 Task: Reply to email with the signature Ethan King with the subject Request for a change in project deadline from softage.1@softage.net with the message Please let me know if there are any outstanding issues that need to be addressed. with CC to softage.9@softage.net with an attached document Marketing_plan.pdf
Action: Mouse moved to (588, 742)
Screenshot: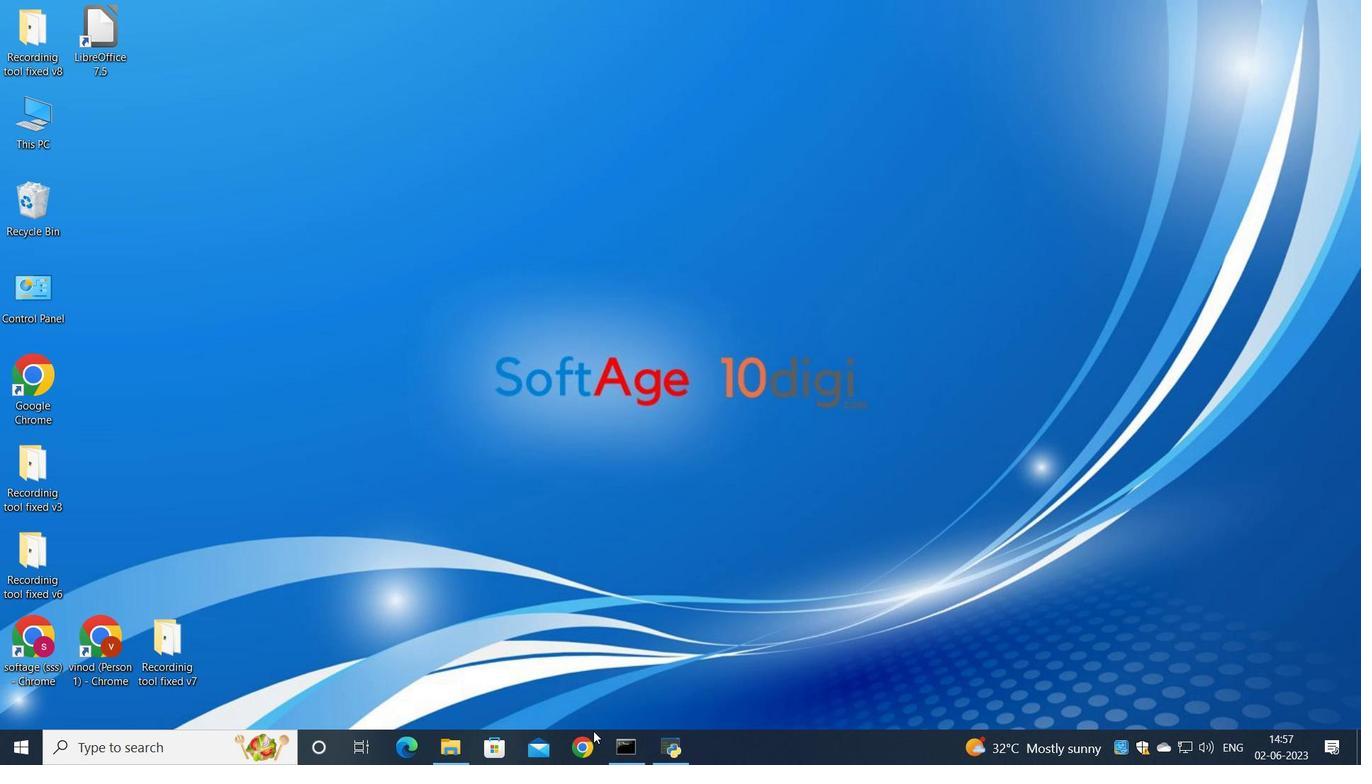 
Action: Mouse pressed left at (588, 742)
Screenshot: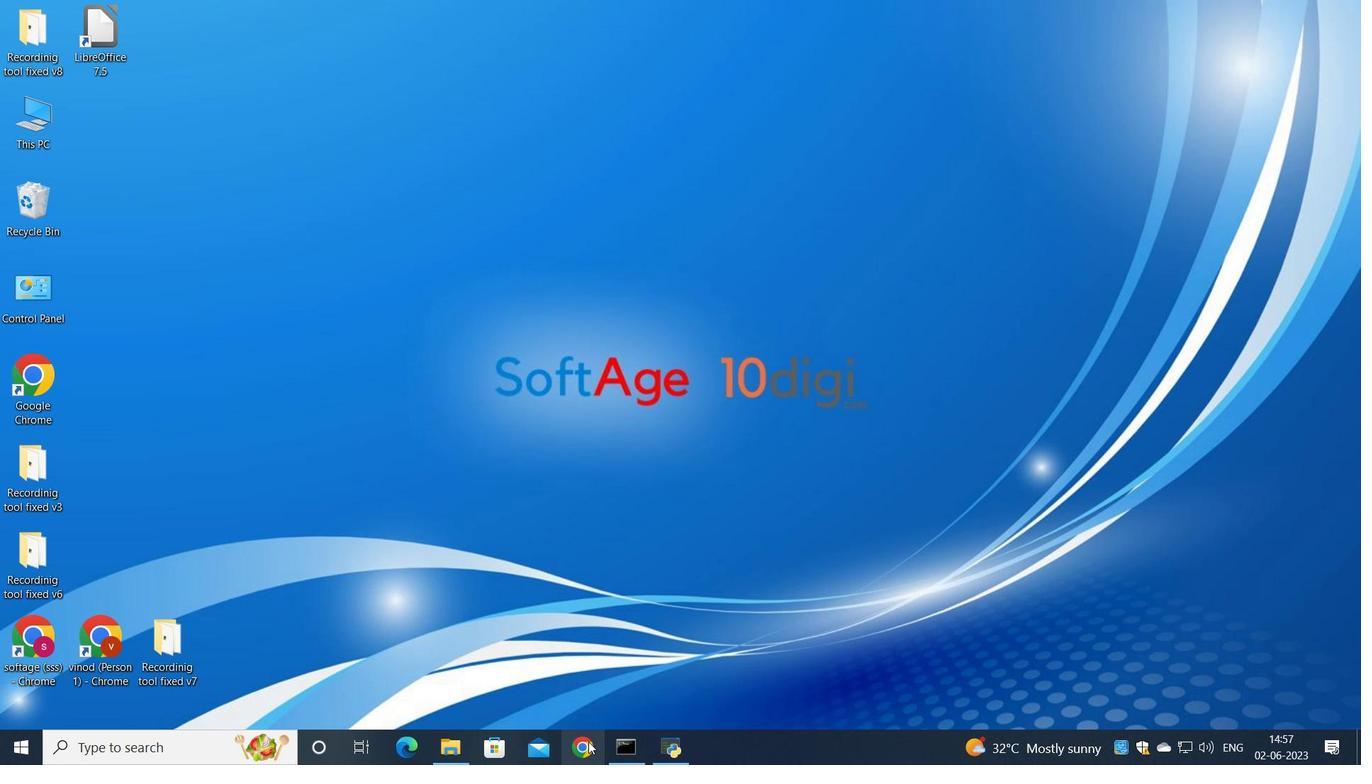
Action: Mouse moved to (616, 434)
Screenshot: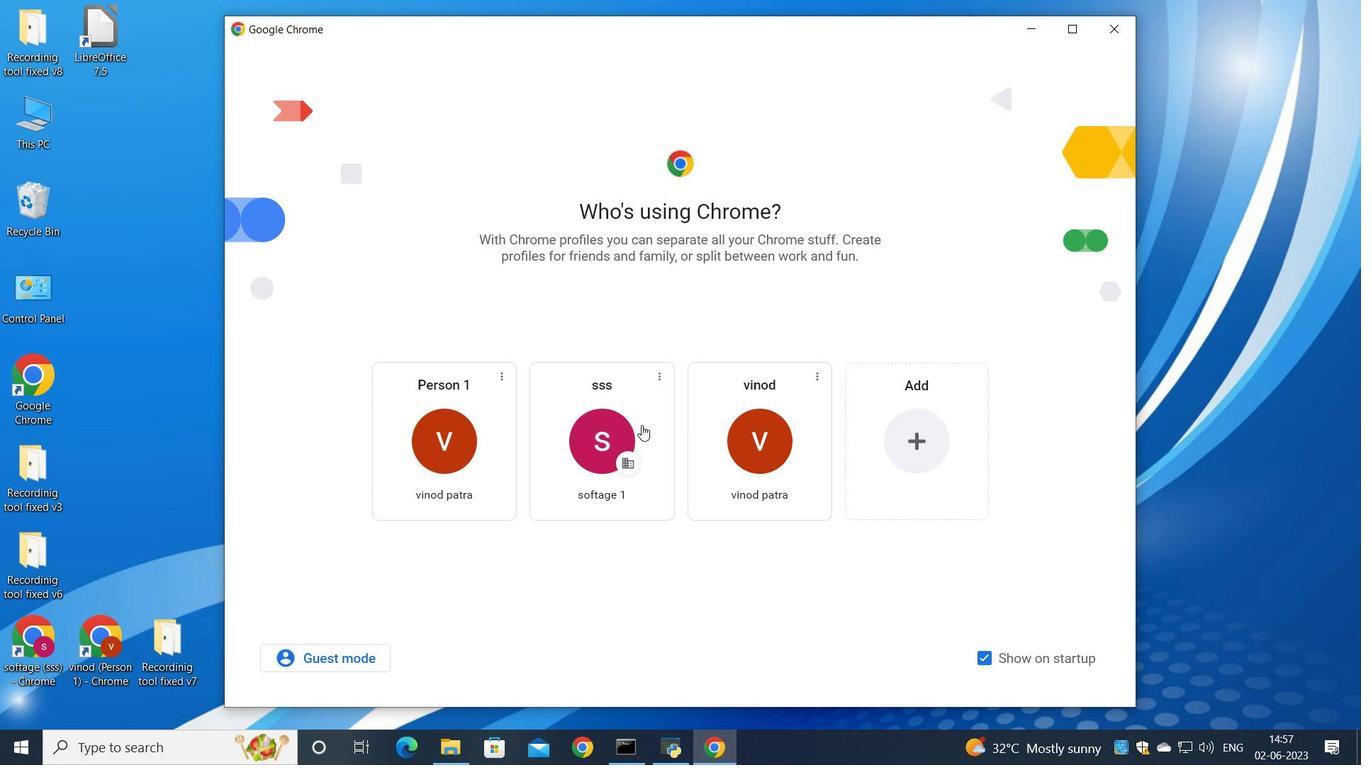 
Action: Mouse pressed left at (616, 434)
Screenshot: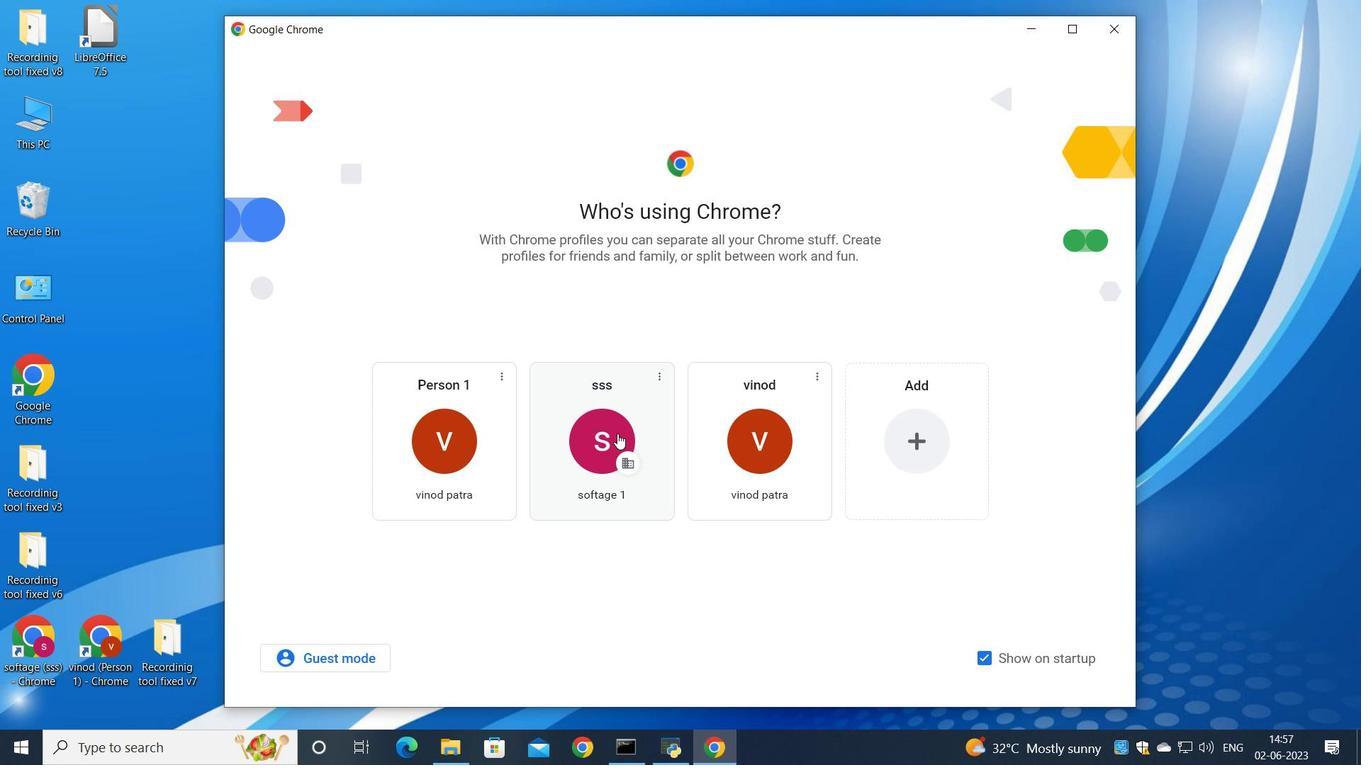 
Action: Mouse moved to (1190, 112)
Screenshot: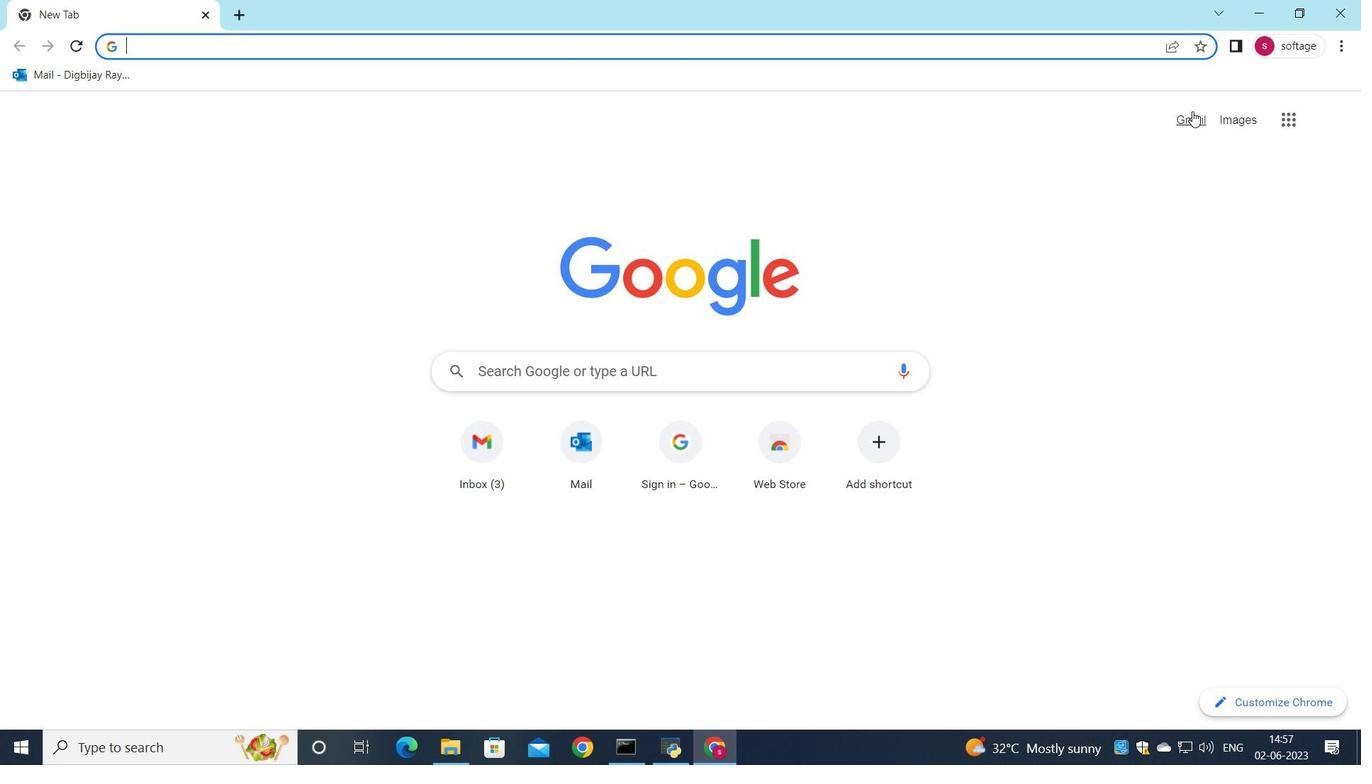 
Action: Mouse pressed left at (1190, 112)
Screenshot: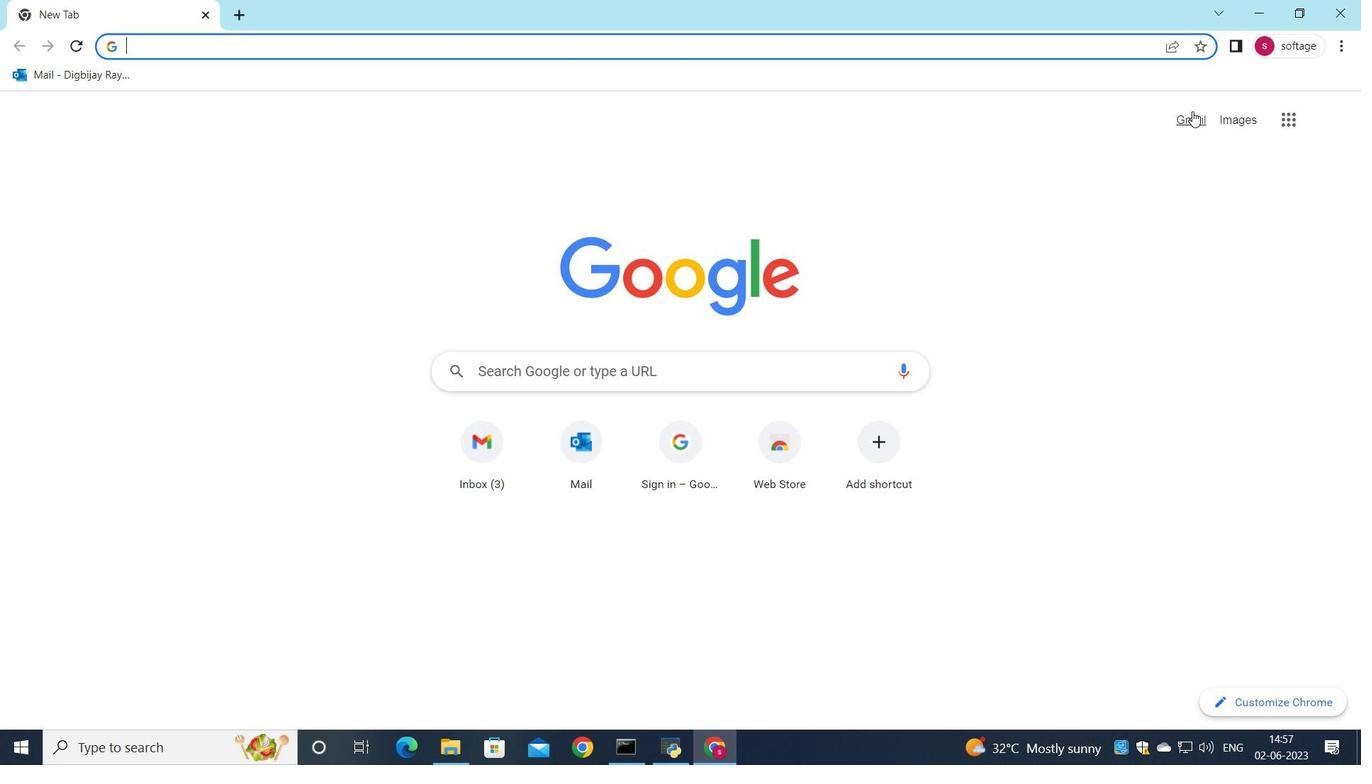 
Action: Mouse moved to (1174, 119)
Screenshot: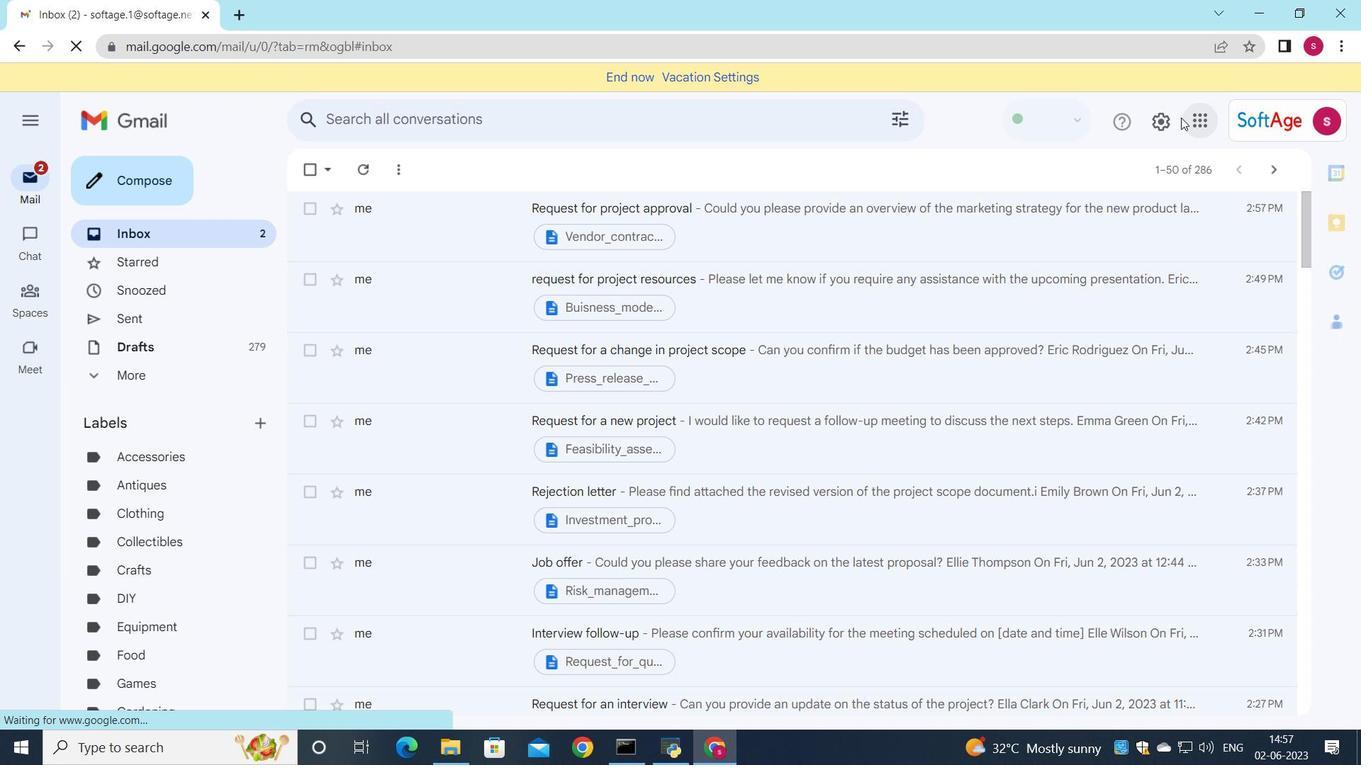 
Action: Mouse pressed left at (1174, 119)
Screenshot: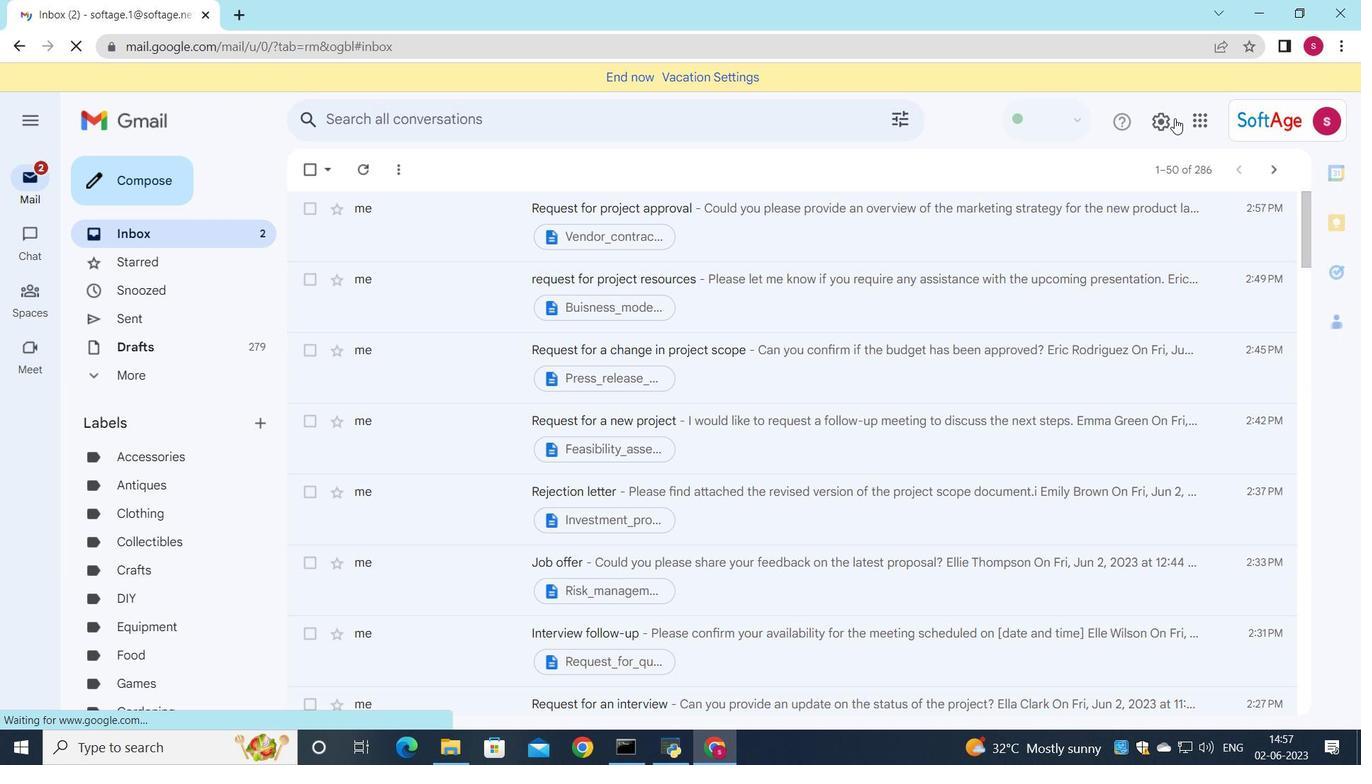 
Action: Mouse moved to (1188, 200)
Screenshot: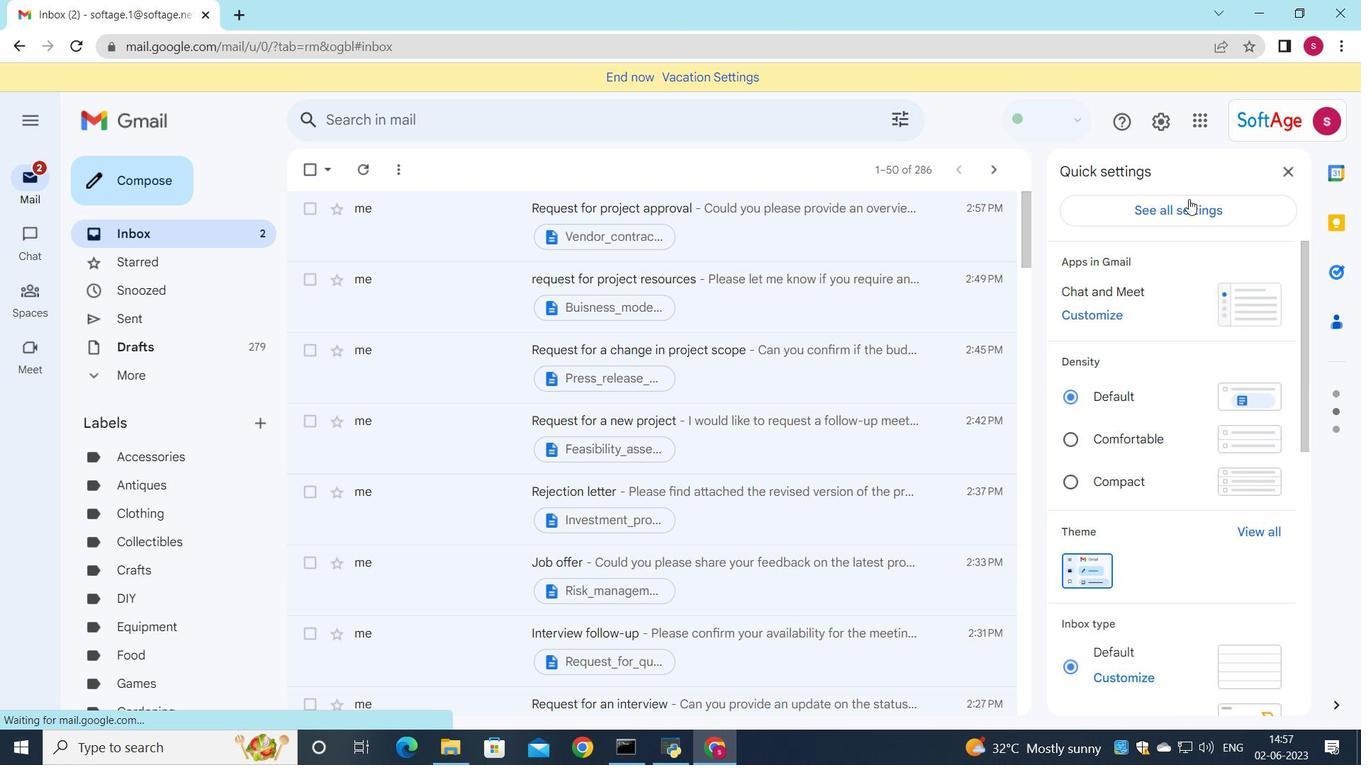 
Action: Mouse pressed left at (1188, 200)
Screenshot: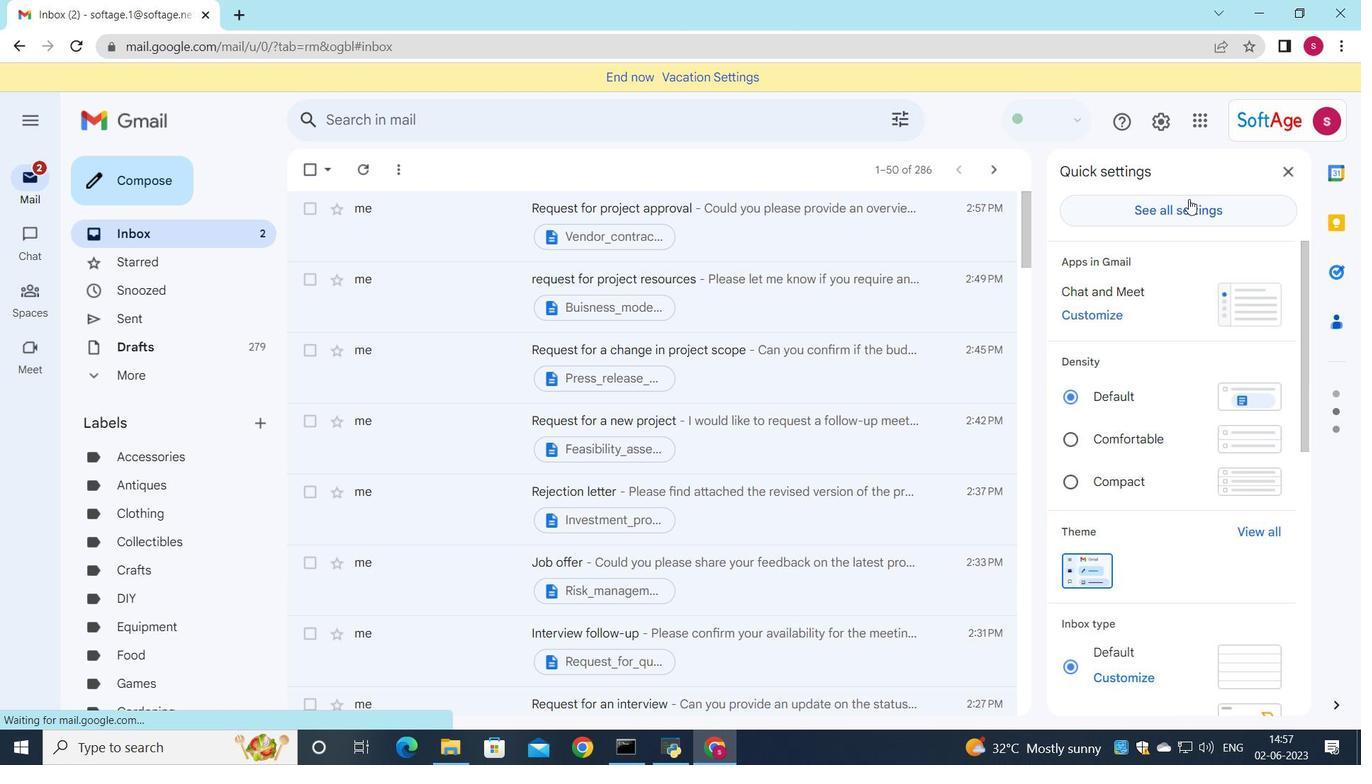 
Action: Mouse moved to (932, 275)
Screenshot: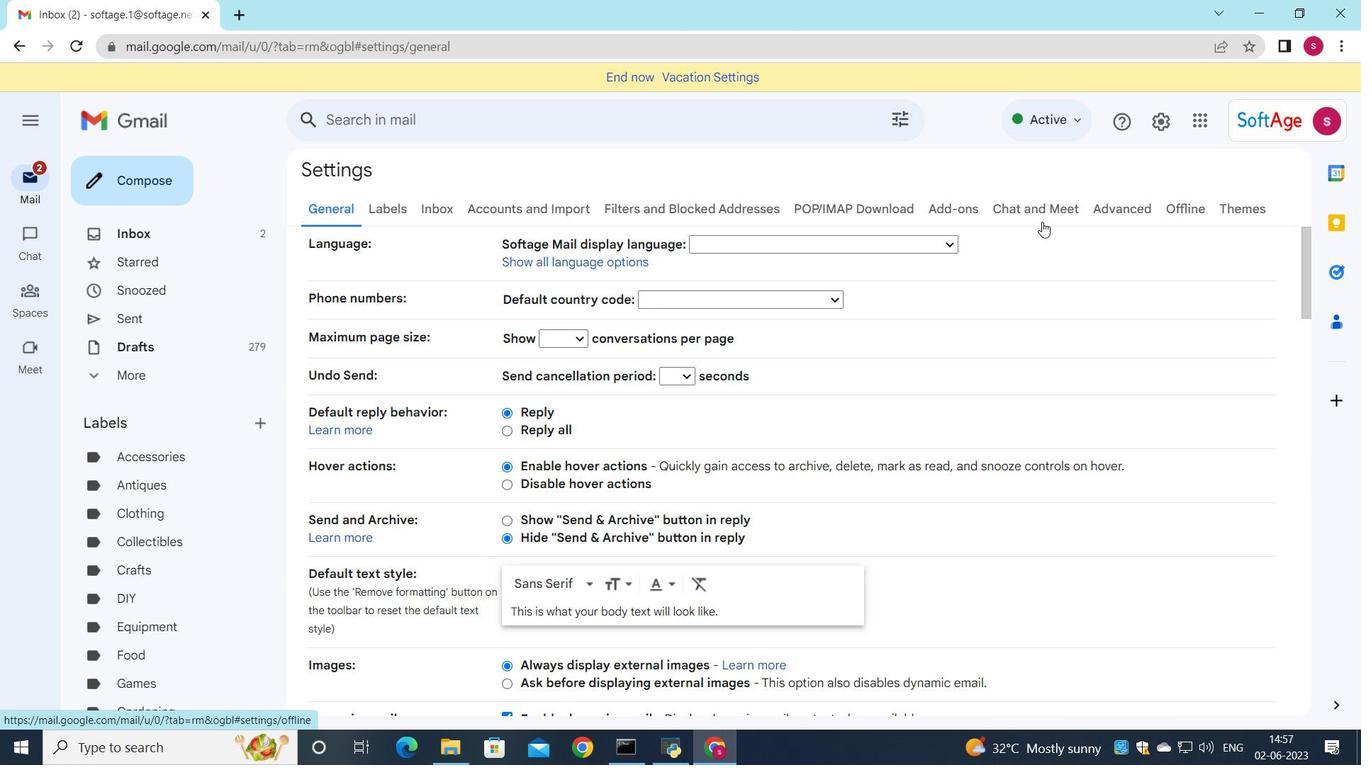 
Action: Mouse scrolled (932, 275) with delta (0, 0)
Screenshot: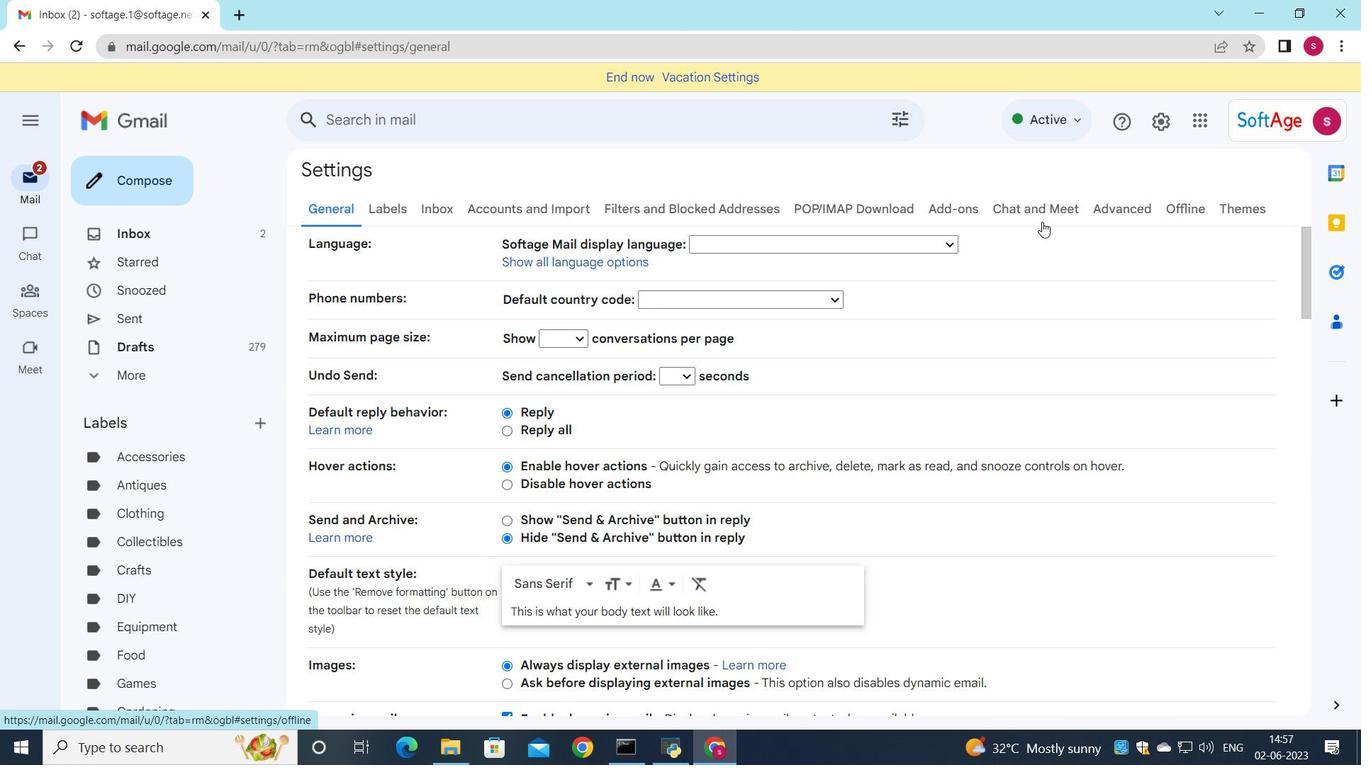 
Action: Mouse moved to (926, 283)
Screenshot: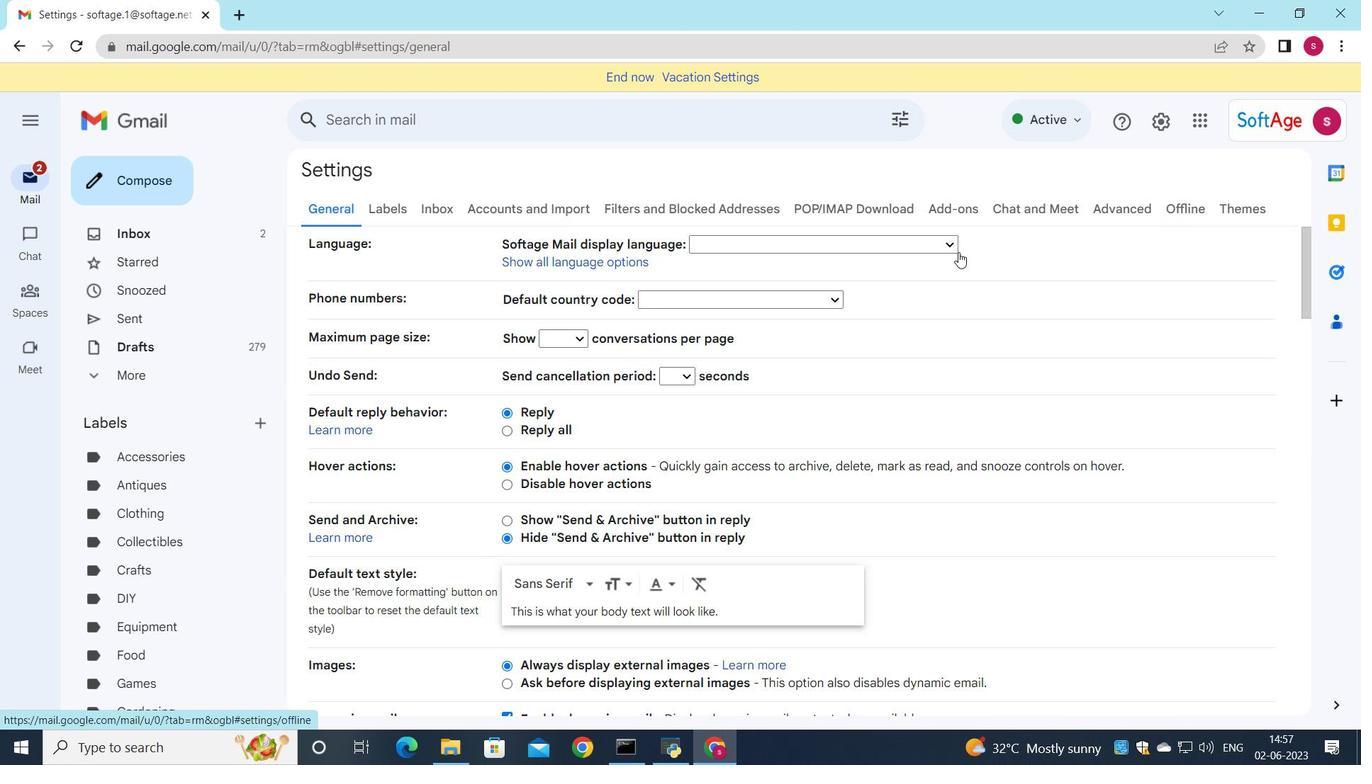 
Action: Mouse scrolled (926, 282) with delta (0, 0)
Screenshot: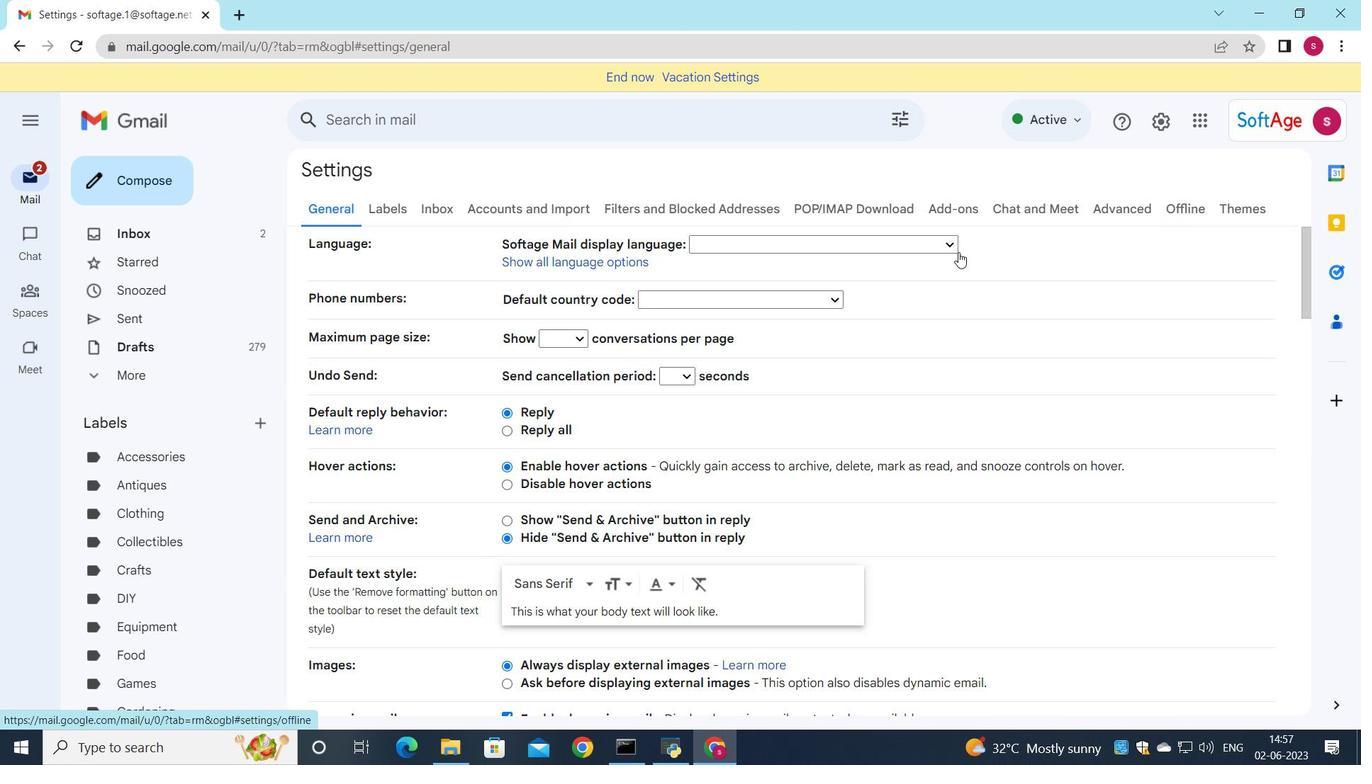 
Action: Mouse moved to (925, 284)
Screenshot: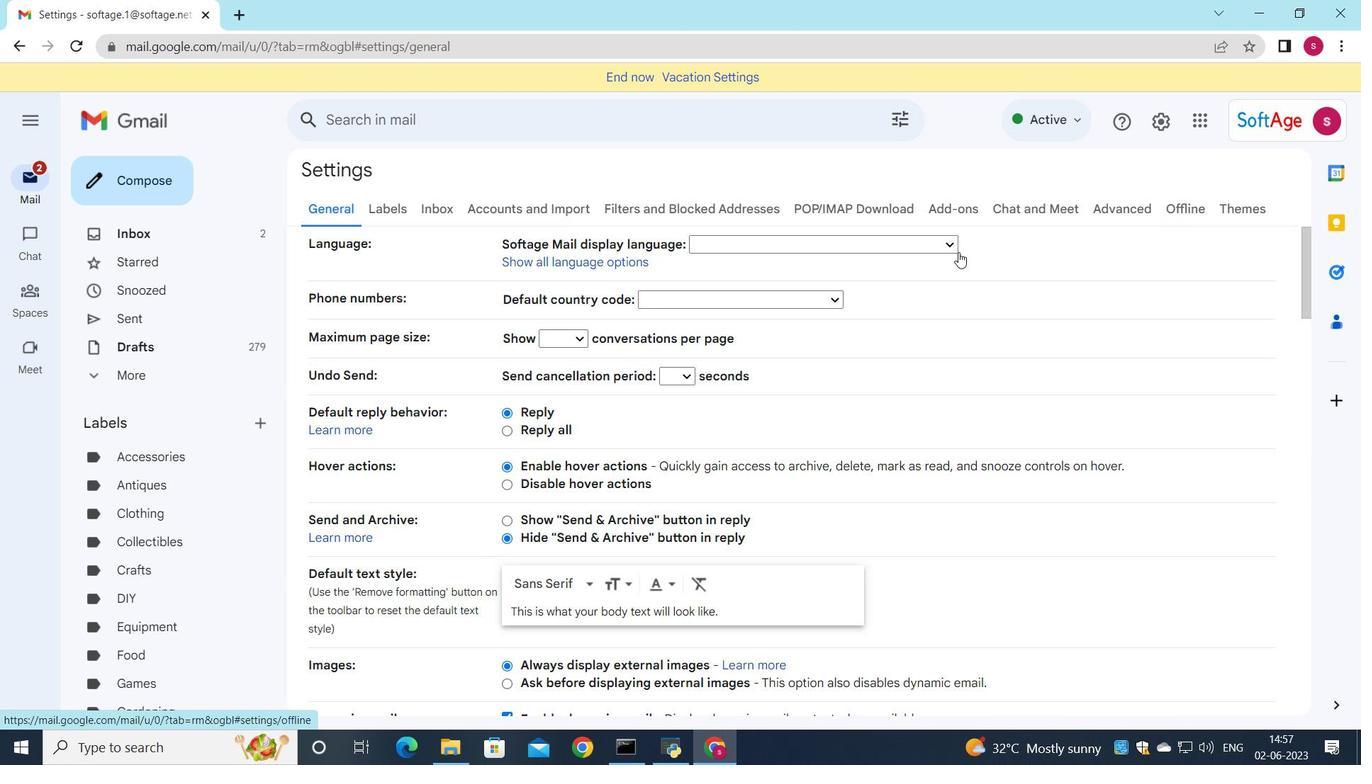 
Action: Mouse scrolled (925, 284) with delta (0, 0)
Screenshot: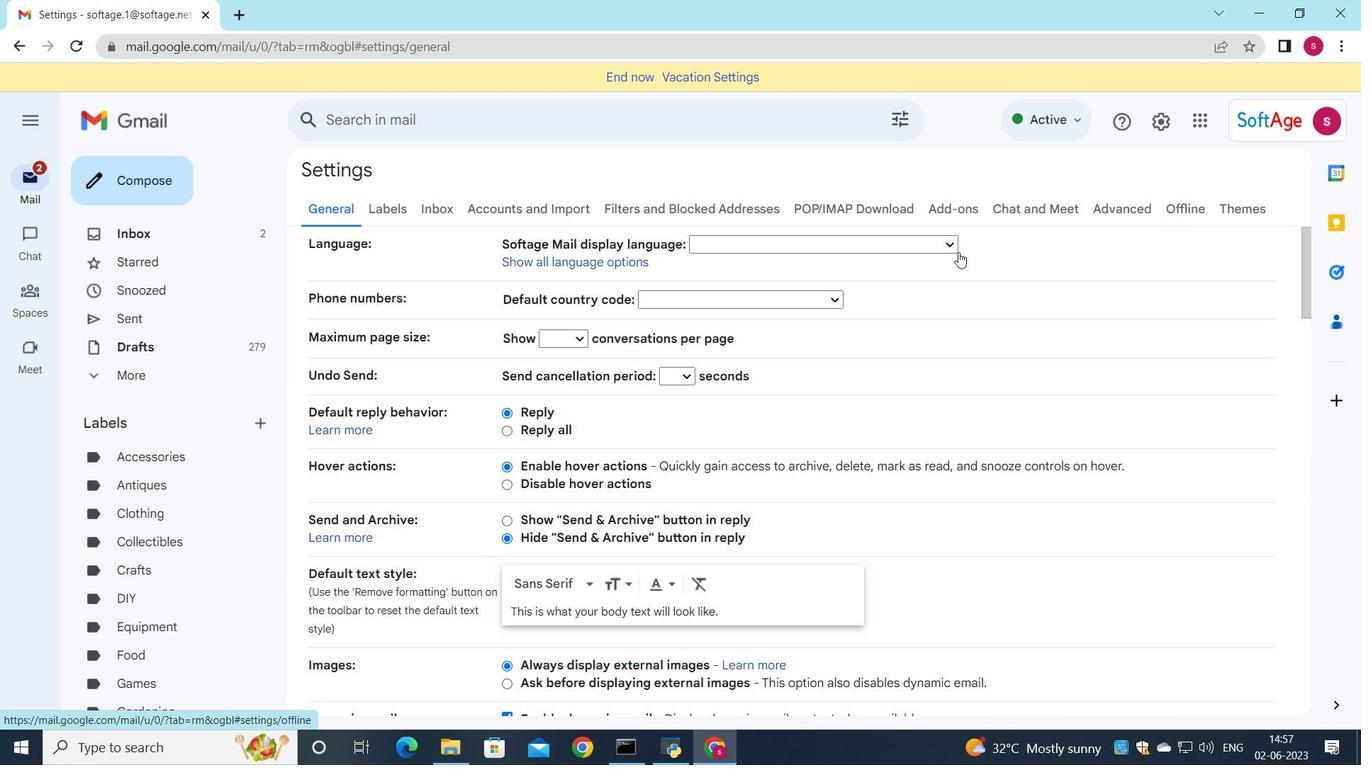 
Action: Mouse moved to (915, 301)
Screenshot: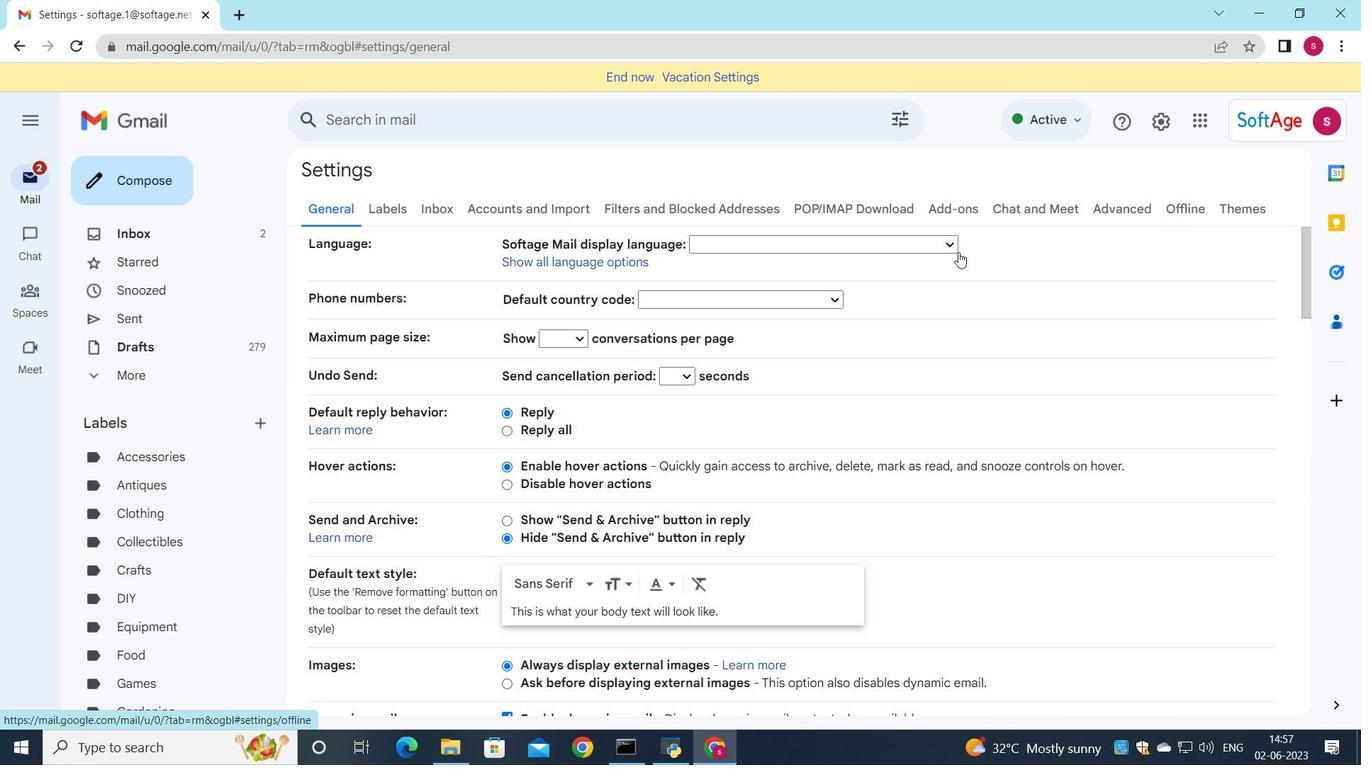 
Action: Mouse scrolled (915, 301) with delta (0, 0)
Screenshot: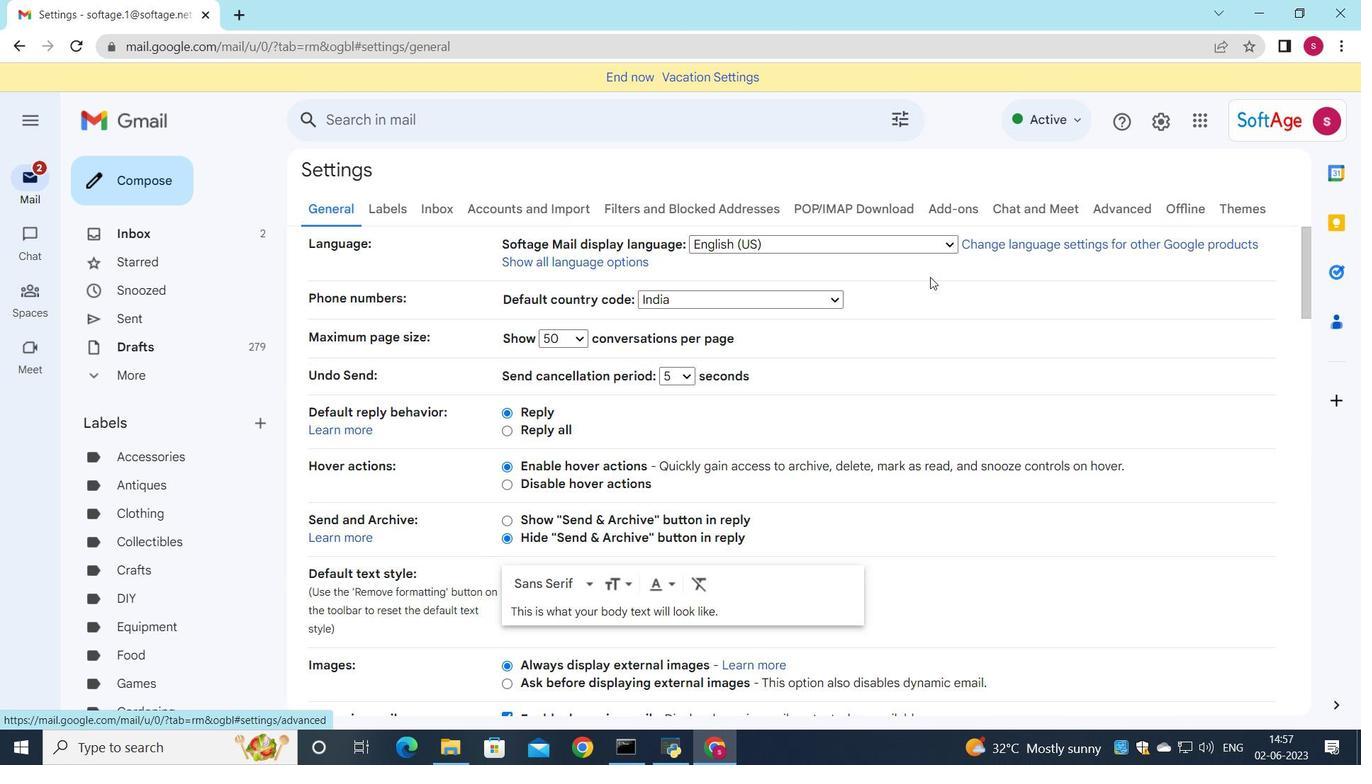 
Action: Mouse moved to (618, 457)
Screenshot: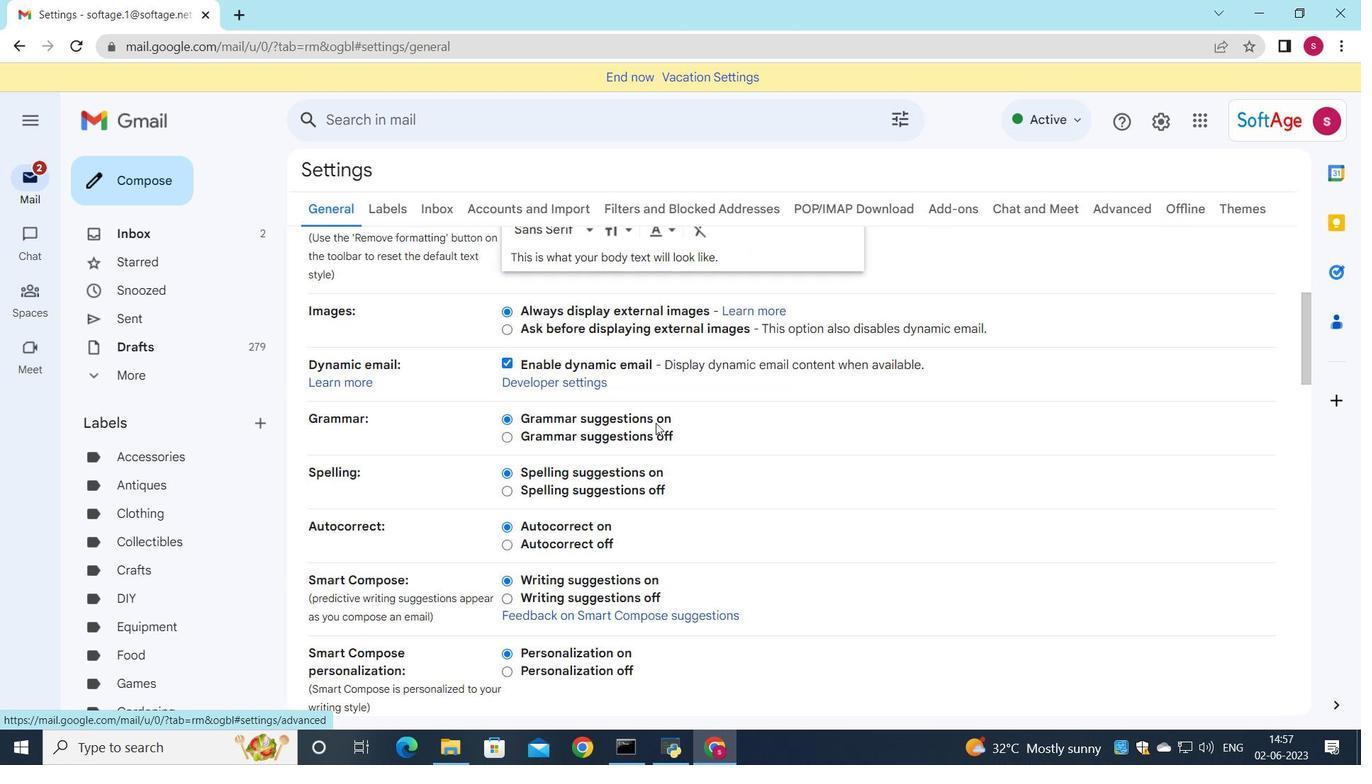 
Action: Mouse scrolled (618, 456) with delta (0, 0)
Screenshot: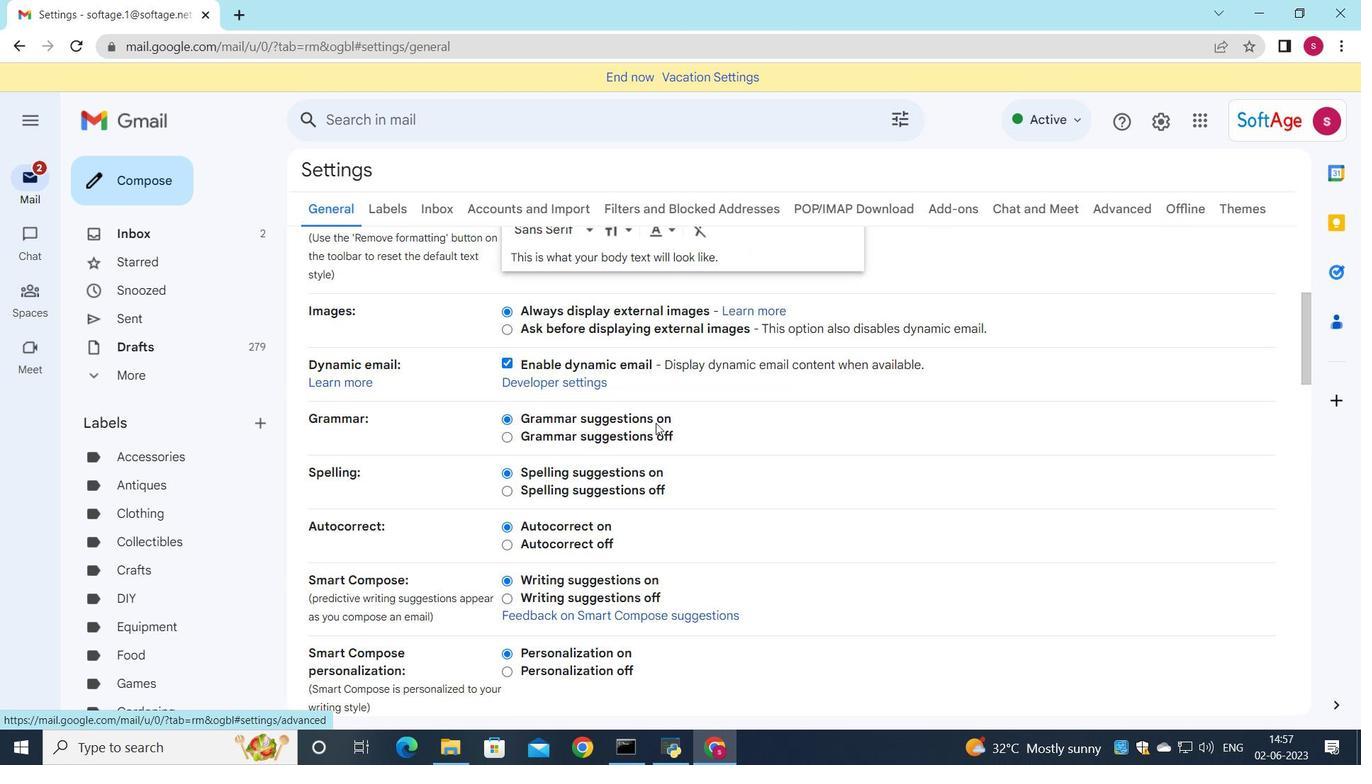 
Action: Mouse scrolled (618, 456) with delta (0, 0)
Screenshot: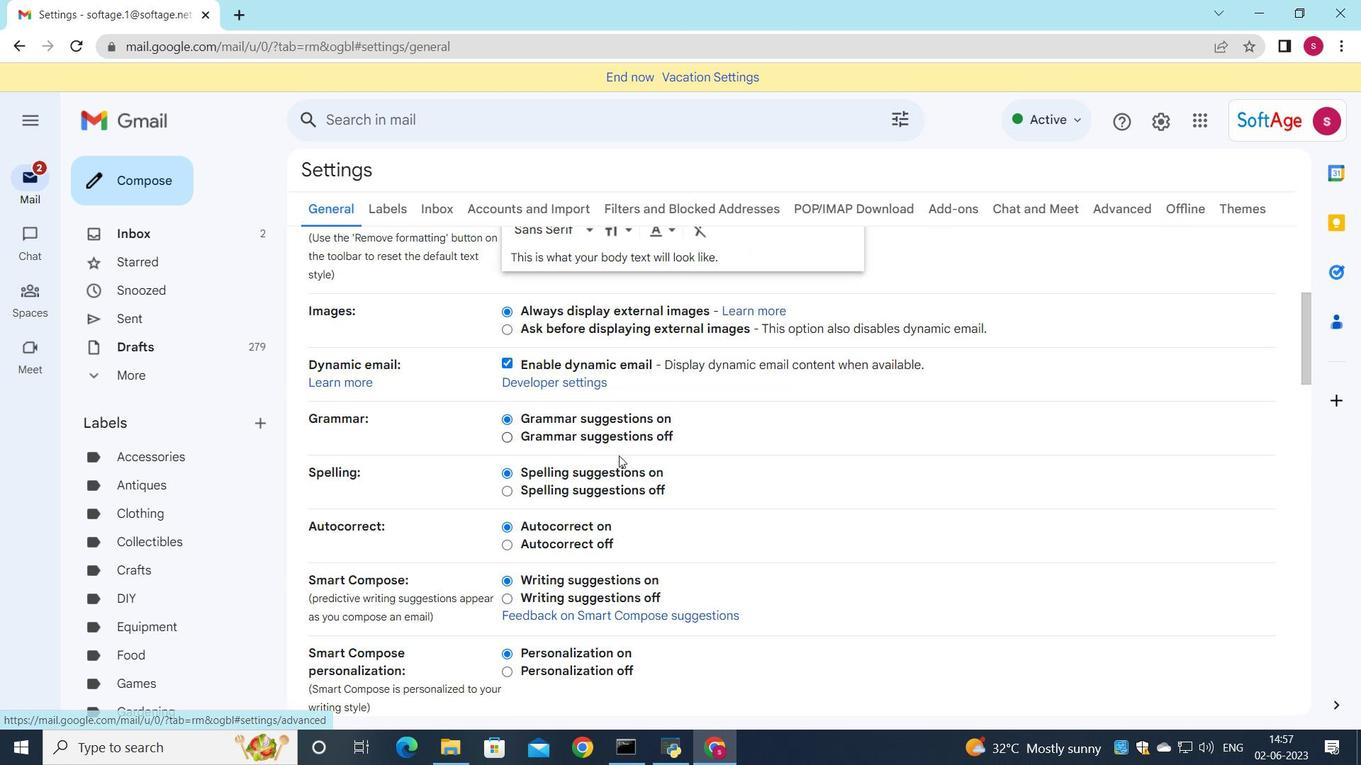 
Action: Mouse scrolled (618, 456) with delta (0, 0)
Screenshot: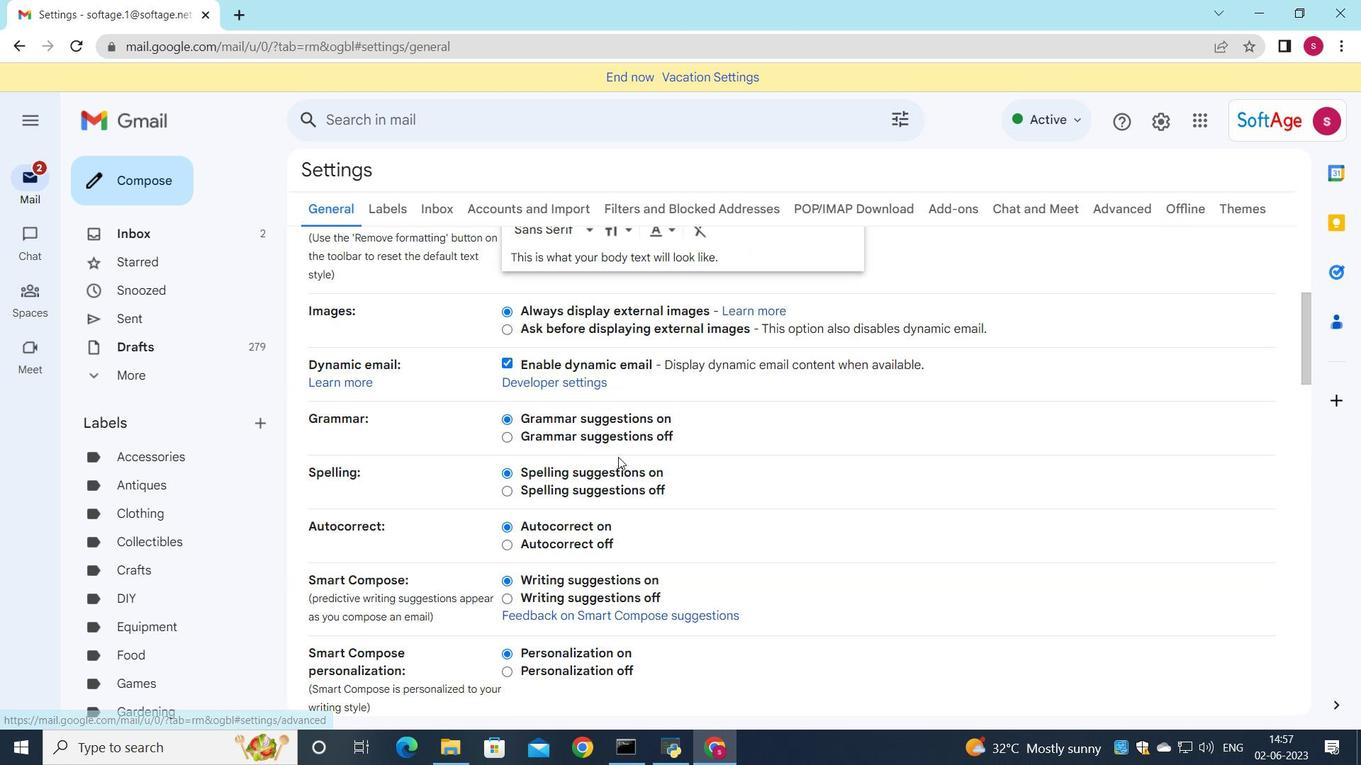 
Action: Mouse moved to (621, 451)
Screenshot: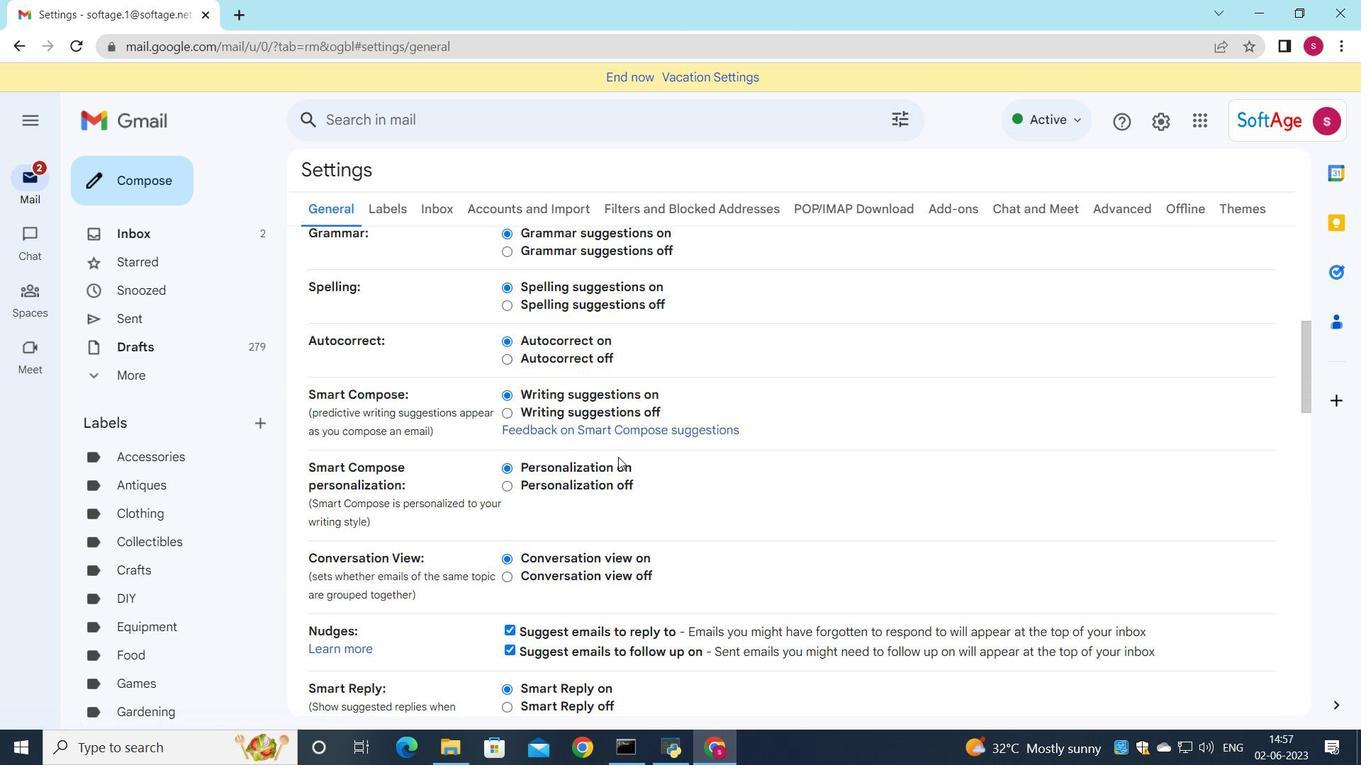 
Action: Mouse scrolled (621, 450) with delta (0, 0)
Screenshot: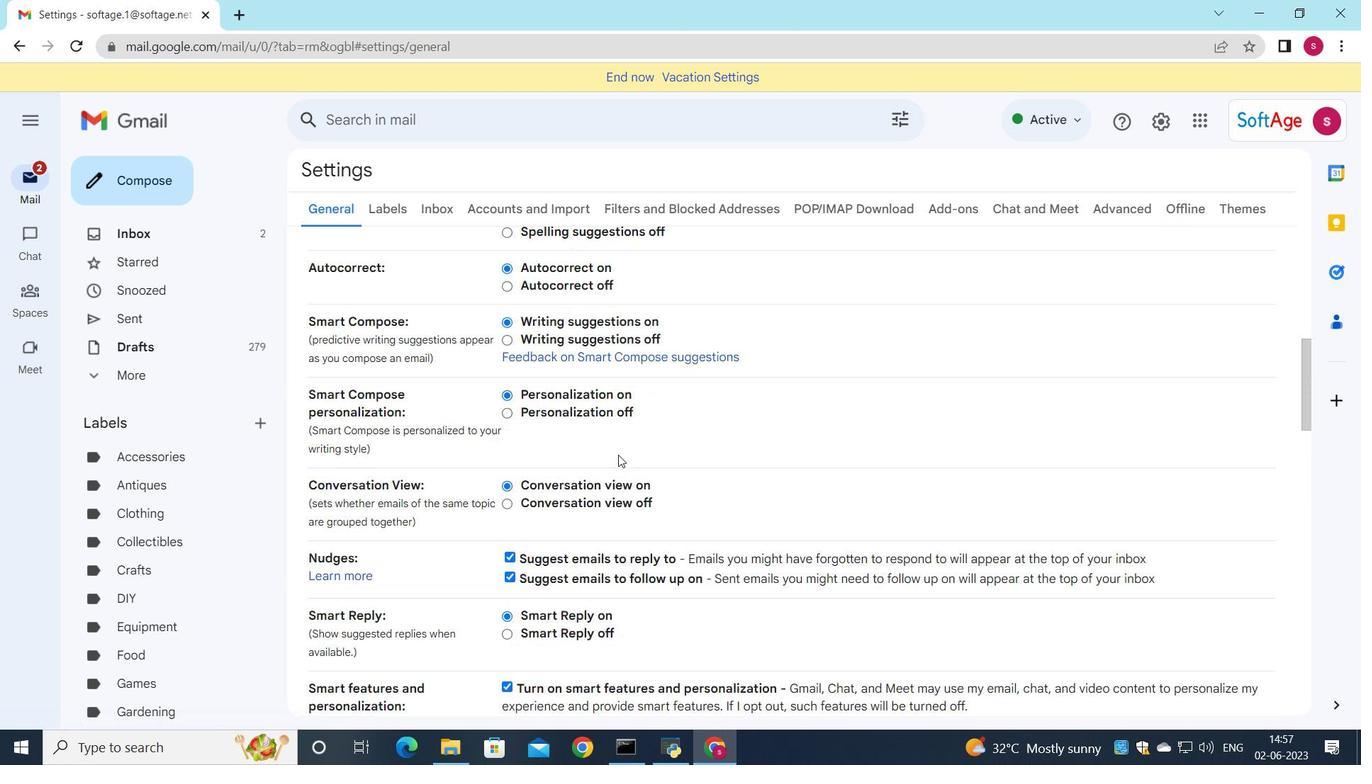 
Action: Mouse scrolled (621, 450) with delta (0, 0)
Screenshot: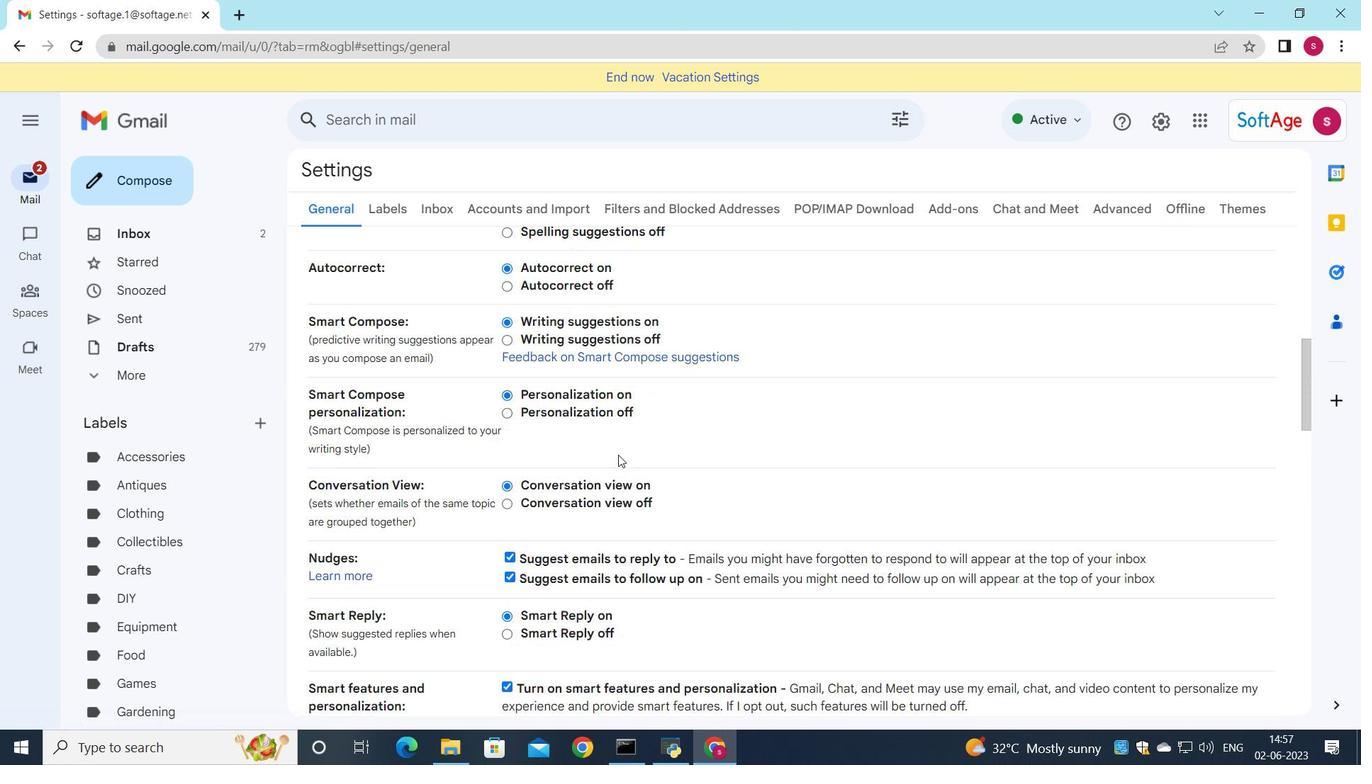 
Action: Mouse moved to (633, 452)
Screenshot: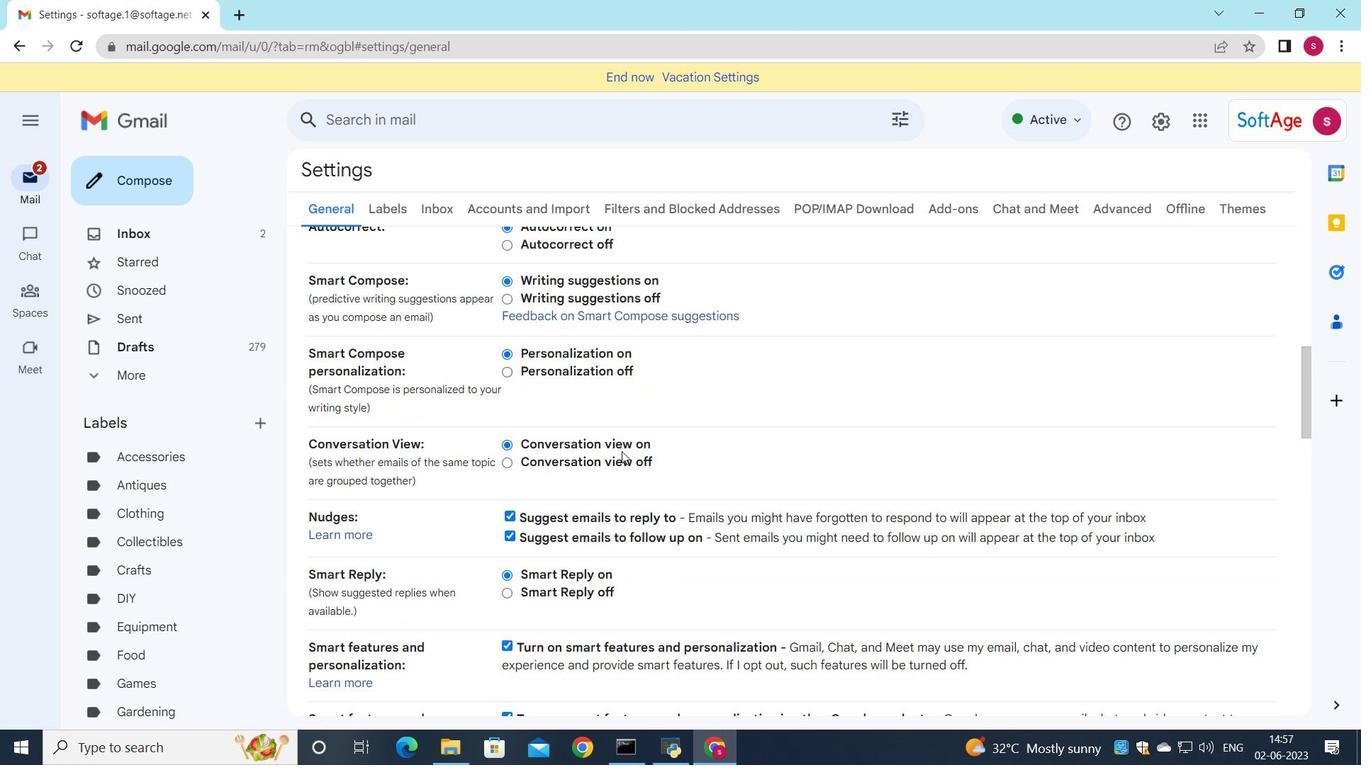
Action: Mouse scrolled (628, 451) with delta (0, 0)
Screenshot: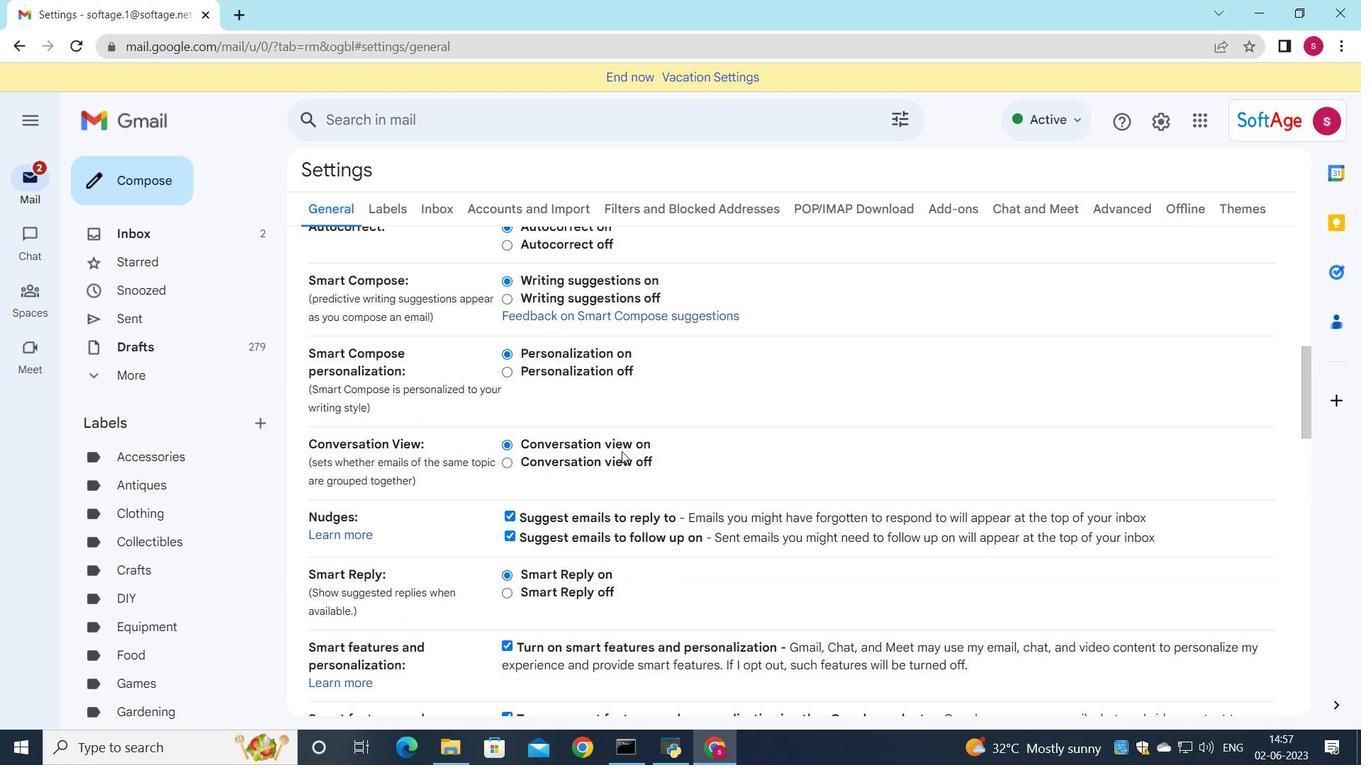 
Action: Mouse scrolled (633, 451) with delta (0, 0)
Screenshot: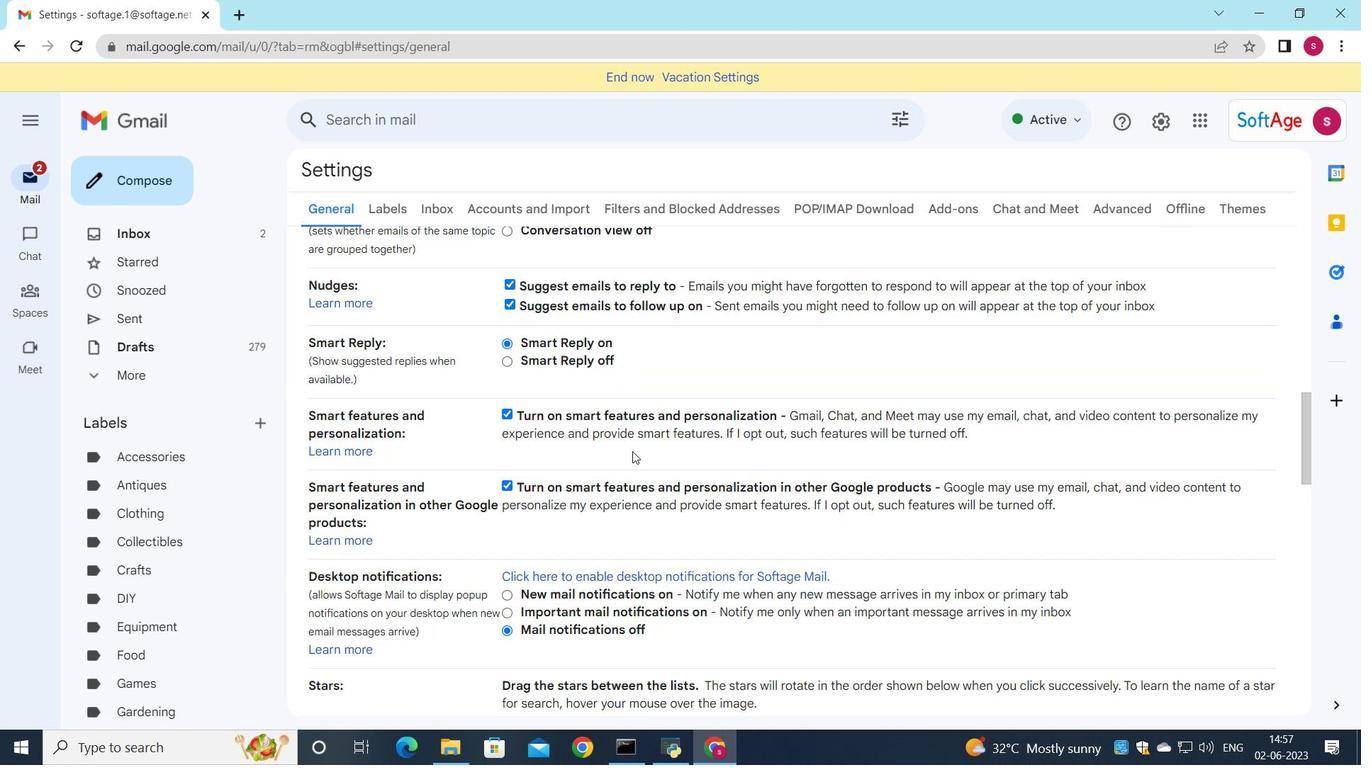 
Action: Mouse scrolled (633, 451) with delta (0, 0)
Screenshot: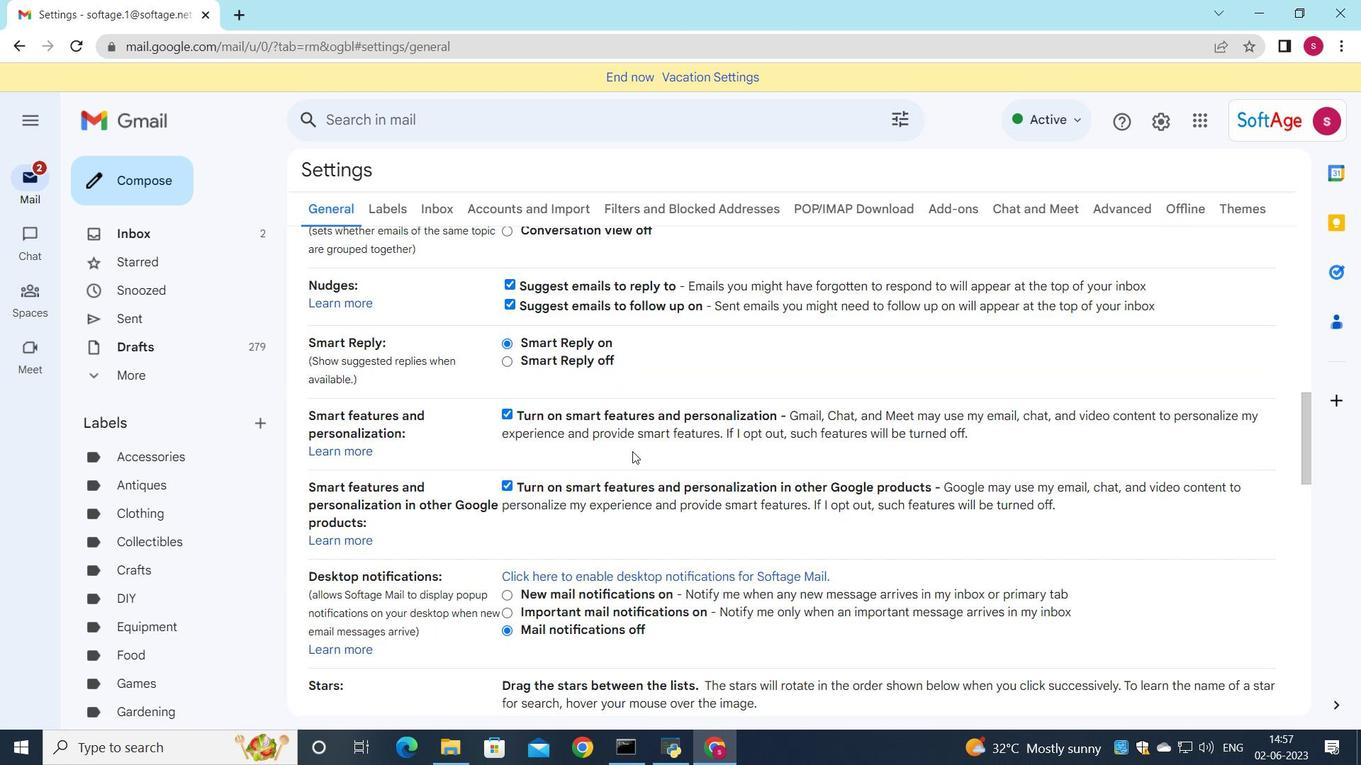 
Action: Mouse scrolled (633, 451) with delta (0, 0)
Screenshot: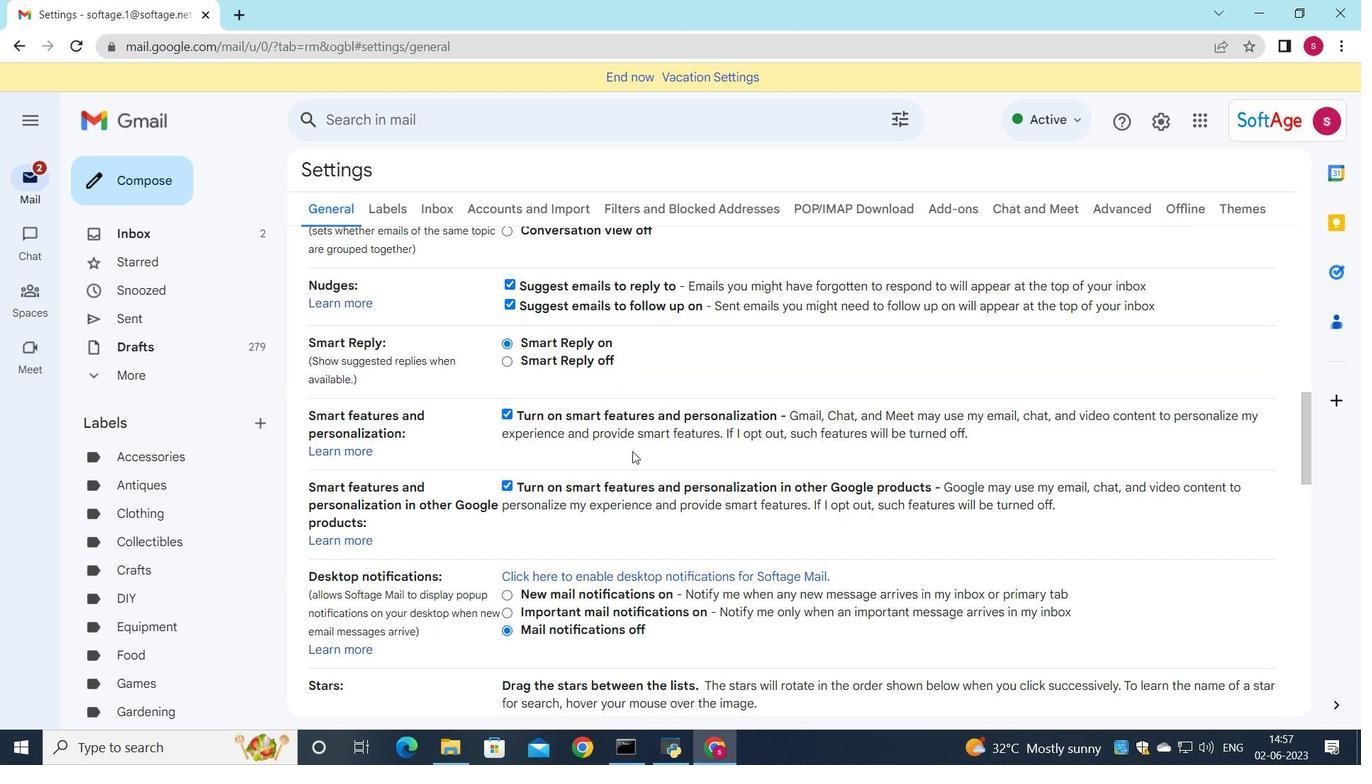 
Action: Mouse moved to (632, 452)
Screenshot: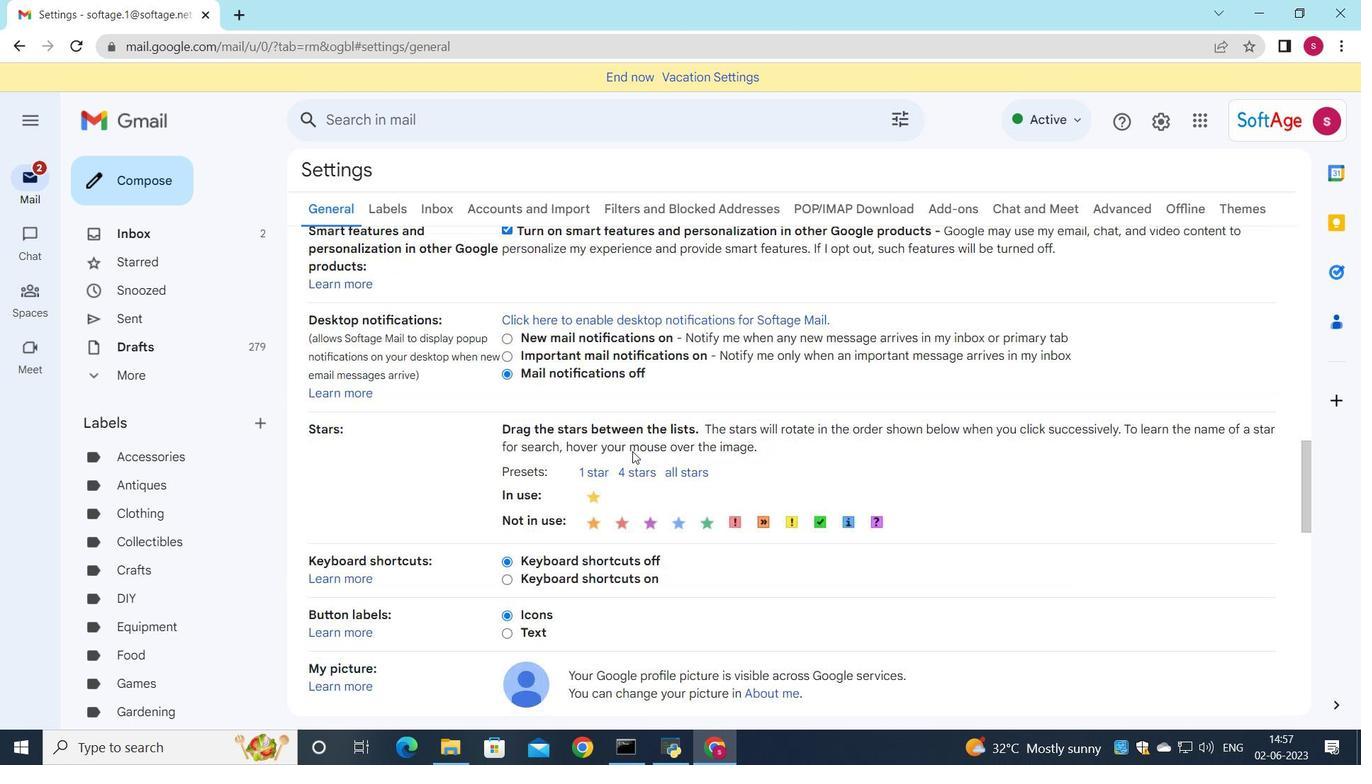
Action: Mouse scrolled (632, 451) with delta (0, 0)
Screenshot: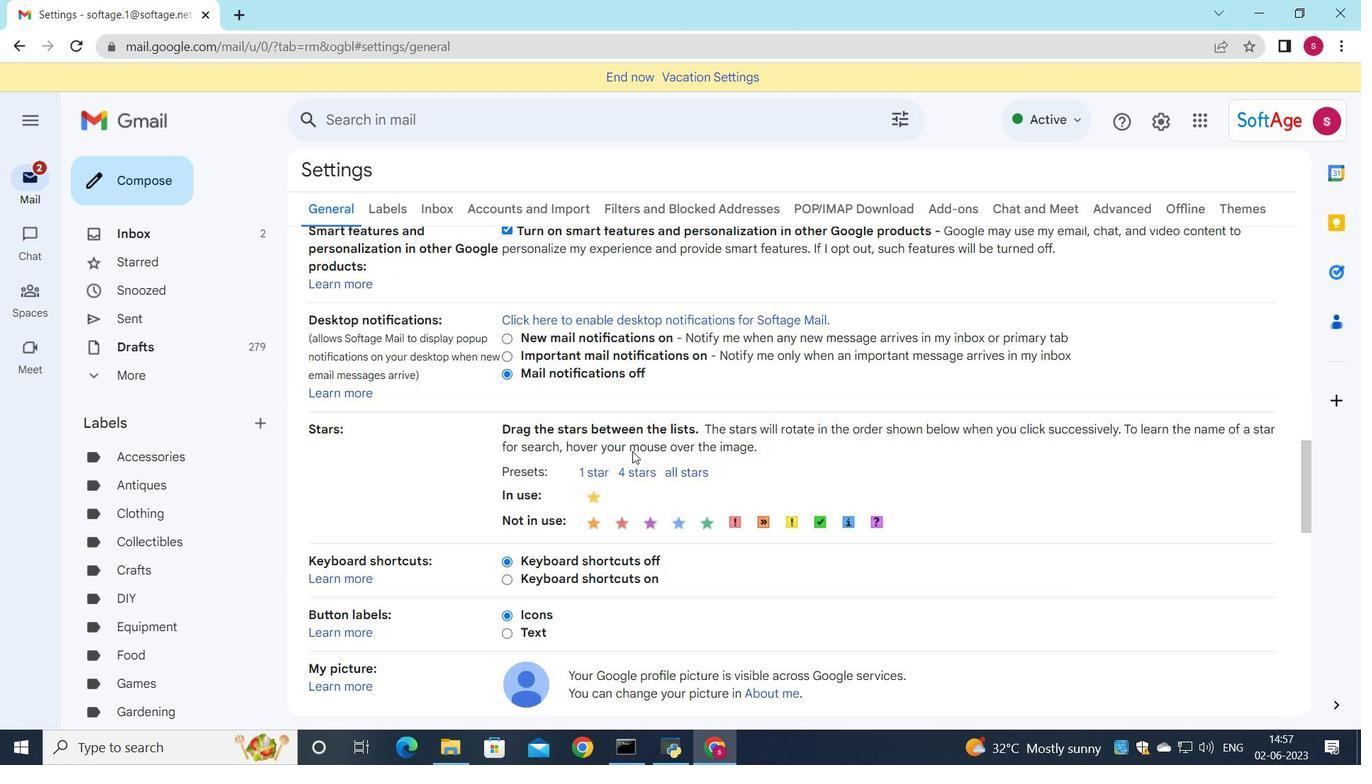 
Action: Mouse scrolled (632, 451) with delta (0, 0)
Screenshot: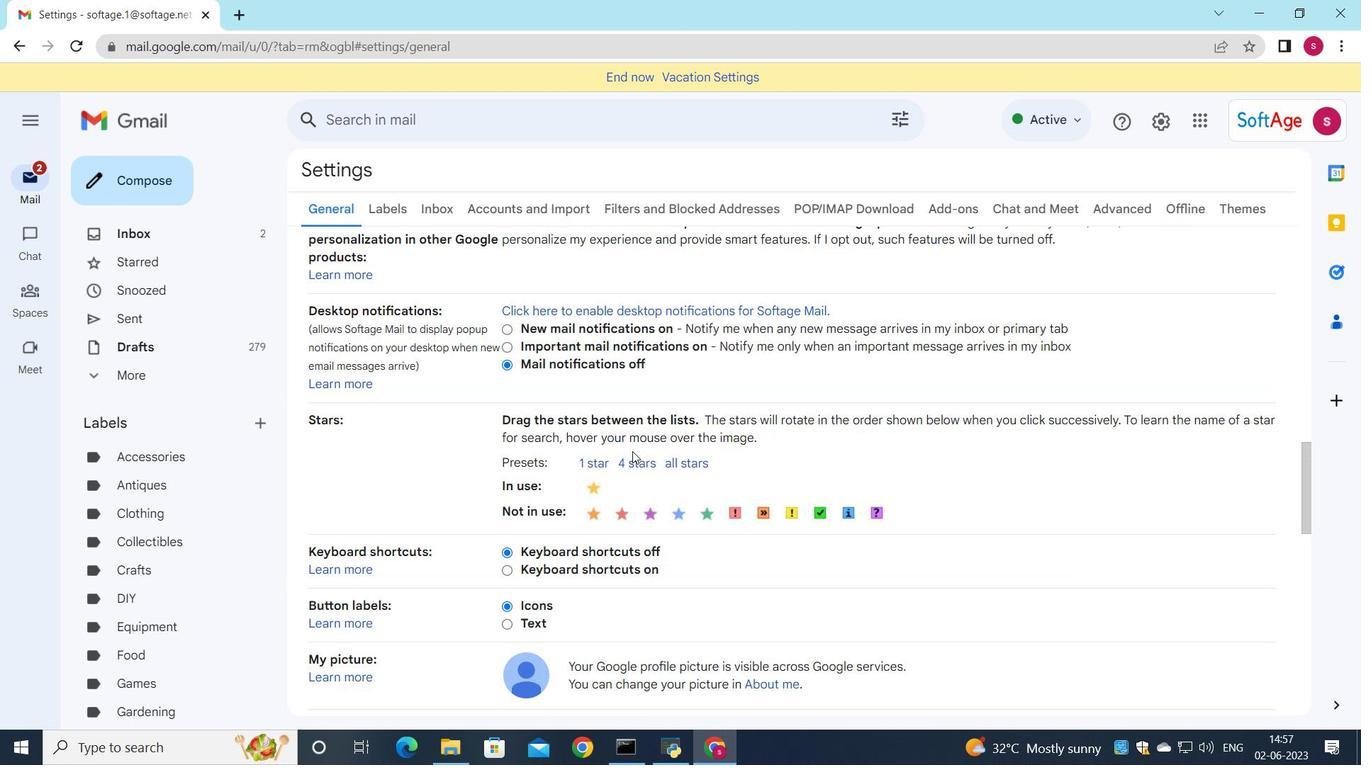 
Action: Mouse scrolled (632, 451) with delta (0, 0)
Screenshot: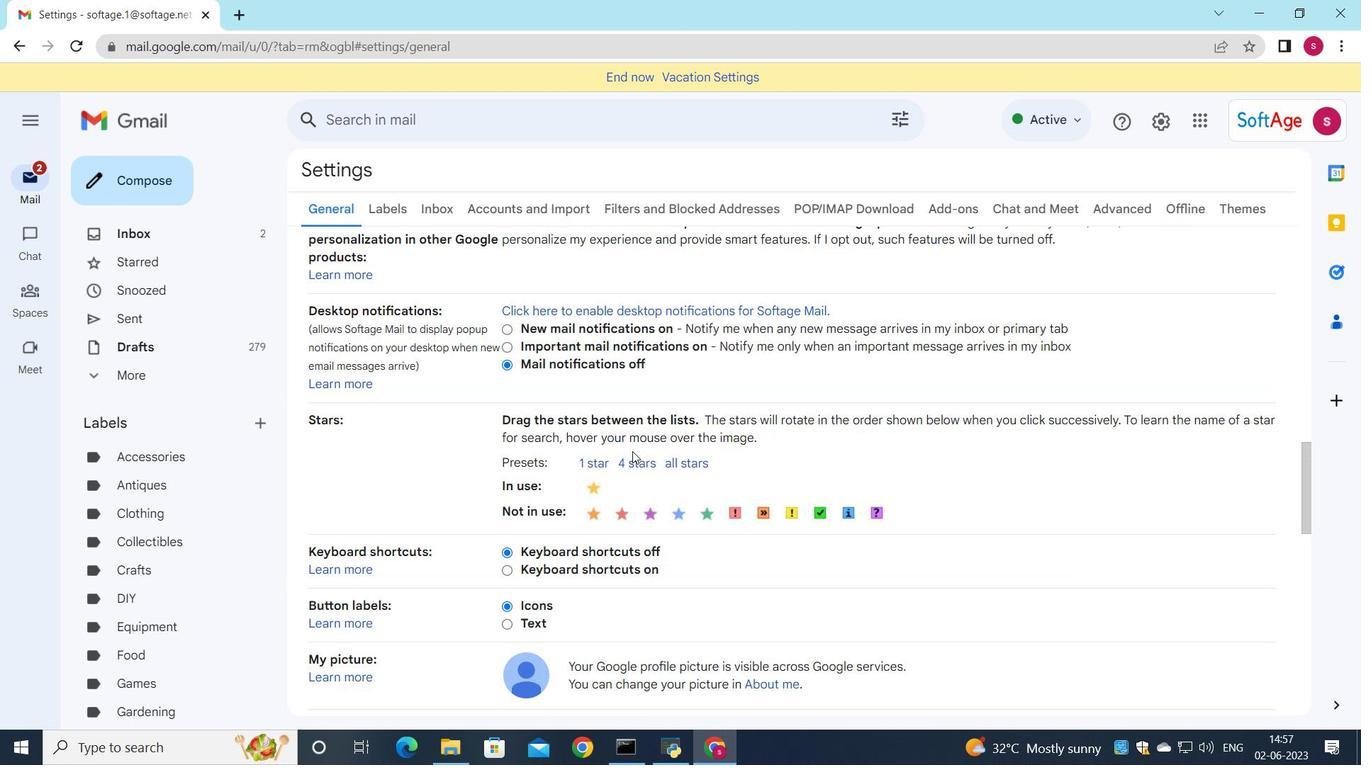 
Action: Mouse scrolled (632, 451) with delta (0, 0)
Screenshot: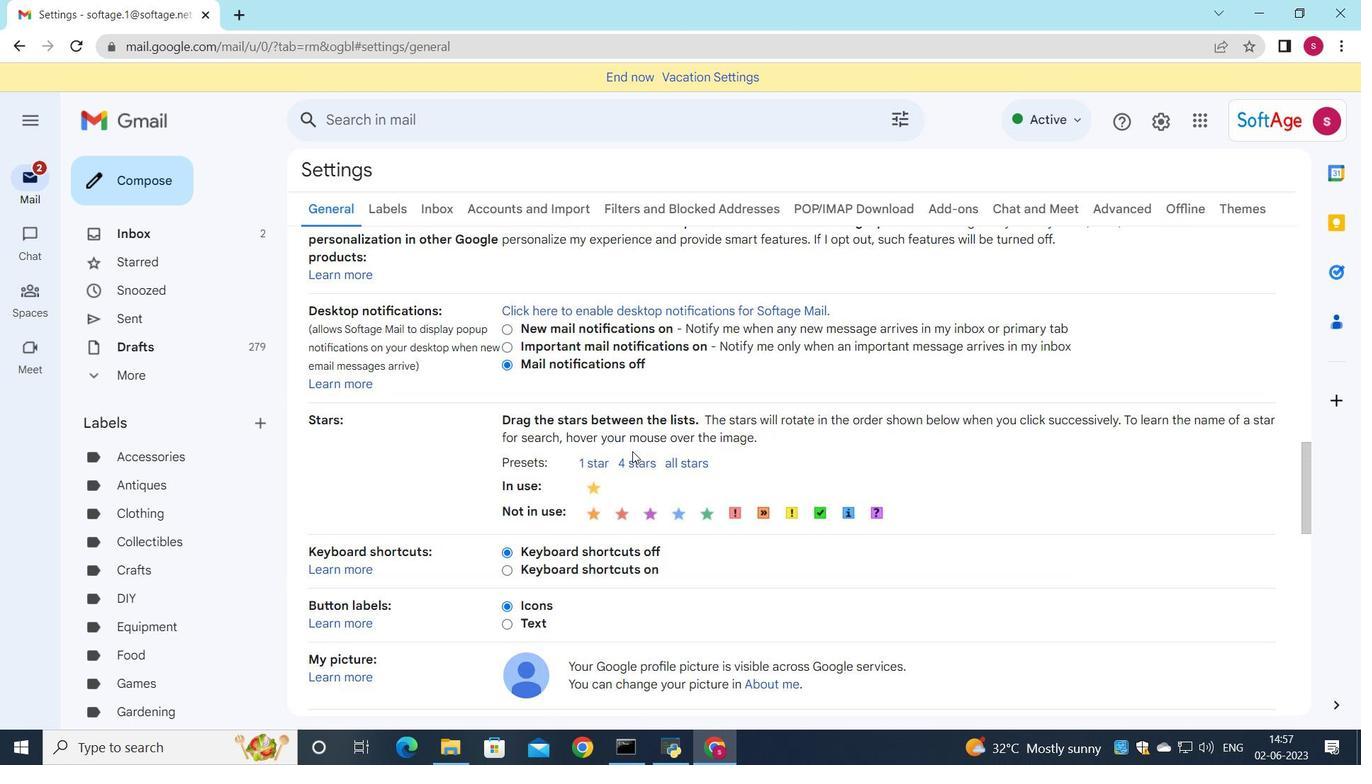 
Action: Mouse moved to (691, 436)
Screenshot: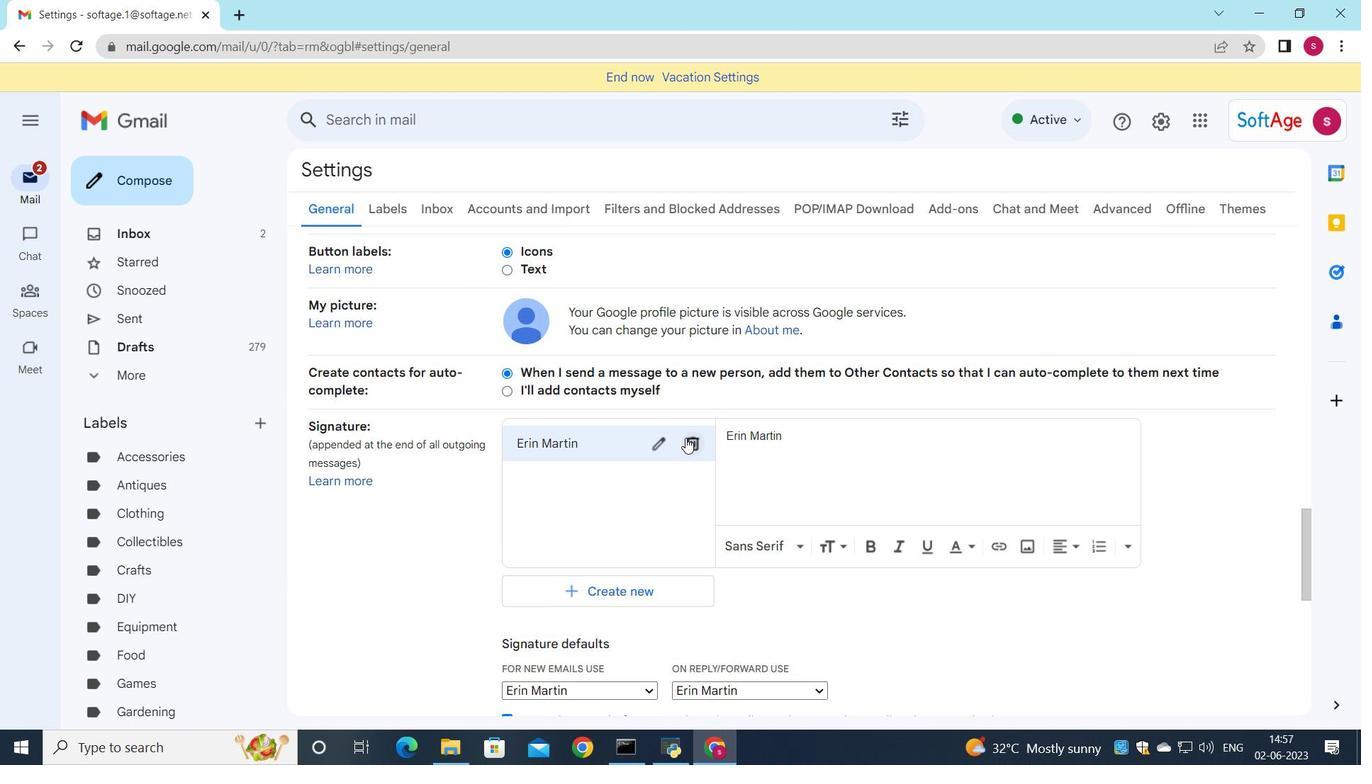 
Action: Mouse pressed left at (691, 436)
Screenshot: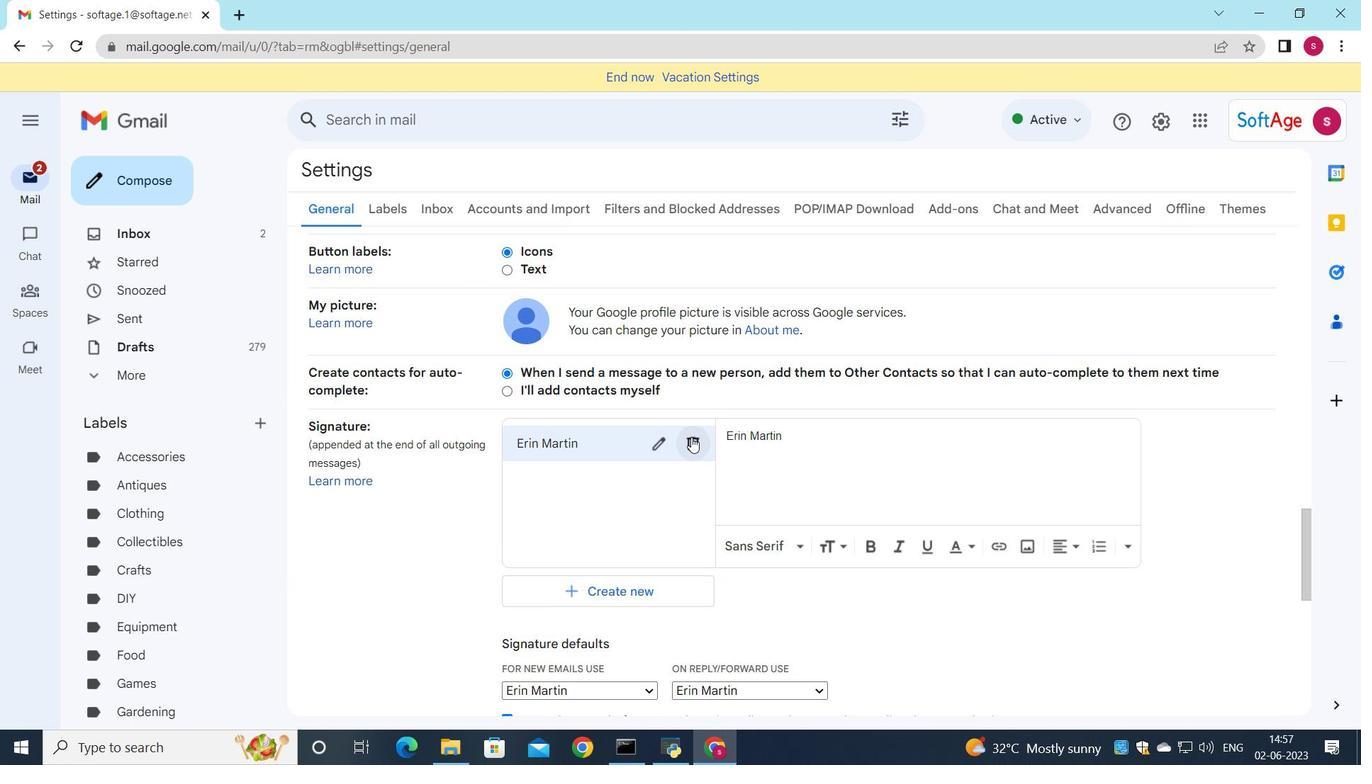 
Action: Mouse moved to (829, 436)
Screenshot: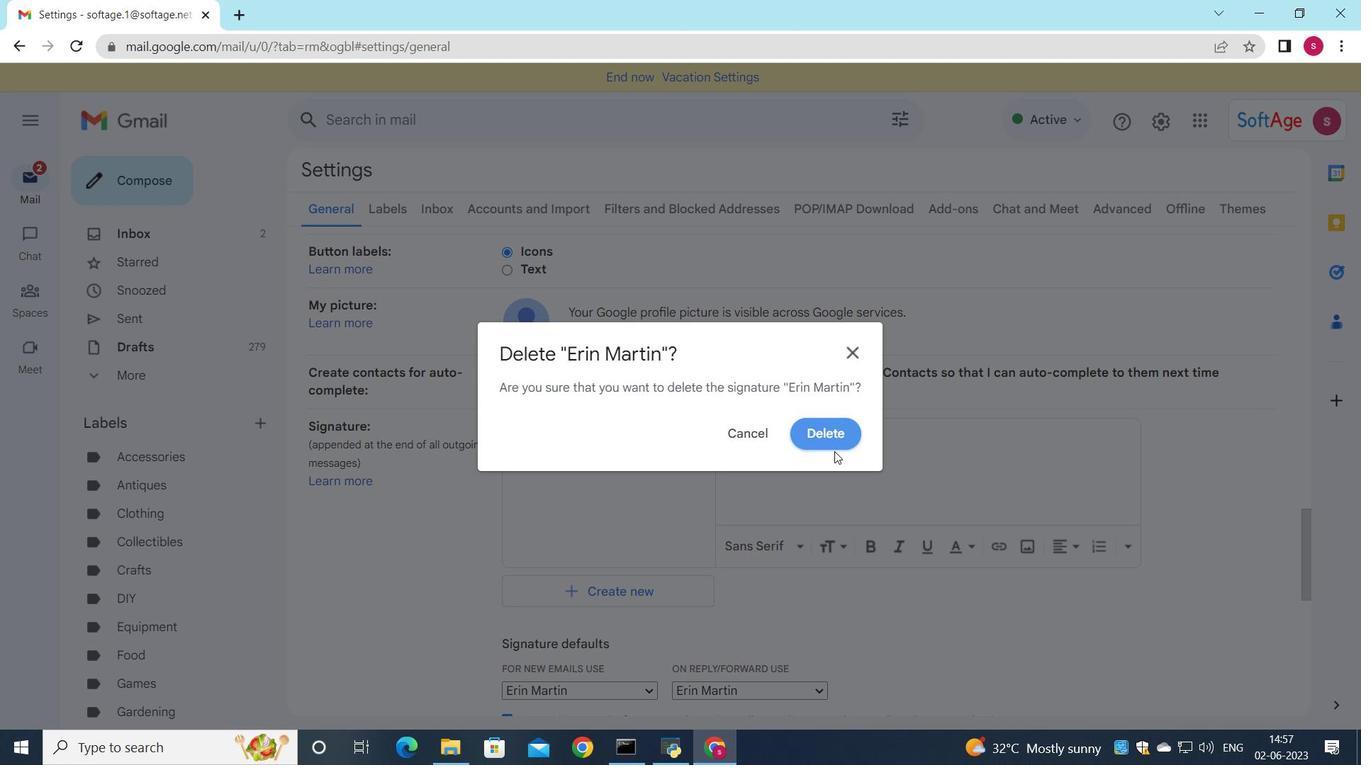 
Action: Mouse pressed left at (829, 436)
Screenshot: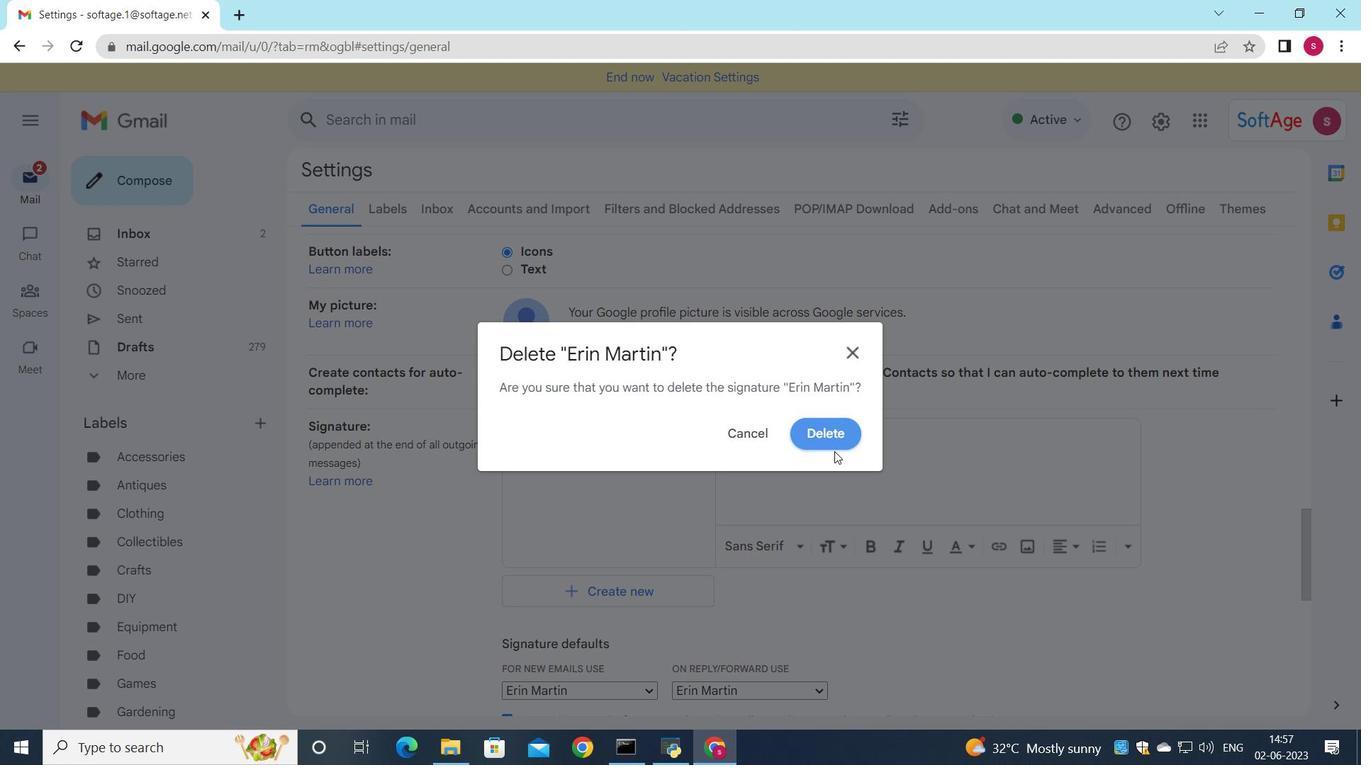 
Action: Mouse moved to (598, 471)
Screenshot: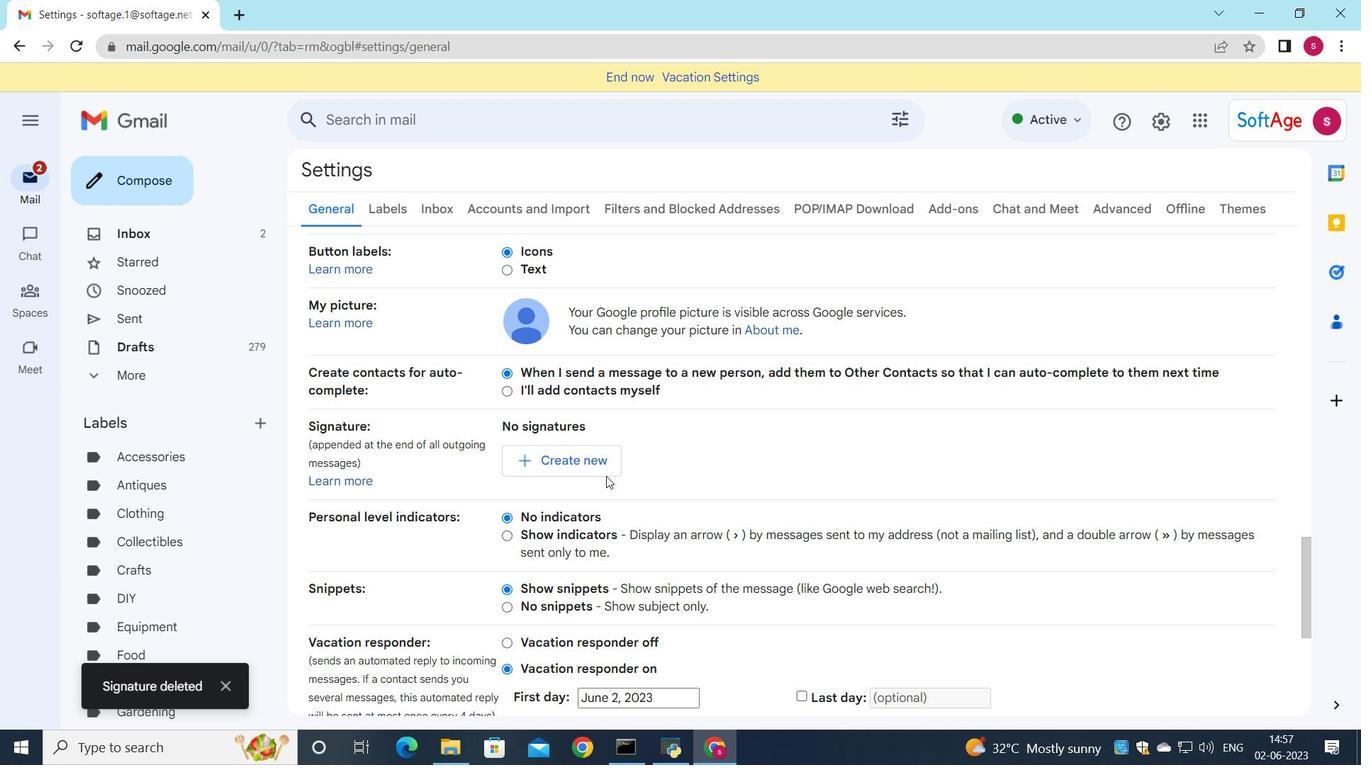 
Action: Mouse pressed left at (598, 471)
Screenshot: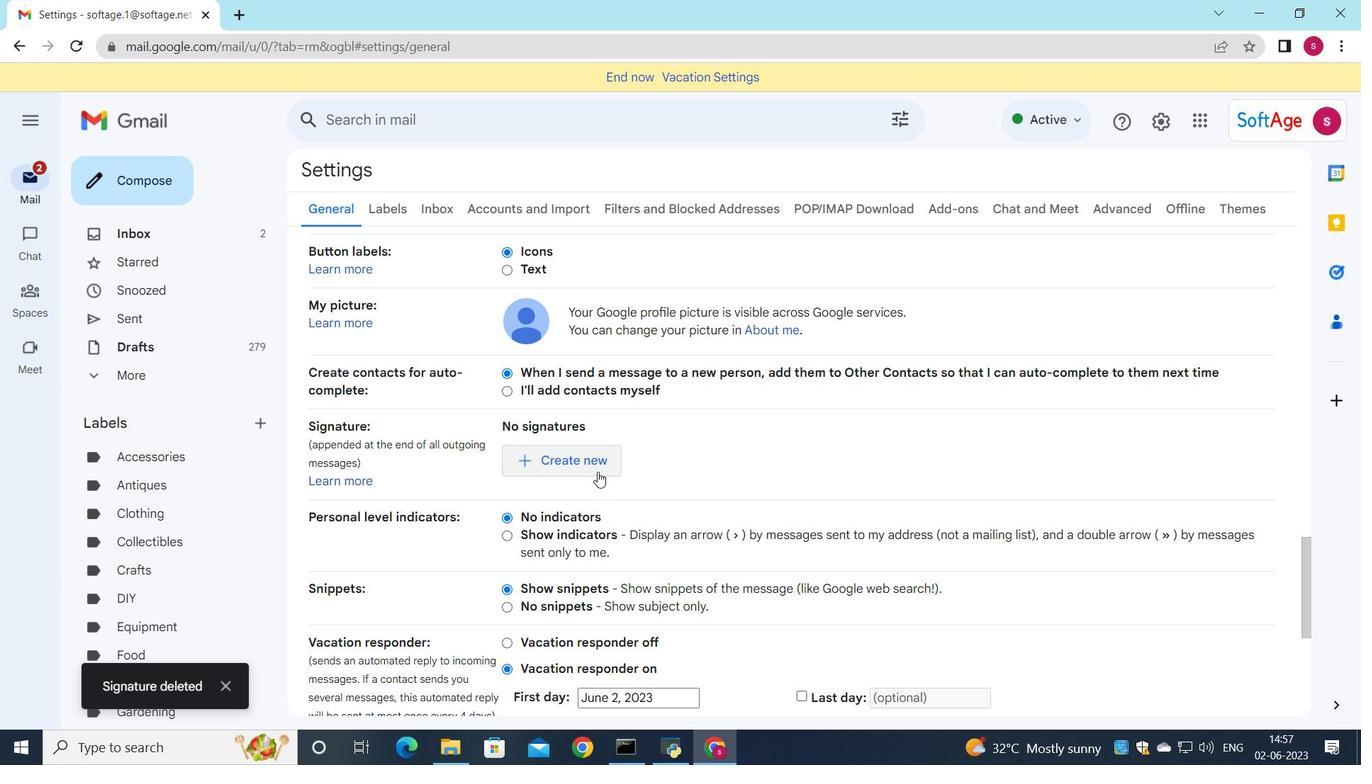 
Action: Mouse moved to (764, 452)
Screenshot: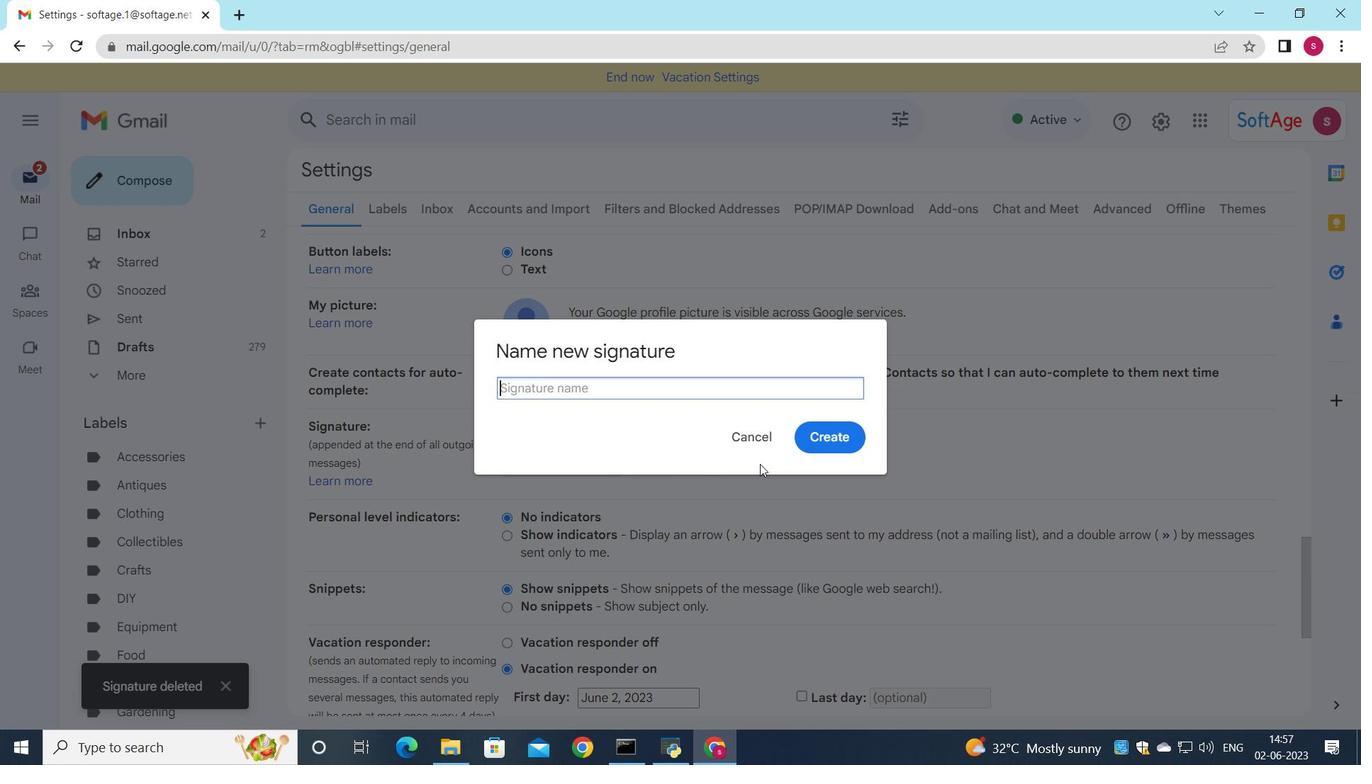 
Action: Key pressed <Key.shift>Ethan<Key.space><Key.shift>King
Screenshot: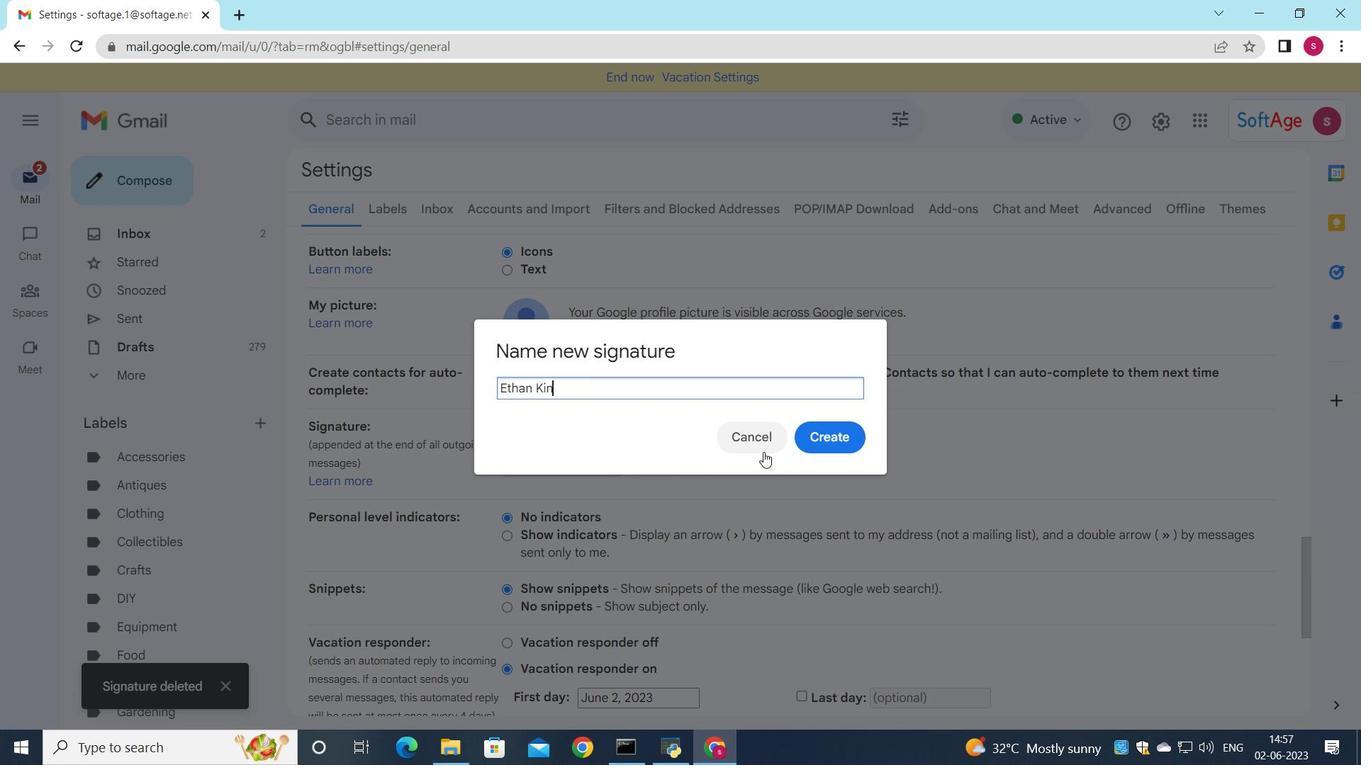 
Action: Mouse moved to (835, 441)
Screenshot: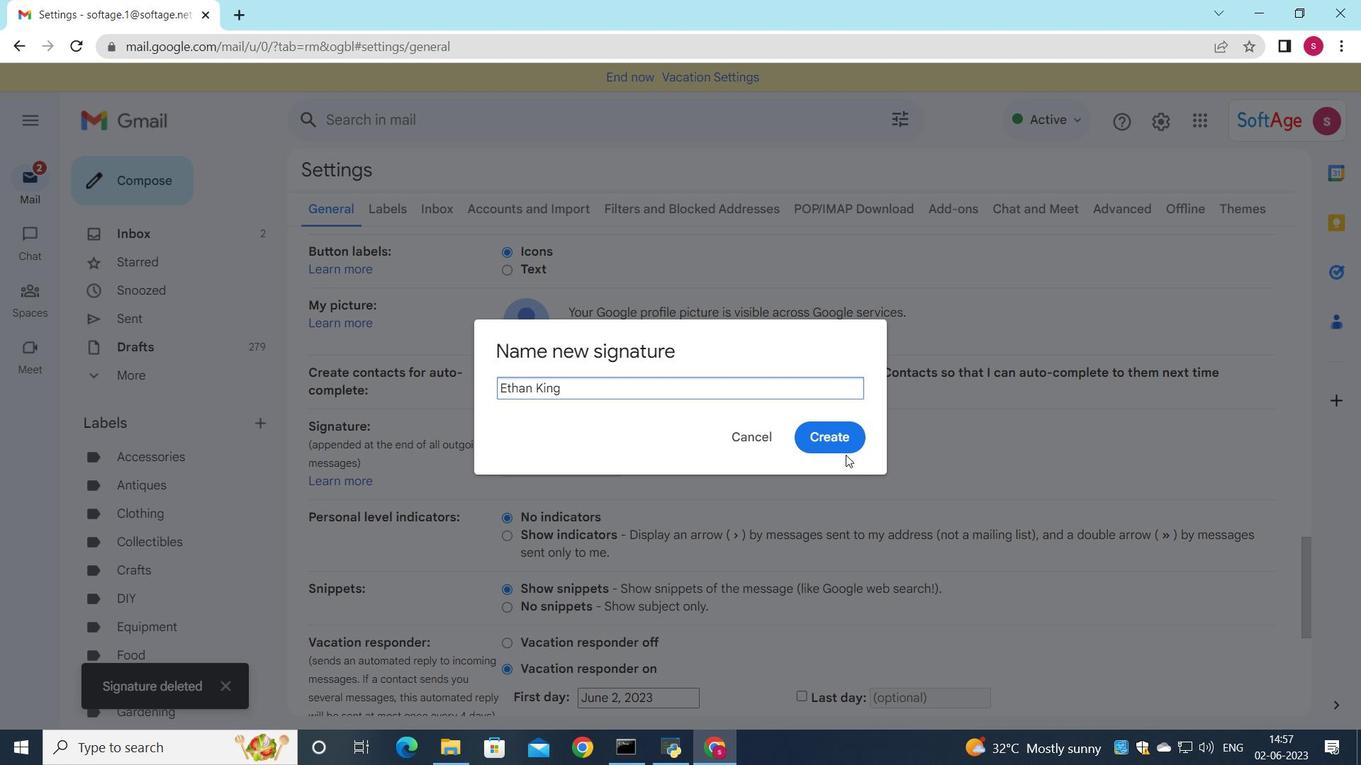 
Action: Mouse pressed left at (835, 441)
Screenshot: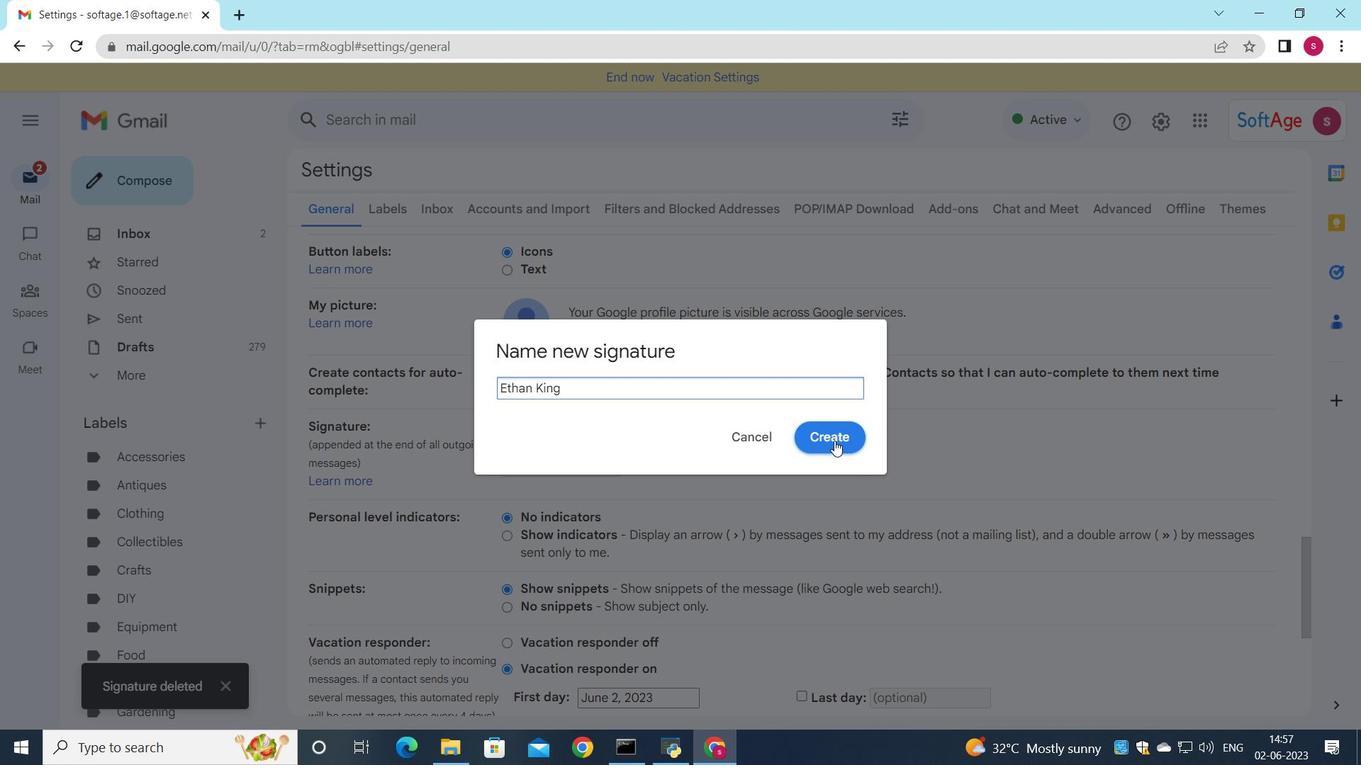 
Action: Mouse moved to (793, 438)
Screenshot: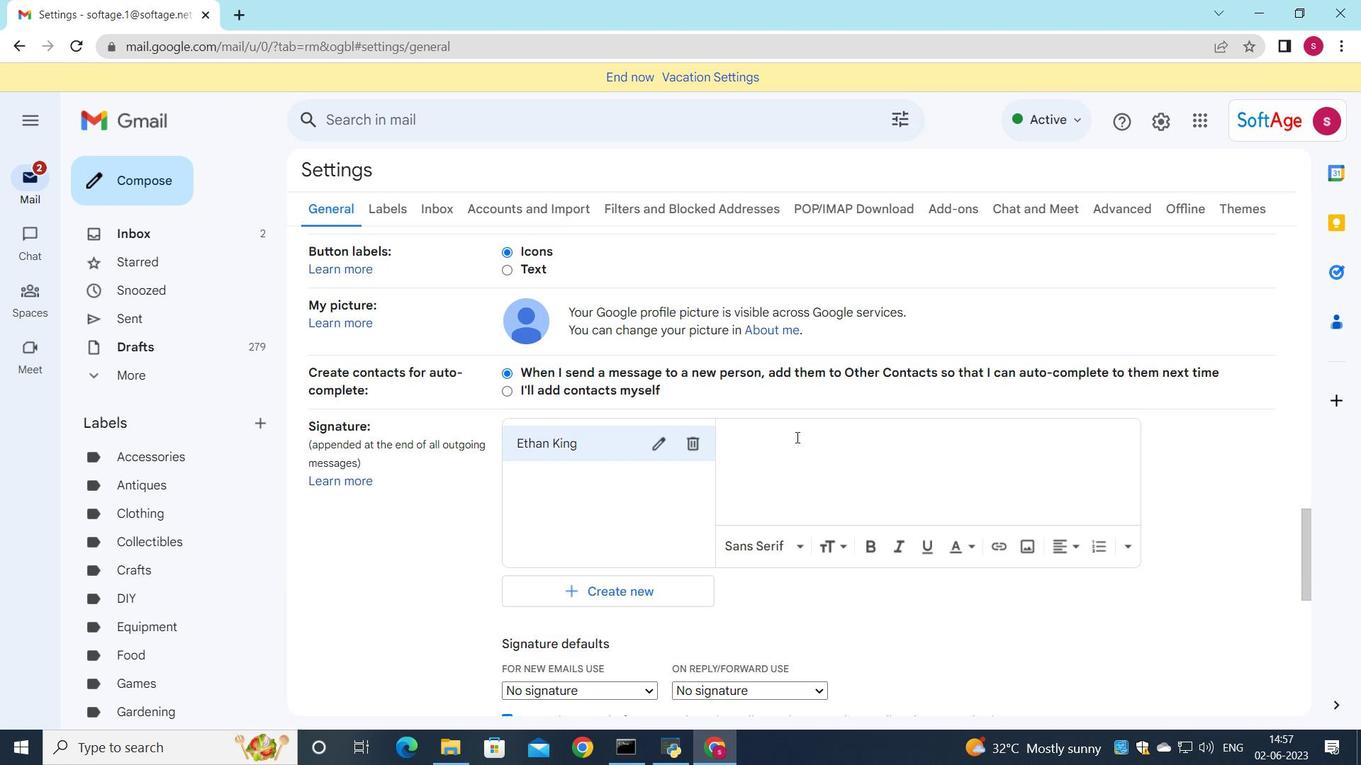 
Action: Mouse pressed left at (793, 438)
Screenshot: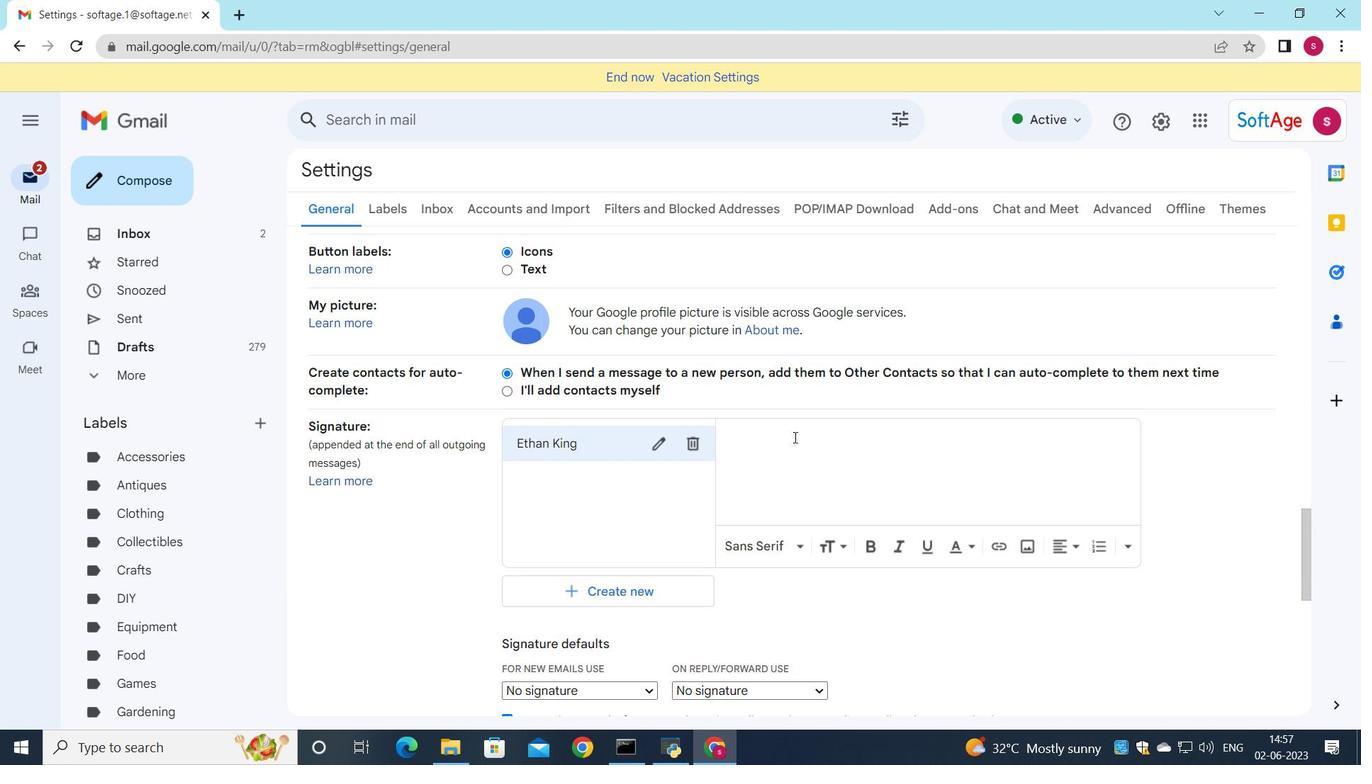 
Action: Key pressed <Key.shift>Ethan<Key.space><Key.shift>King
Screenshot: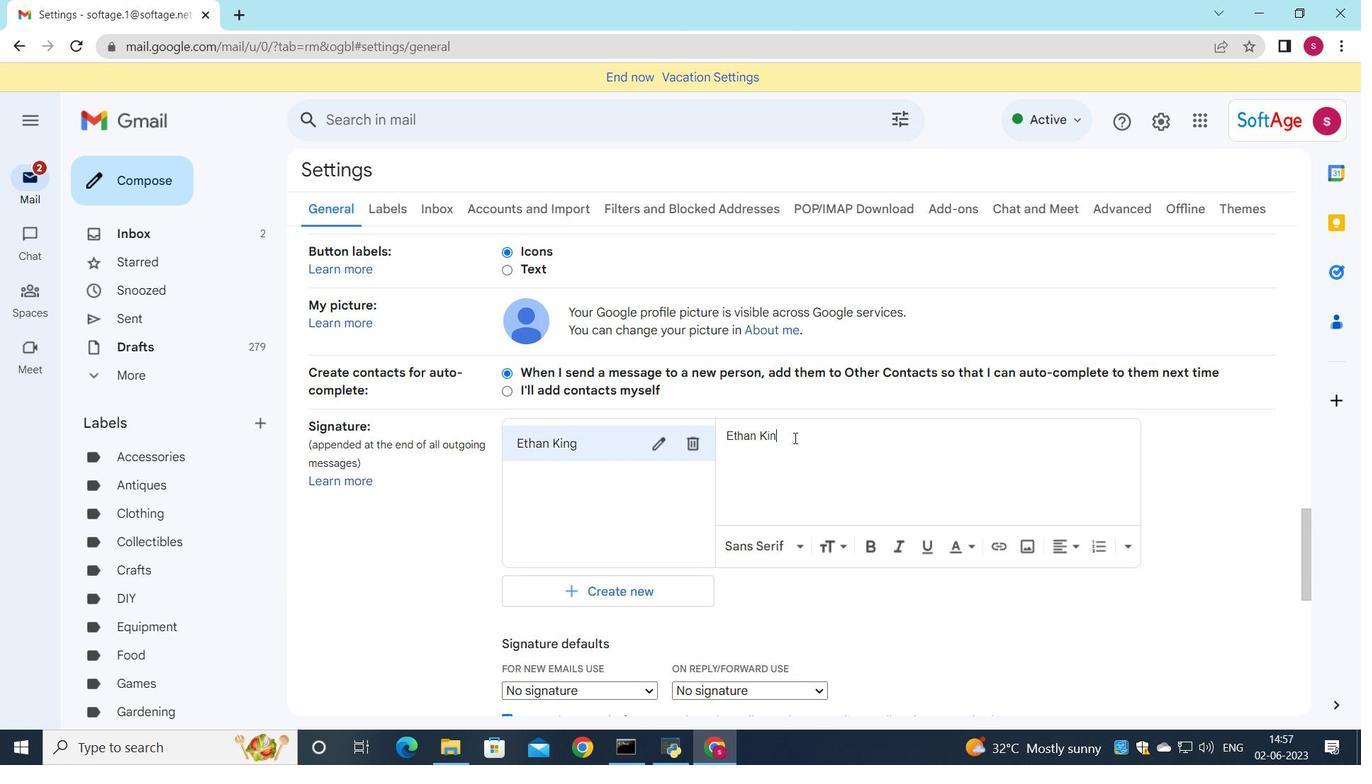 
Action: Mouse moved to (740, 491)
Screenshot: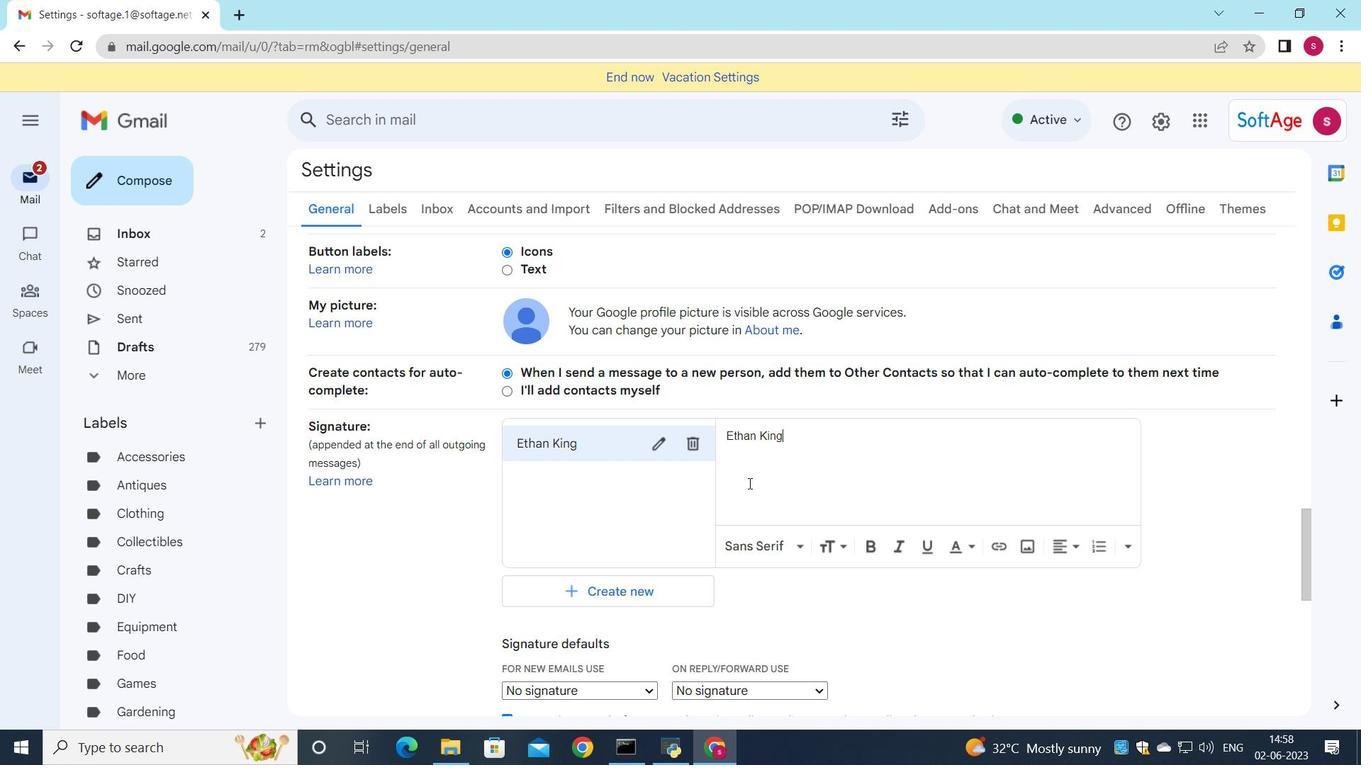 
Action: Mouse scrolled (740, 491) with delta (0, 0)
Screenshot: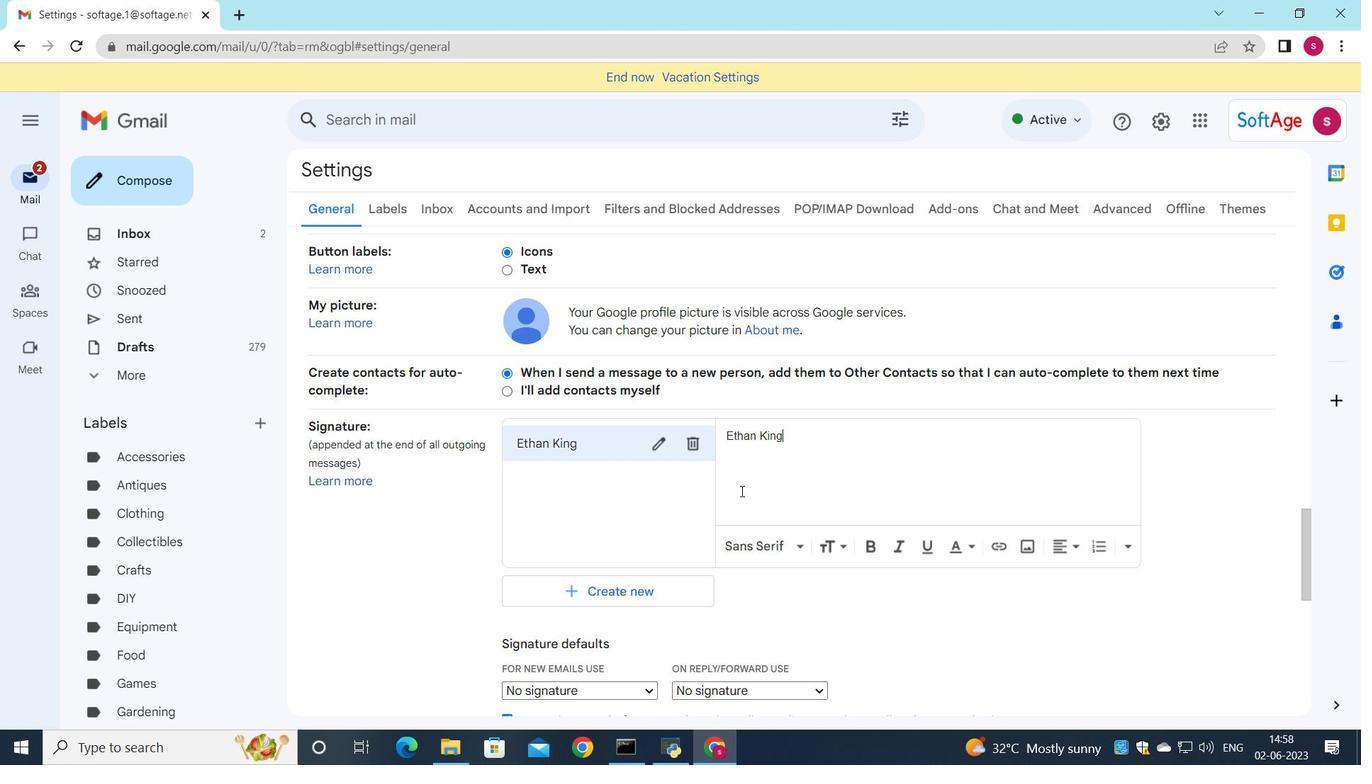 
Action: Mouse moved to (597, 589)
Screenshot: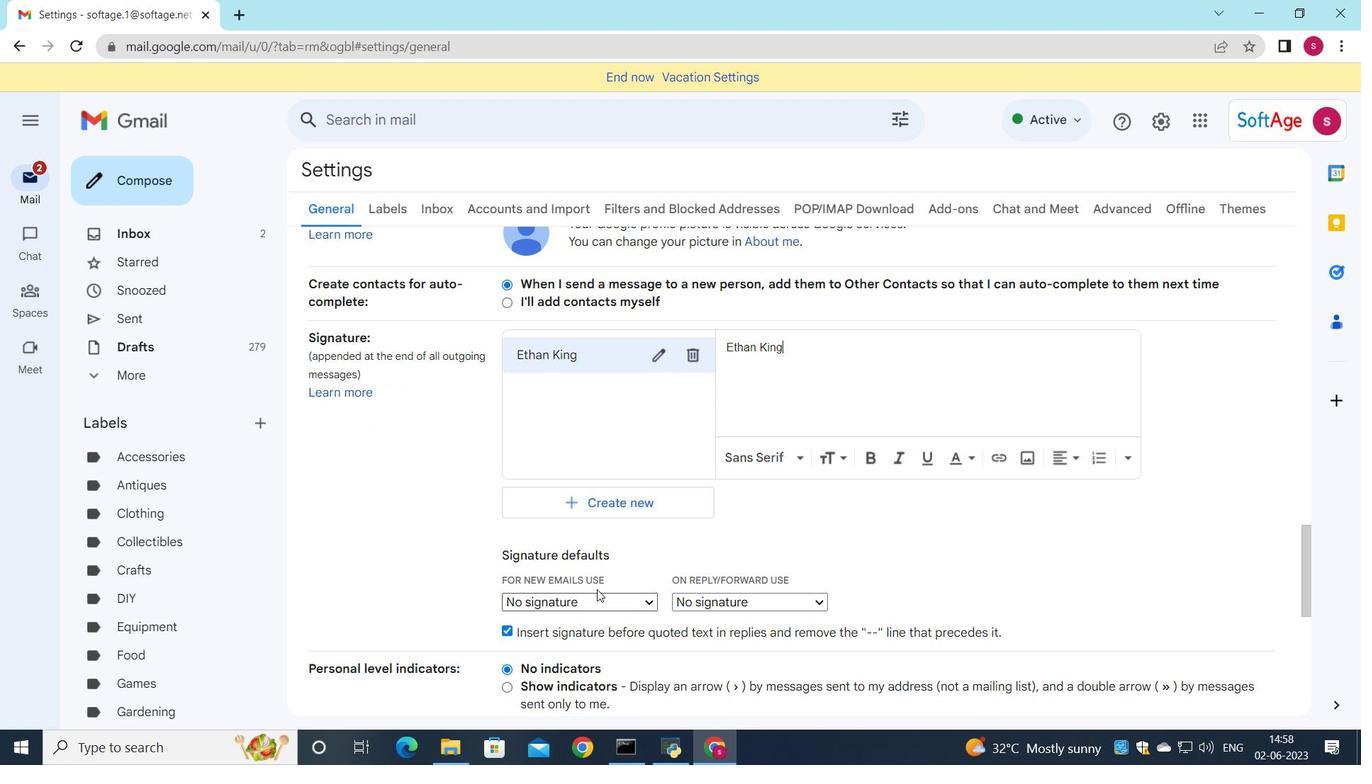 
Action: Mouse pressed left at (597, 589)
Screenshot: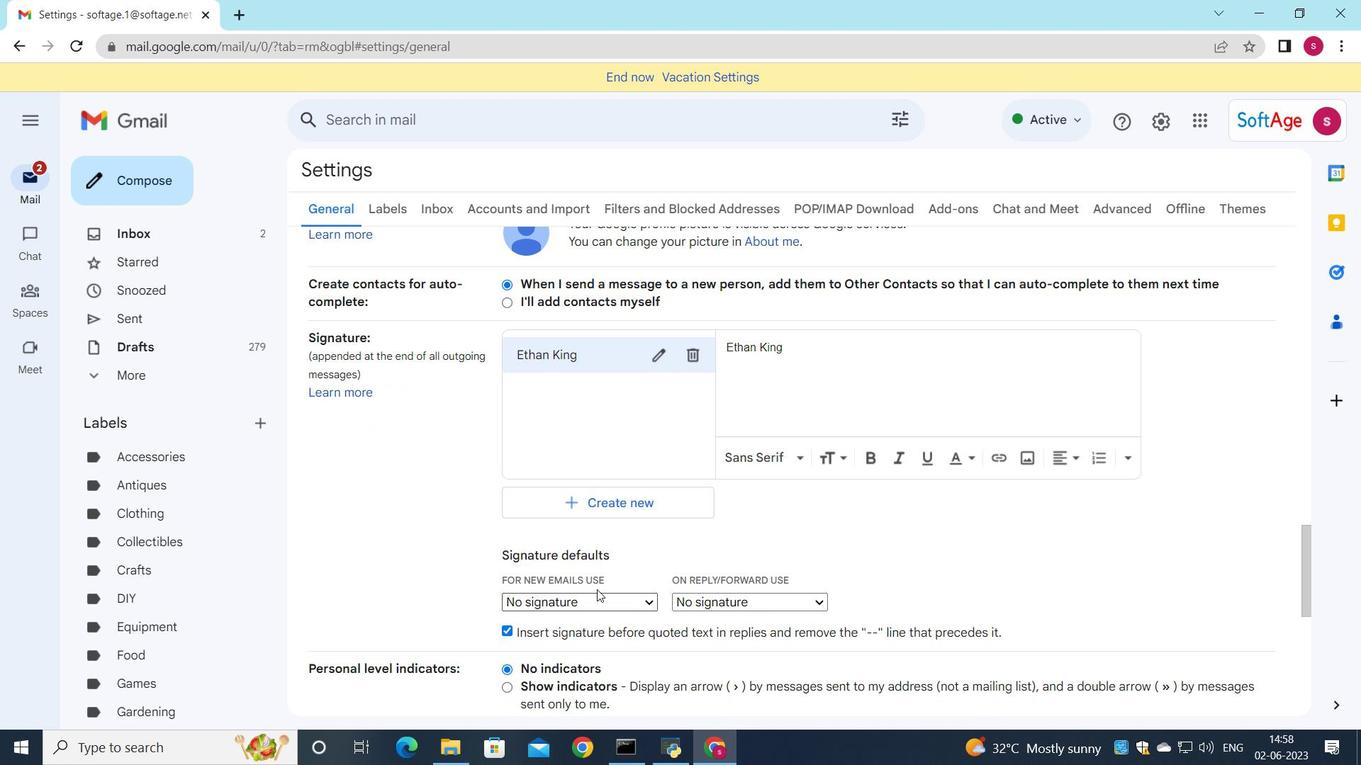 
Action: Mouse moved to (598, 600)
Screenshot: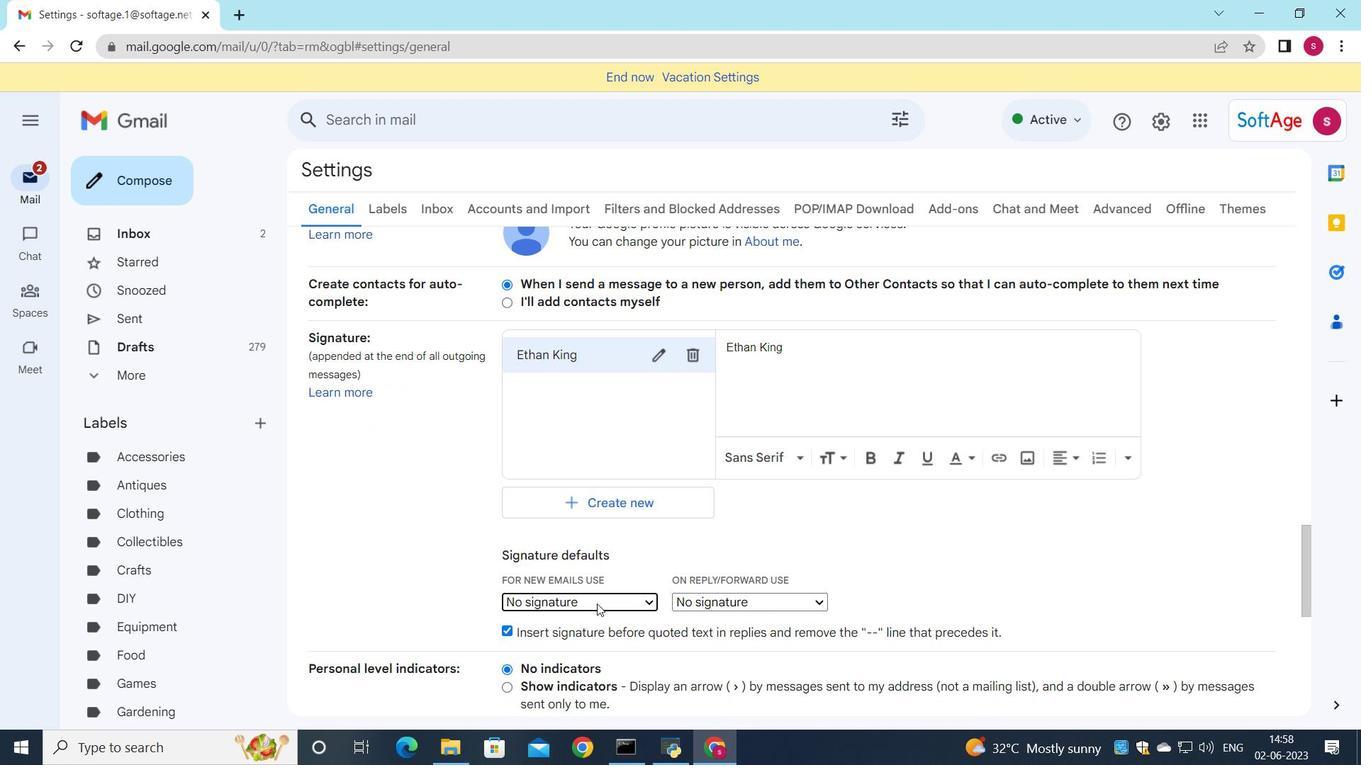 
Action: Mouse pressed left at (598, 600)
Screenshot: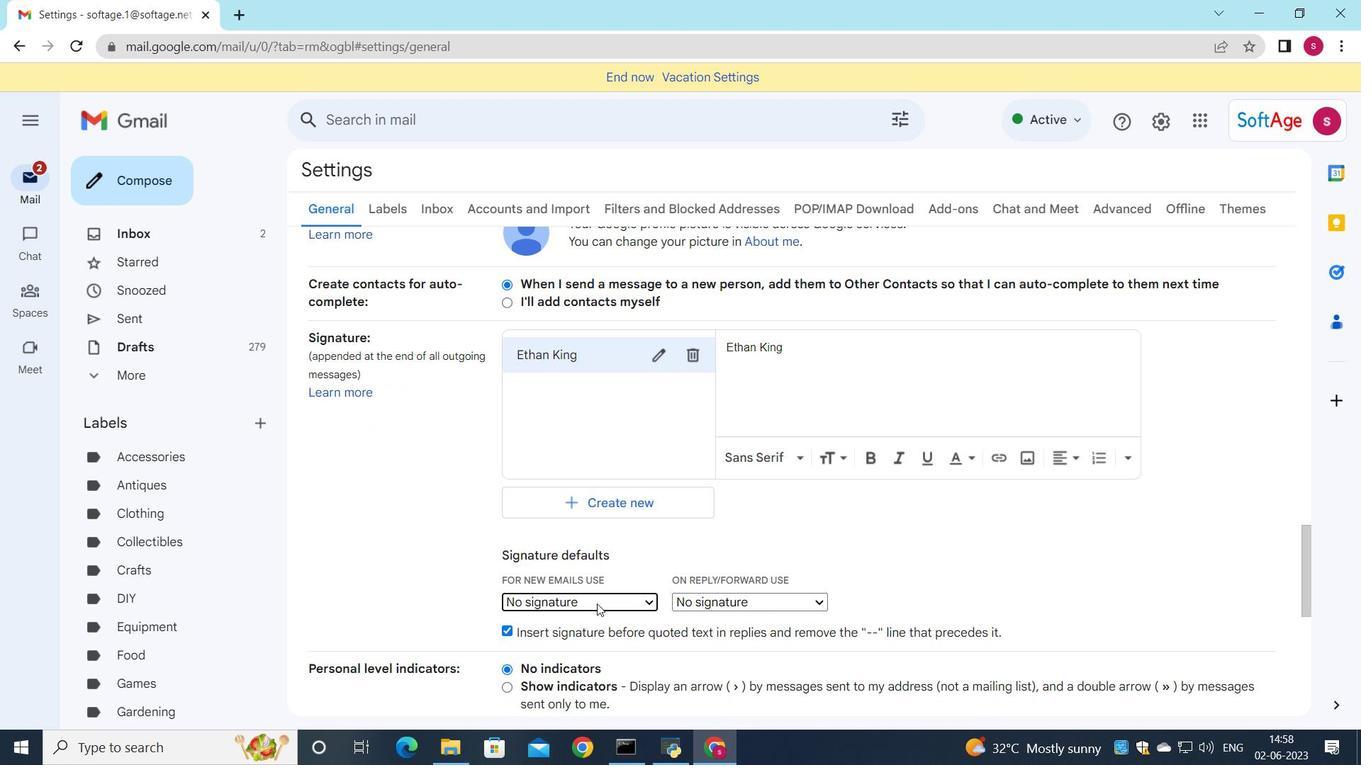 
Action: Mouse moved to (578, 635)
Screenshot: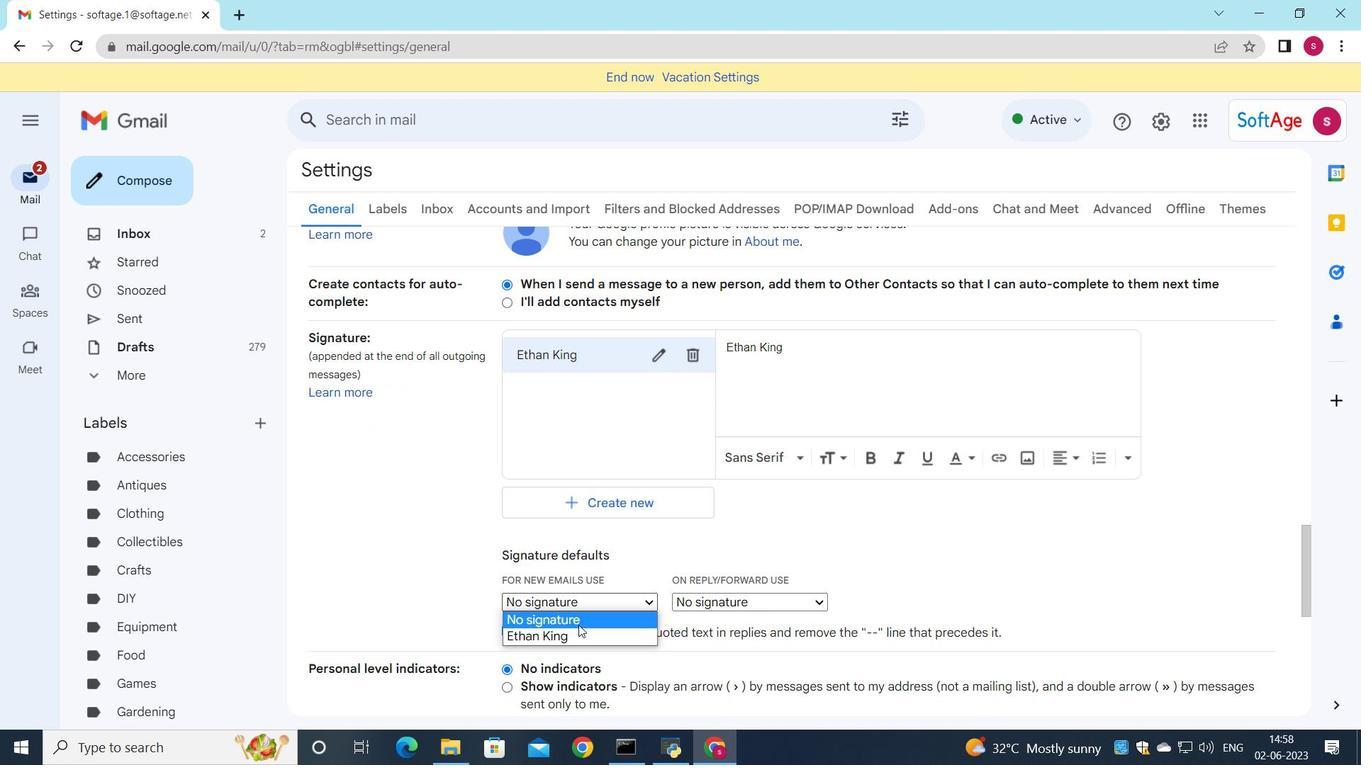 
Action: Mouse pressed left at (578, 635)
Screenshot: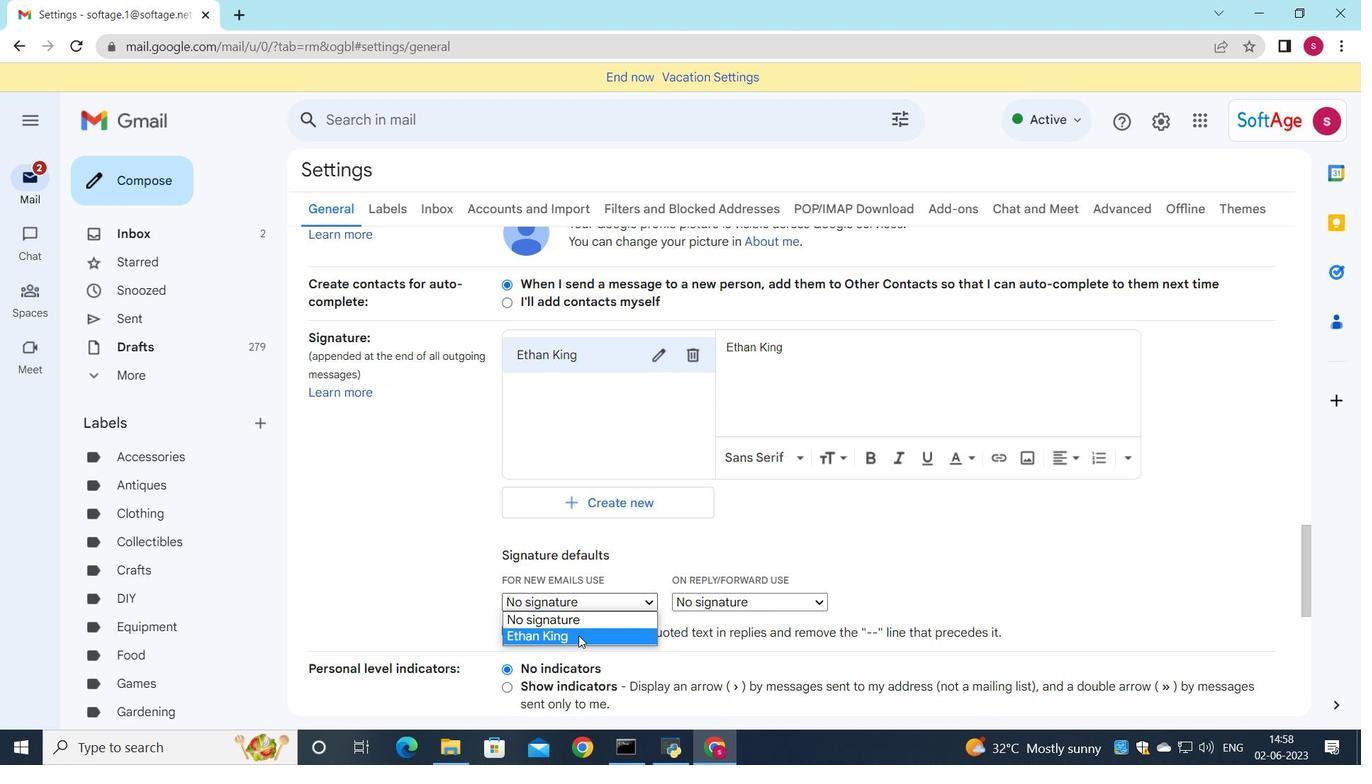 
Action: Mouse moved to (725, 605)
Screenshot: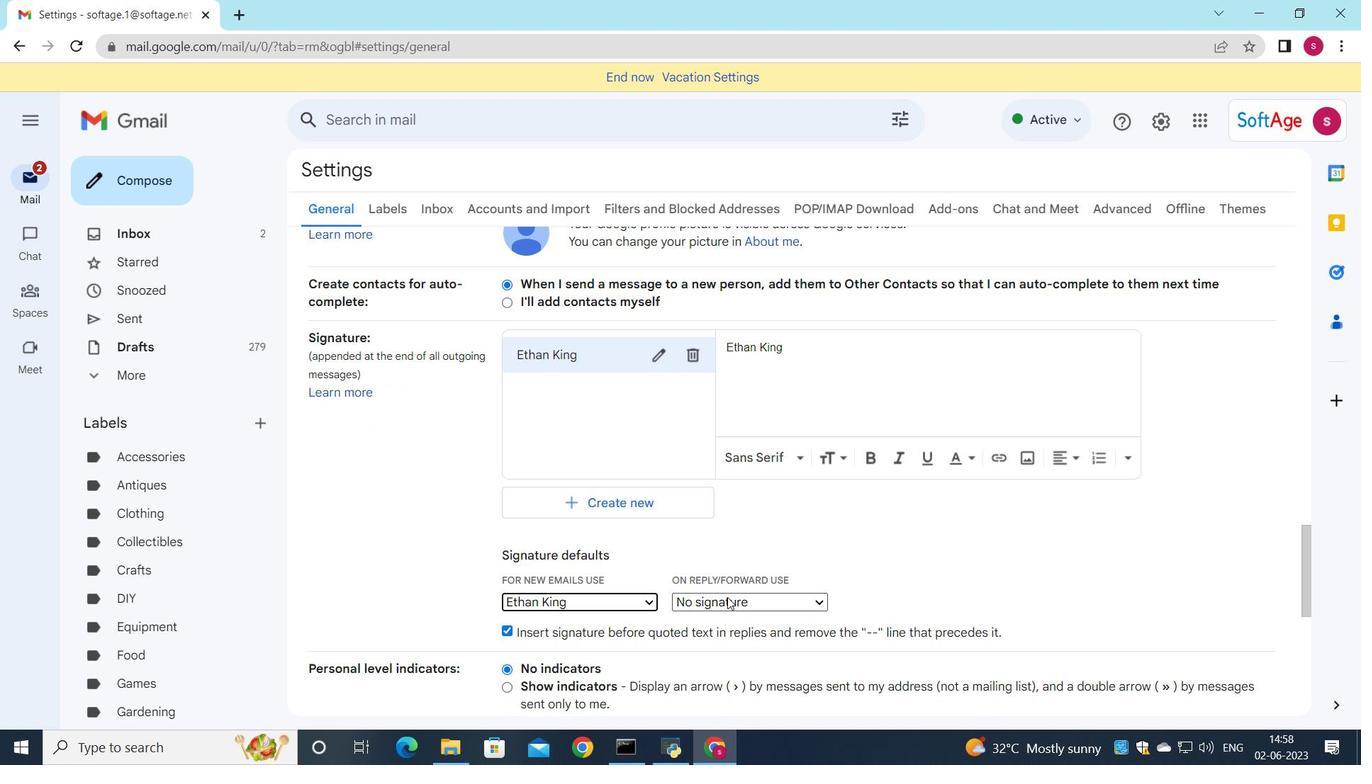 
Action: Mouse pressed left at (725, 605)
Screenshot: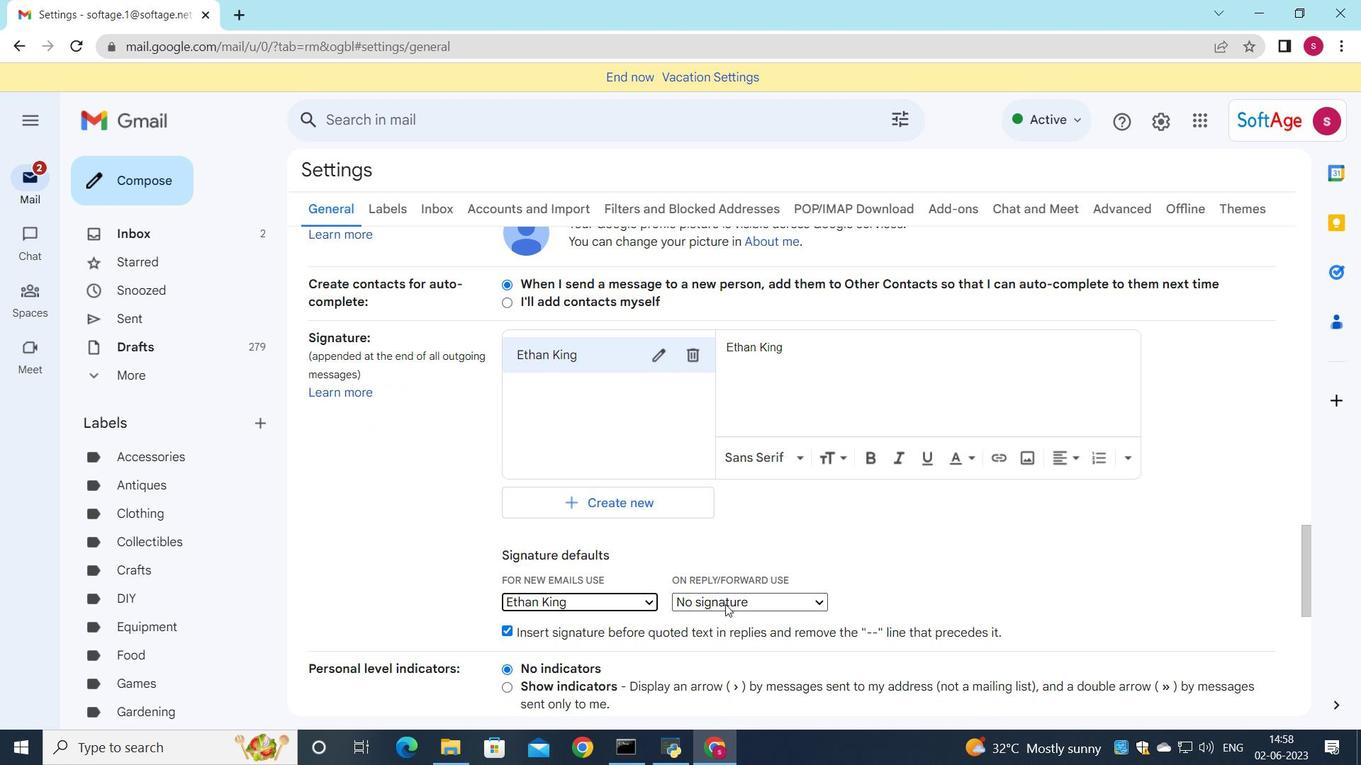 
Action: Mouse moved to (720, 632)
Screenshot: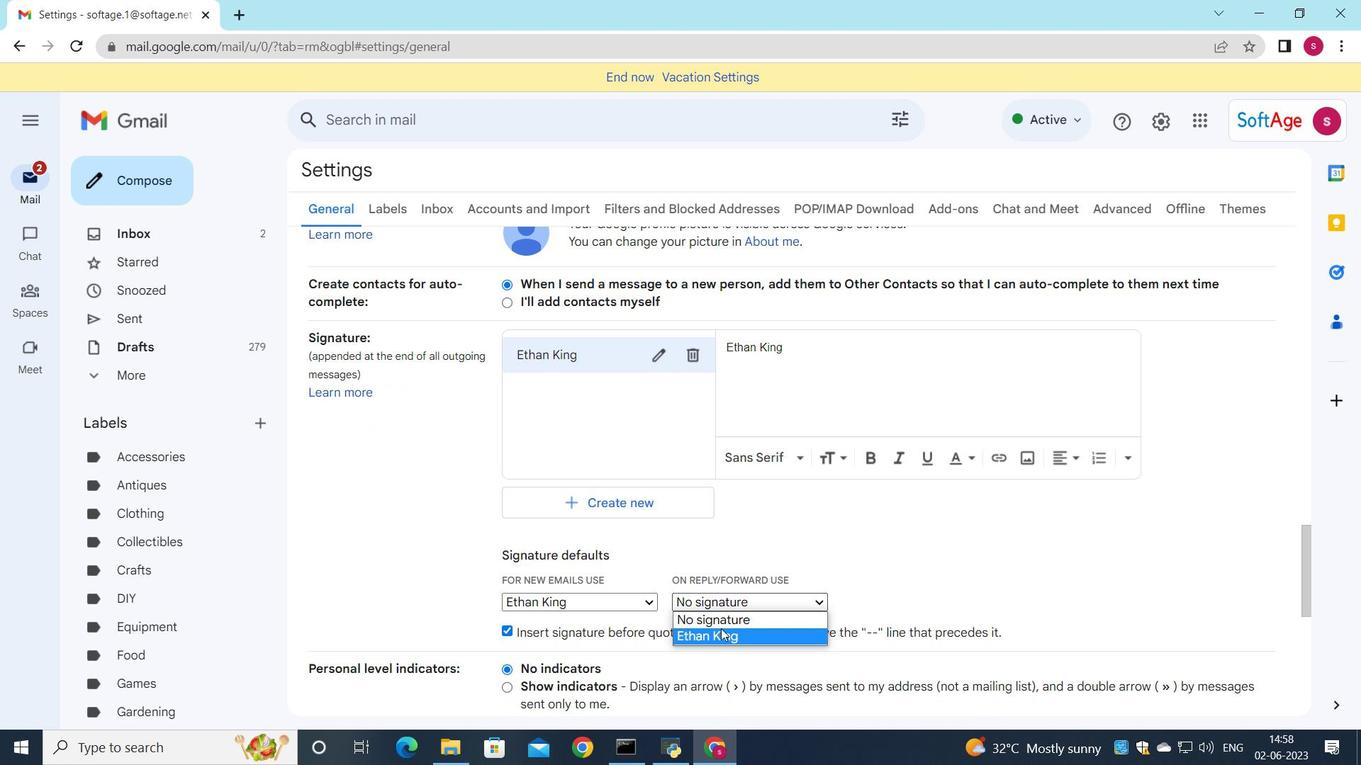
Action: Mouse pressed left at (720, 632)
Screenshot: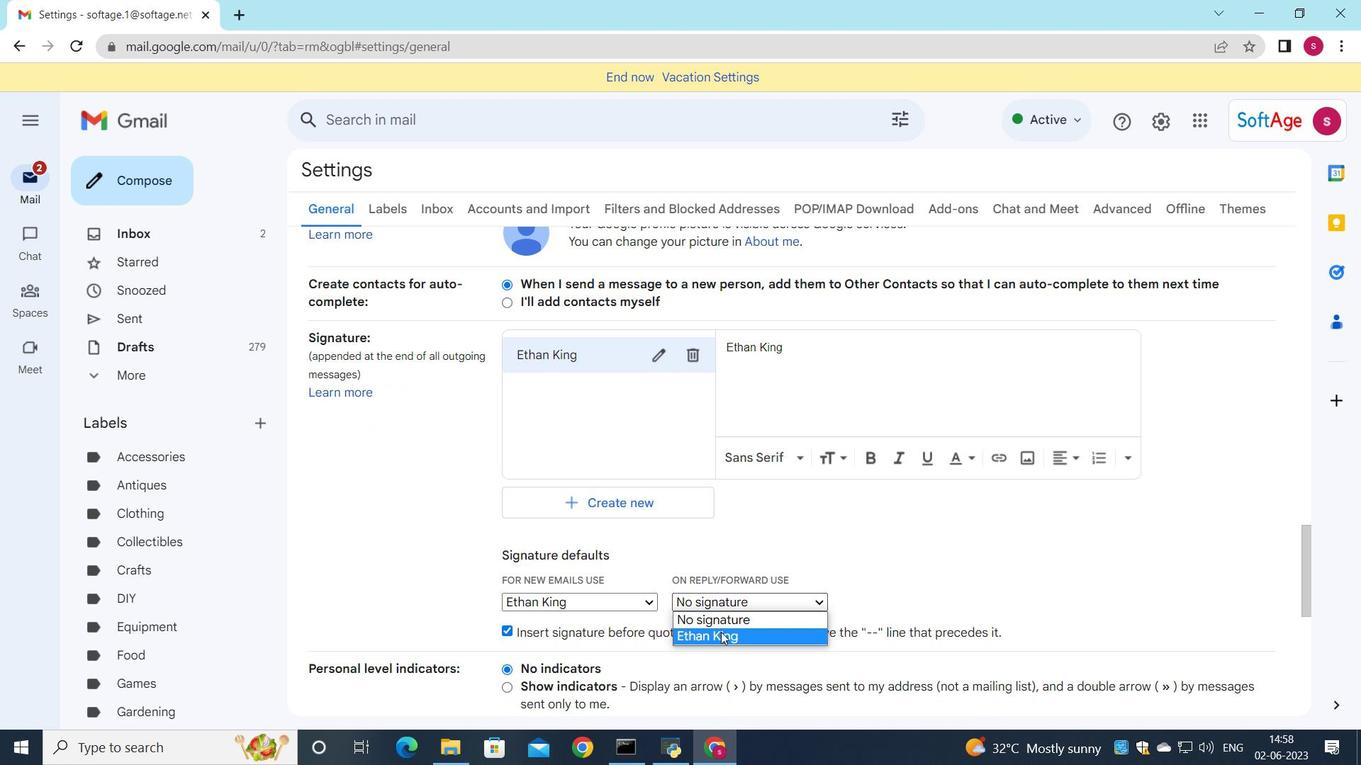 
Action: Mouse moved to (711, 615)
Screenshot: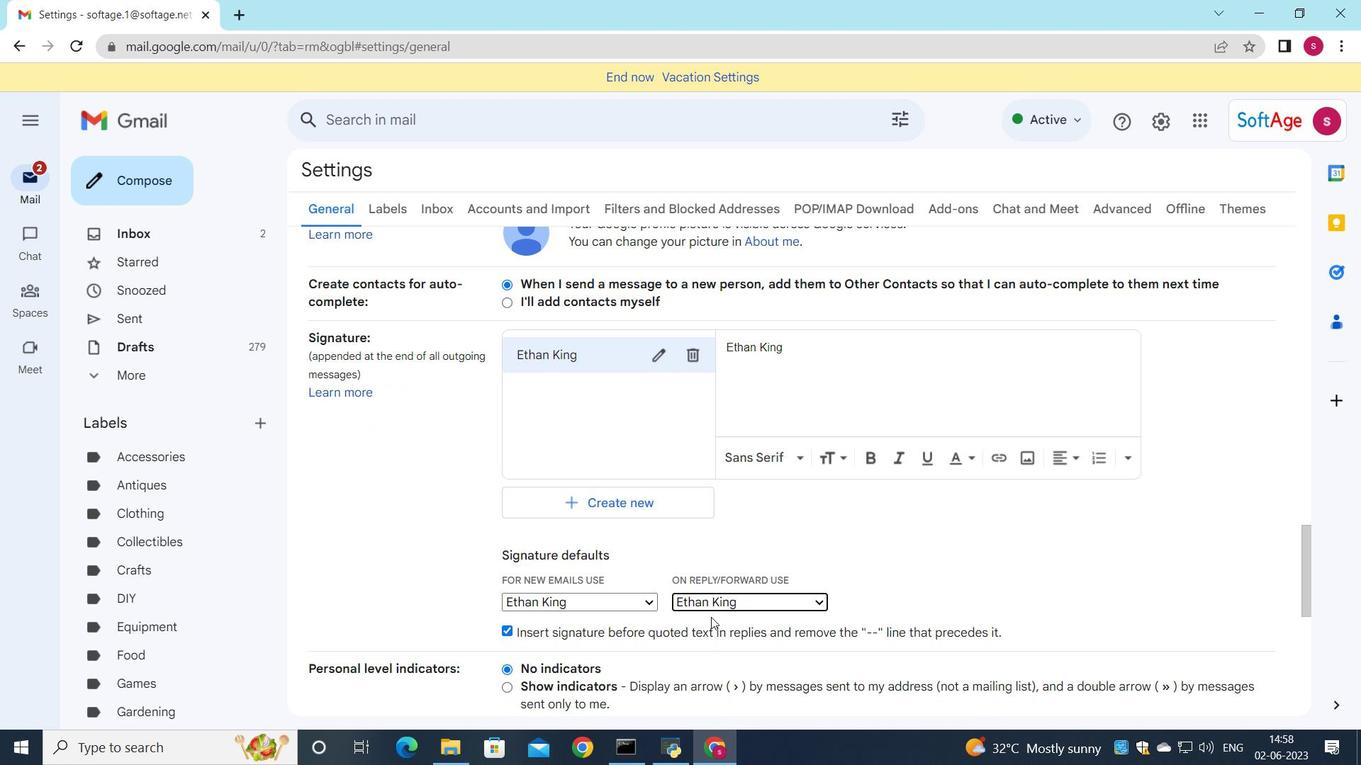 
Action: Mouse scrolled (711, 614) with delta (0, 0)
Screenshot: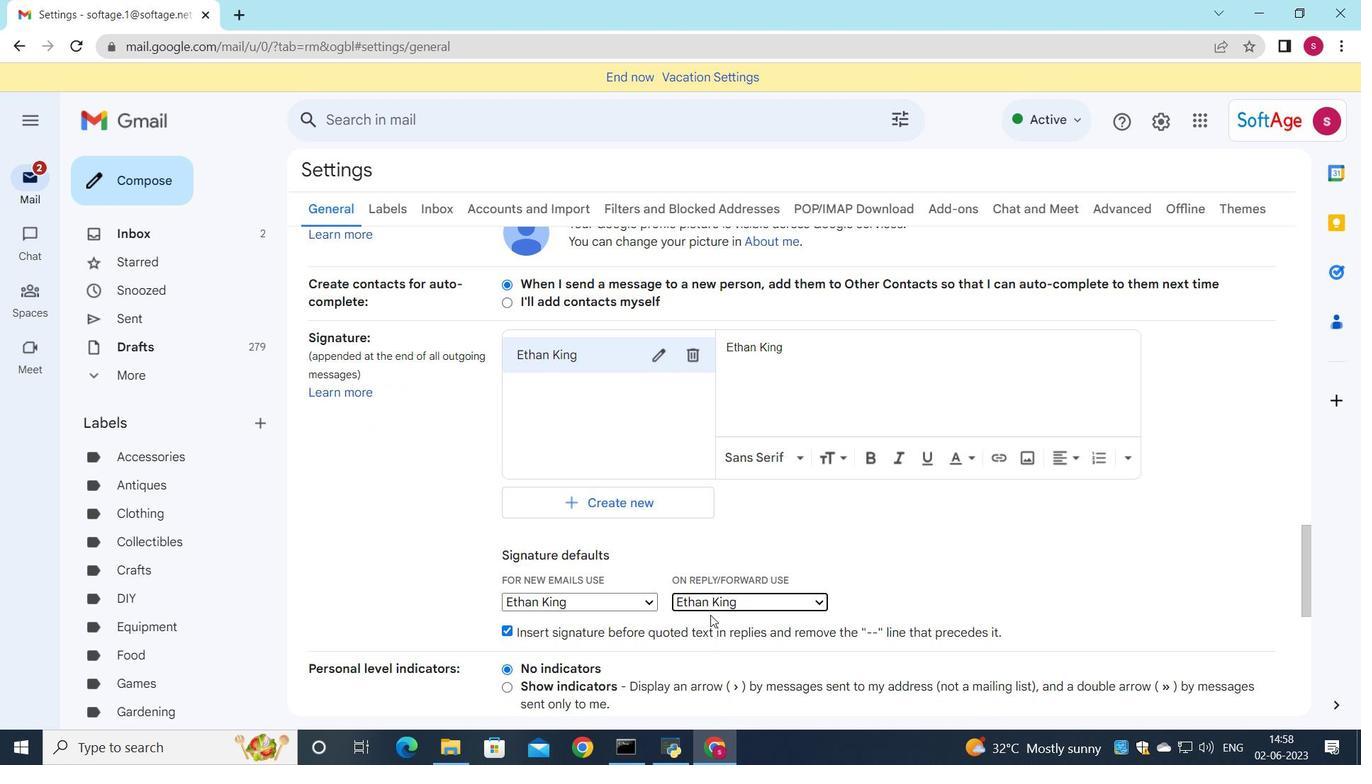 
Action: Mouse scrolled (711, 614) with delta (0, 0)
Screenshot: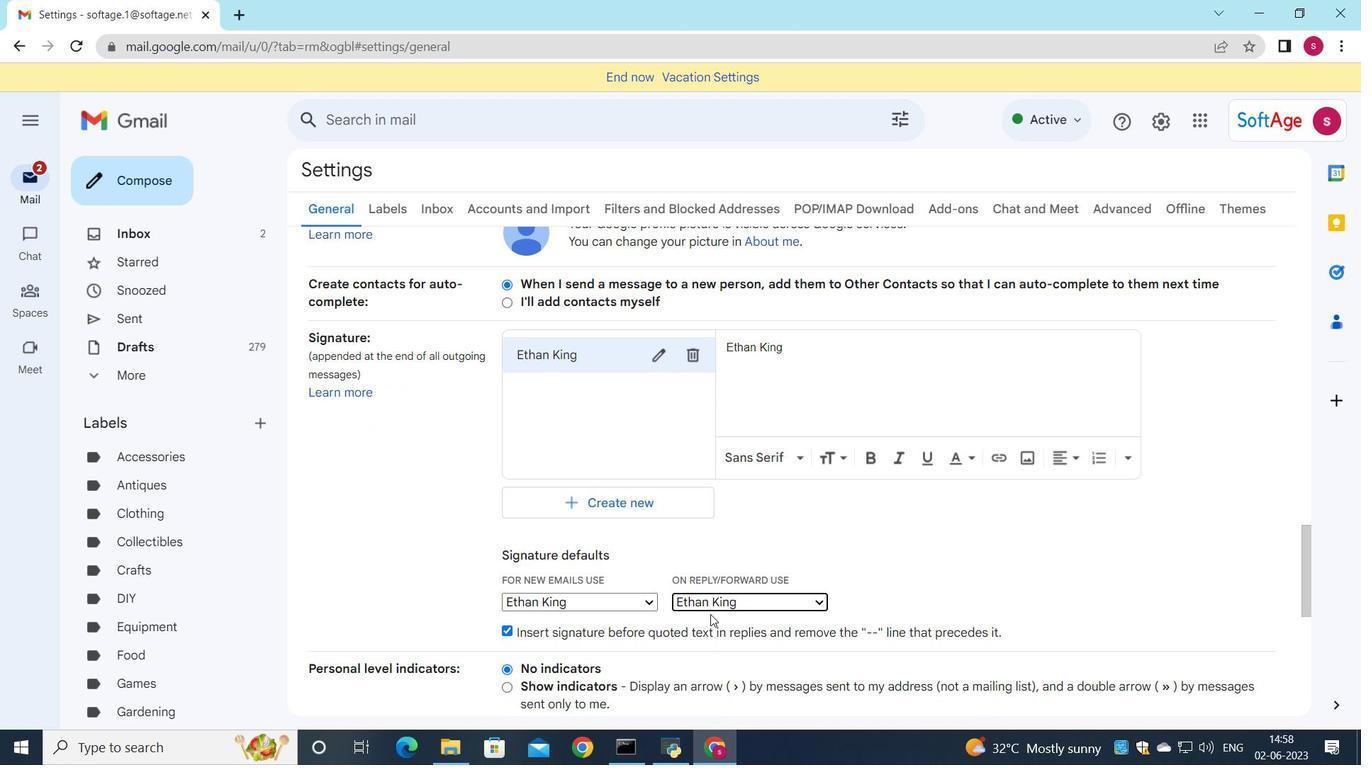 
Action: Mouse scrolled (711, 614) with delta (0, 0)
Screenshot: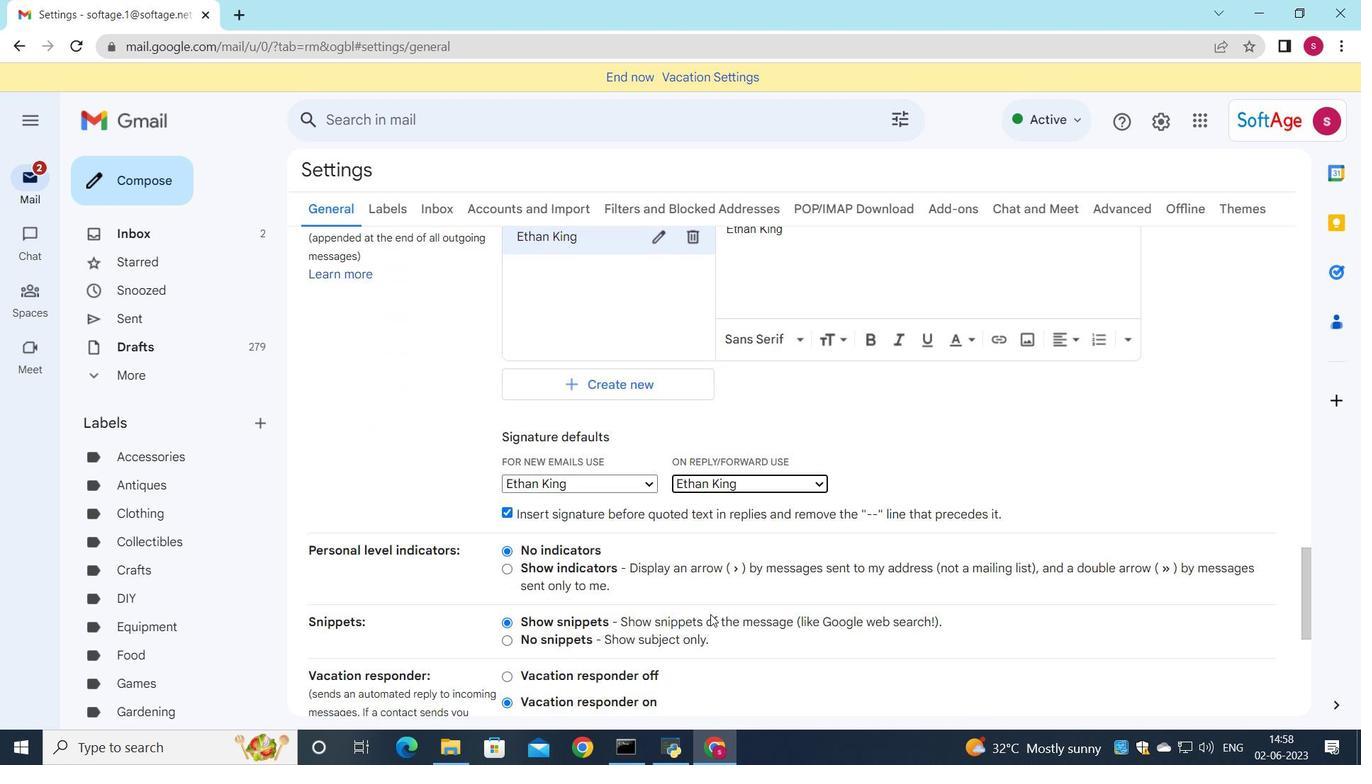
Action: Mouse scrolled (711, 614) with delta (0, 0)
Screenshot: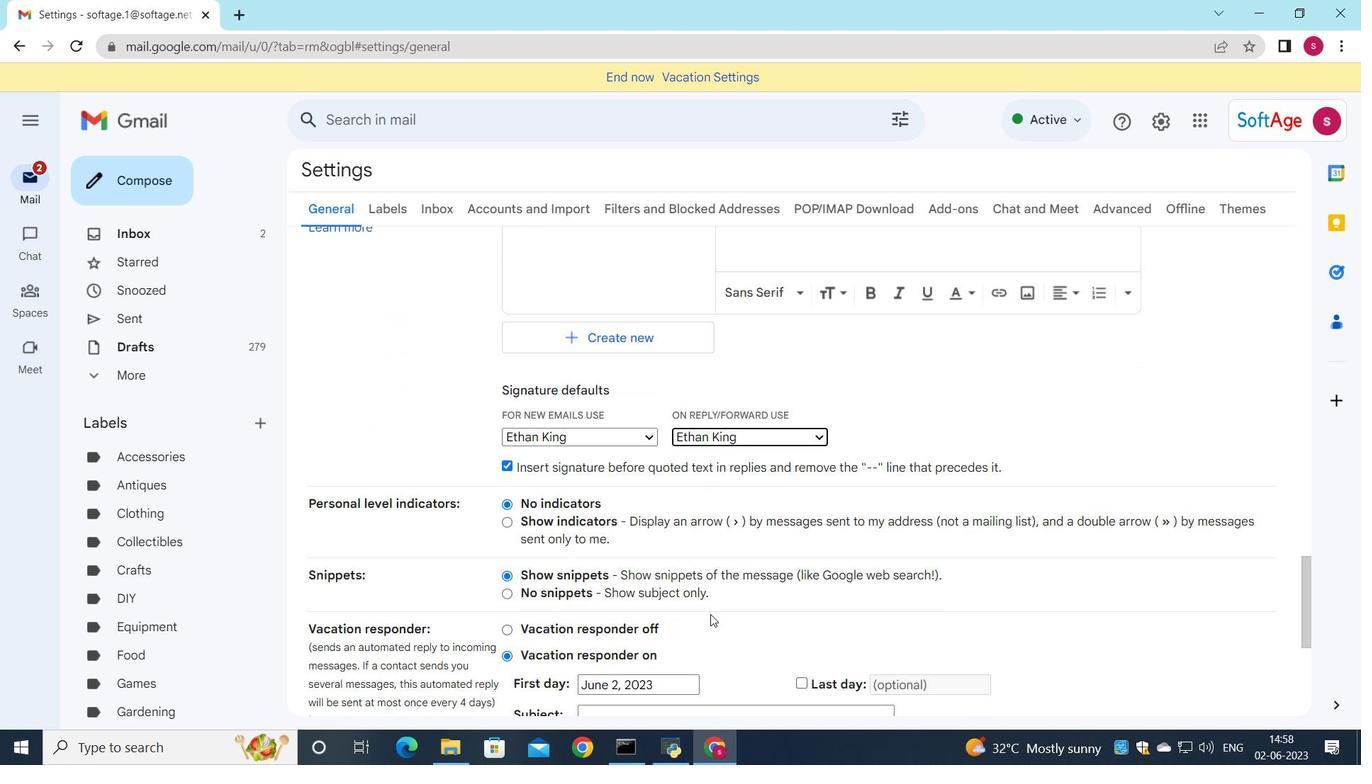 
Action: Mouse moved to (710, 452)
Screenshot: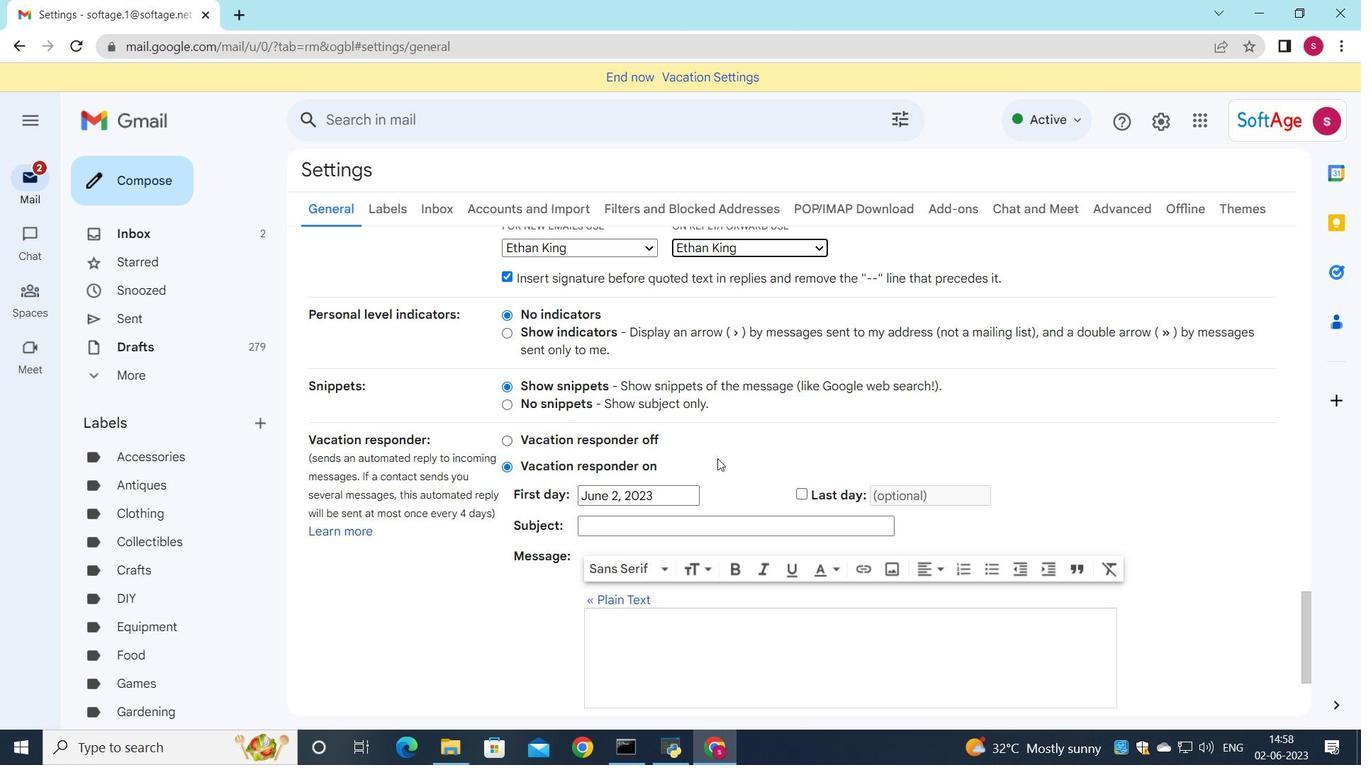 
Action: Mouse scrolled (710, 452) with delta (0, 0)
Screenshot: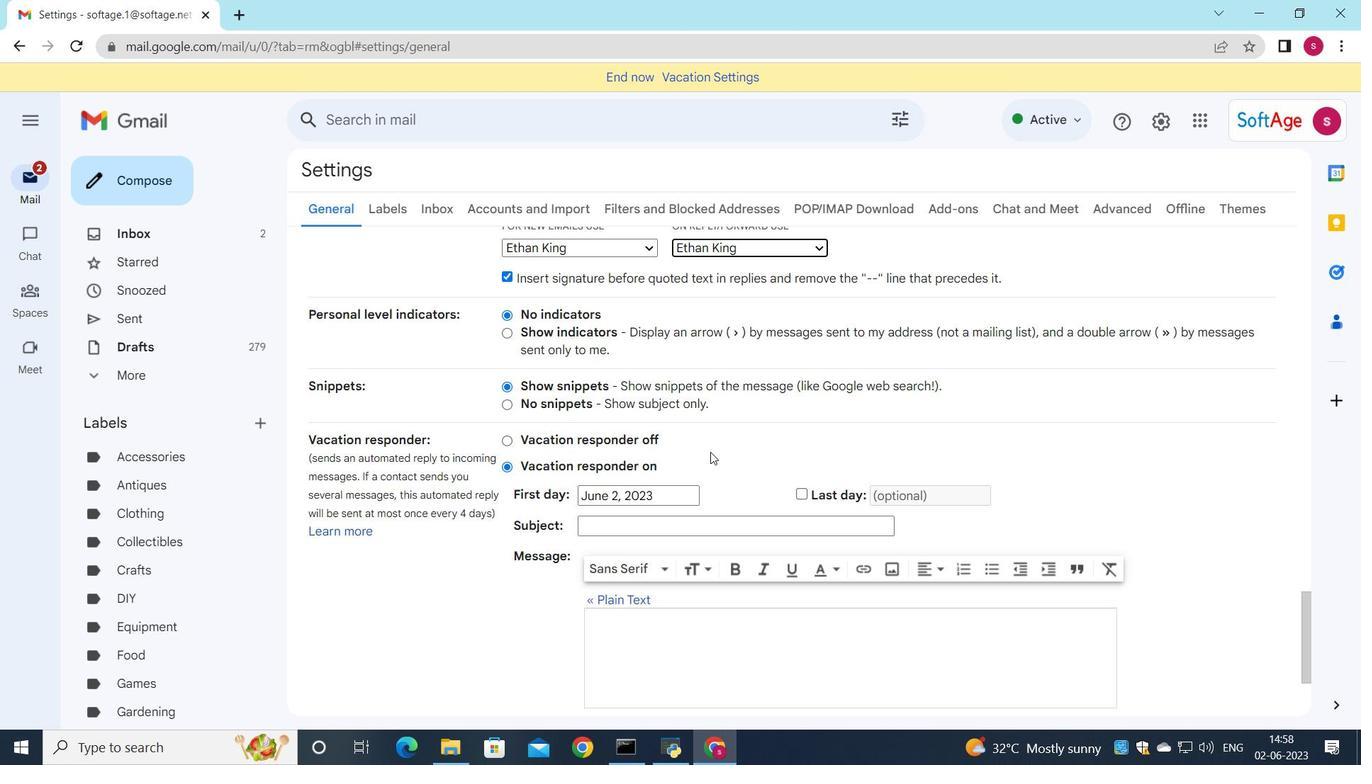 
Action: Mouse scrolled (710, 453) with delta (0, 0)
Screenshot: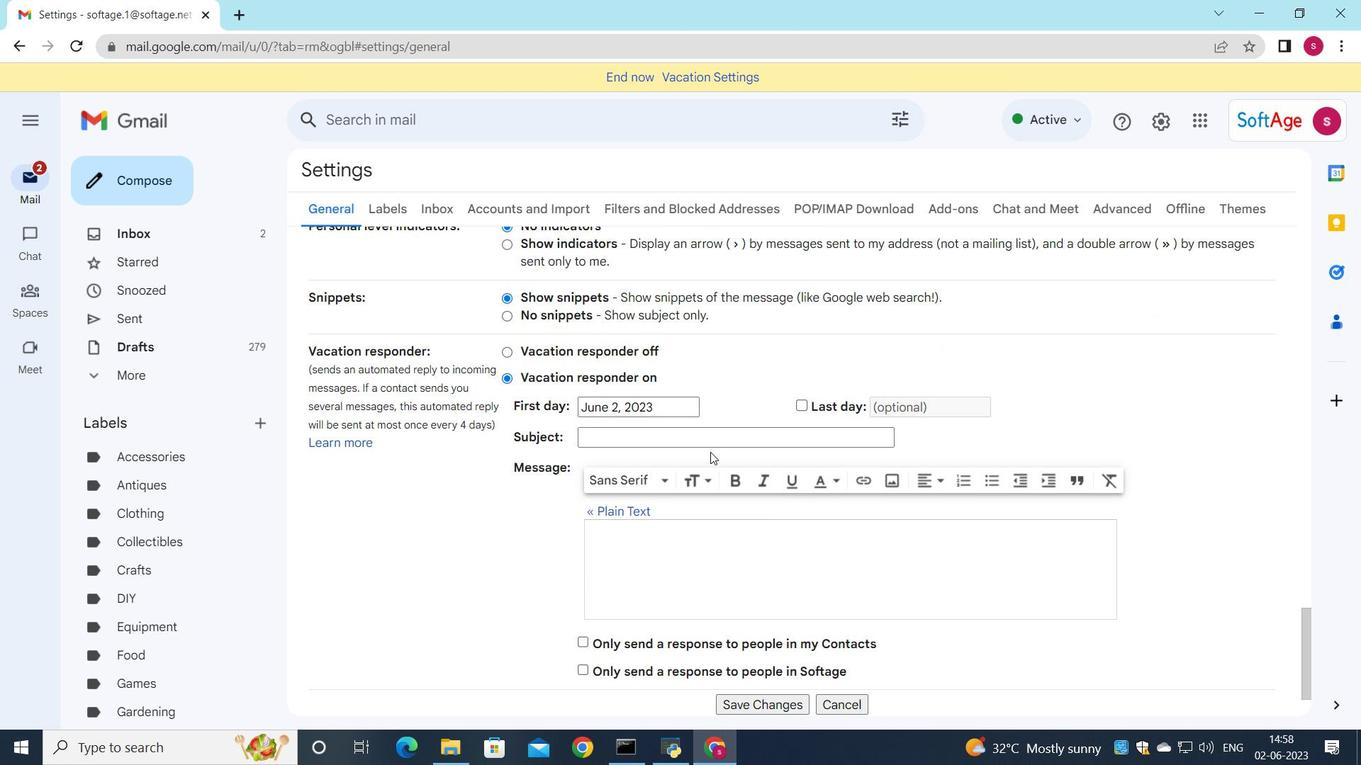 
Action: Mouse scrolled (710, 452) with delta (0, 0)
Screenshot: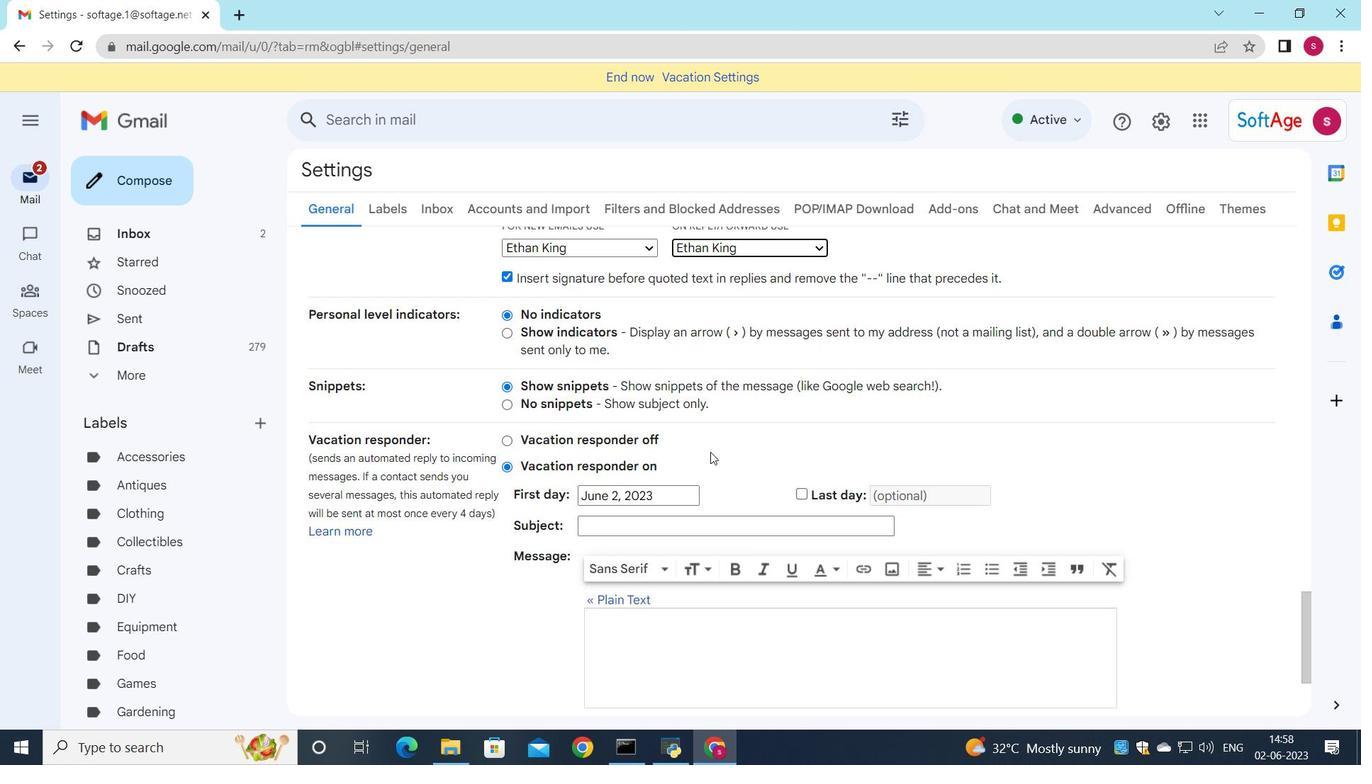 
Action: Mouse scrolled (710, 452) with delta (0, 0)
Screenshot: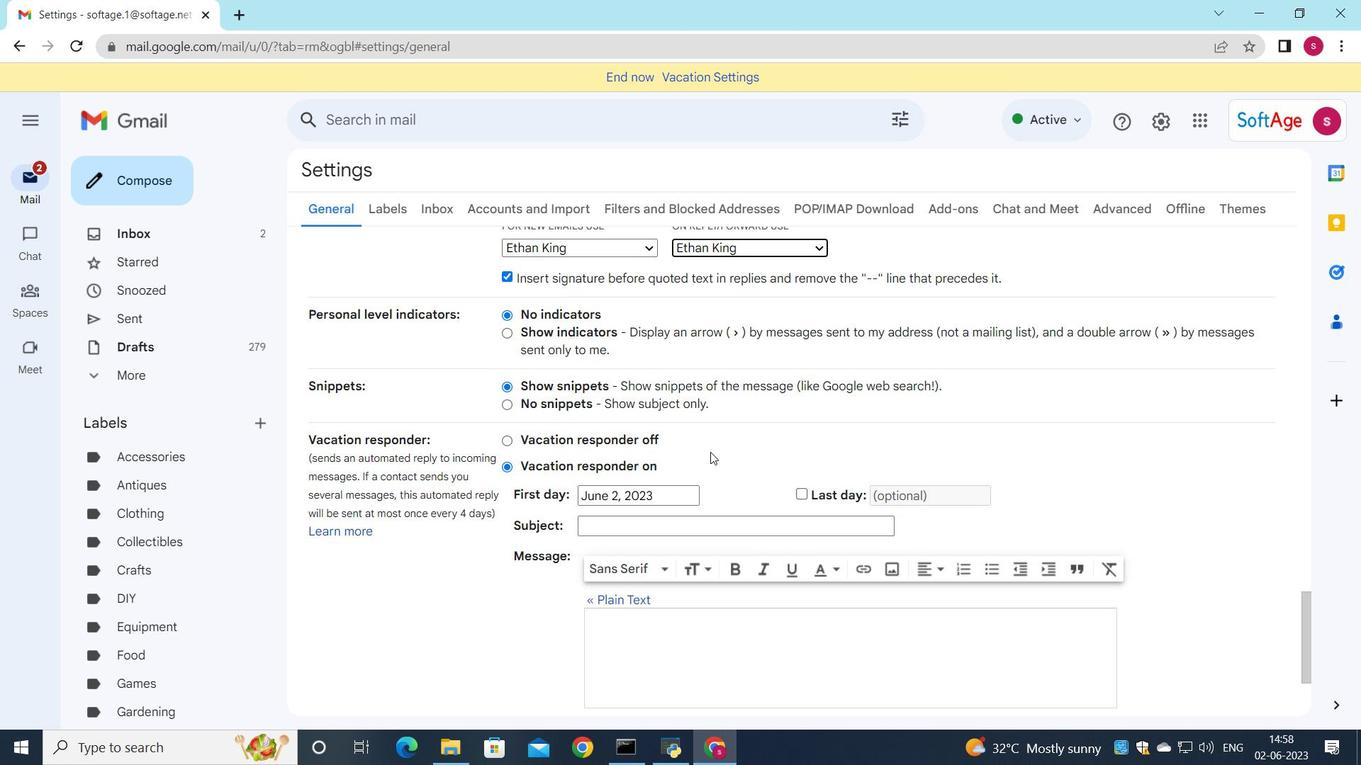 
Action: Mouse scrolled (710, 452) with delta (0, 0)
Screenshot: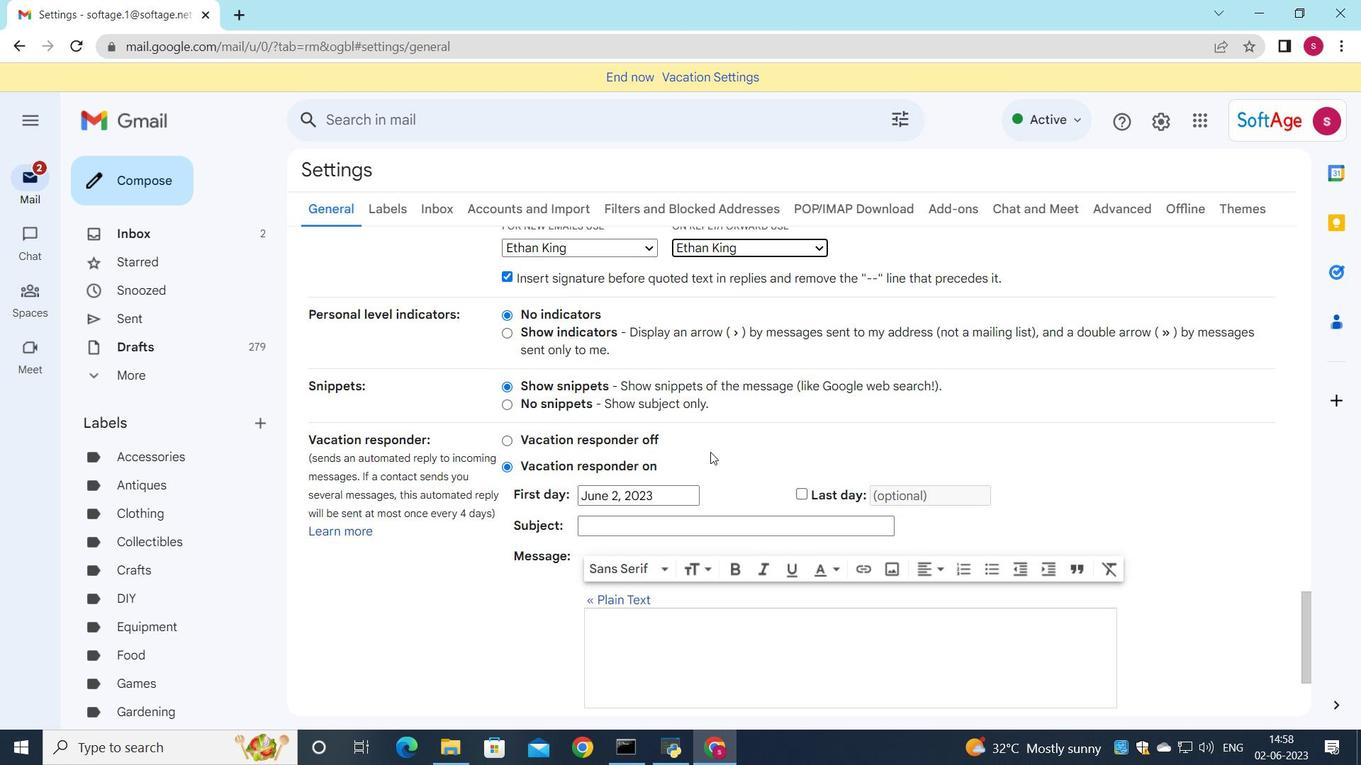 
Action: Mouse moved to (710, 453)
Screenshot: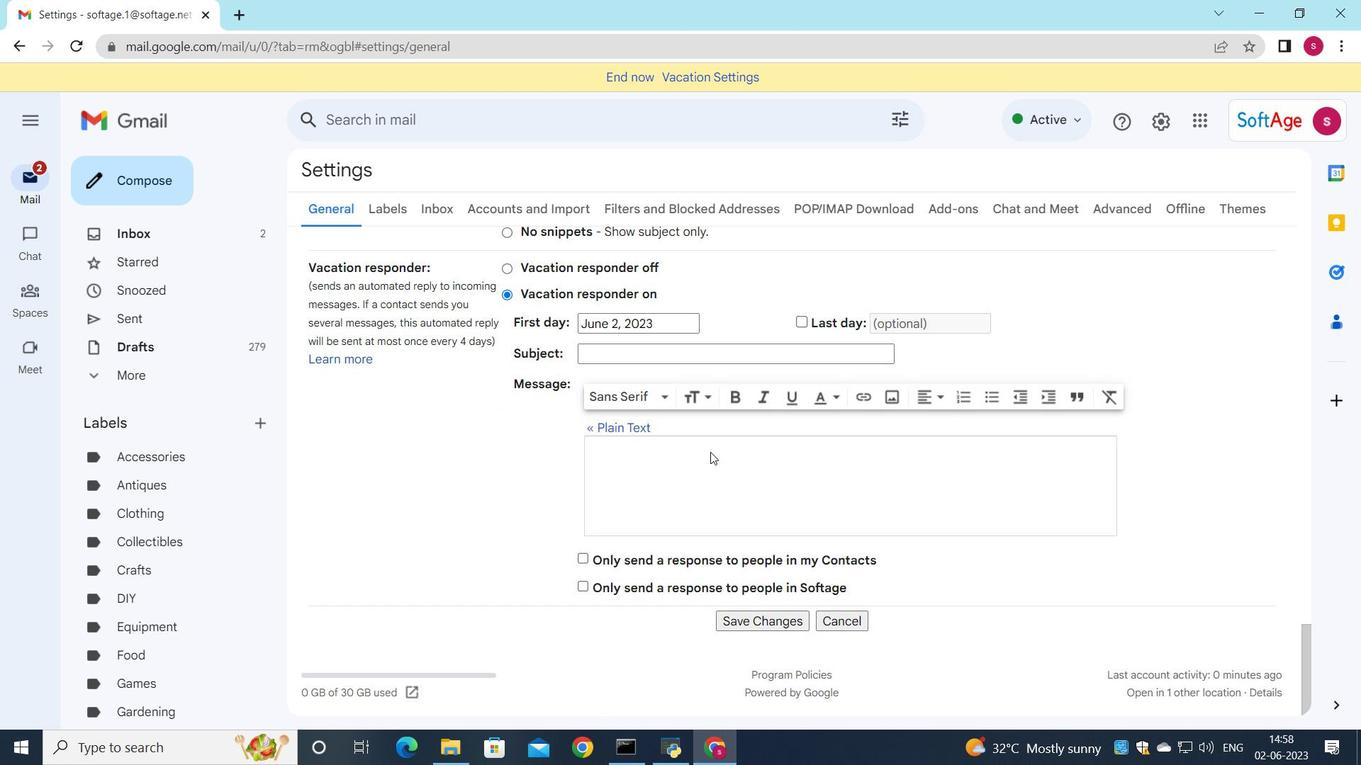 
Action: Mouse scrolled (710, 452) with delta (0, 0)
Screenshot: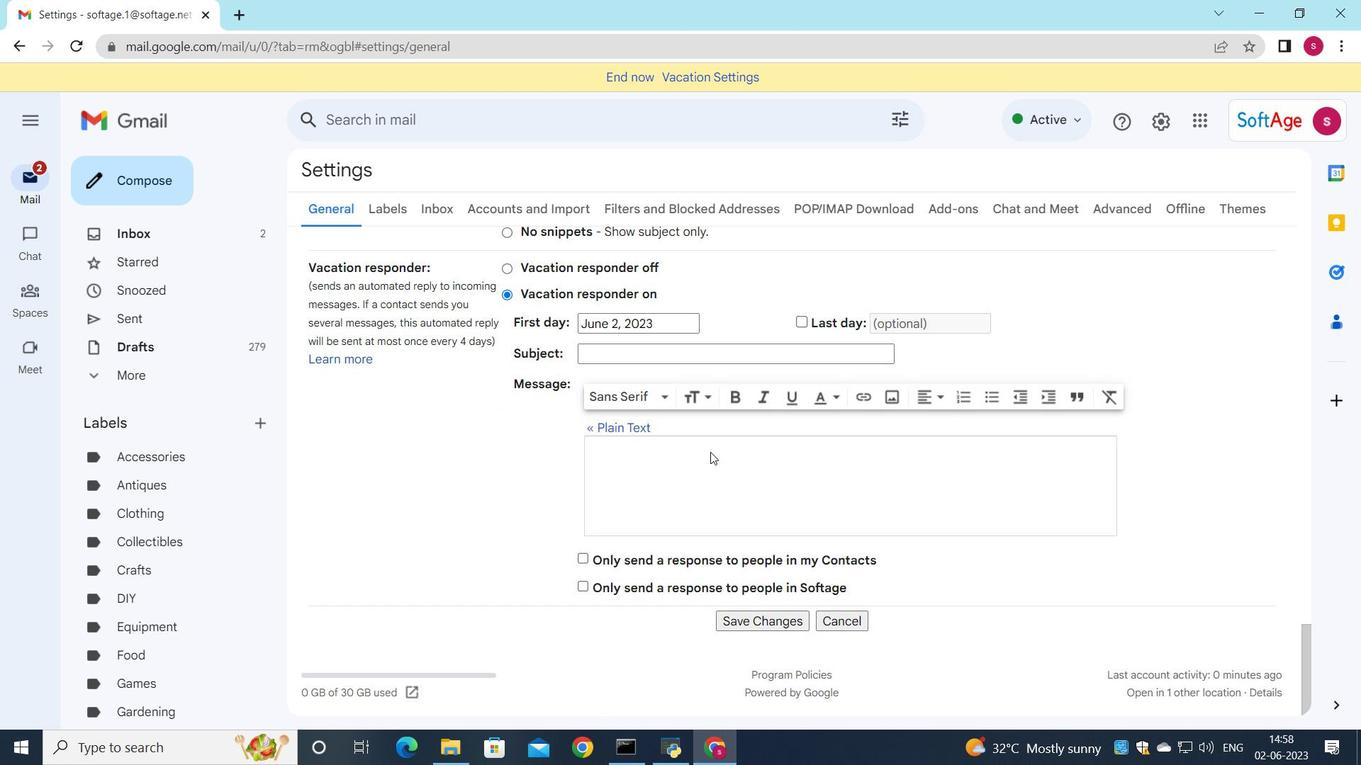 
Action: Mouse moved to (710, 457)
Screenshot: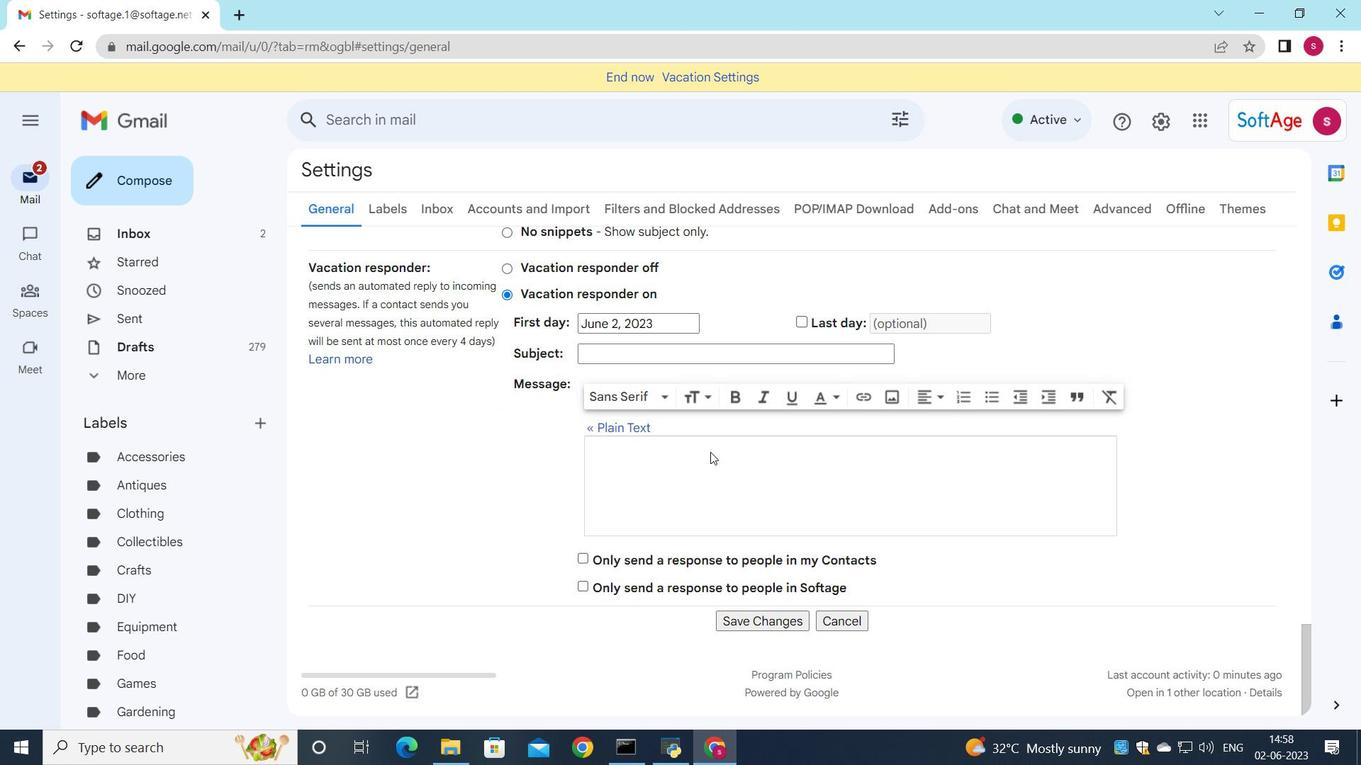 
Action: Mouse scrolled (710, 457) with delta (0, 0)
Screenshot: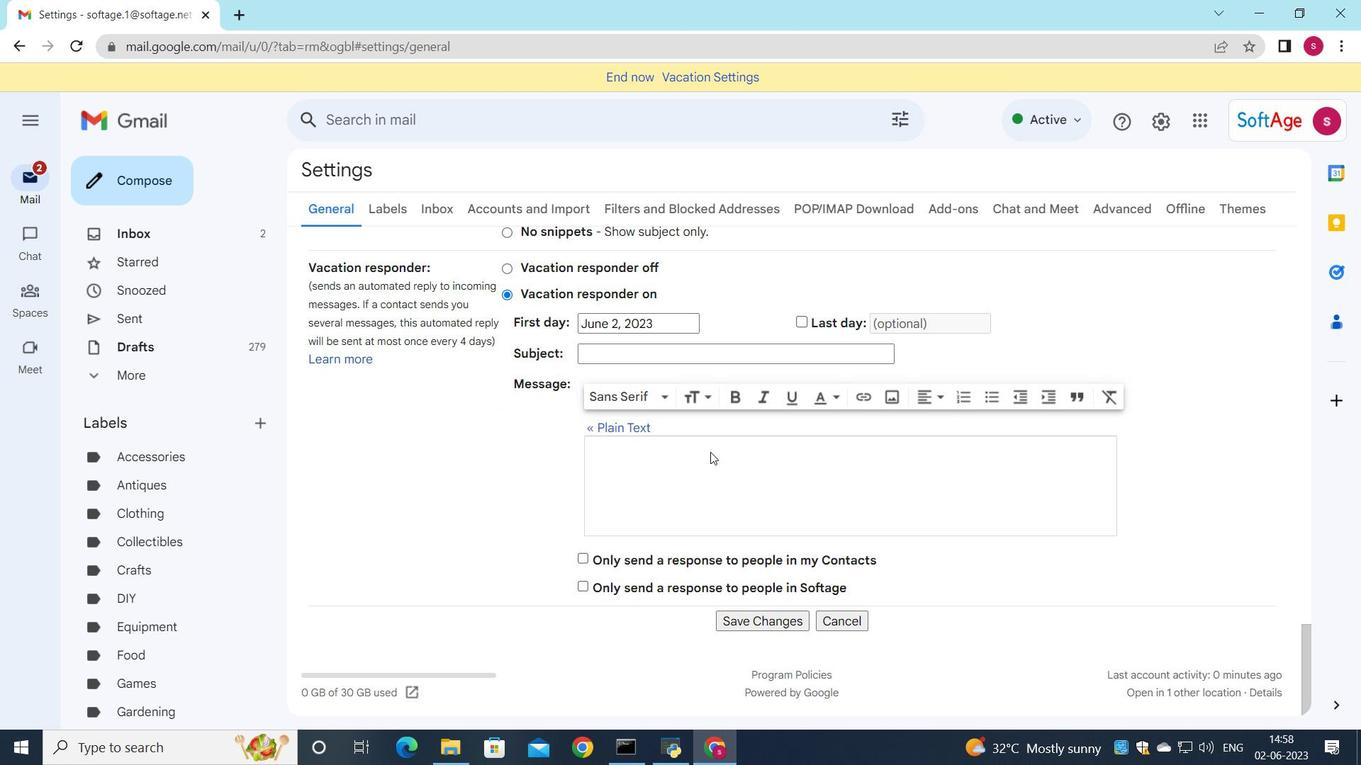 
Action: Mouse moved to (711, 464)
Screenshot: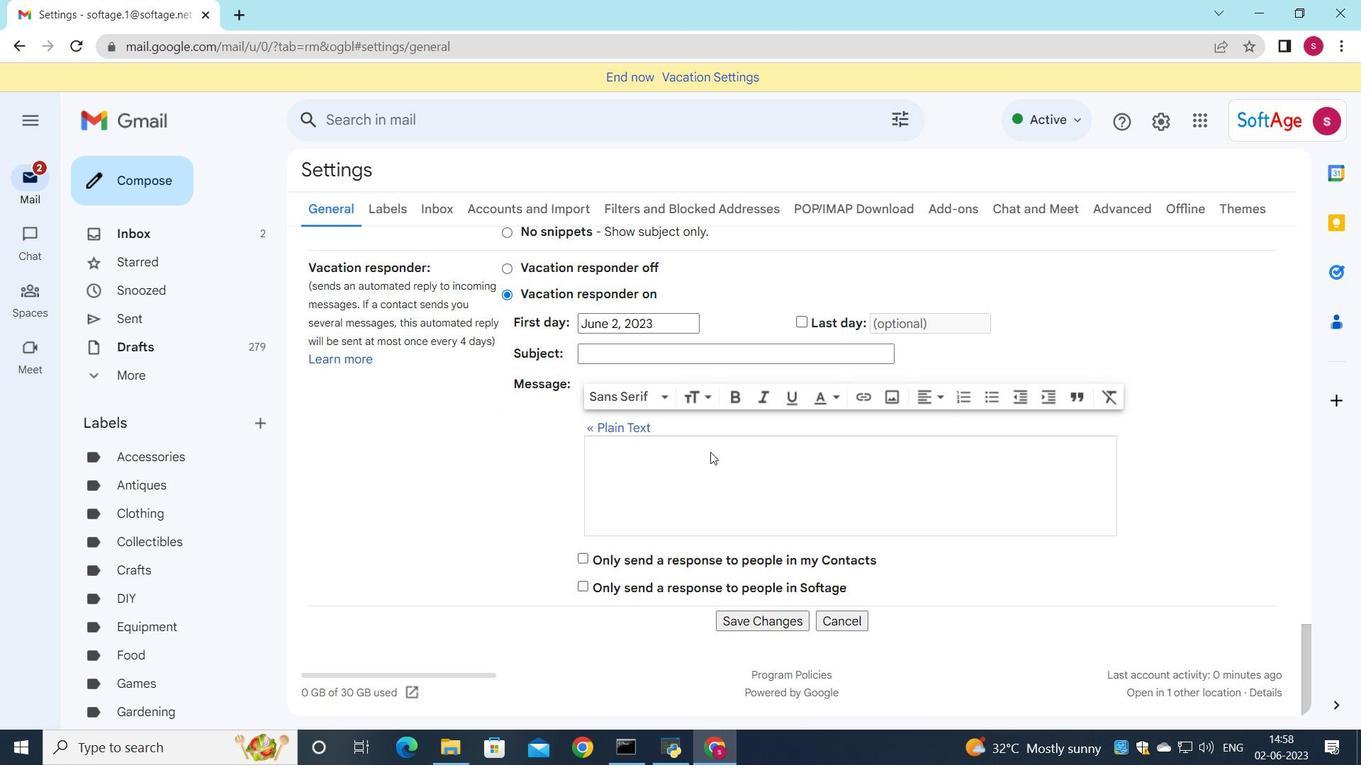 
Action: Mouse scrolled (711, 463) with delta (0, 0)
Screenshot: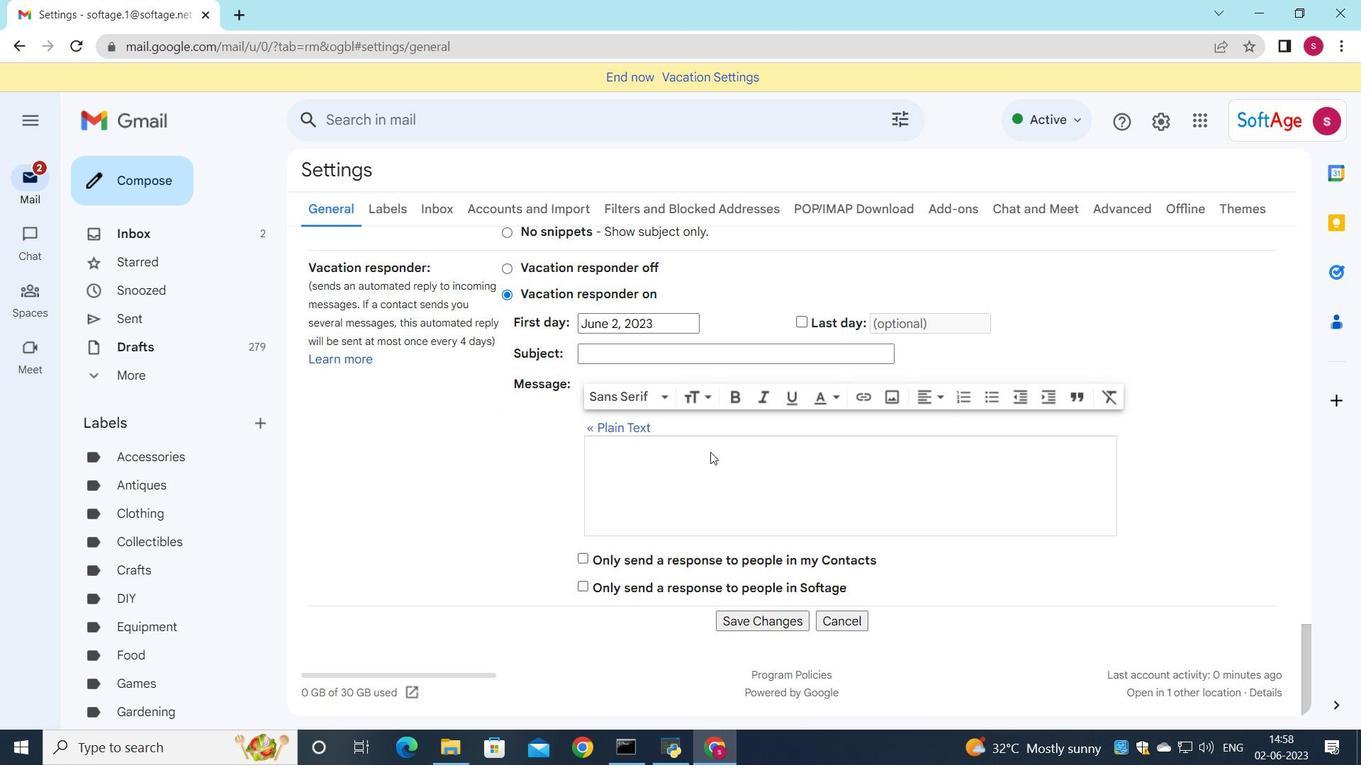 
Action: Mouse moved to (771, 625)
Screenshot: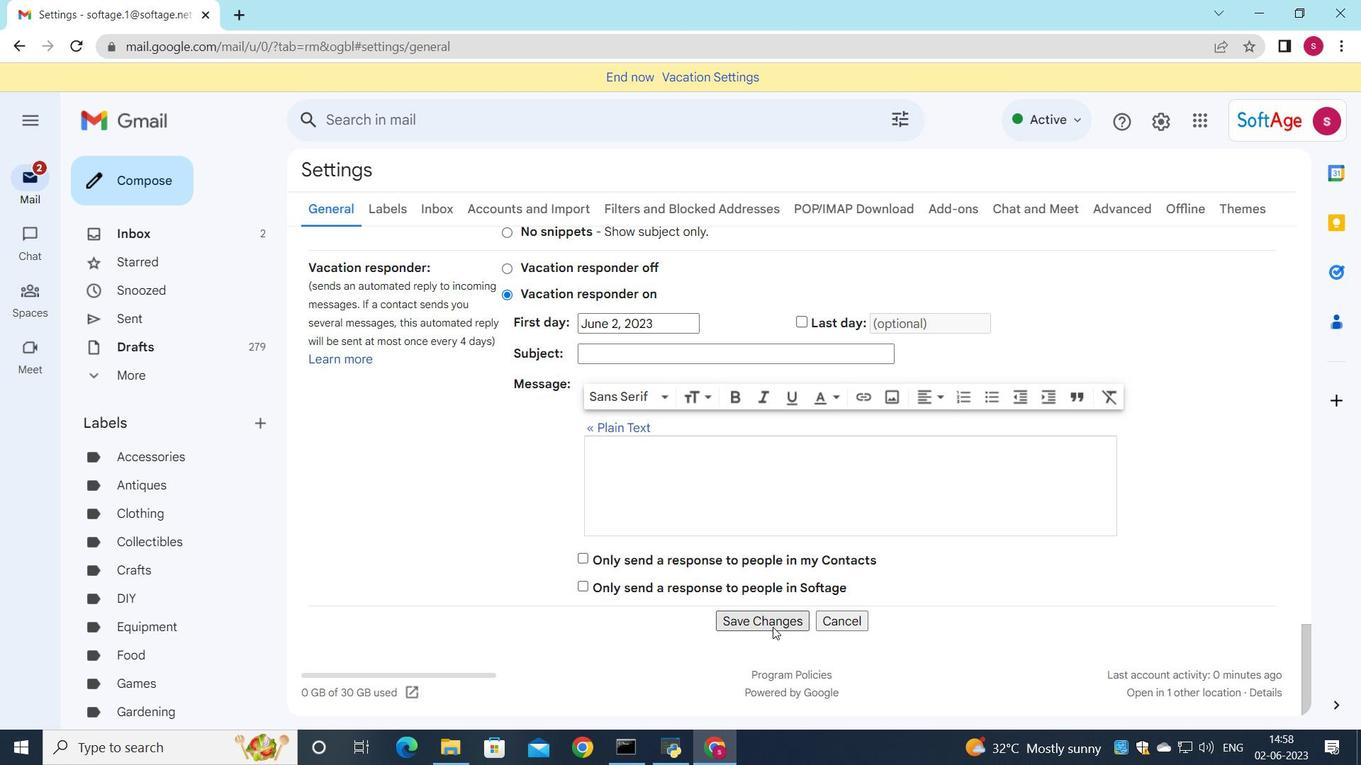 
Action: Mouse pressed left at (771, 625)
Screenshot: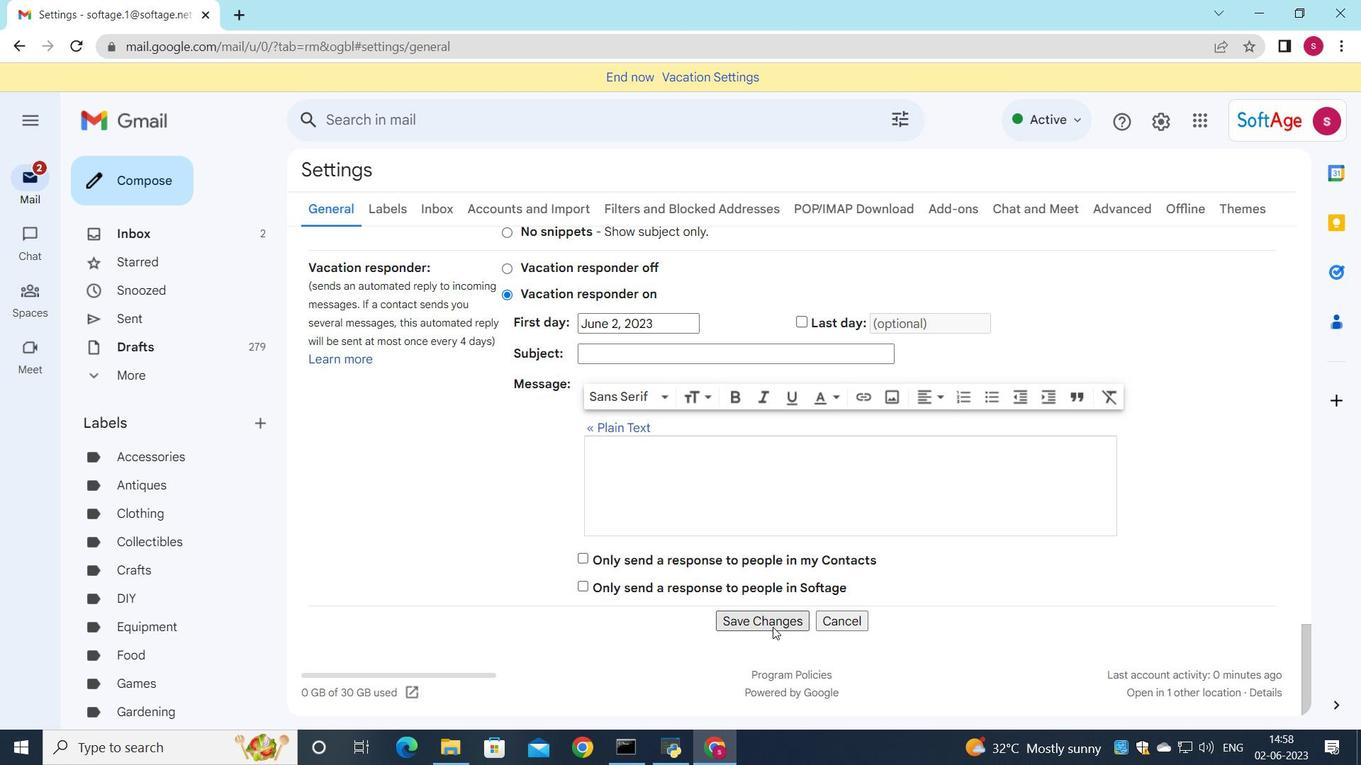 
Action: Mouse moved to (727, 504)
Screenshot: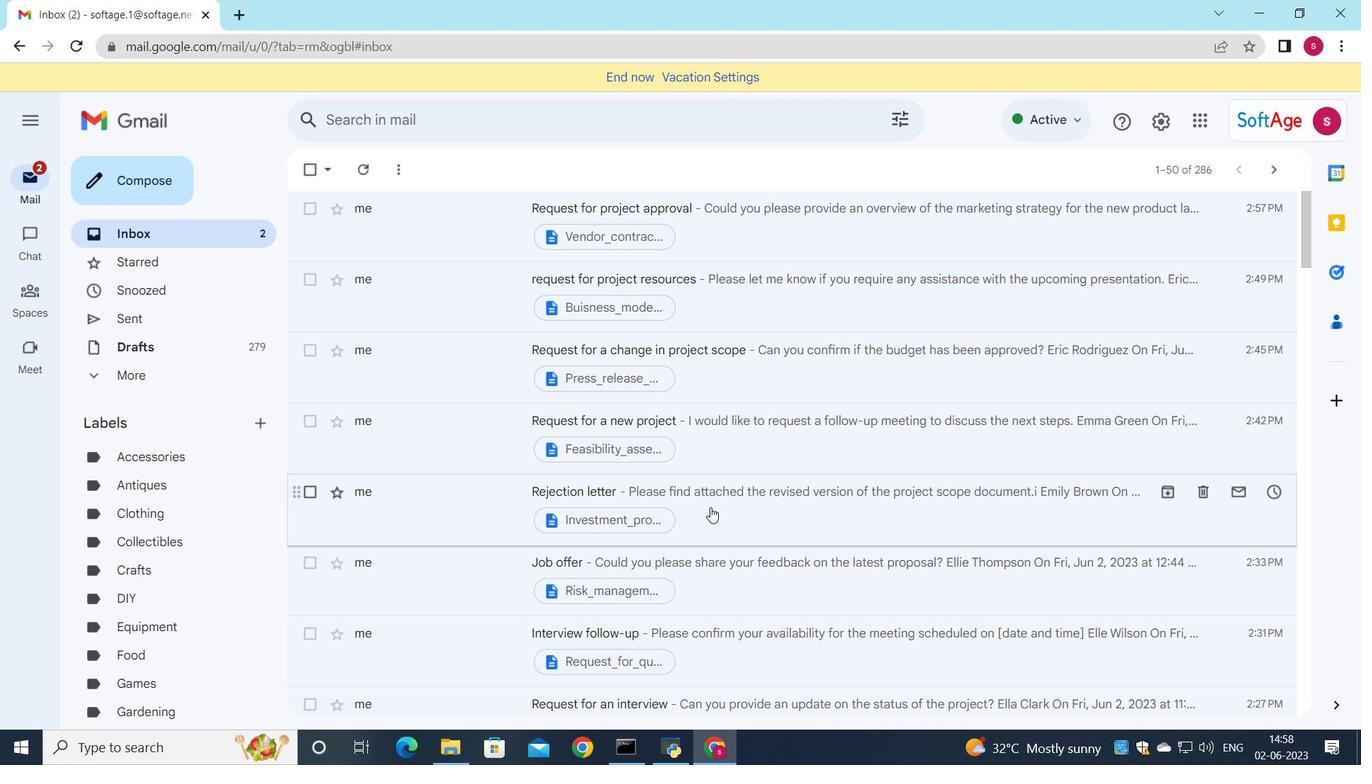 
Action: Mouse pressed left at (727, 504)
Screenshot: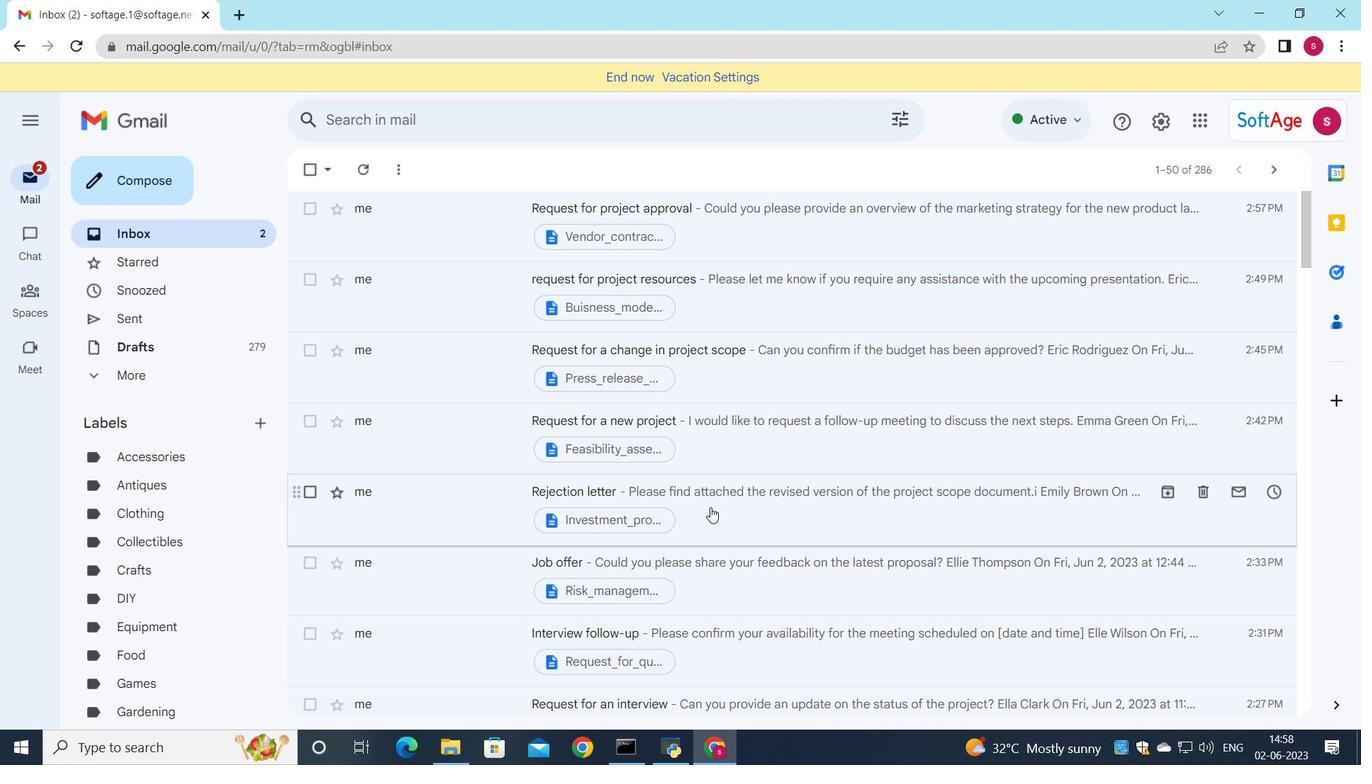 
Action: Mouse moved to (579, 525)
Screenshot: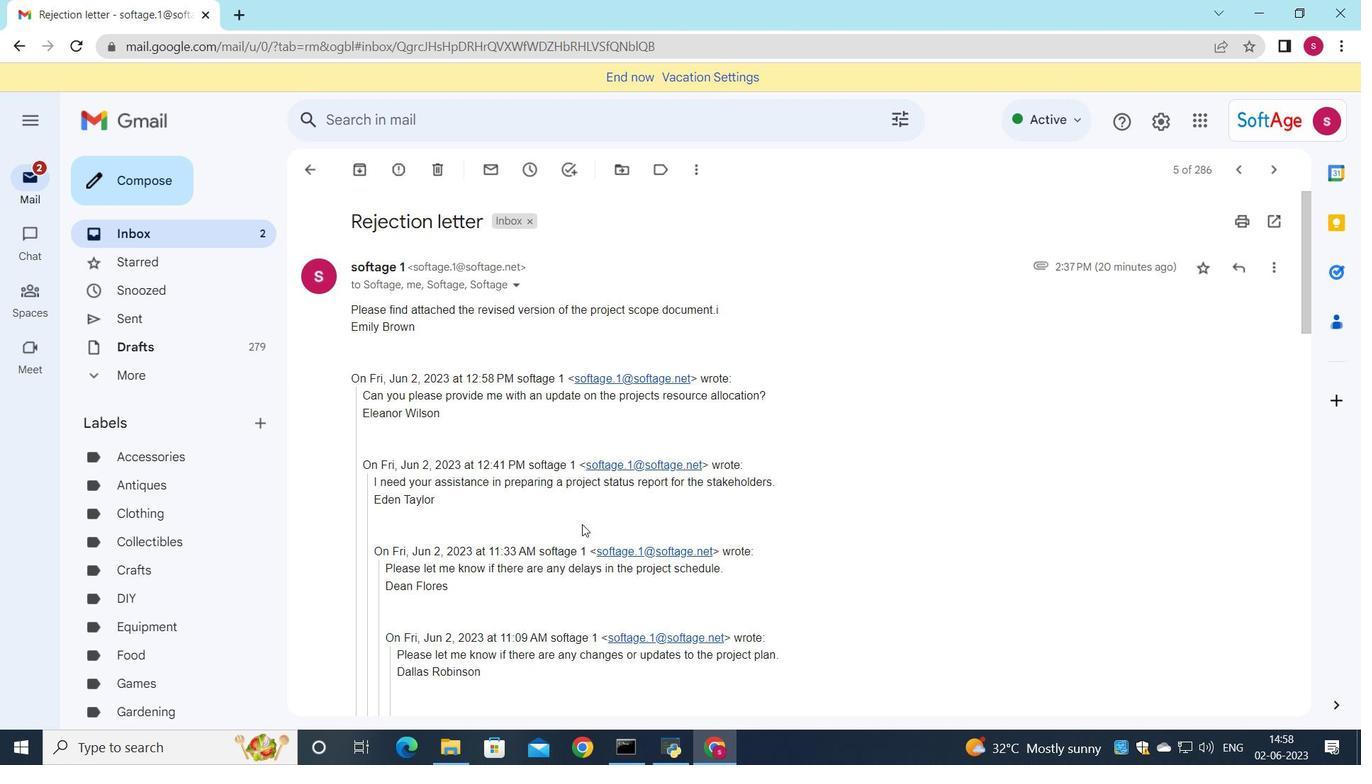 
Action: Mouse scrolled (579, 524) with delta (0, 0)
Screenshot: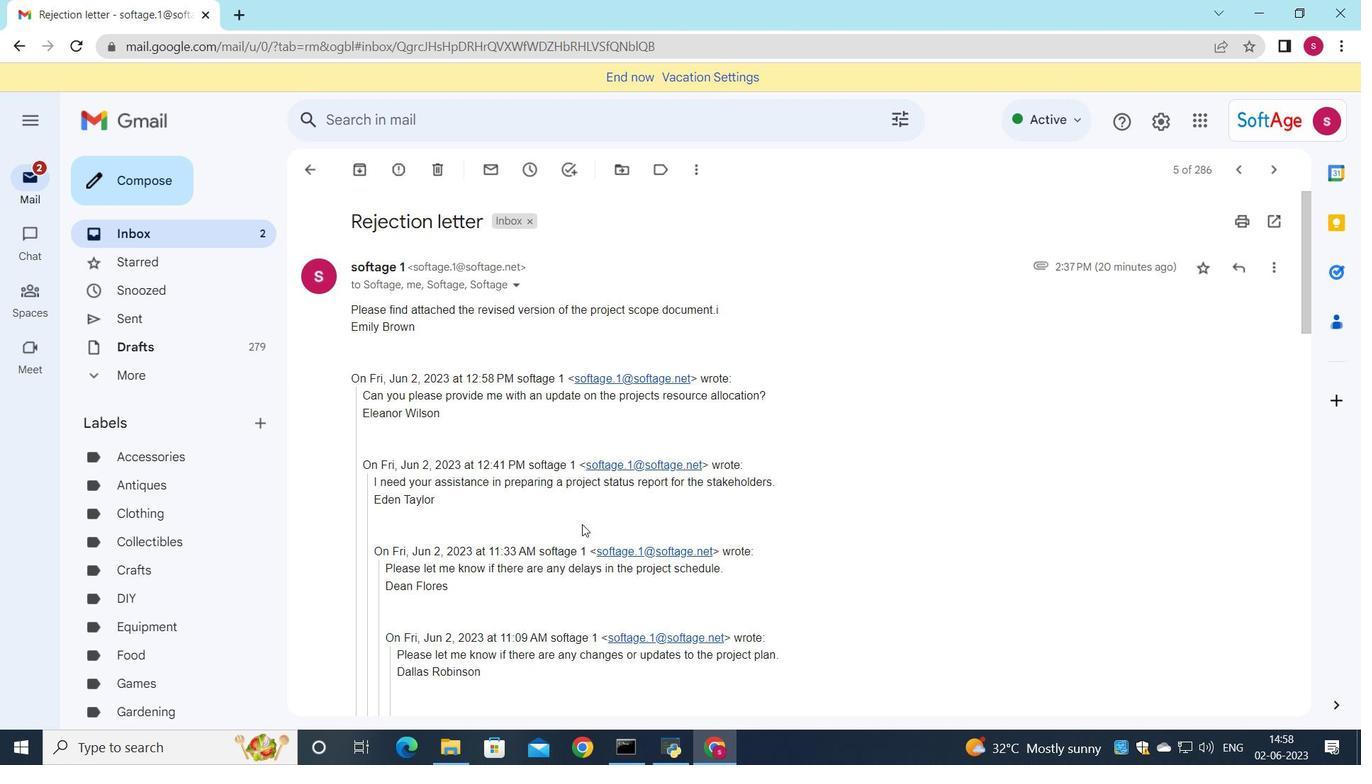 
Action: Mouse moved to (579, 525)
Screenshot: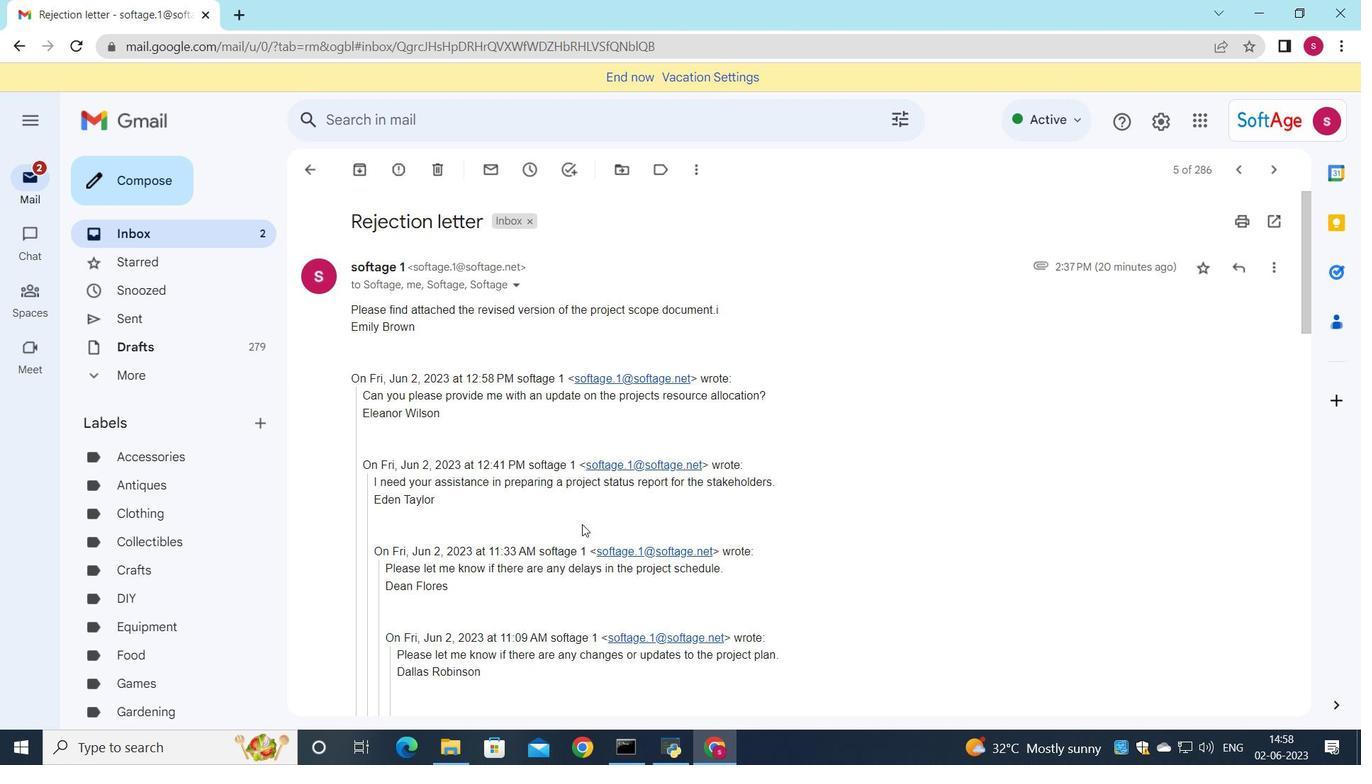 
Action: Mouse scrolled (579, 524) with delta (0, 0)
Screenshot: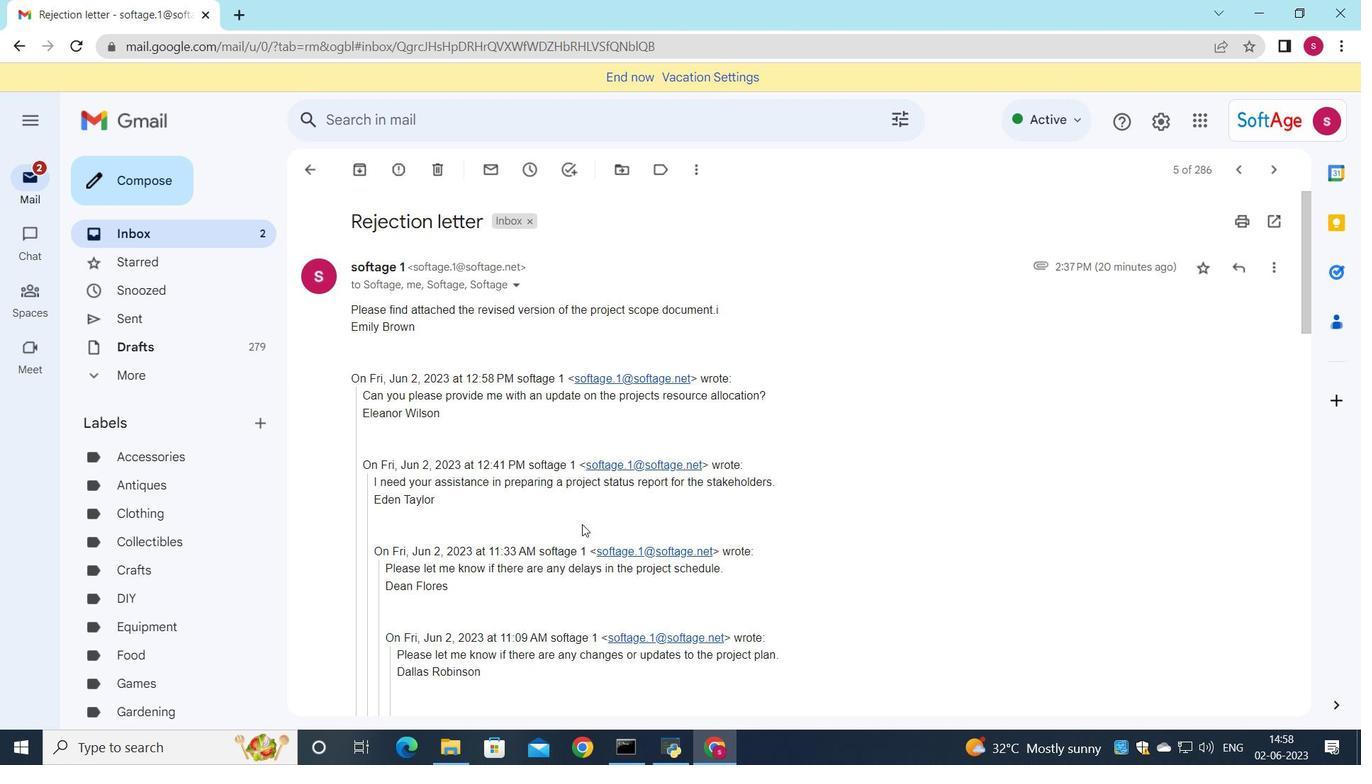 
Action: Mouse scrolled (579, 524) with delta (0, 0)
Screenshot: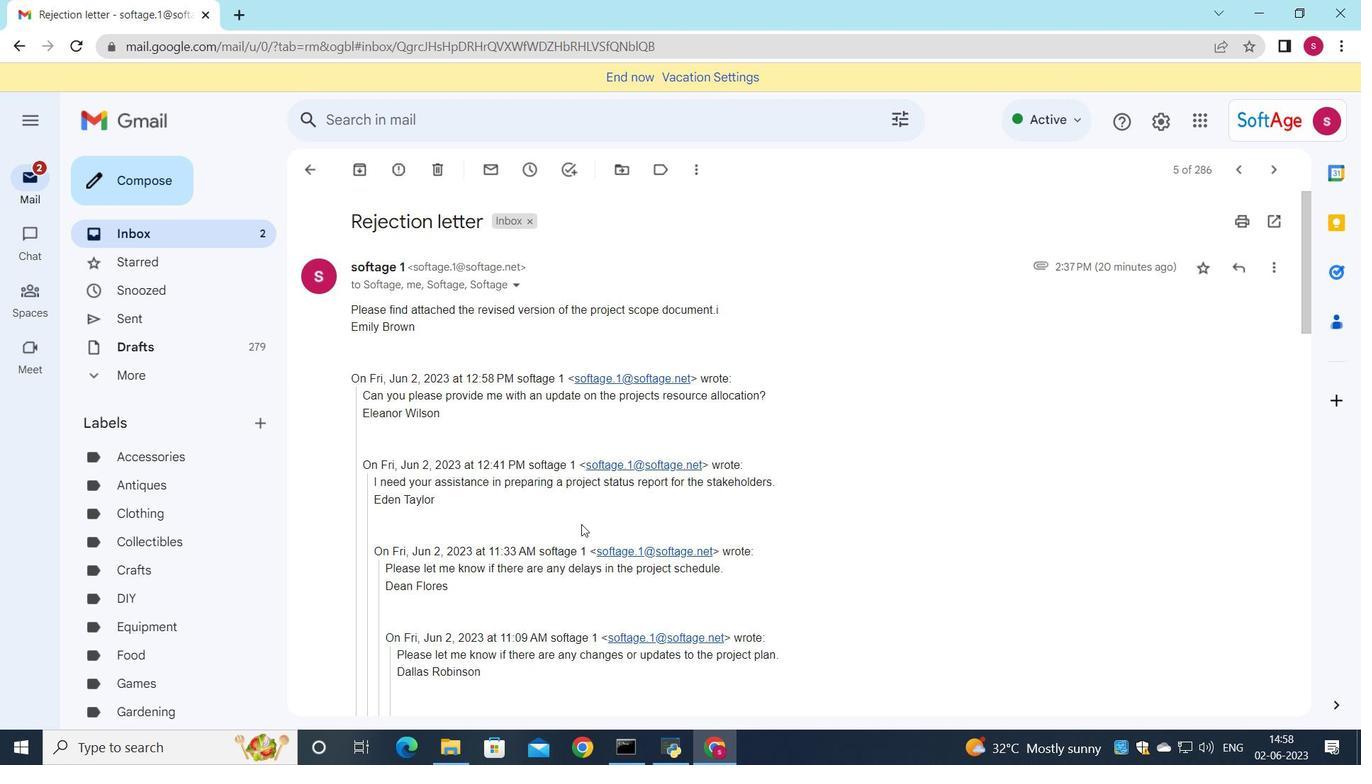 
Action: Mouse moved to (577, 527)
Screenshot: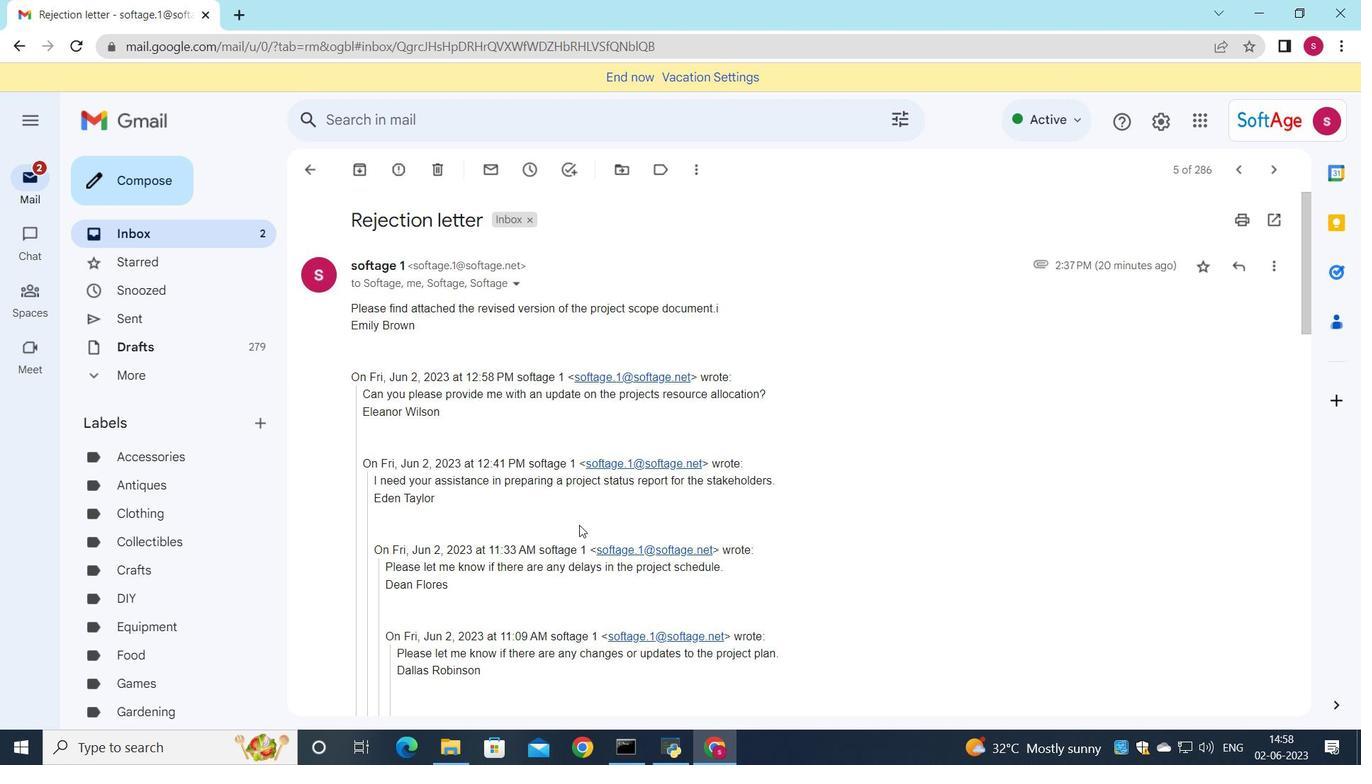 
Action: Mouse scrolled (577, 526) with delta (0, 0)
Screenshot: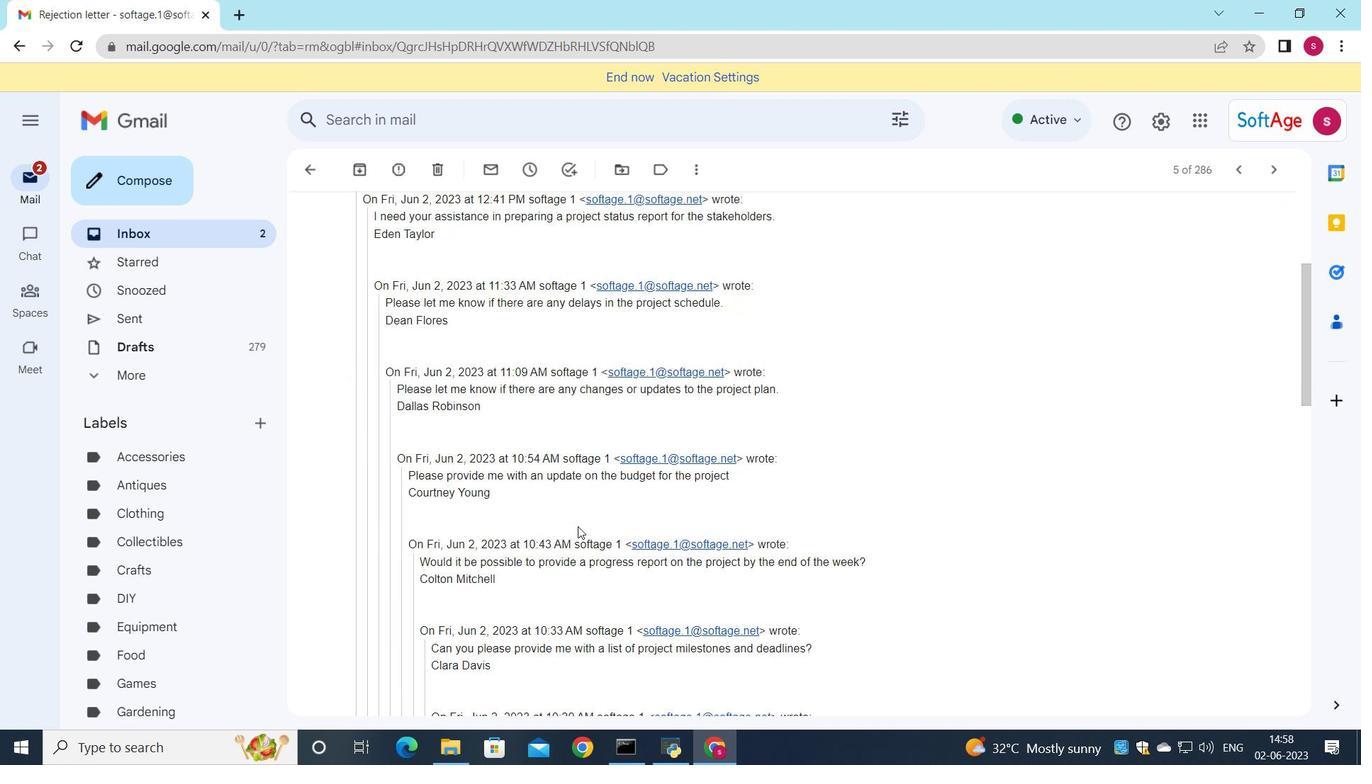 
Action: Mouse moved to (577, 527)
Screenshot: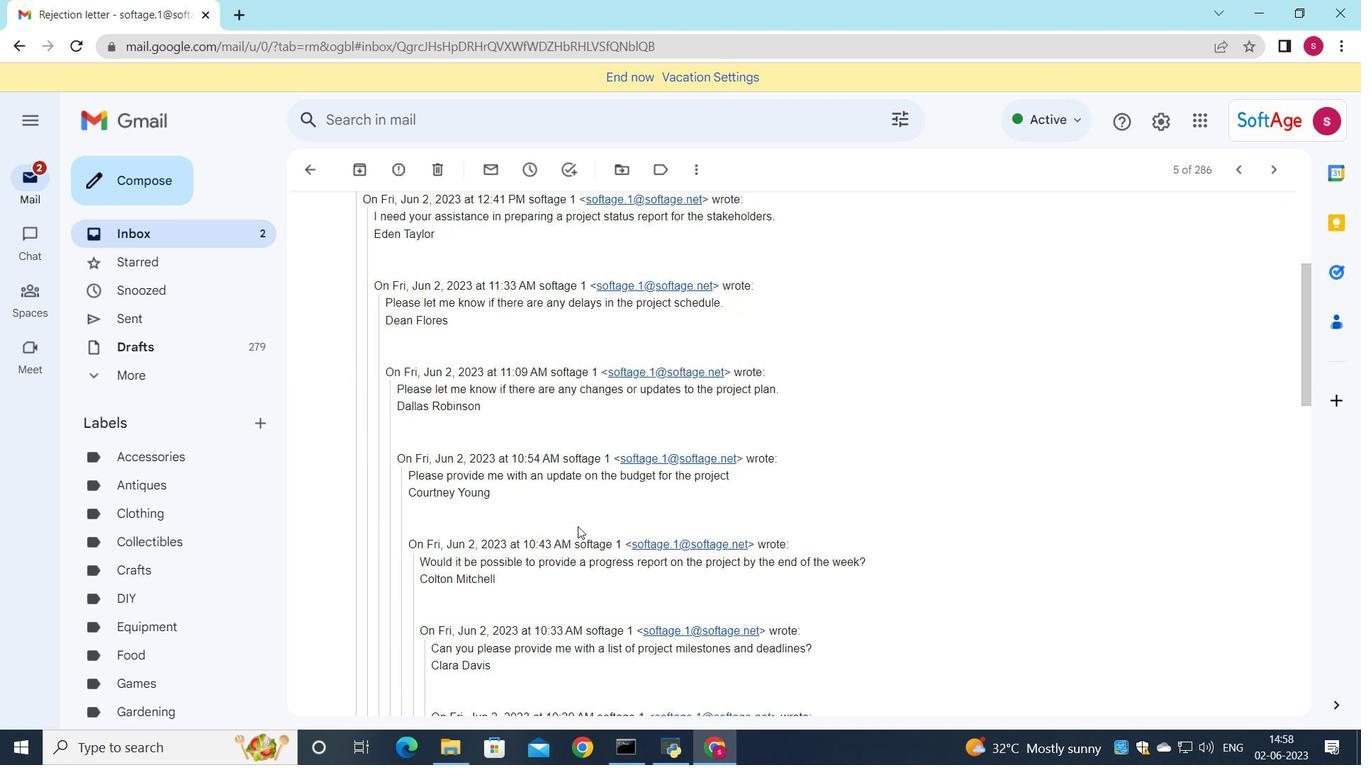 
Action: Mouse scrolled (577, 526) with delta (0, 0)
Screenshot: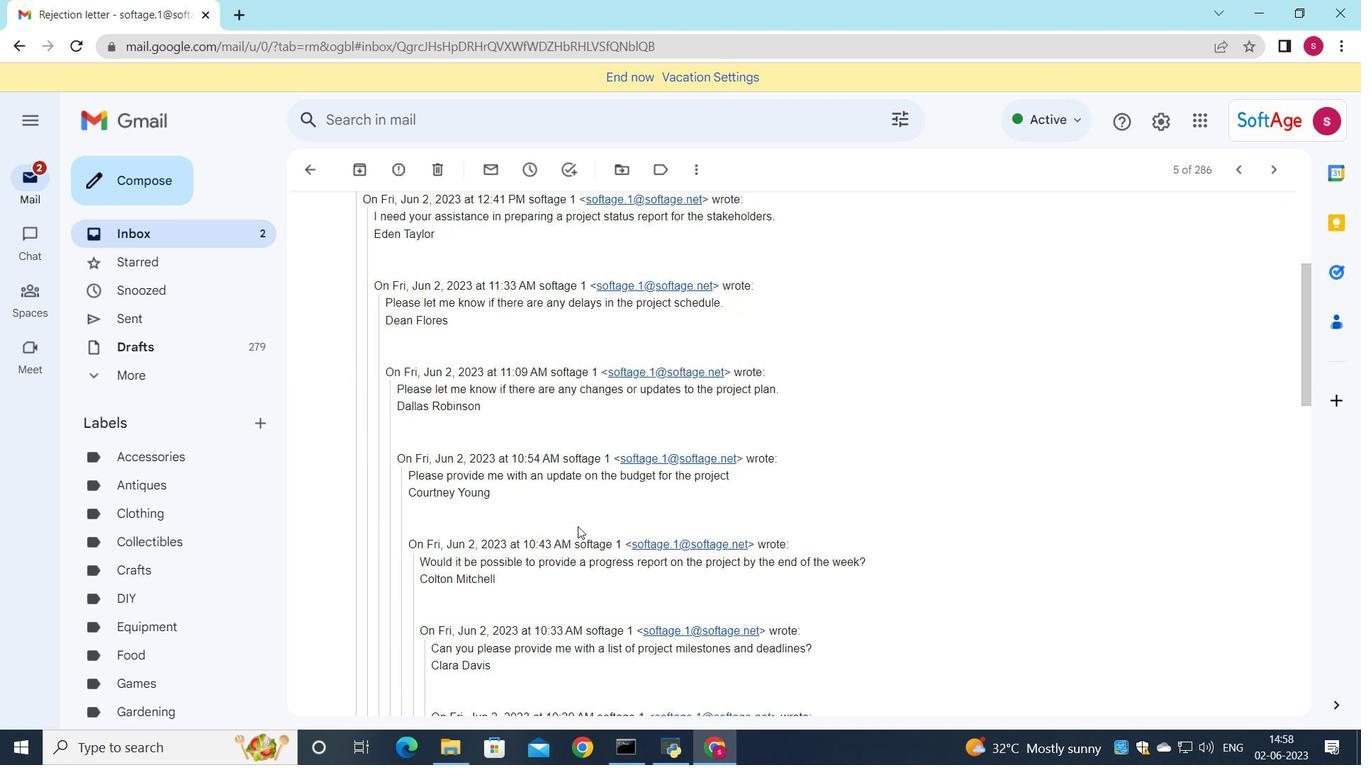
Action: Mouse moved to (576, 528)
Screenshot: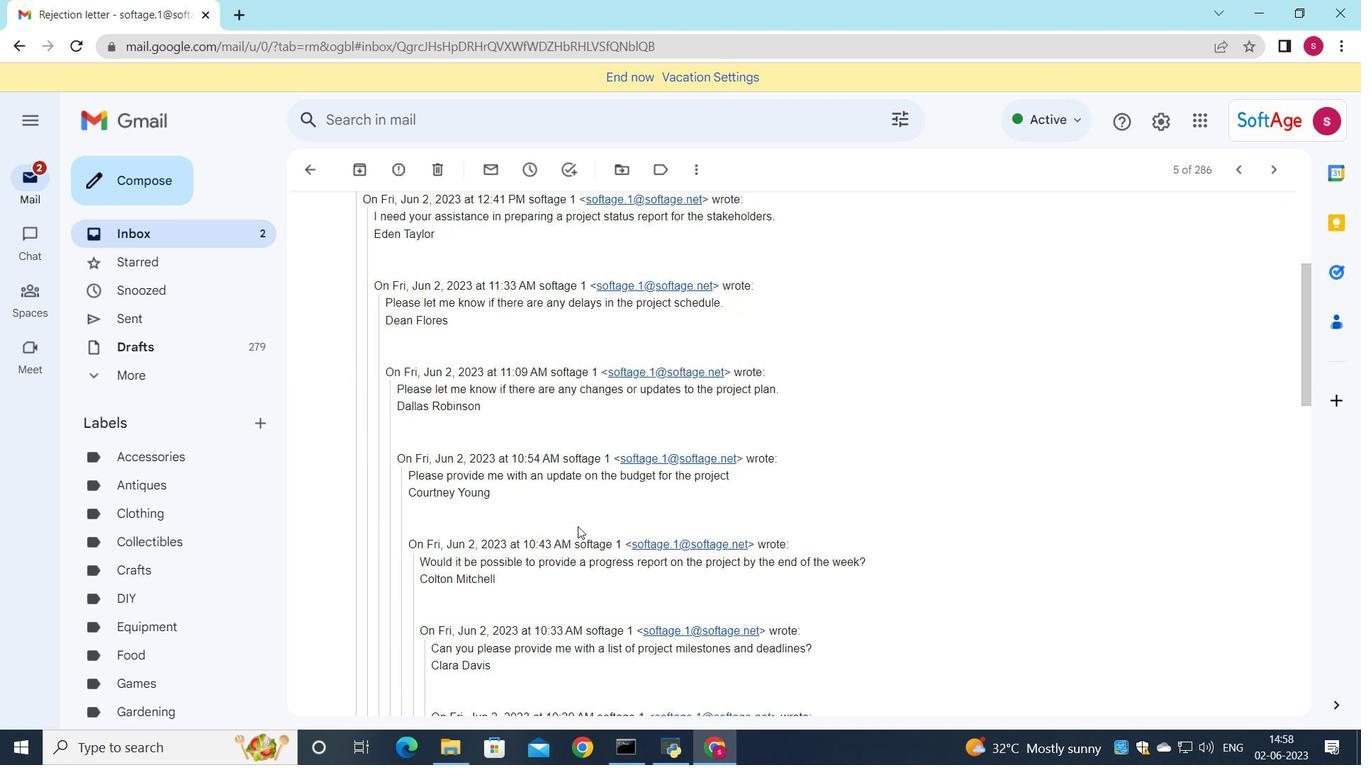 
Action: Mouse scrolled (576, 527) with delta (0, 0)
Screenshot: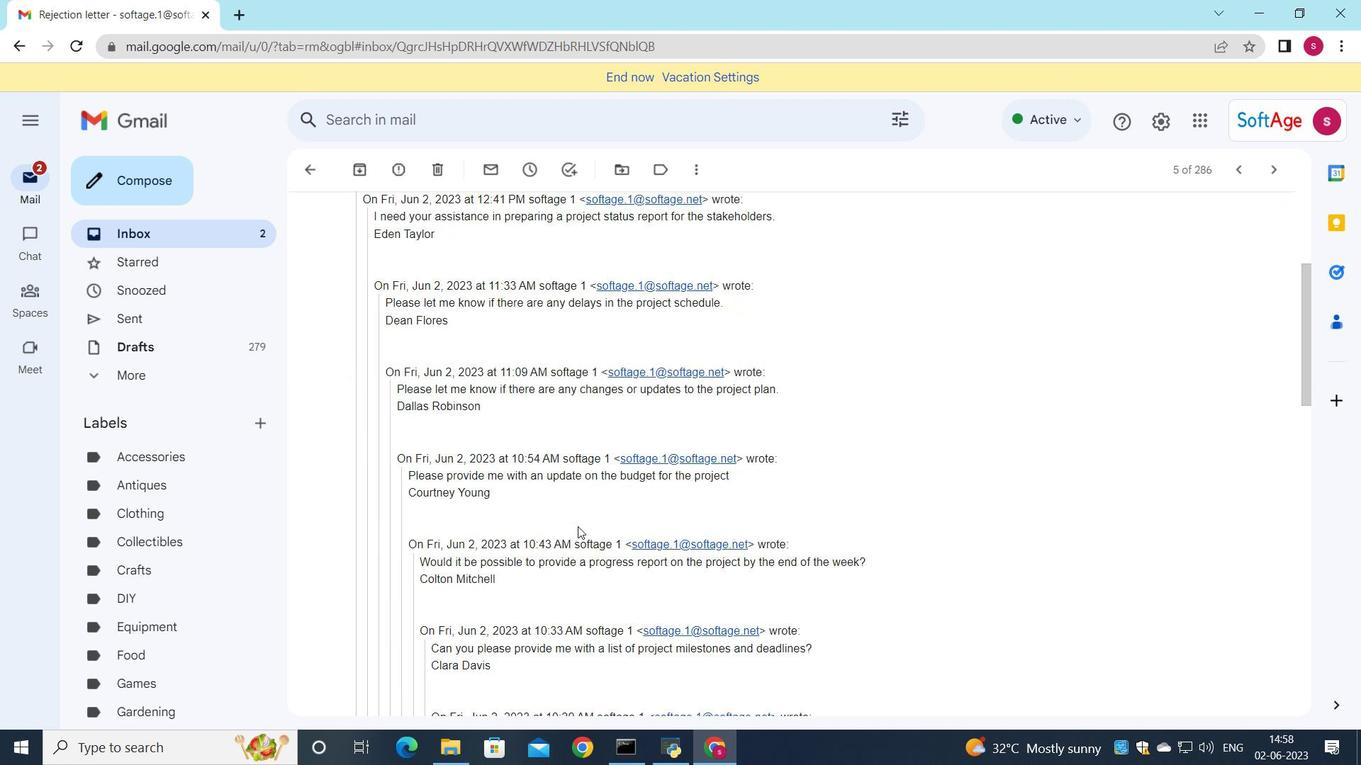 
Action: Mouse scrolled (576, 527) with delta (0, 0)
Screenshot: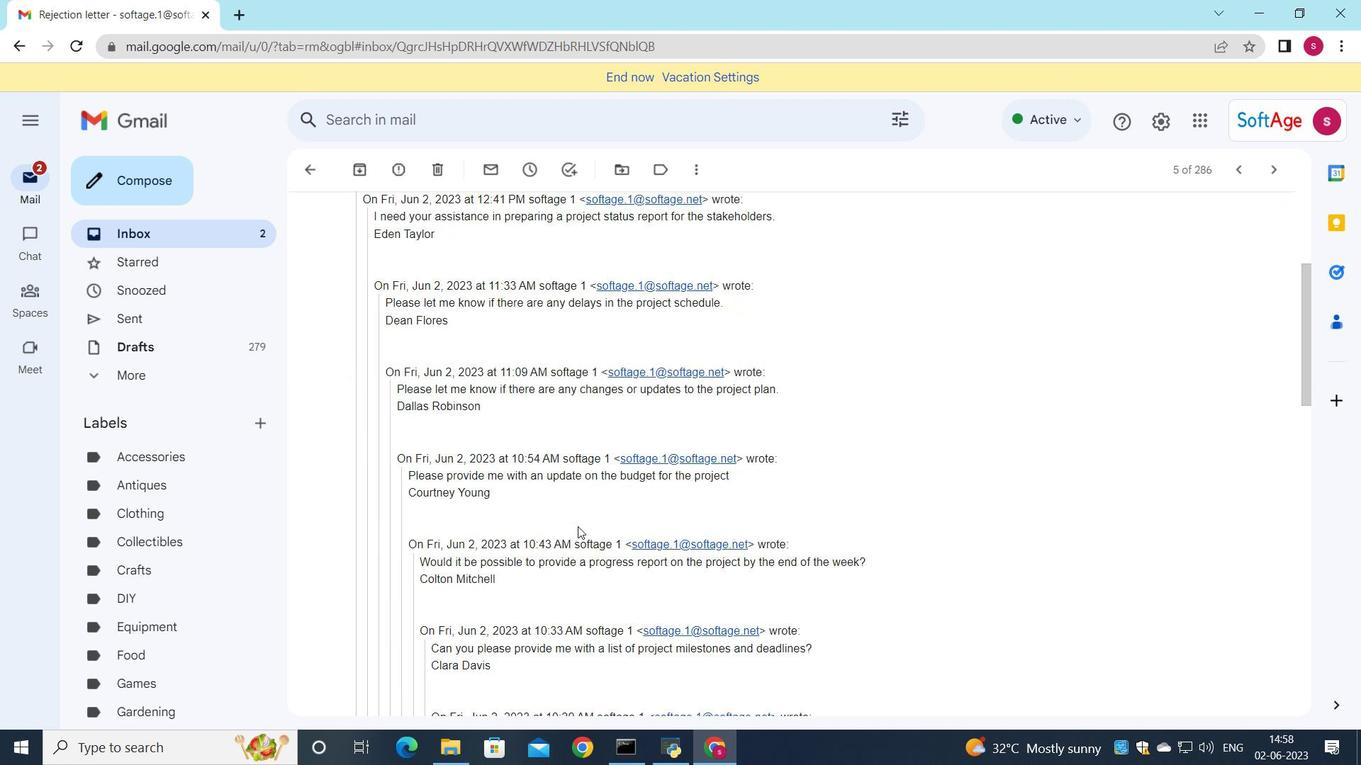 
Action: Mouse moved to (576, 528)
Screenshot: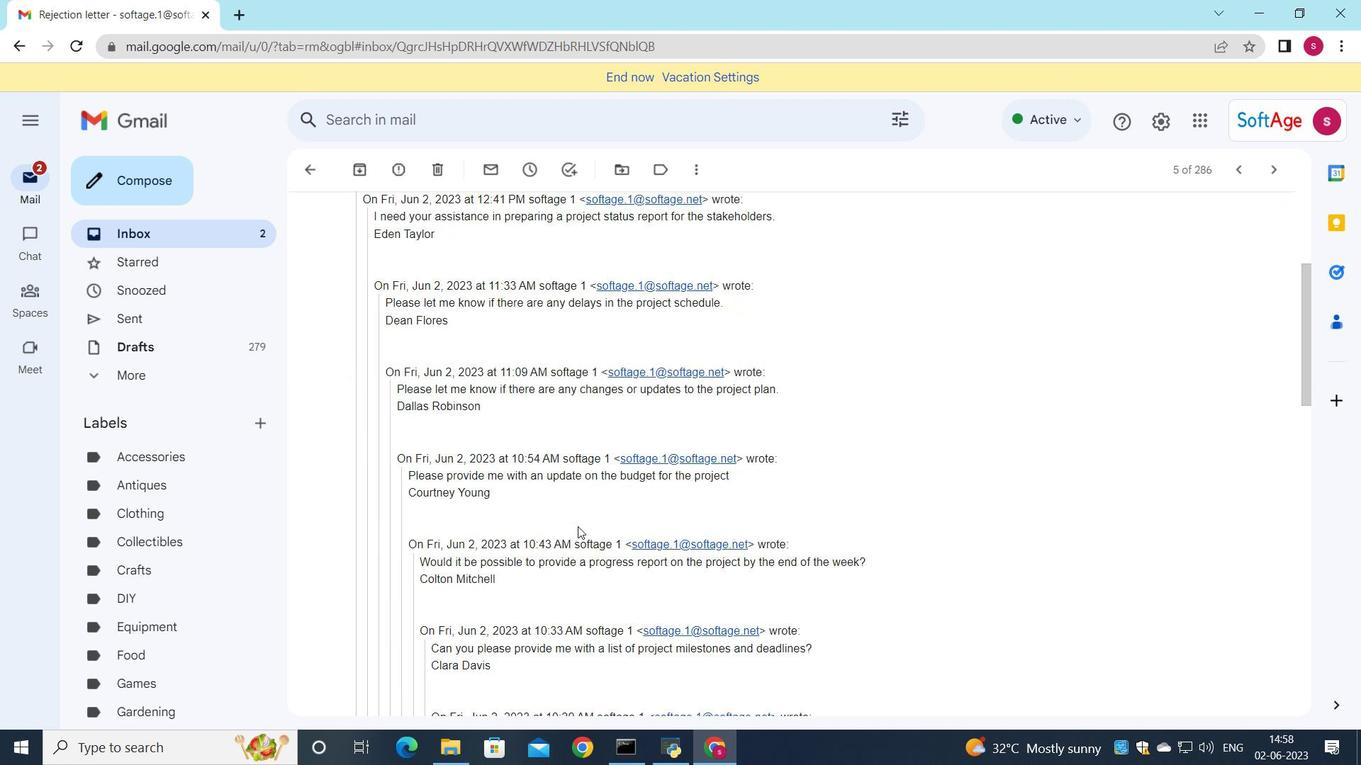 
Action: Mouse scrolled (576, 528) with delta (0, 0)
Screenshot: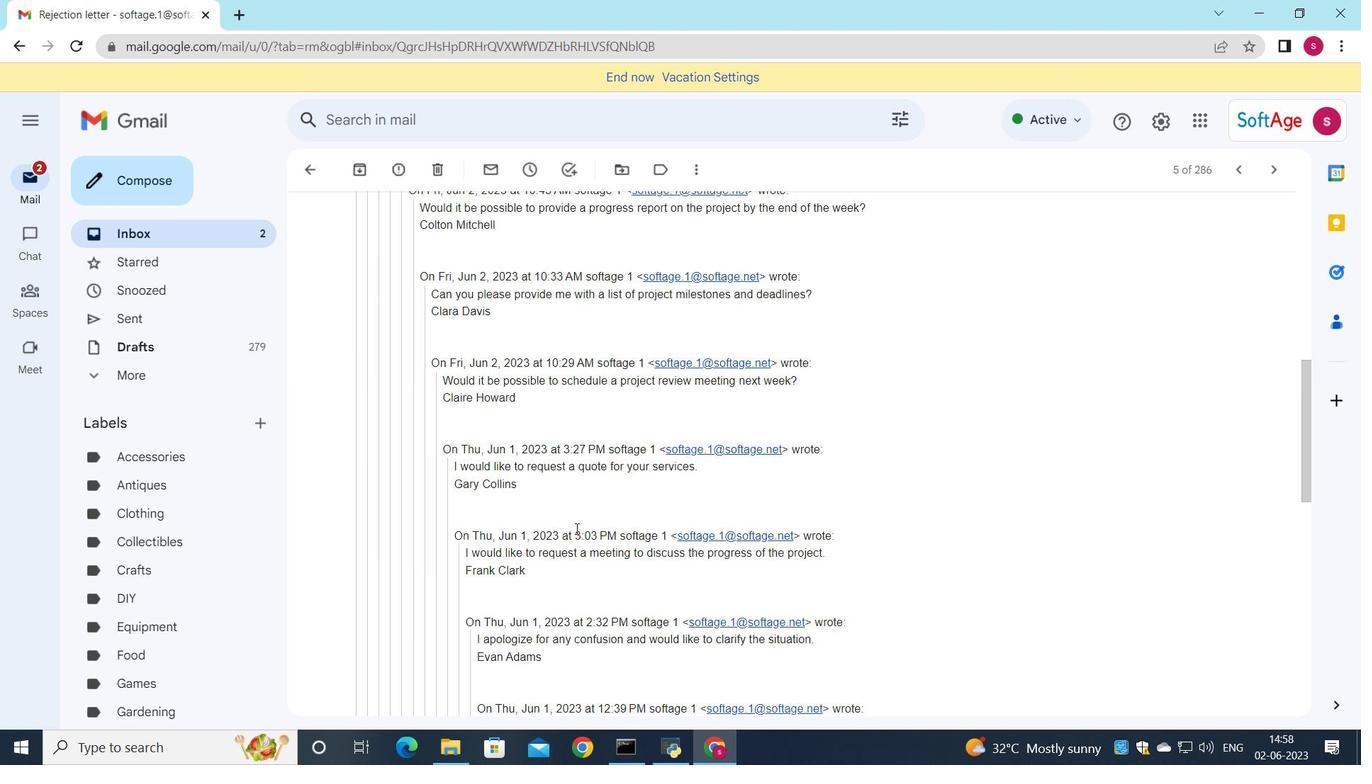 
Action: Mouse scrolled (576, 528) with delta (0, 0)
Screenshot: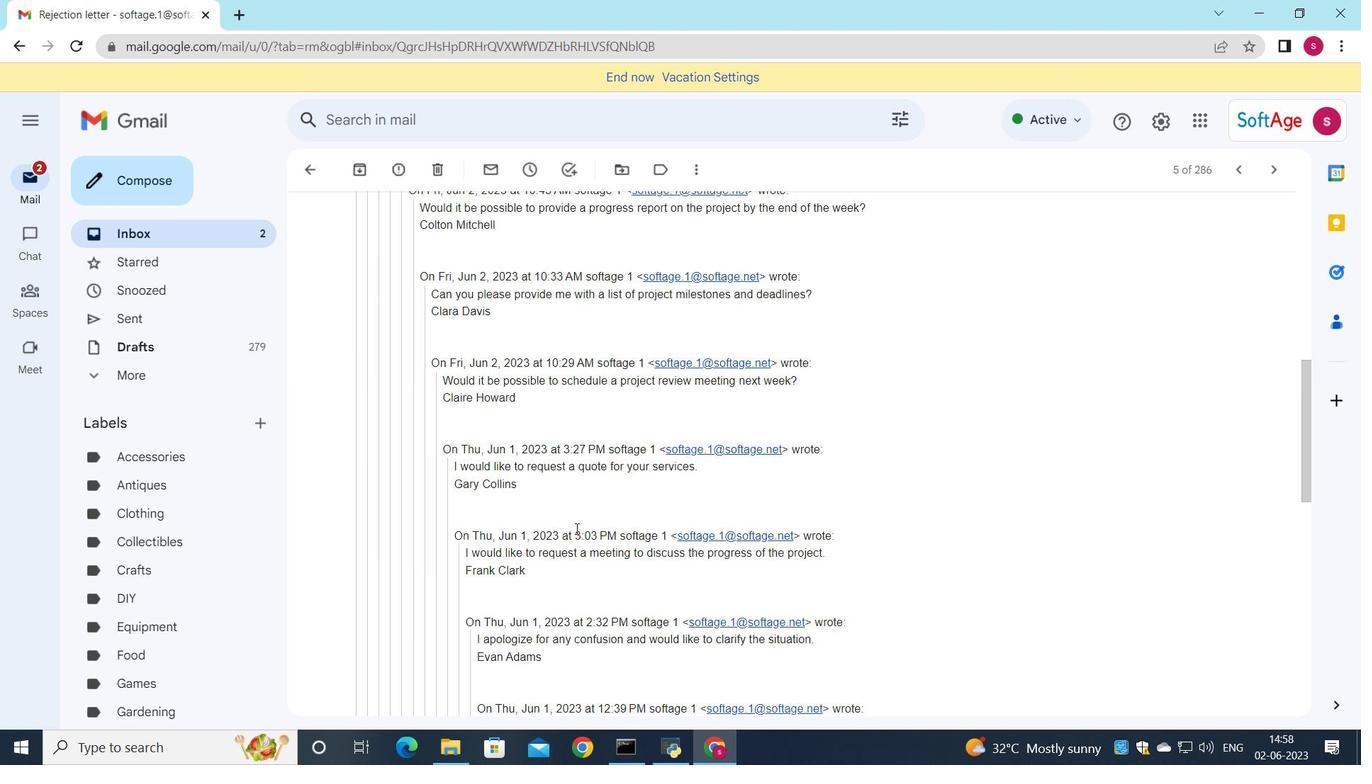 
Action: Mouse scrolled (576, 528) with delta (0, 0)
Screenshot: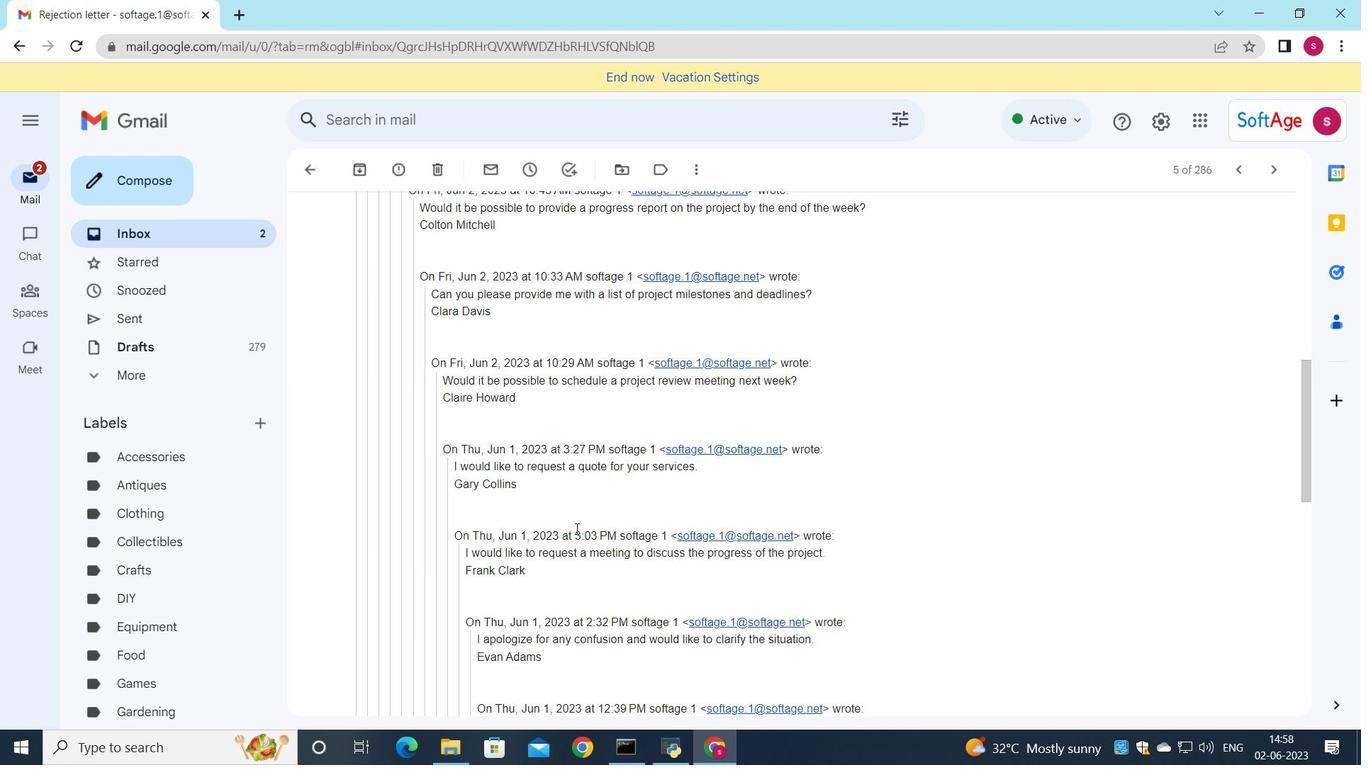 
Action: Mouse scrolled (576, 528) with delta (0, 0)
Screenshot: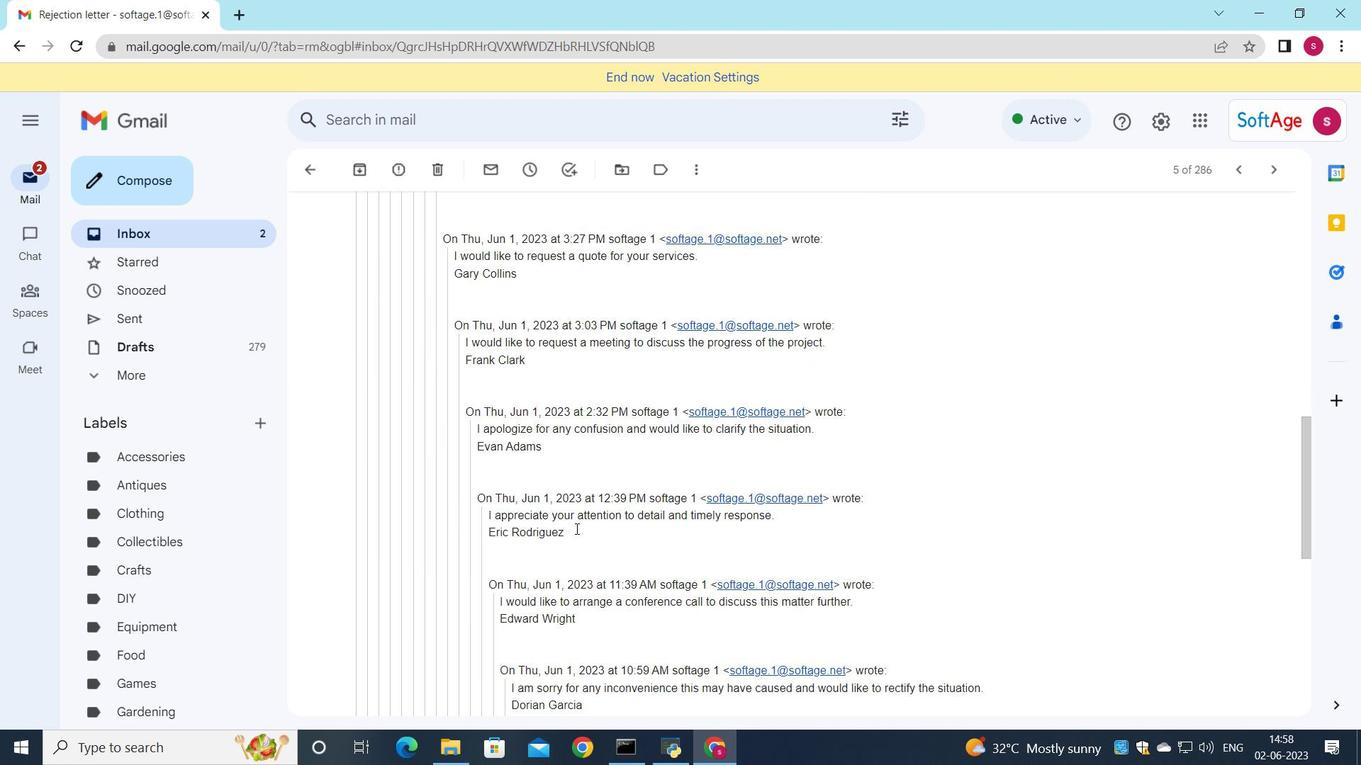 
Action: Mouse scrolled (576, 528) with delta (0, 0)
Screenshot: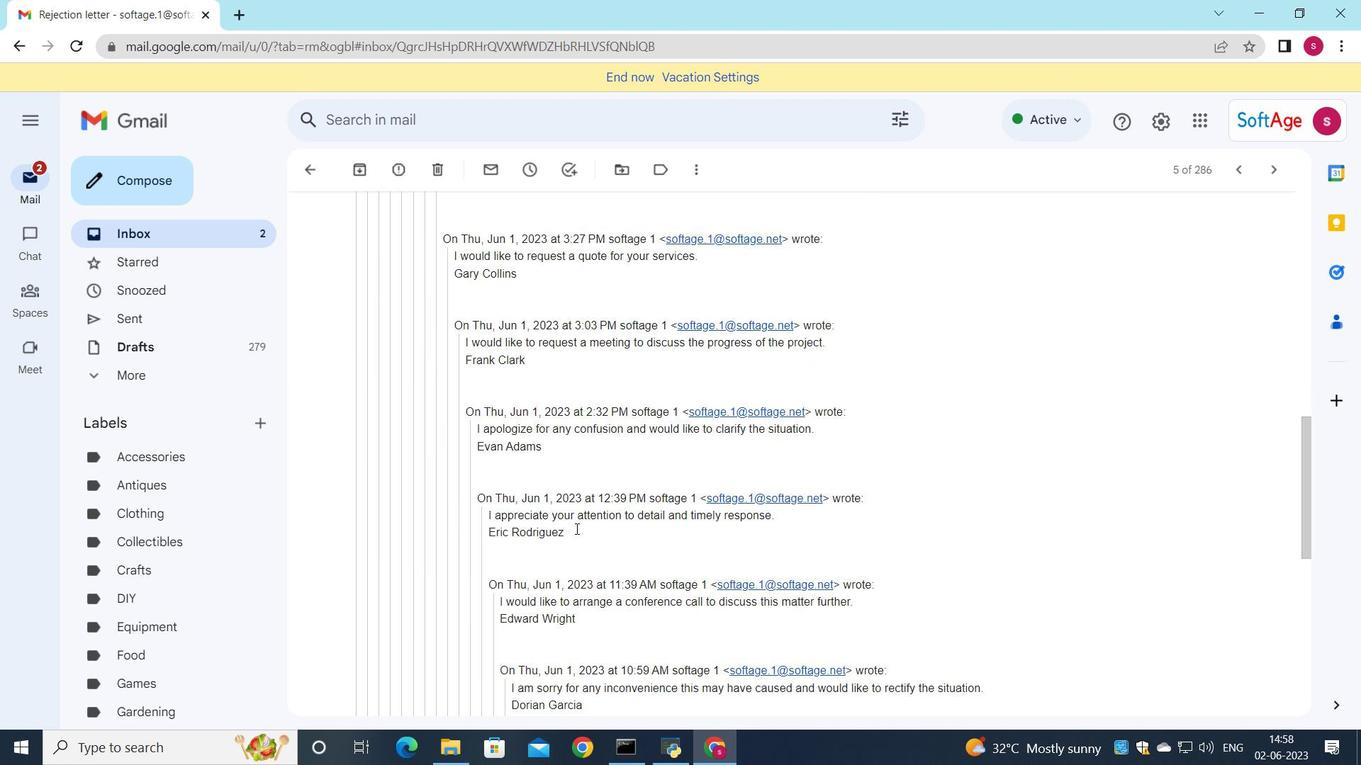 
Action: Mouse scrolled (576, 528) with delta (0, 0)
Screenshot: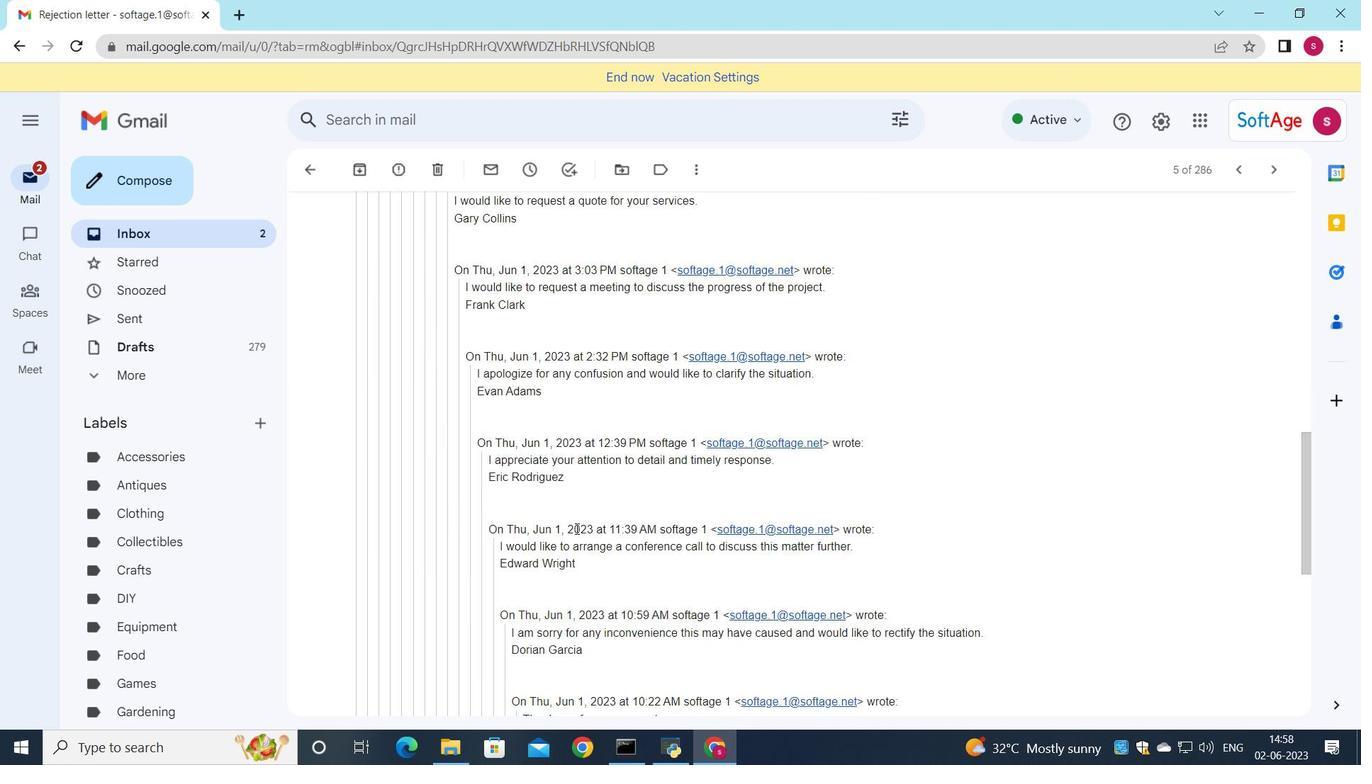 
Action: Mouse scrolled (576, 528) with delta (0, 0)
Screenshot: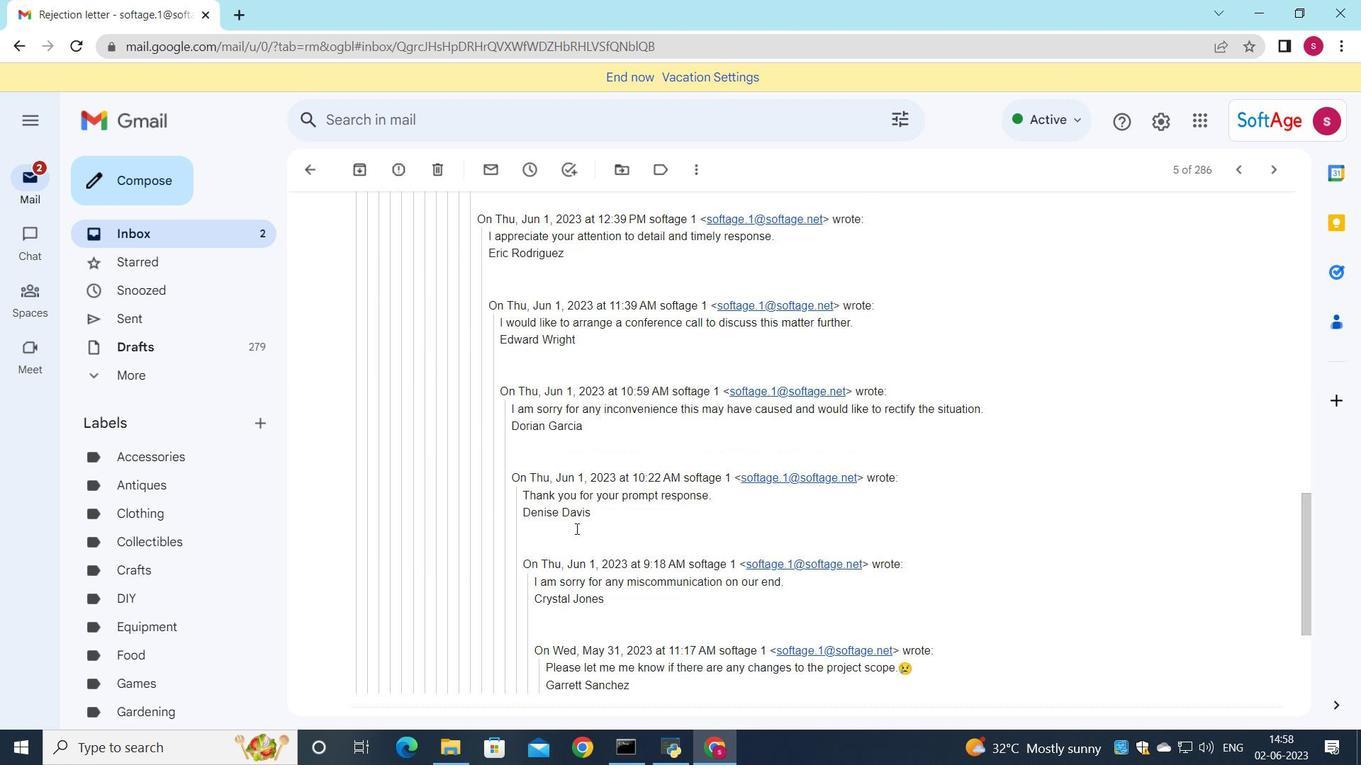 
Action: Mouse scrolled (576, 528) with delta (0, 0)
Screenshot: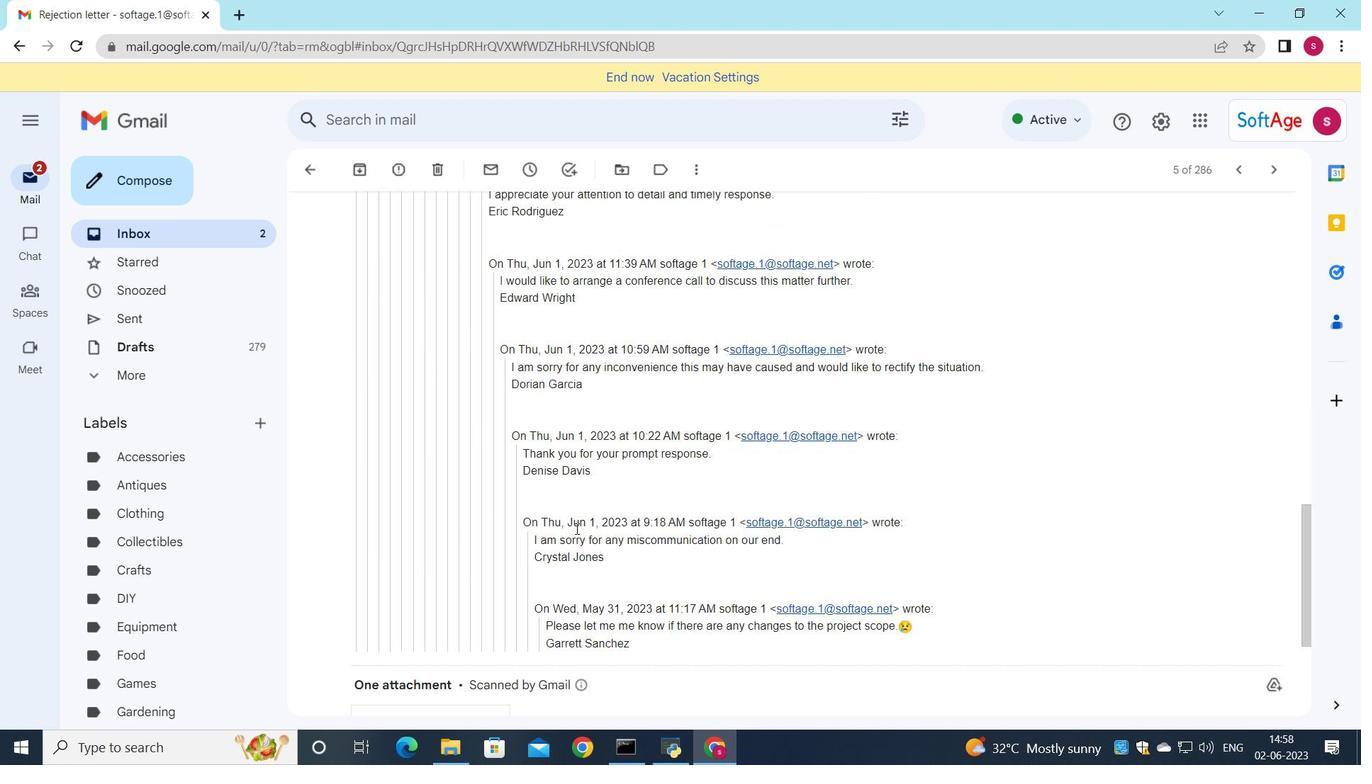 
Action: Mouse scrolled (576, 528) with delta (0, 0)
Screenshot: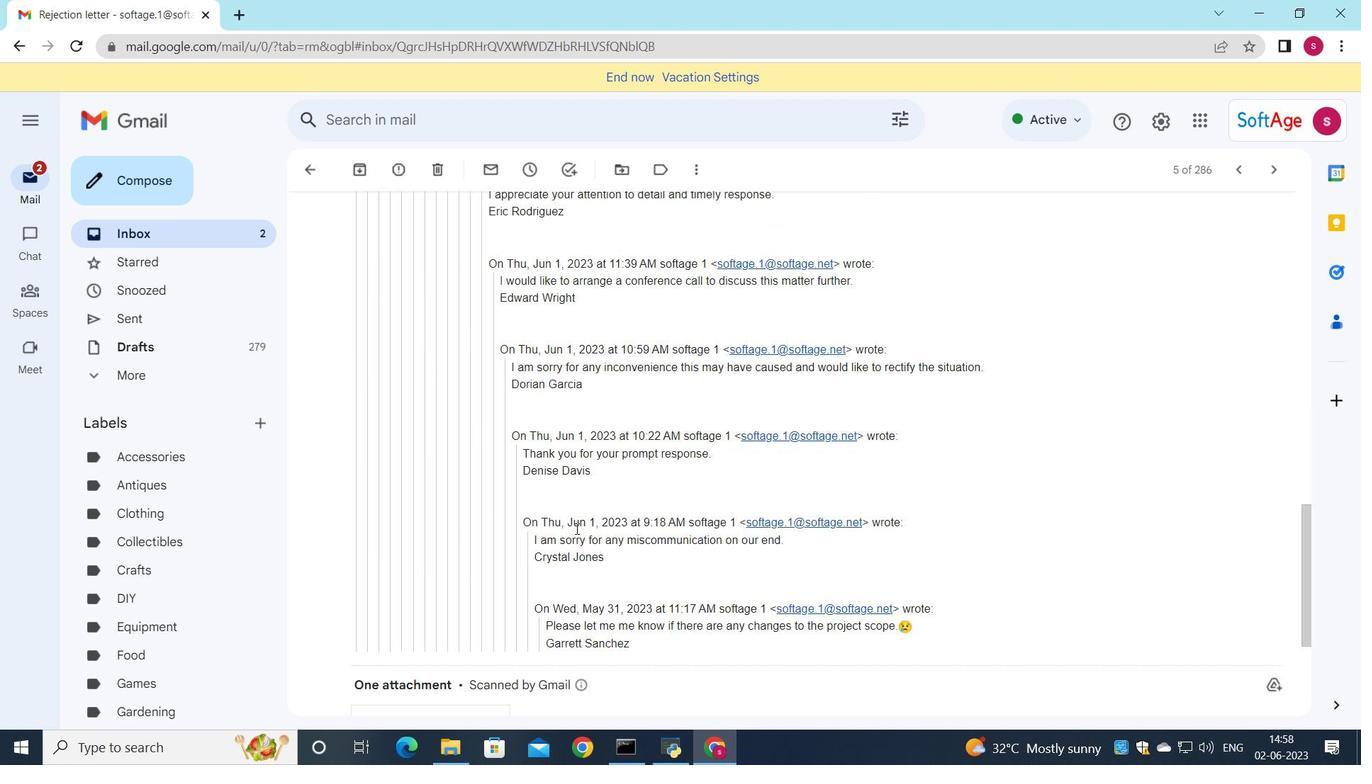 
Action: Mouse scrolled (576, 528) with delta (0, 0)
Screenshot: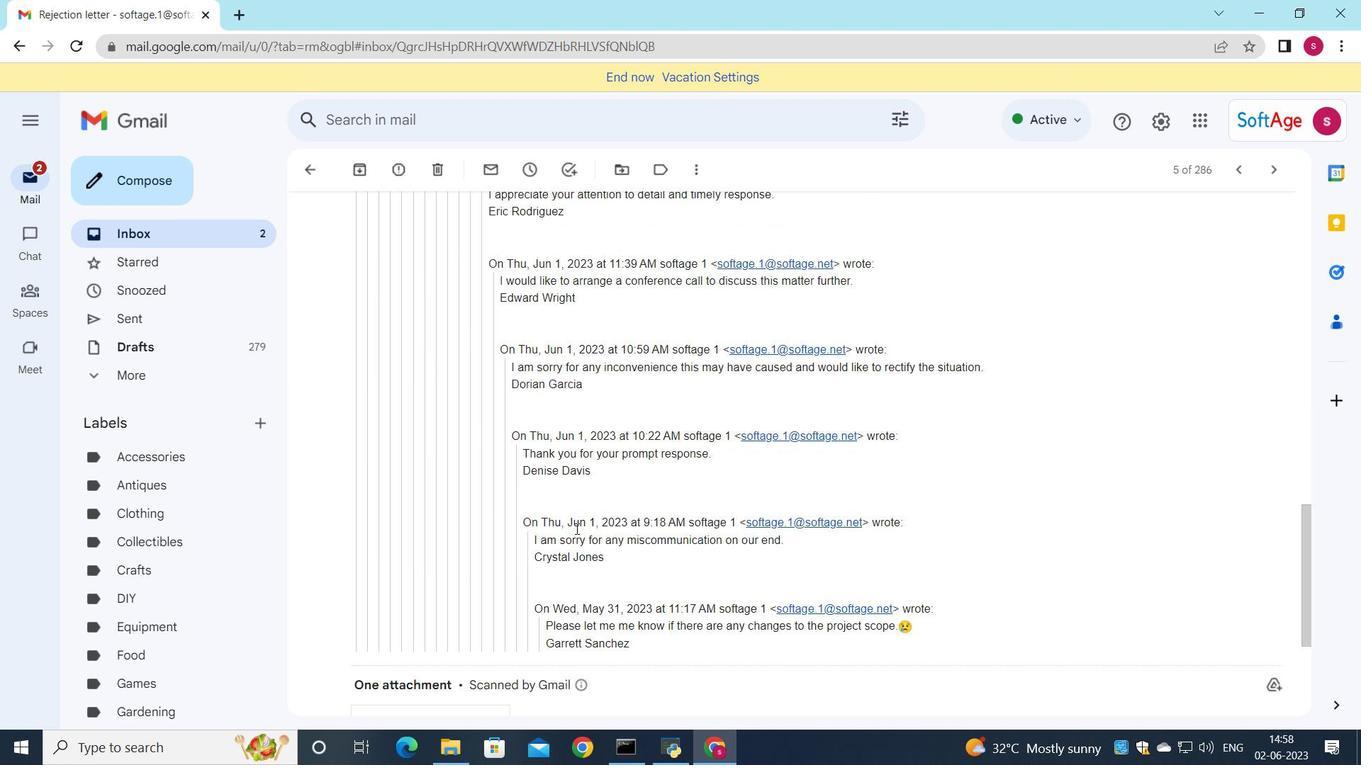 
Action: Mouse moved to (420, 612)
Screenshot: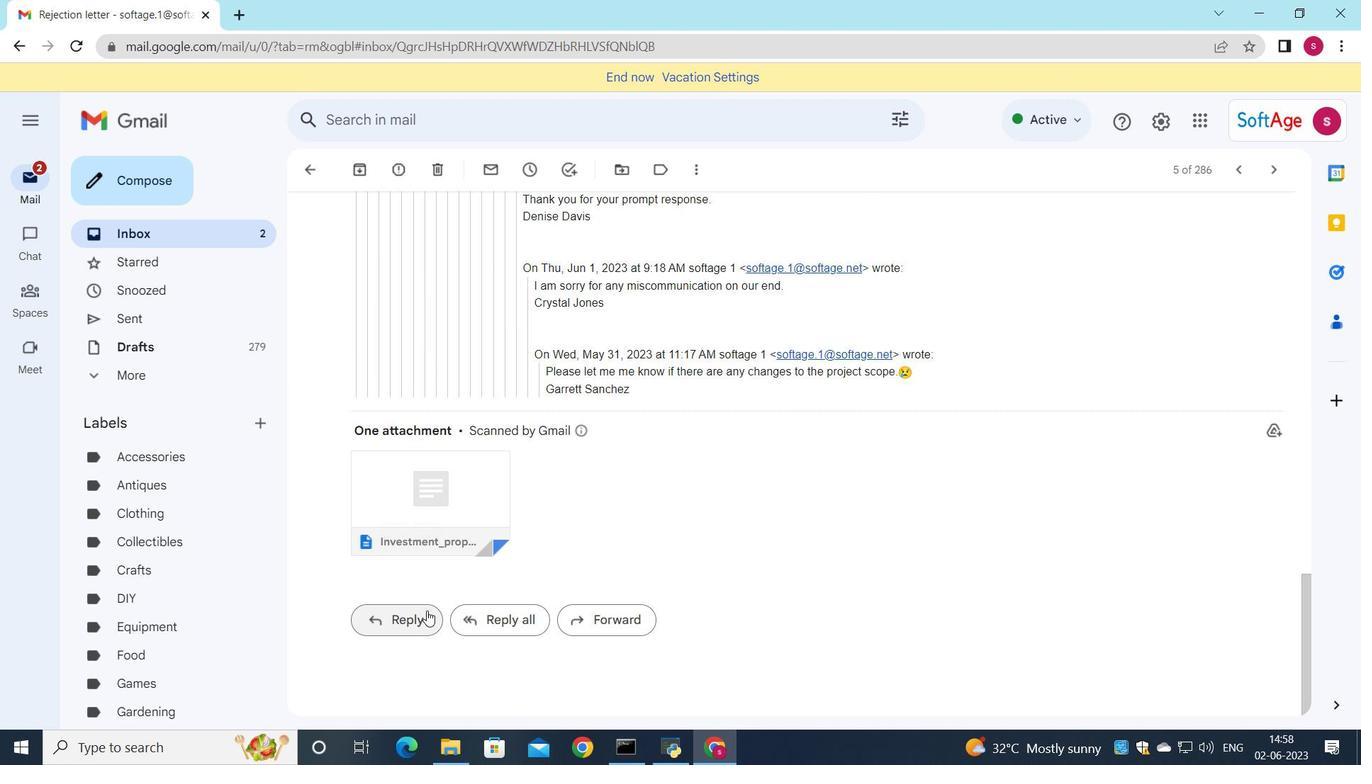 
Action: Mouse pressed left at (420, 612)
Screenshot: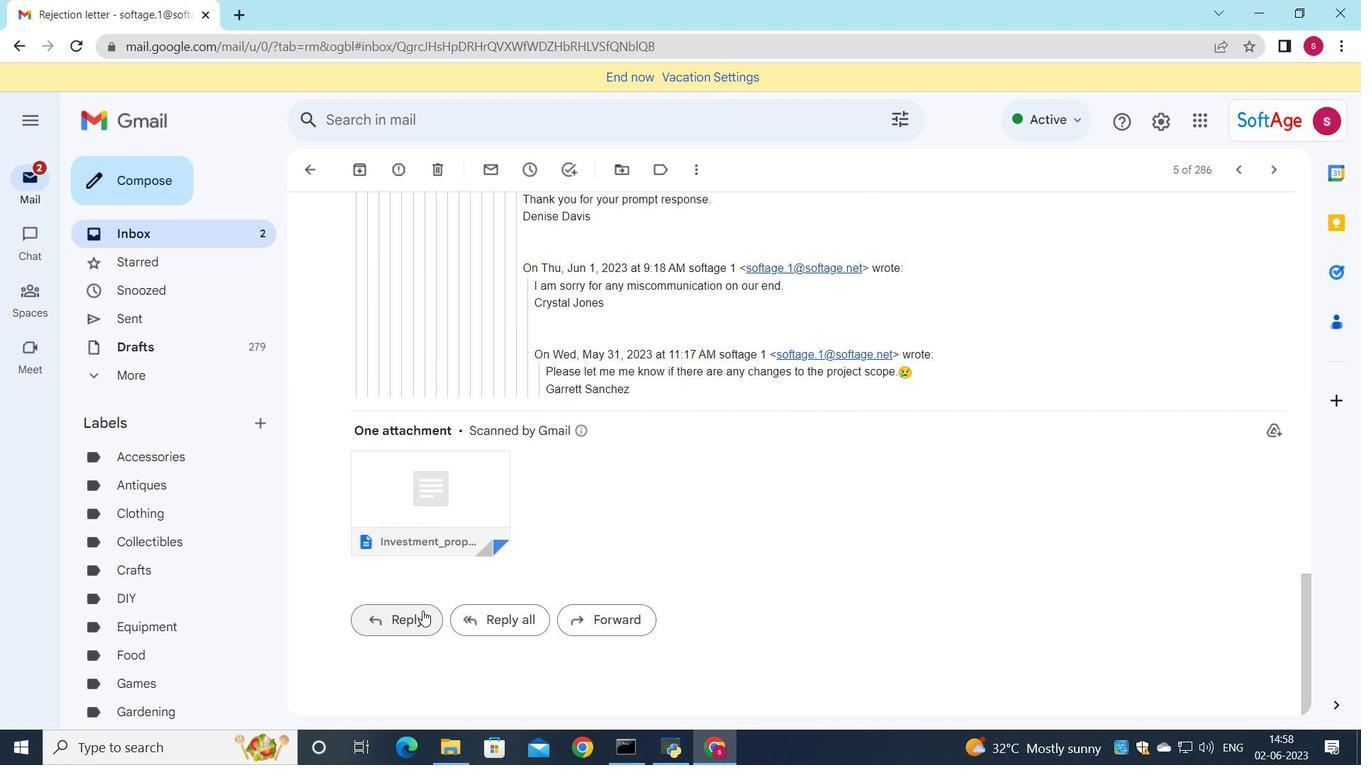 
Action: Mouse moved to (382, 513)
Screenshot: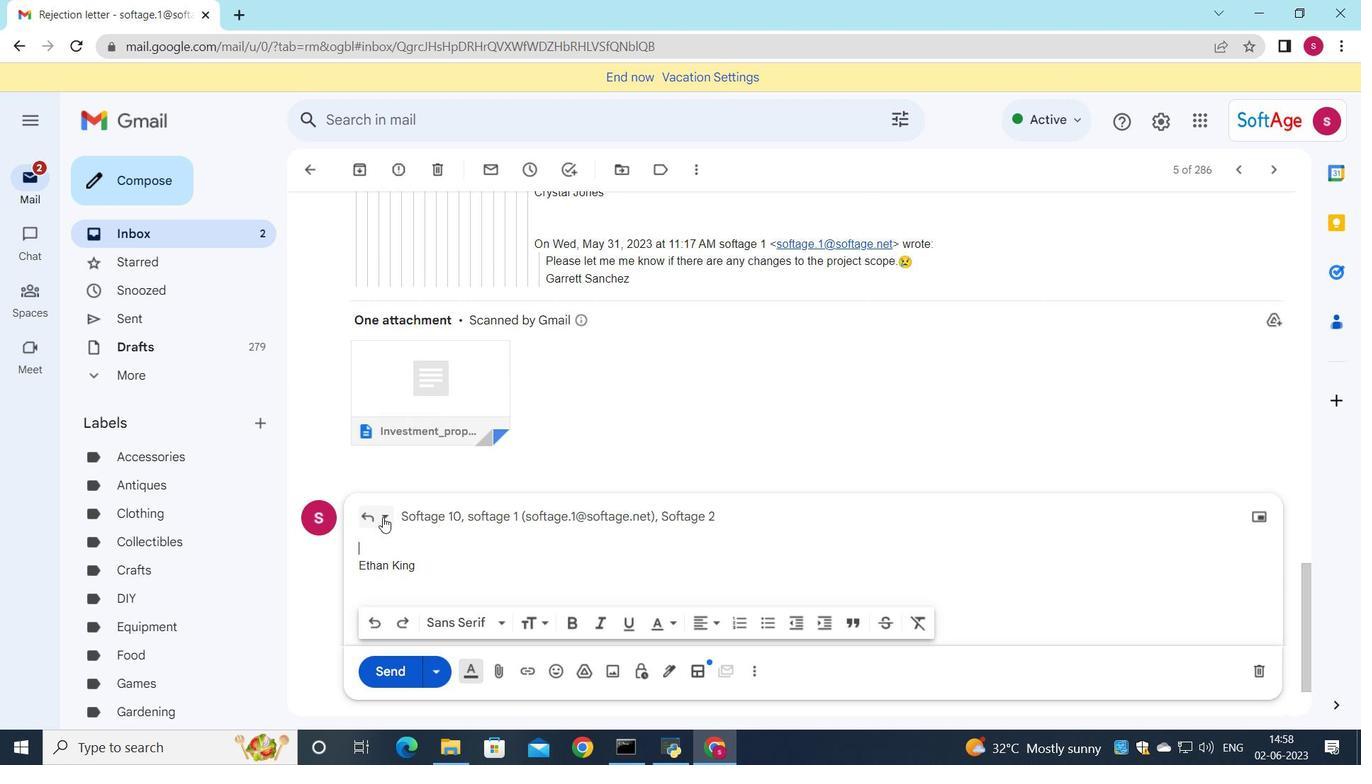 
Action: Mouse pressed left at (382, 513)
Screenshot: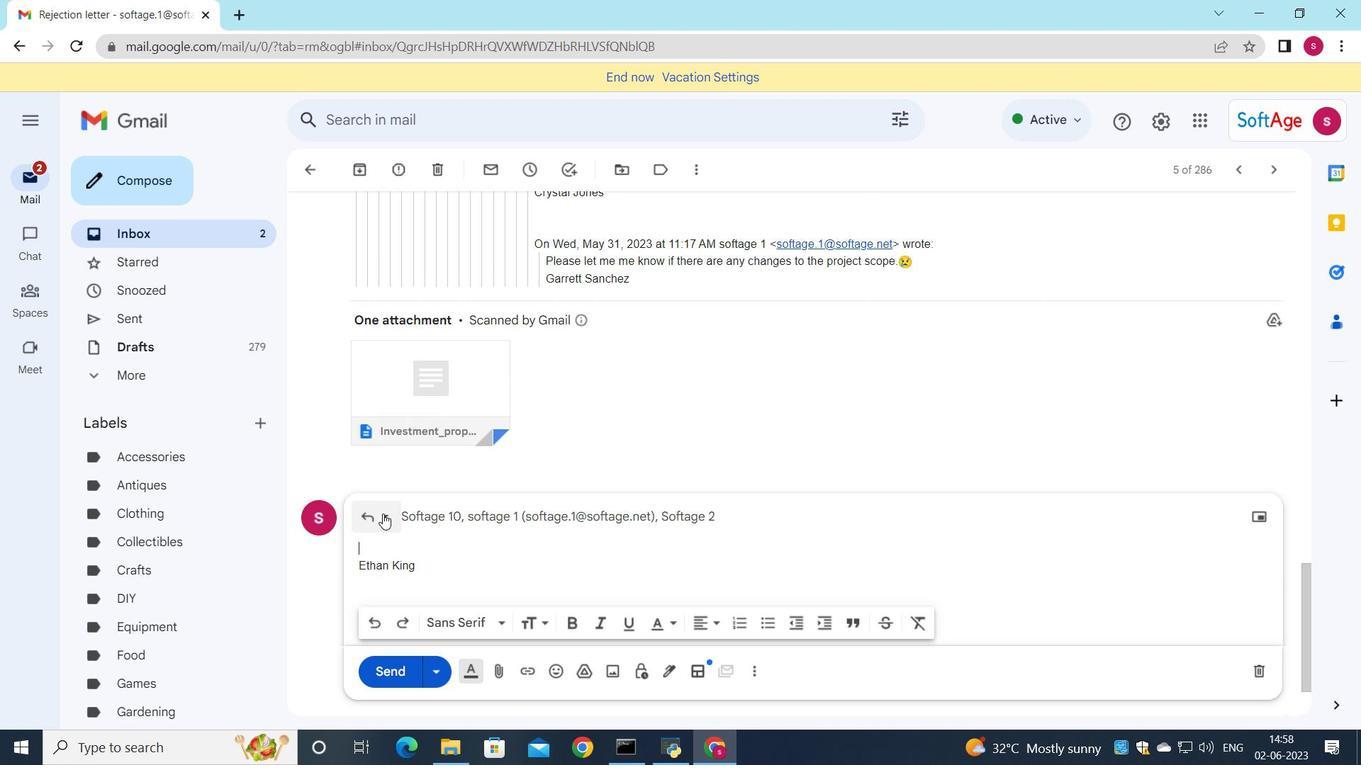 
Action: Mouse moved to (416, 648)
Screenshot: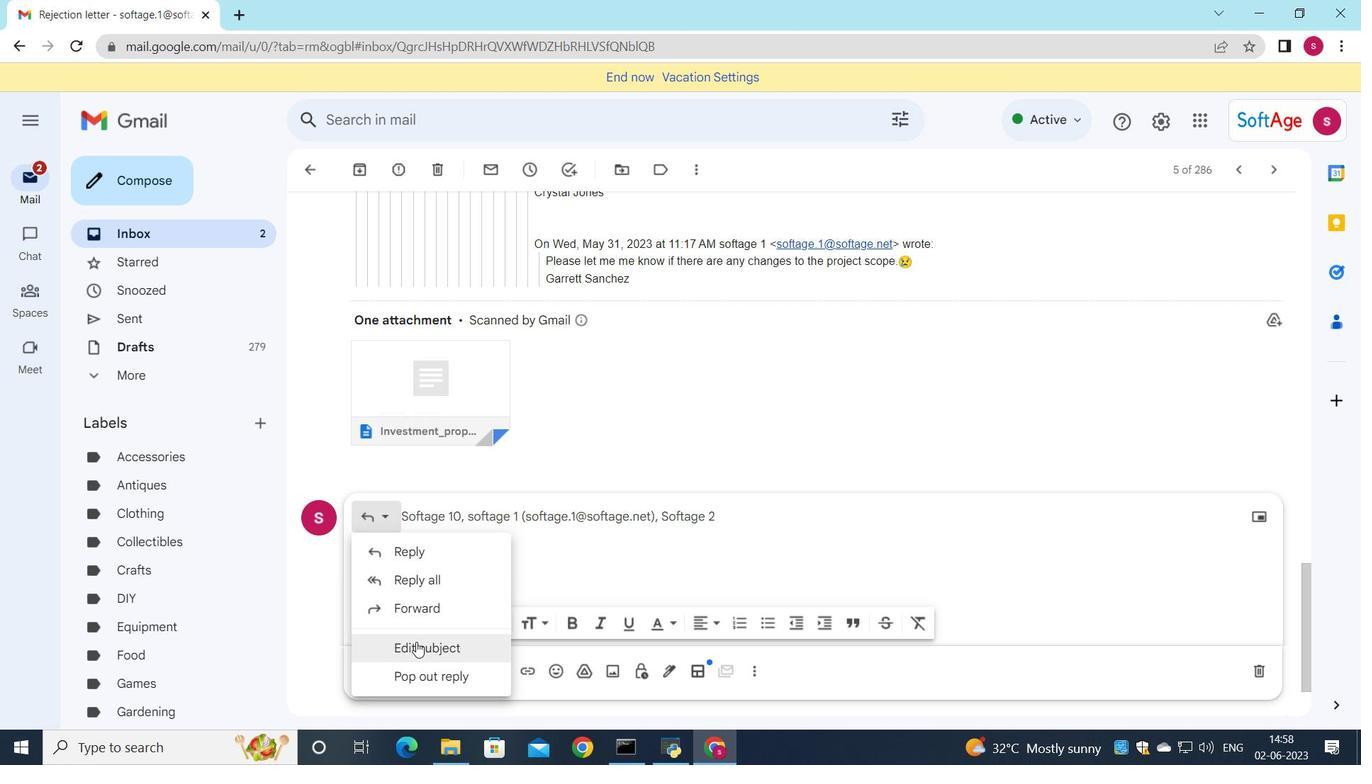 
Action: Mouse pressed left at (416, 648)
Screenshot: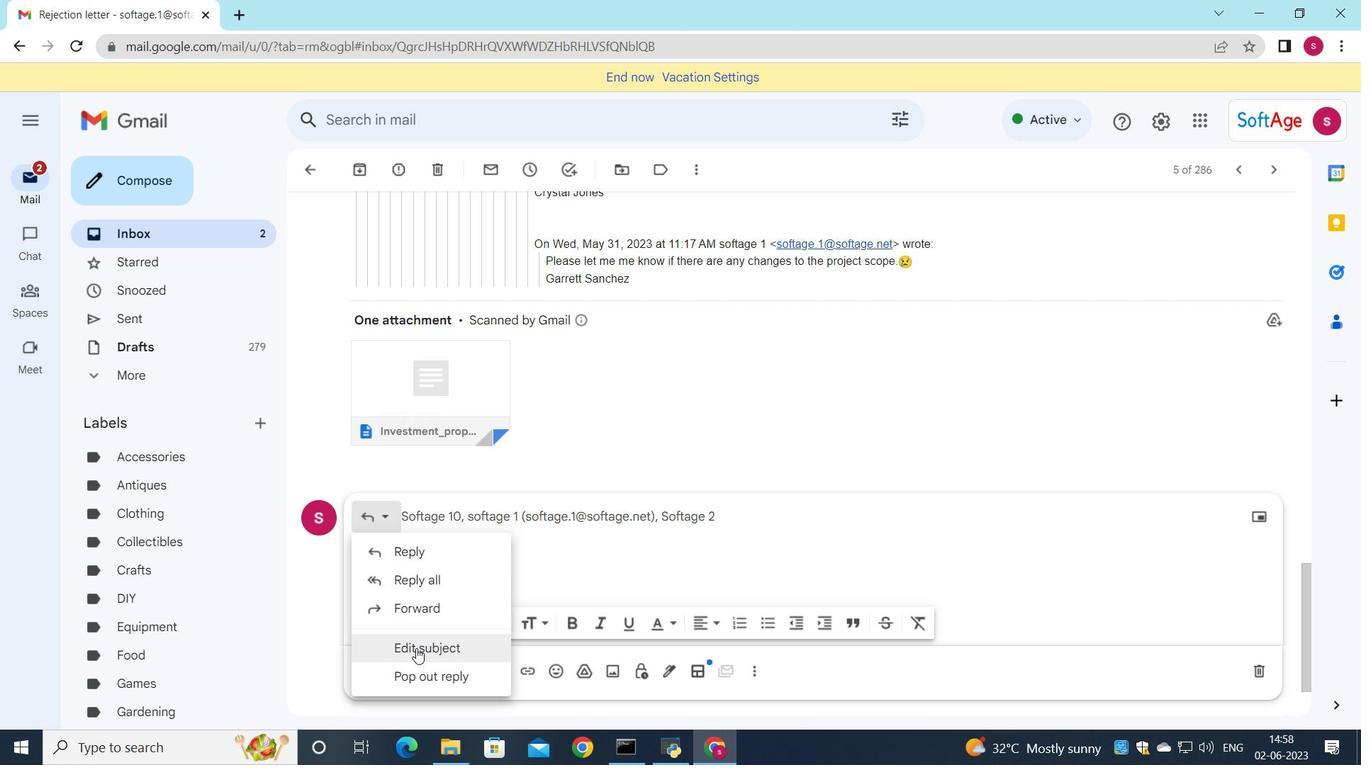 
Action: Mouse moved to (1018, 351)
Screenshot: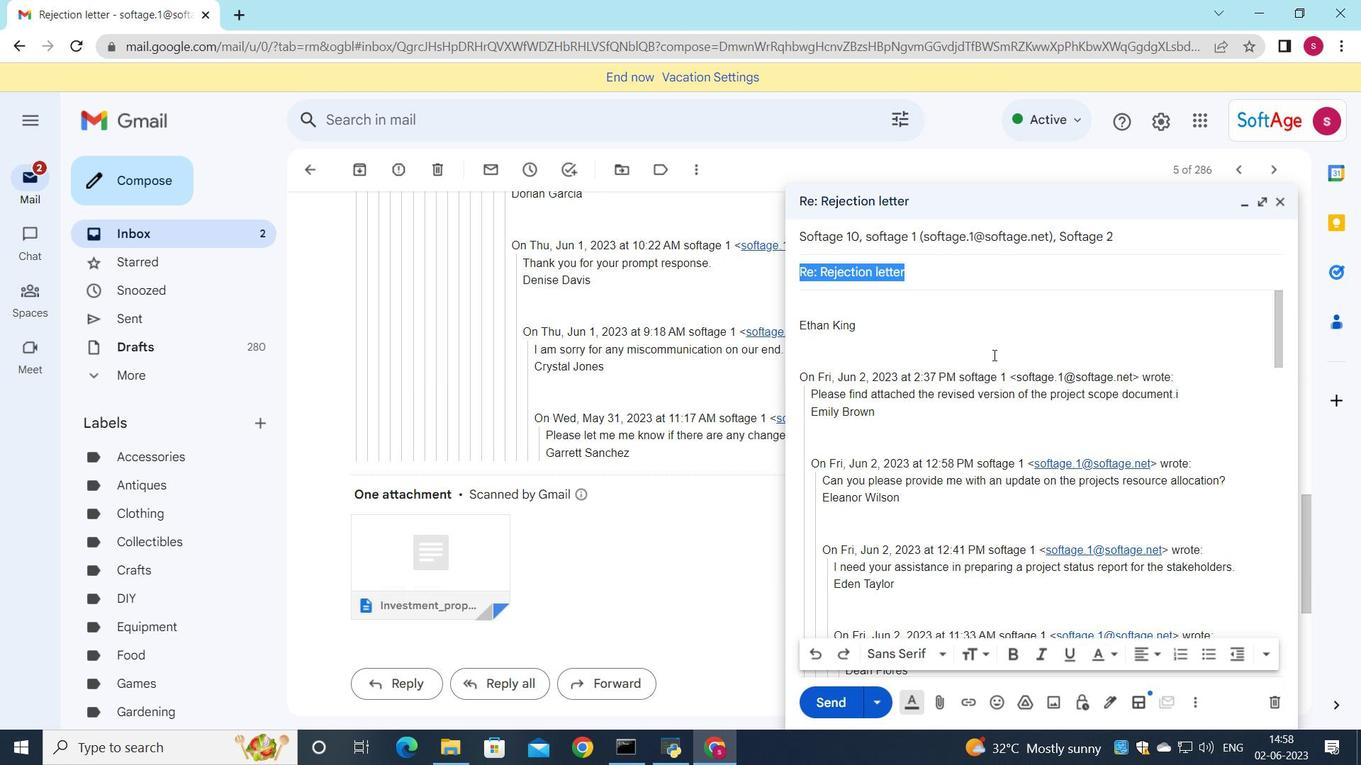 
Action: Key pressed <Key.shift>Request<Key.space>for<Key.space>a<Key.space>change<Key.space>in<Key.space>project<Key.space>deadline
Screenshot: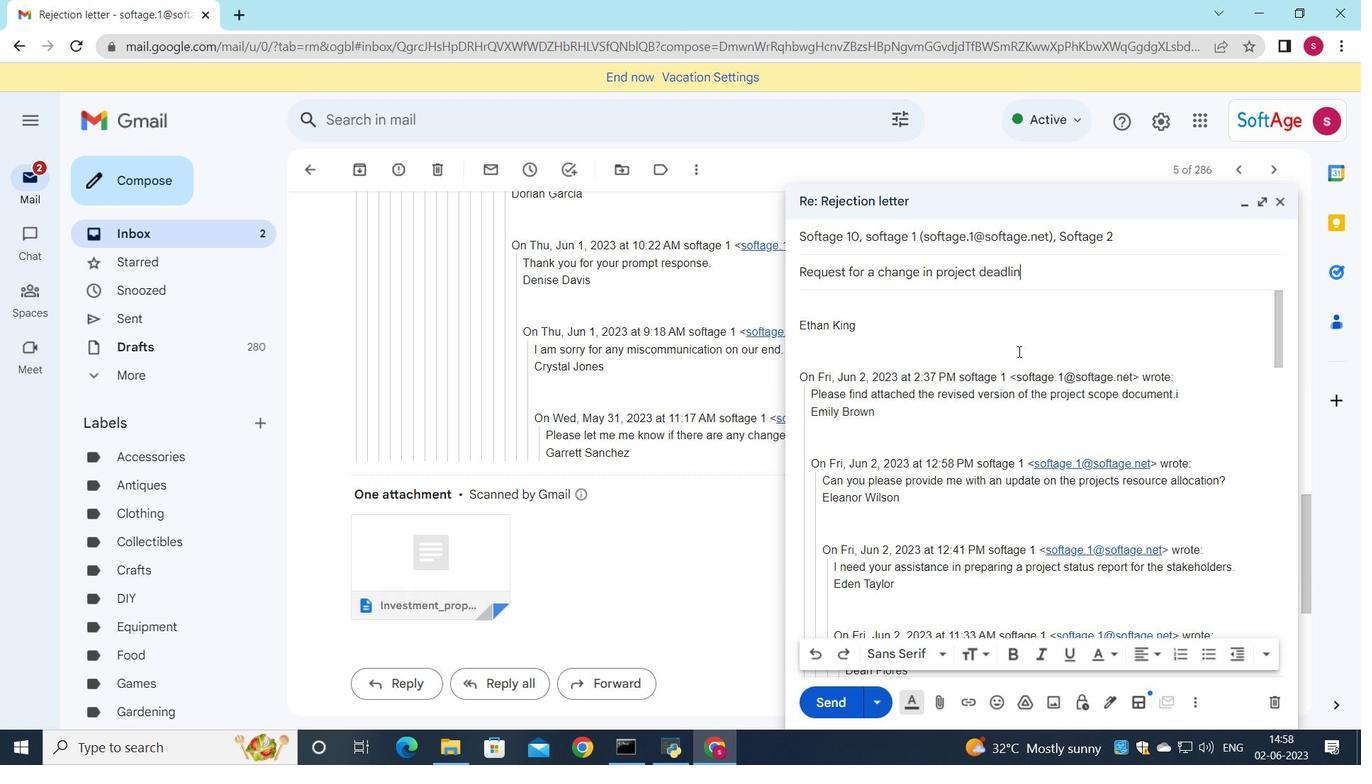 
Action: Mouse moved to (828, 309)
Screenshot: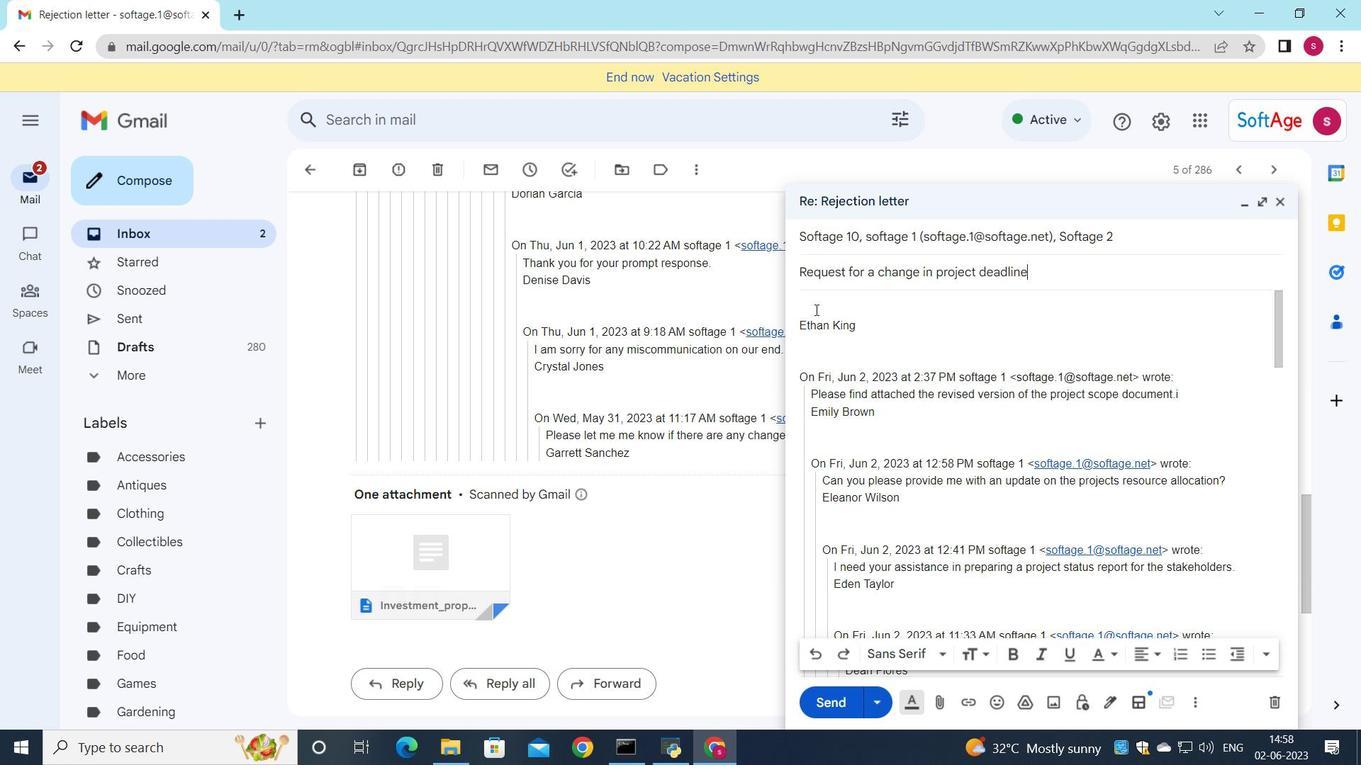 
Action: Mouse pressed left at (828, 309)
Screenshot: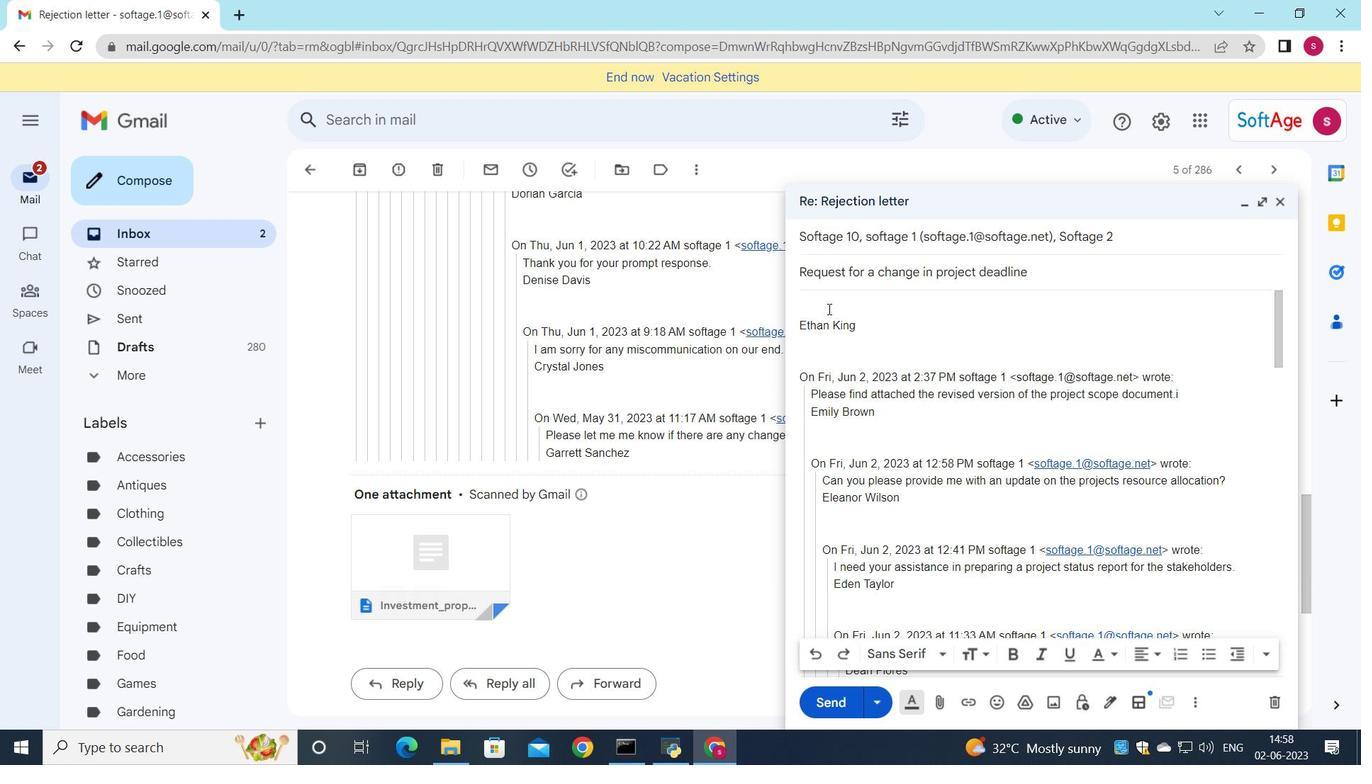 
Action: Key pressed <Key.shift>Please<Key.space>let<Key.space>me<Key.space>know<Key.space>if<Key.space>there<Key.space>are<Key.space>any<Key.space>outstanding<Key.space>issues<Key.space>that<Key.space>need<Key.space>to<Key.space>be<Key.space>addressed.
Screenshot: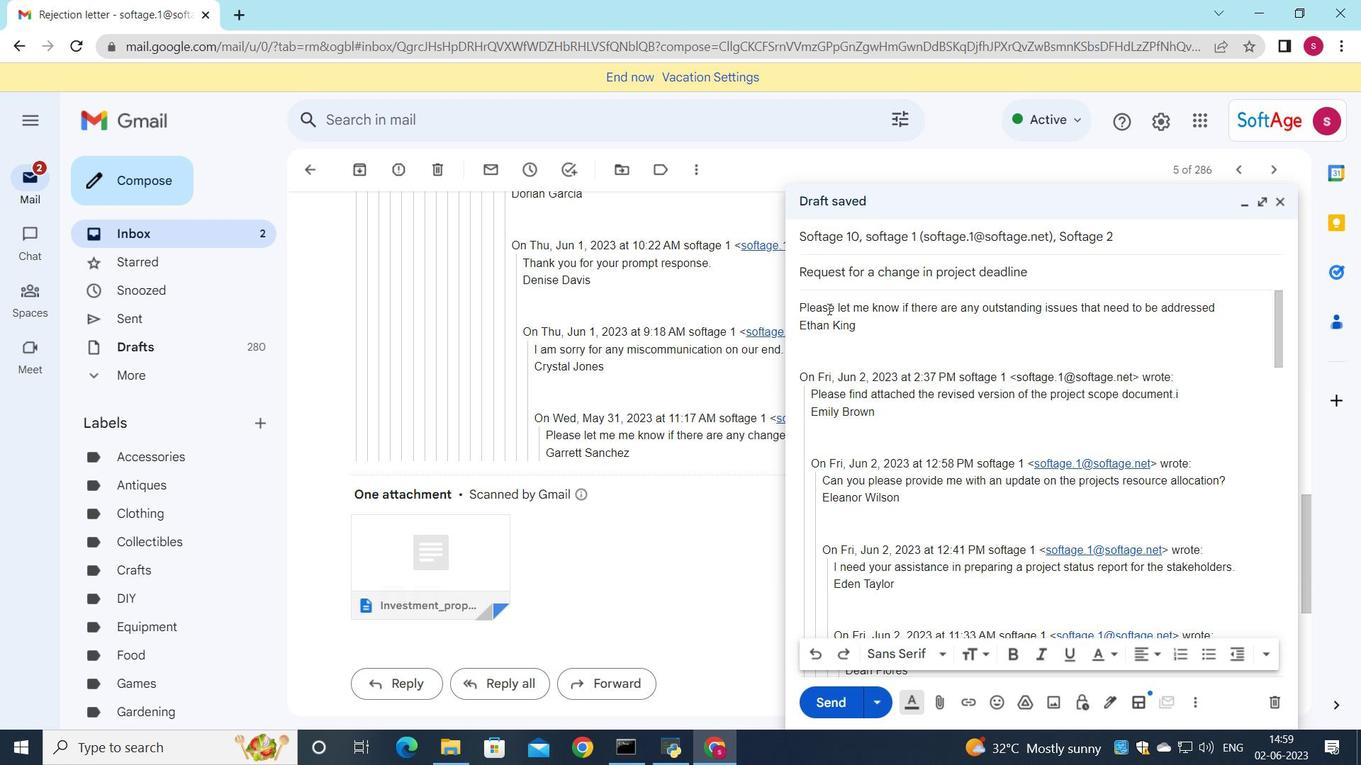 
Action: Mouse moved to (1160, 236)
Screenshot: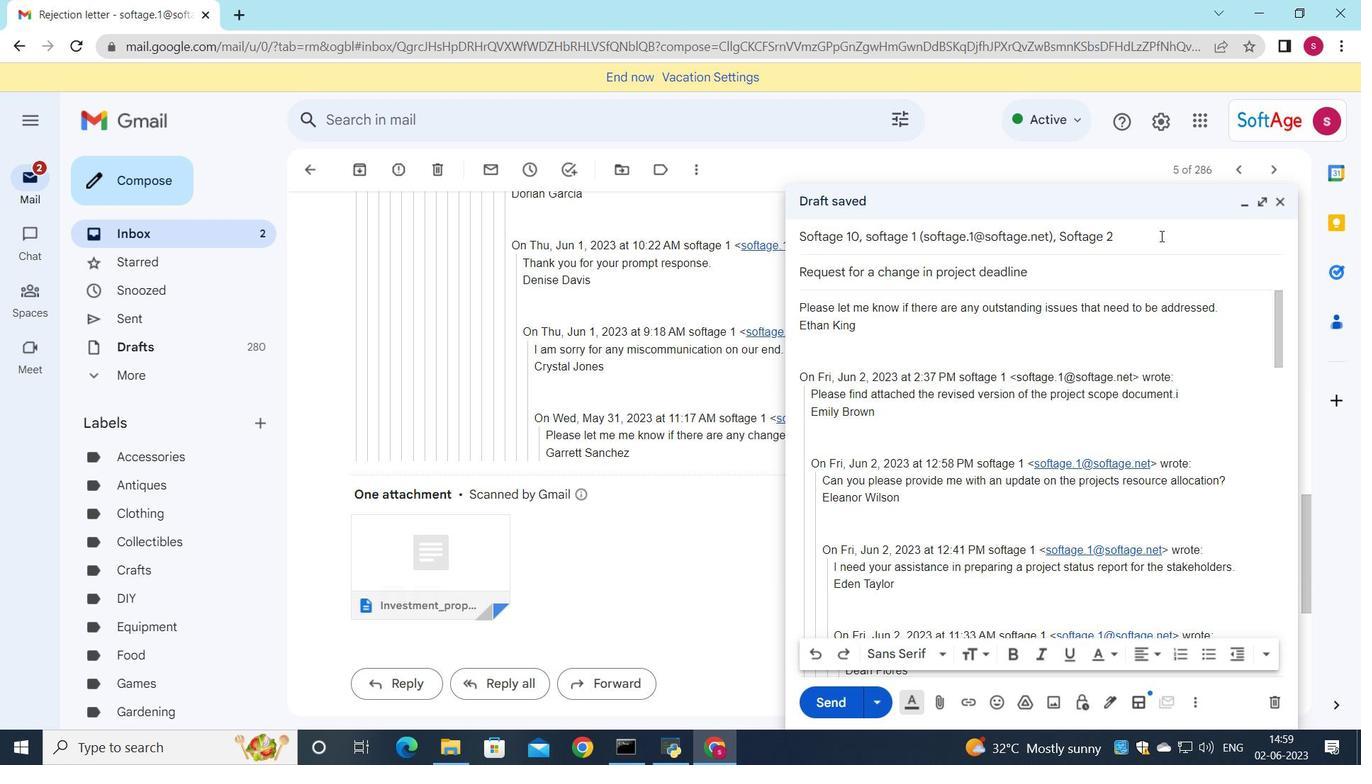 
Action: Mouse pressed left at (1160, 236)
Screenshot: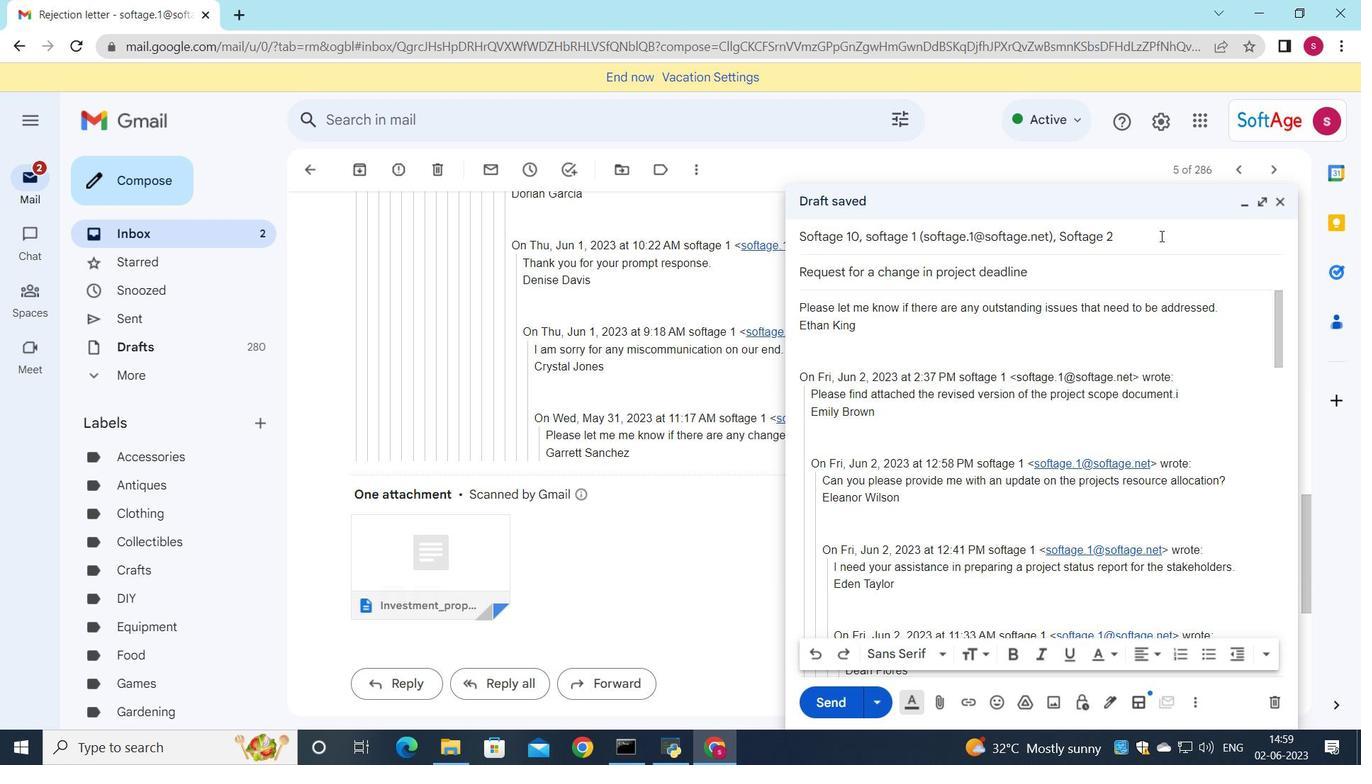 
Action: Mouse moved to (1252, 258)
Screenshot: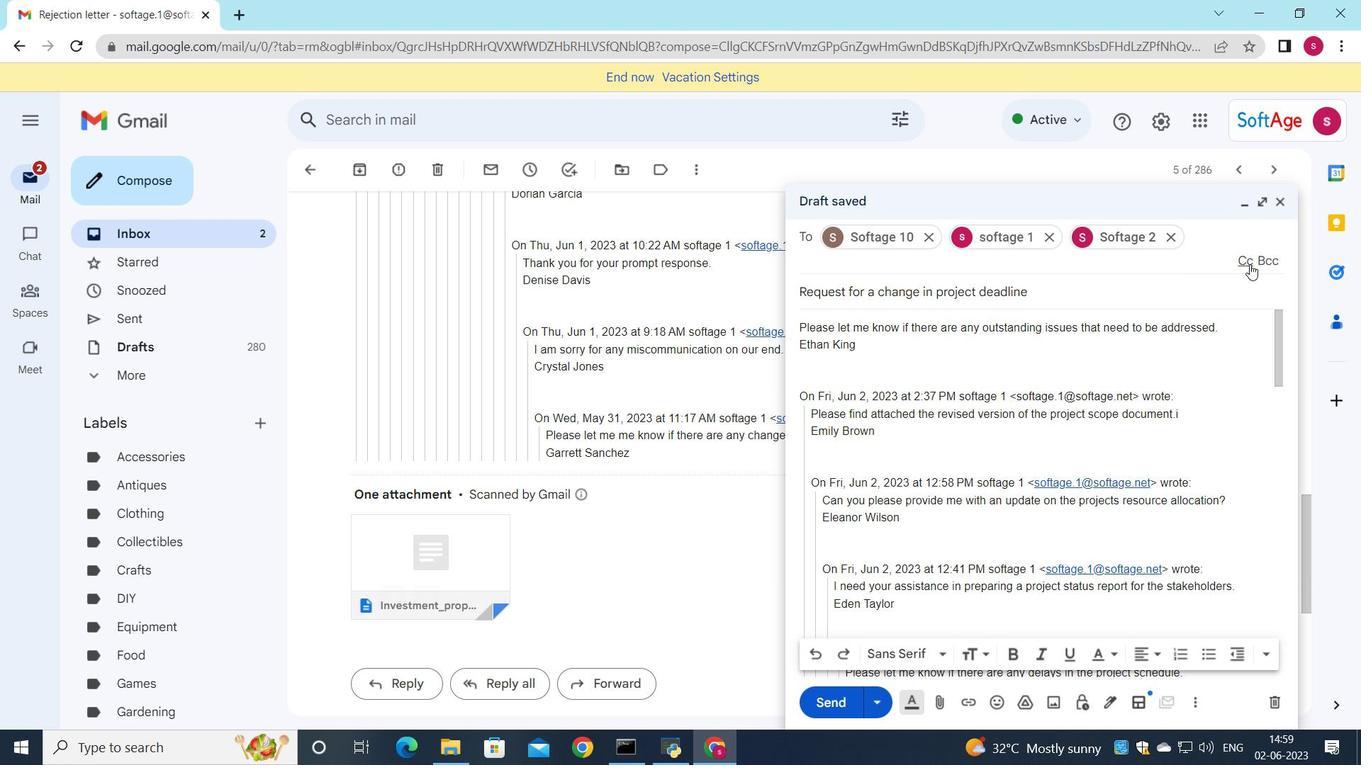 
Action: Mouse pressed left at (1252, 258)
Screenshot: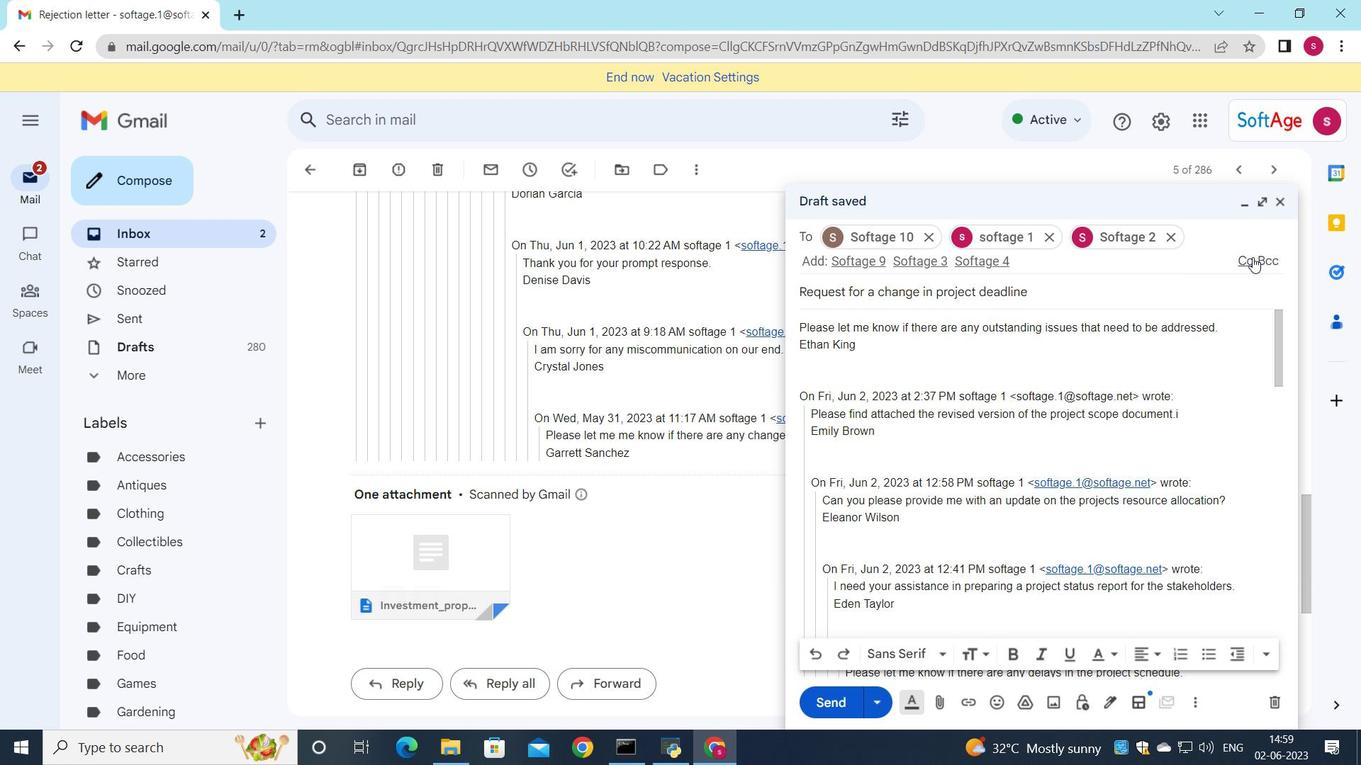 
Action: Mouse moved to (1100, 340)
Screenshot: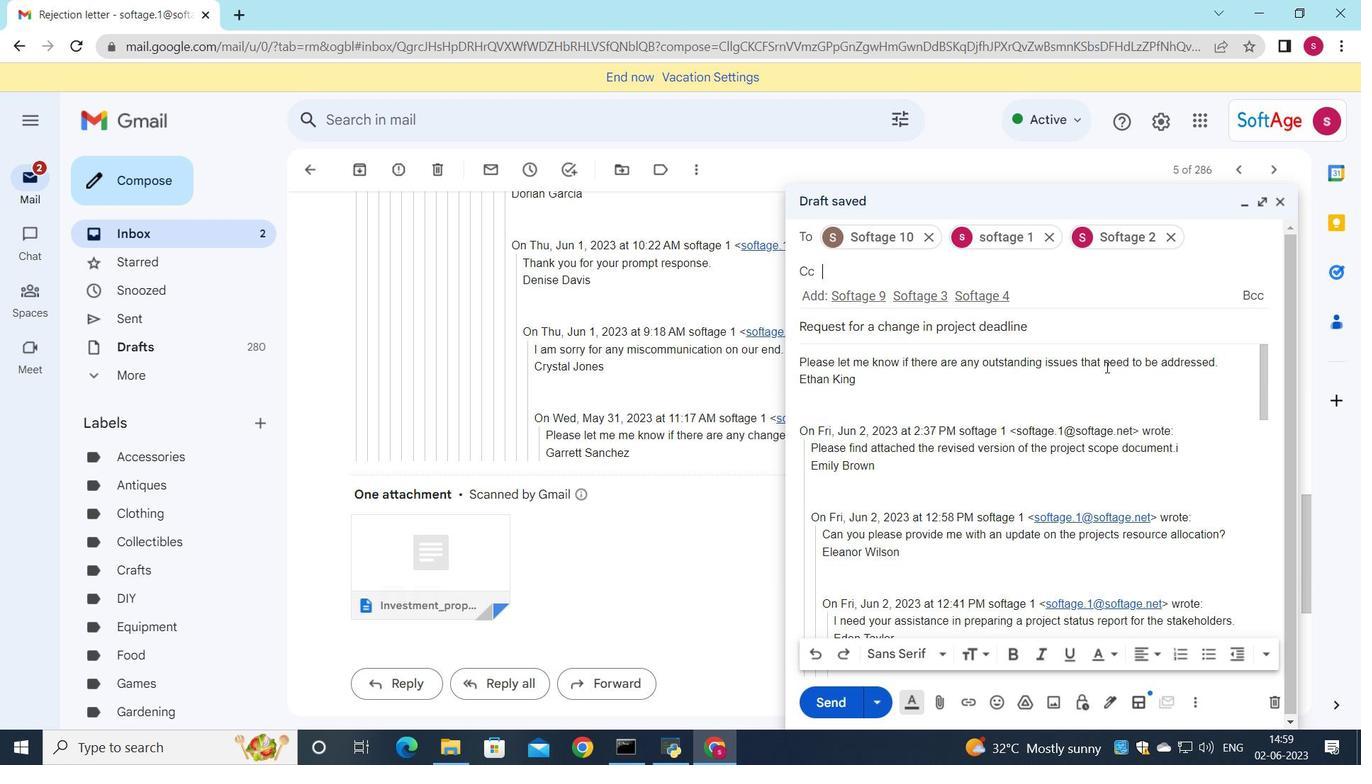 
Action: Key pressed softage.9<Key.enter>
Screenshot: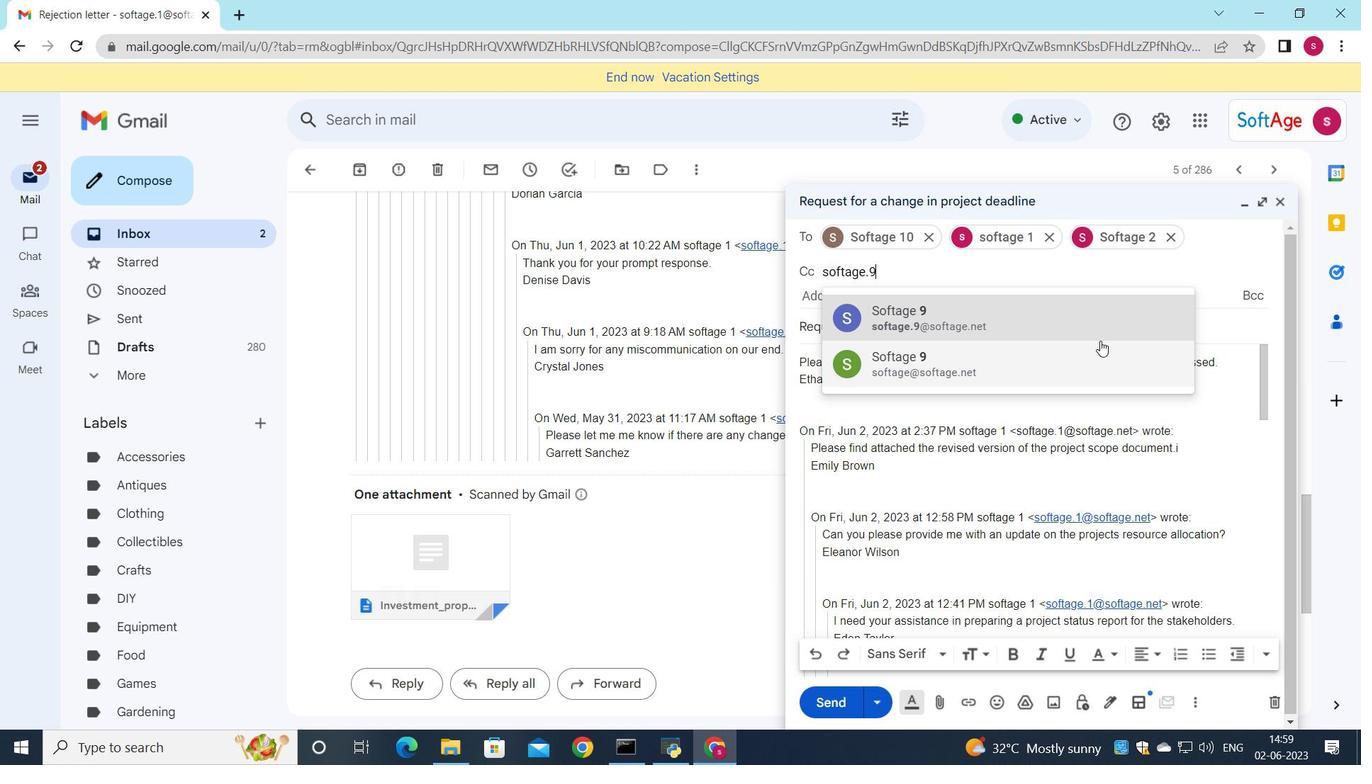 
Action: Mouse moved to (940, 702)
Screenshot: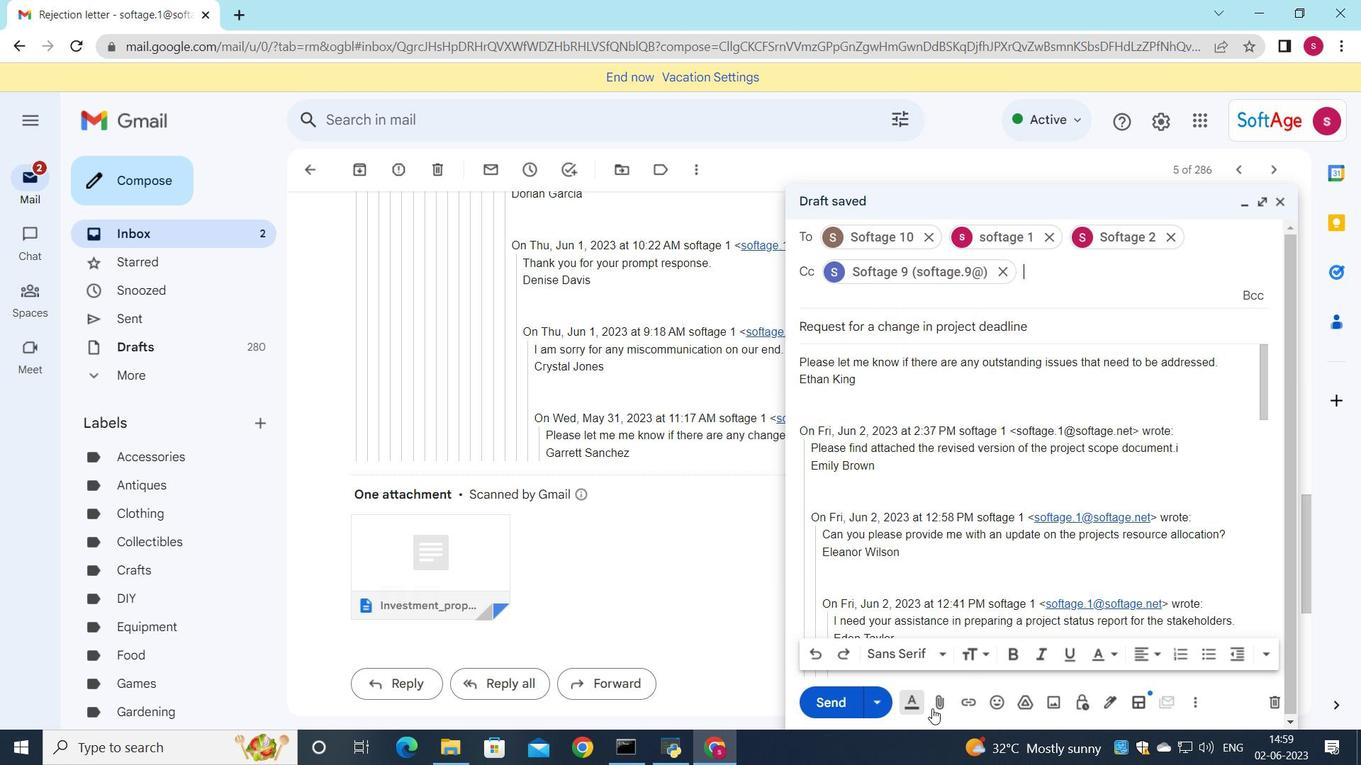 
Action: Mouse pressed left at (940, 702)
Screenshot: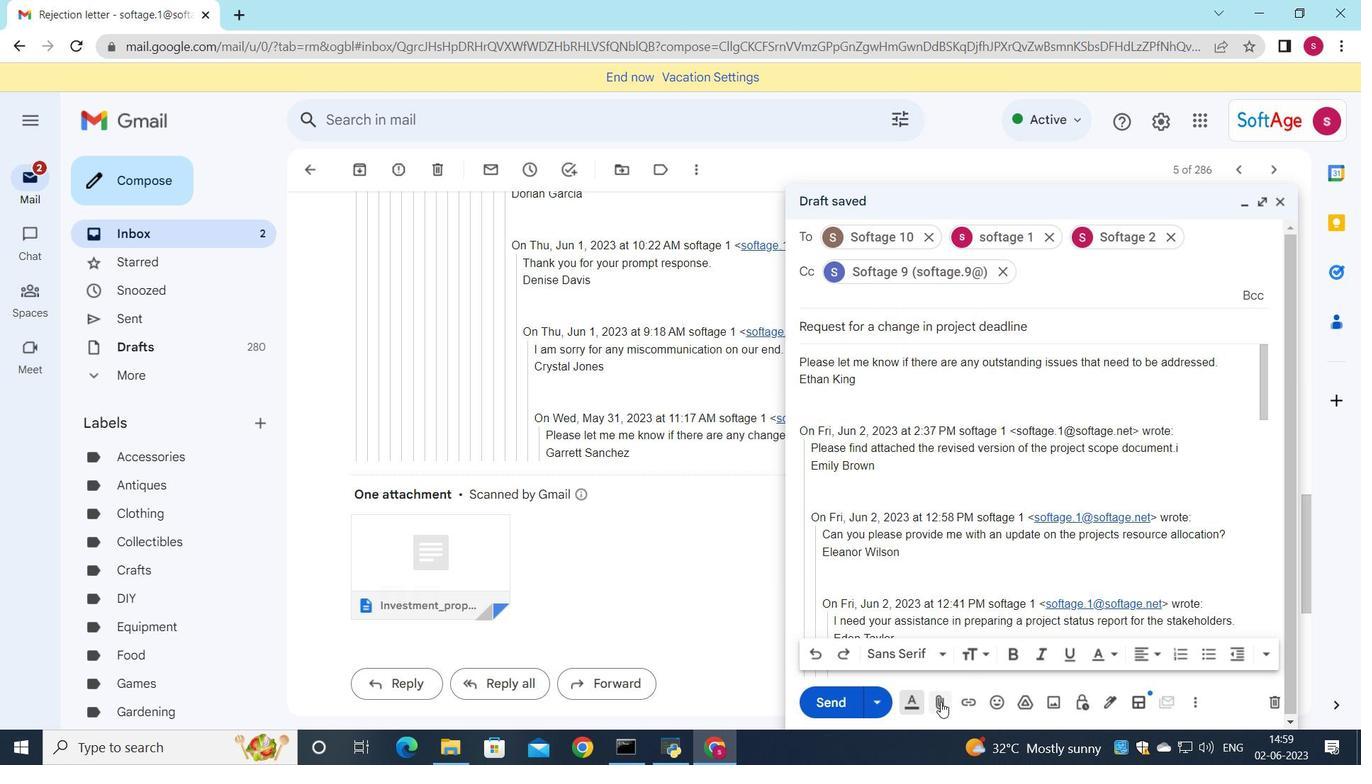 
Action: Mouse moved to (230, 126)
Screenshot: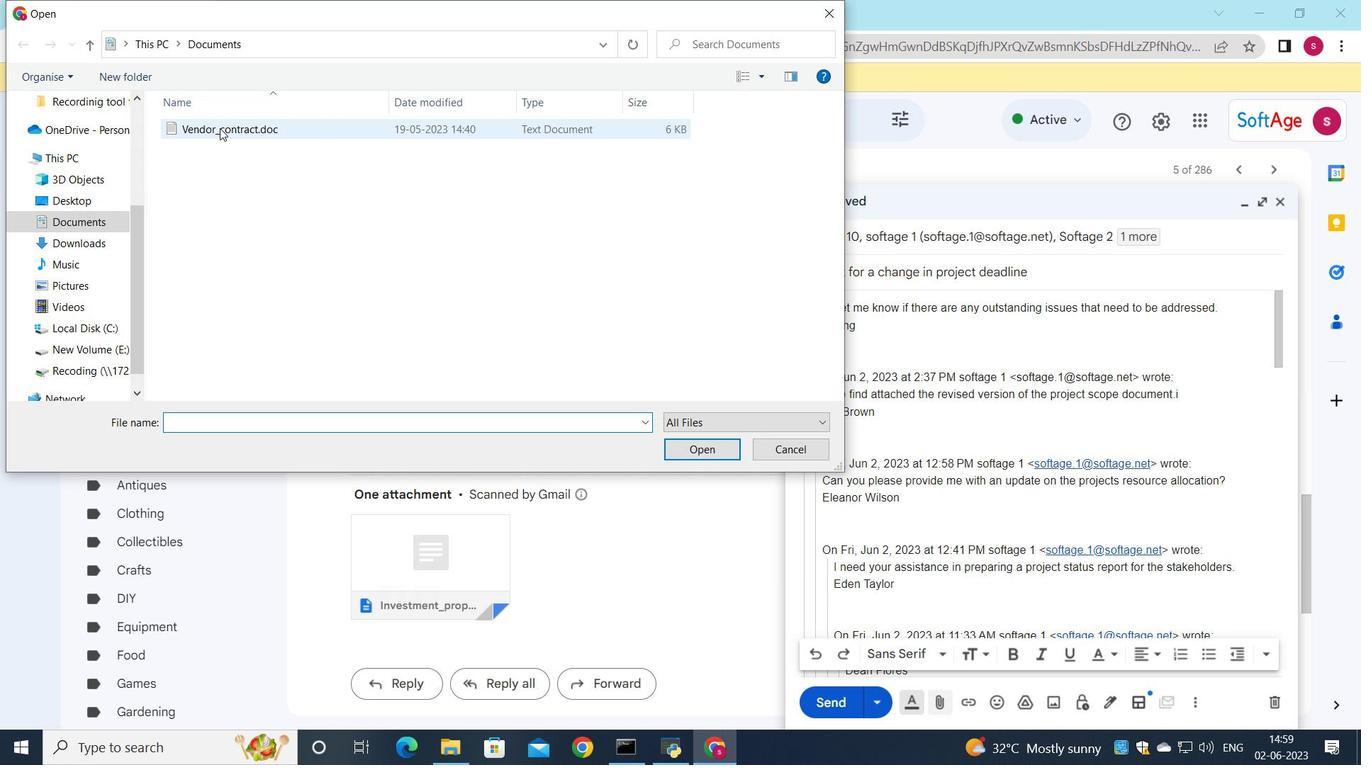 
Action: Mouse pressed left at (230, 126)
Screenshot: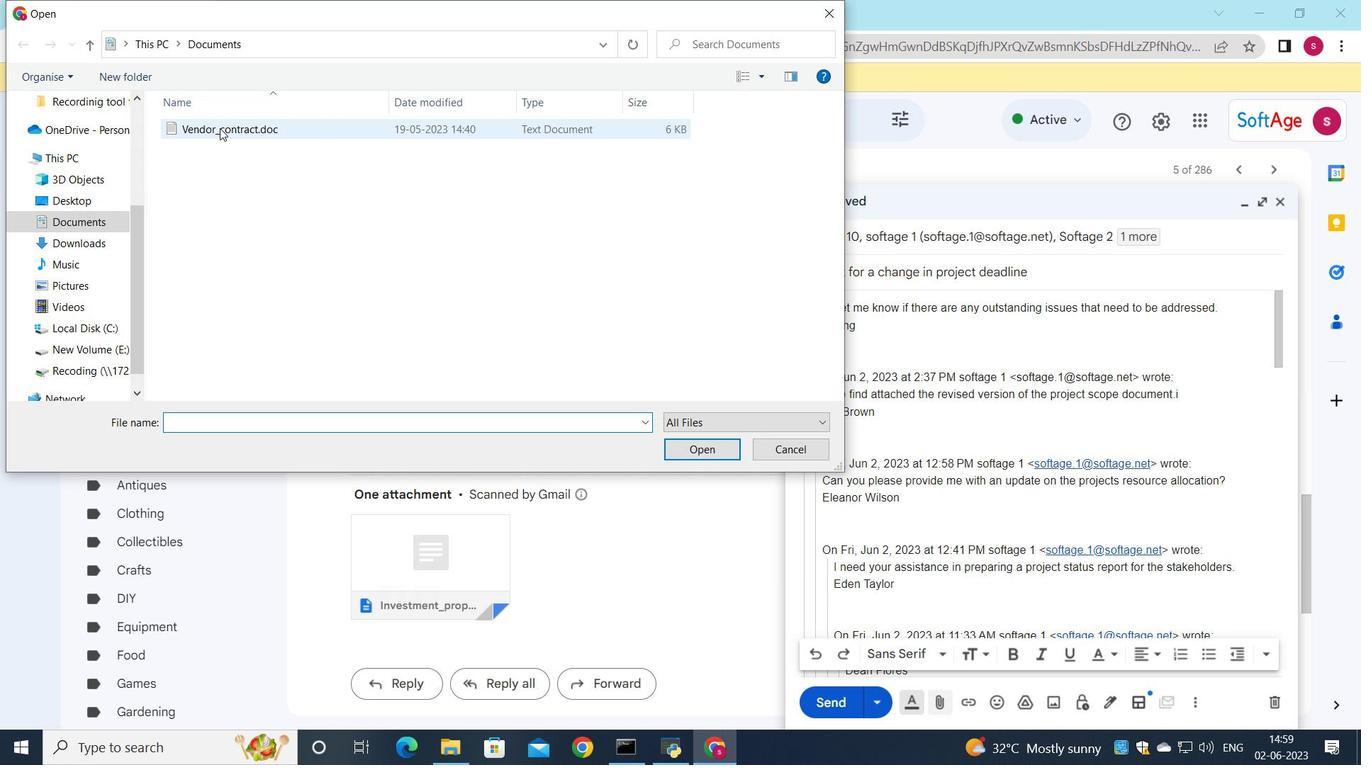 
Action: Mouse moved to (297, 127)
Screenshot: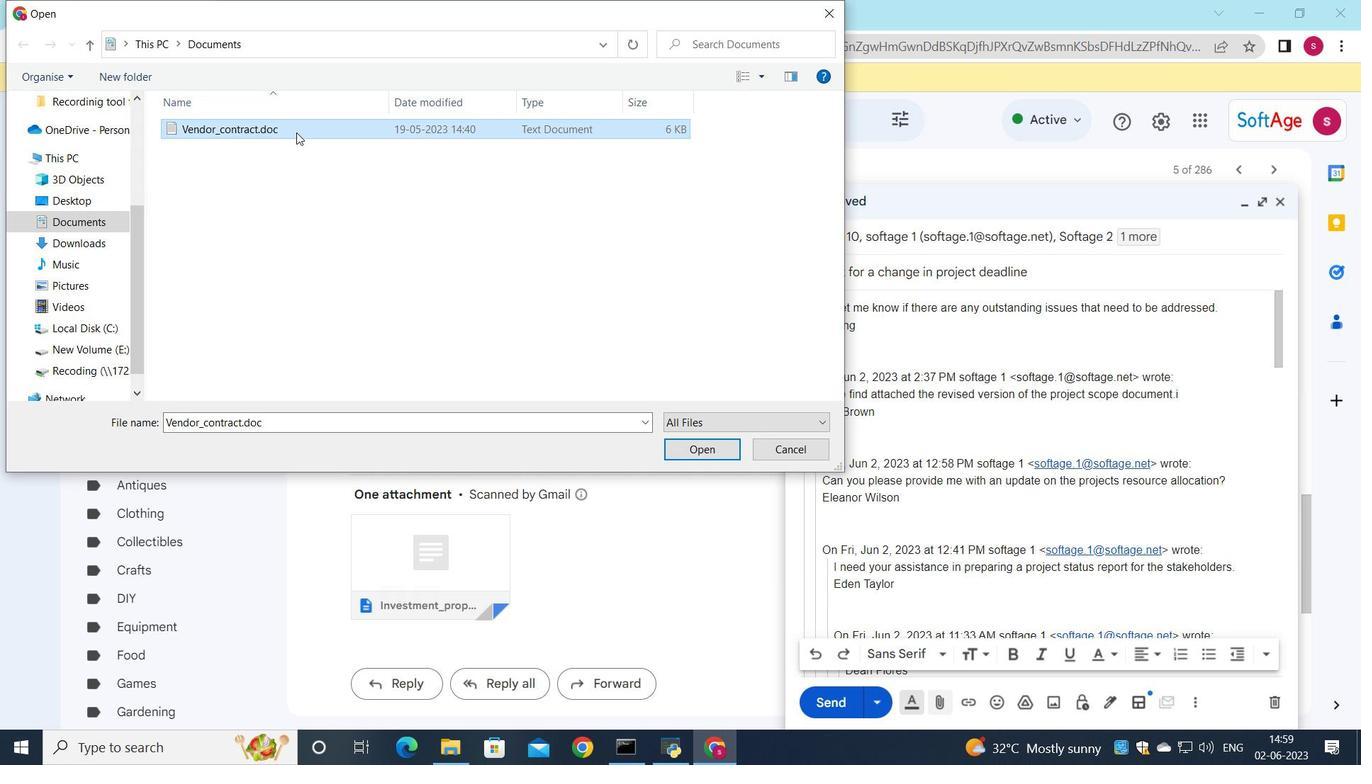 
Action: Mouse pressed left at (297, 127)
Screenshot: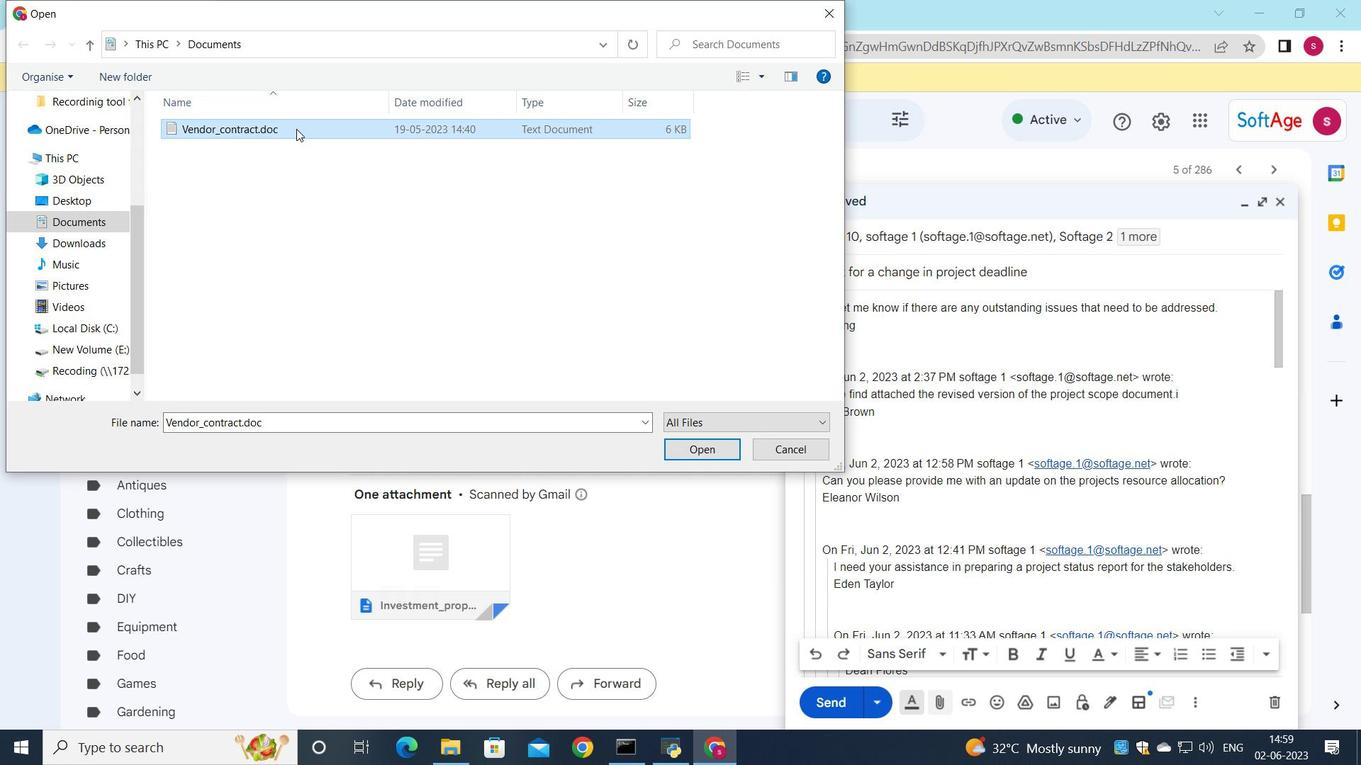 
Action: Mouse moved to (402, 149)
Screenshot: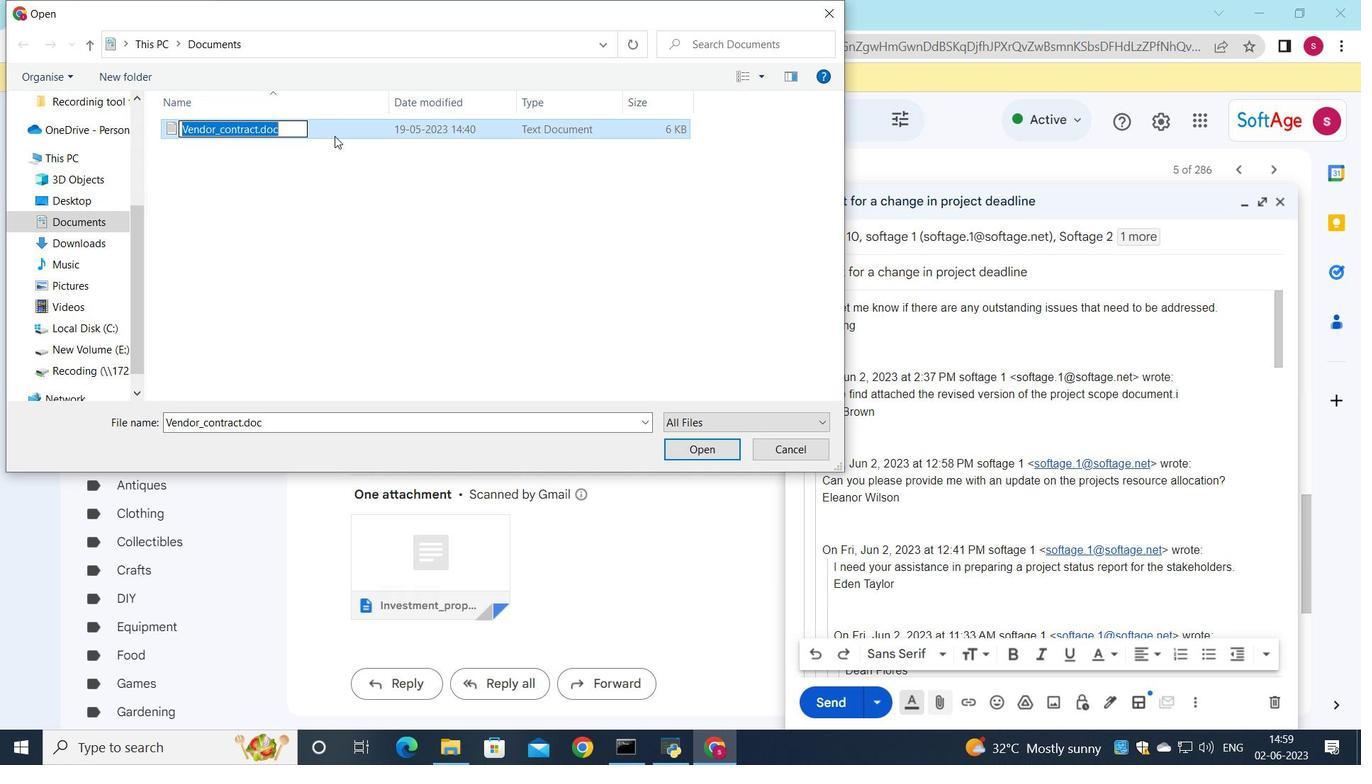 
Action: Key pressed <Key.shift>Marketing<Key.shift>_plan.pdf
Screenshot: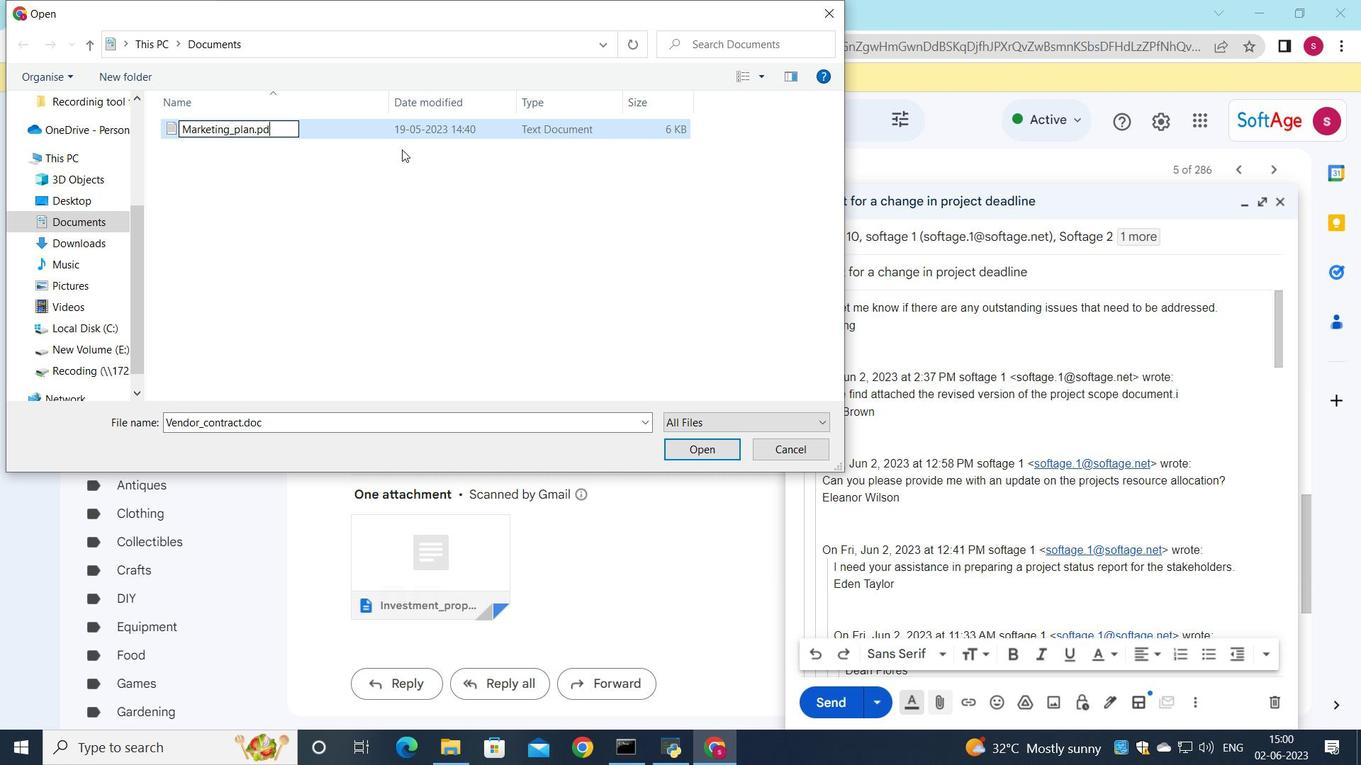
Action: Mouse moved to (371, 122)
Screenshot: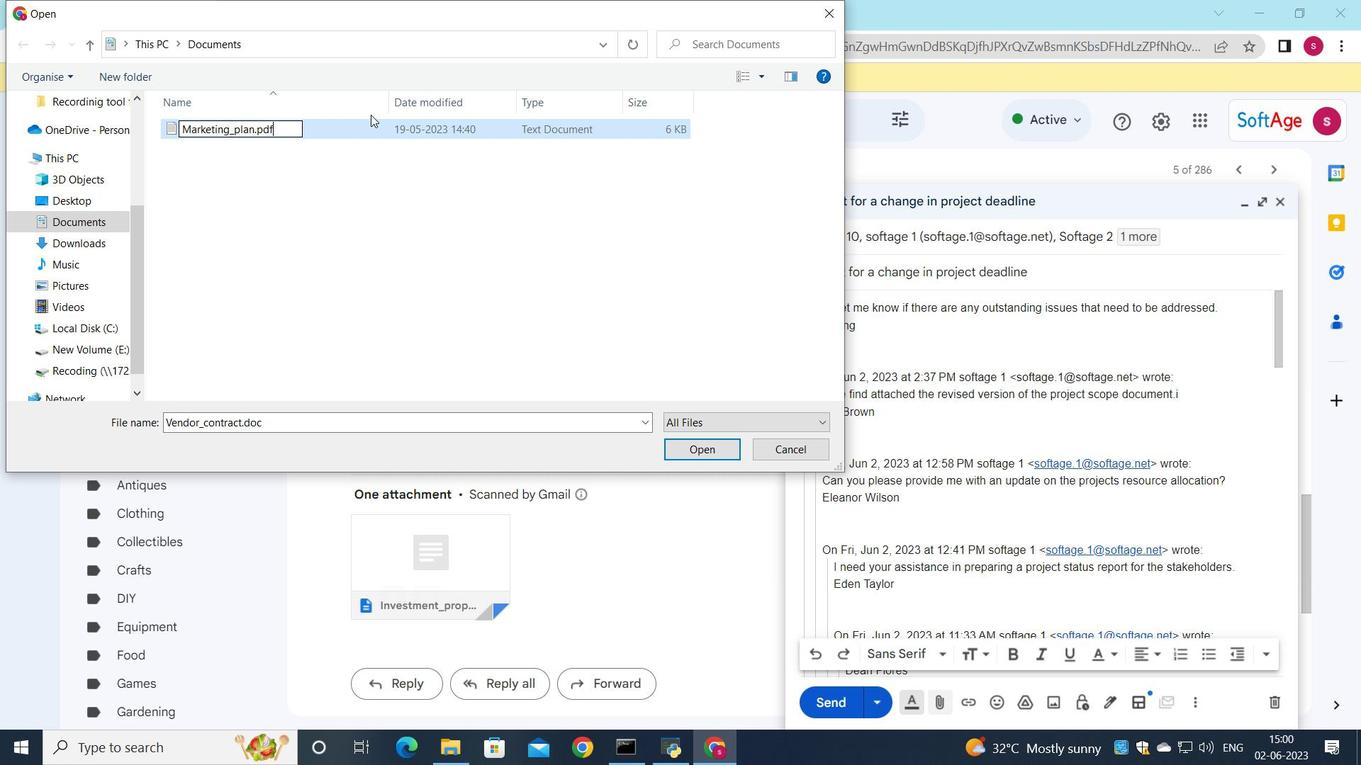 
Action: Mouse pressed left at (371, 122)
Screenshot: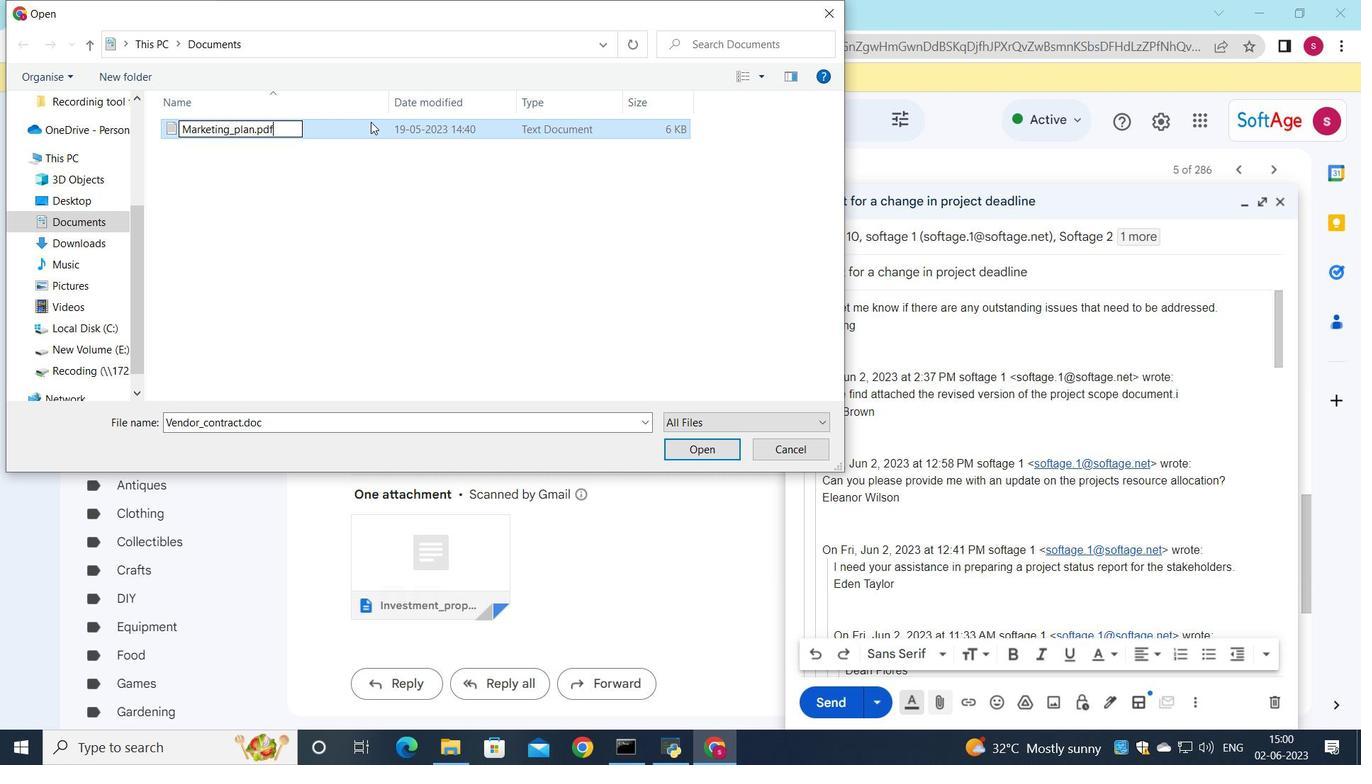 
Action: Mouse moved to (693, 447)
Screenshot: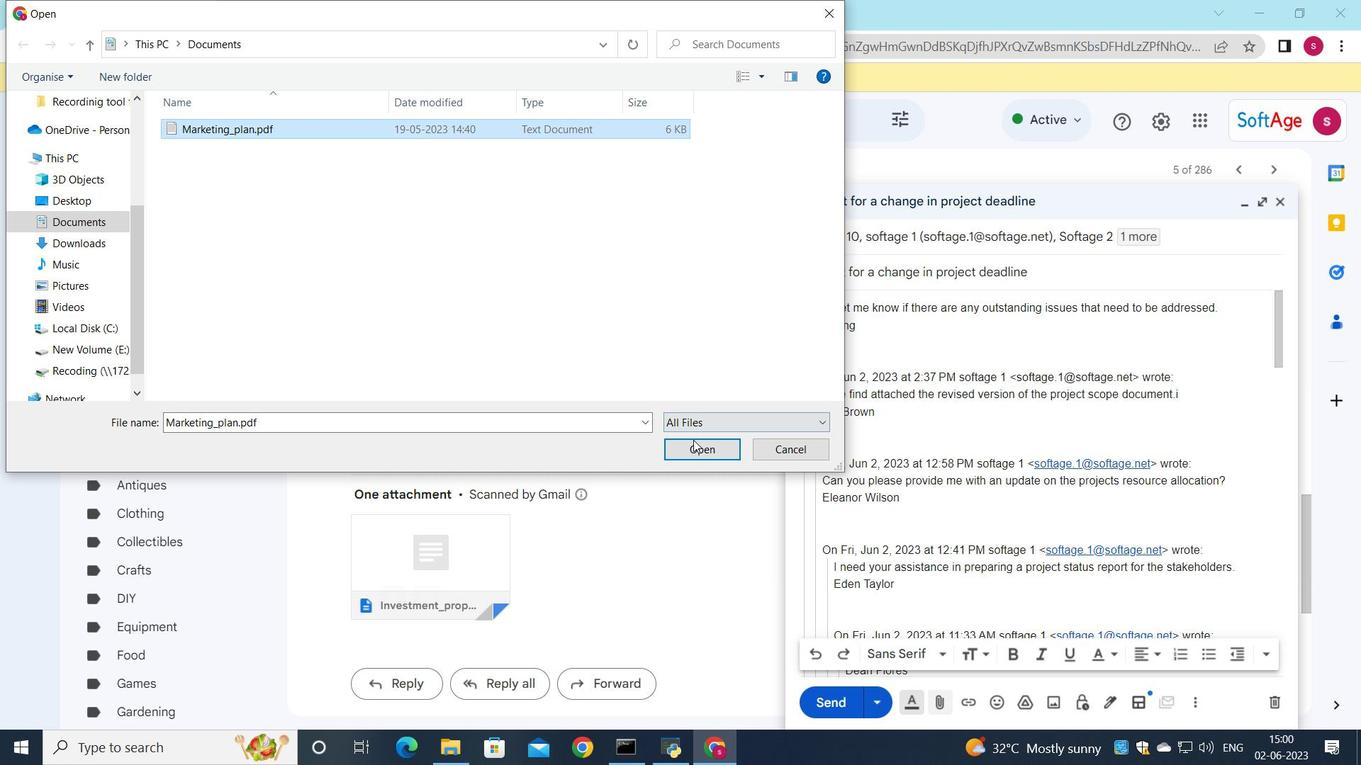 
Action: Mouse pressed left at (693, 447)
Screenshot: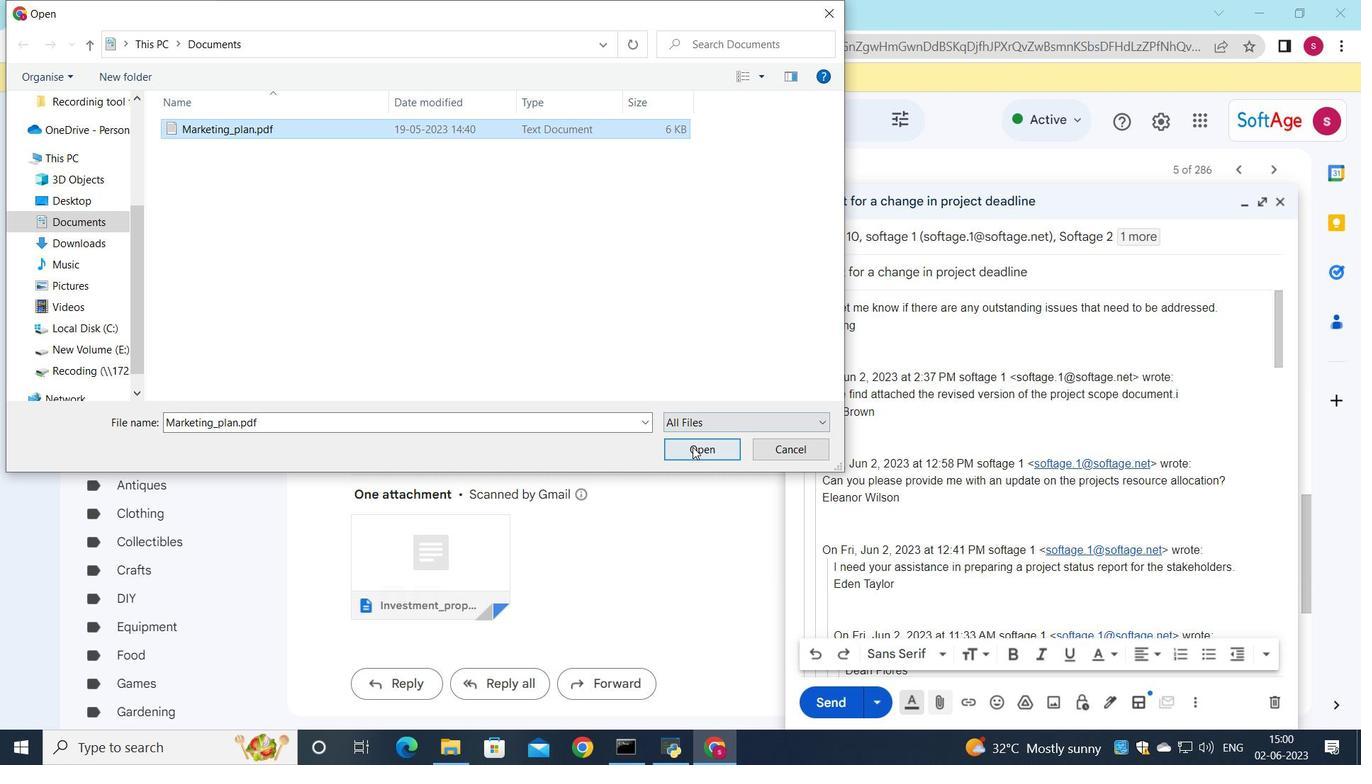 
Action: Mouse moved to (819, 698)
Screenshot: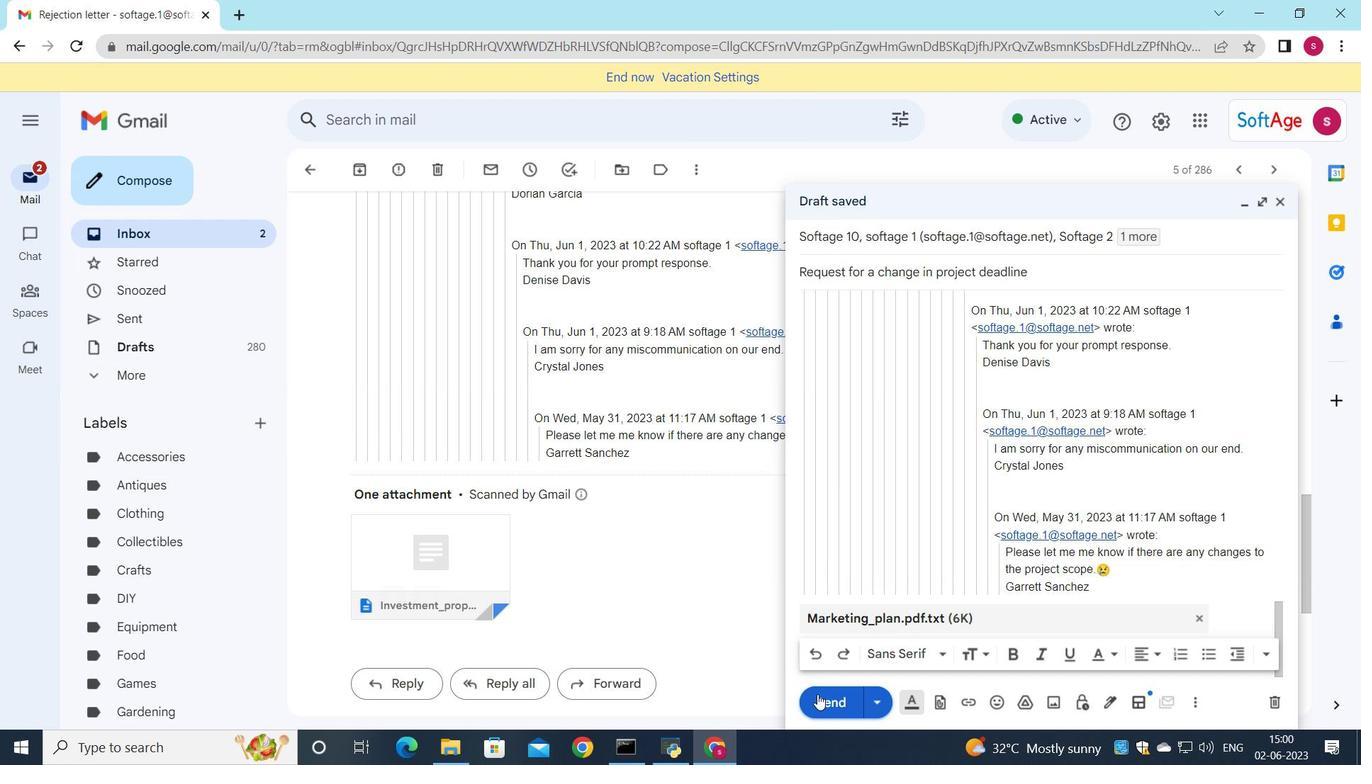 
Action: Mouse pressed left at (819, 698)
Screenshot: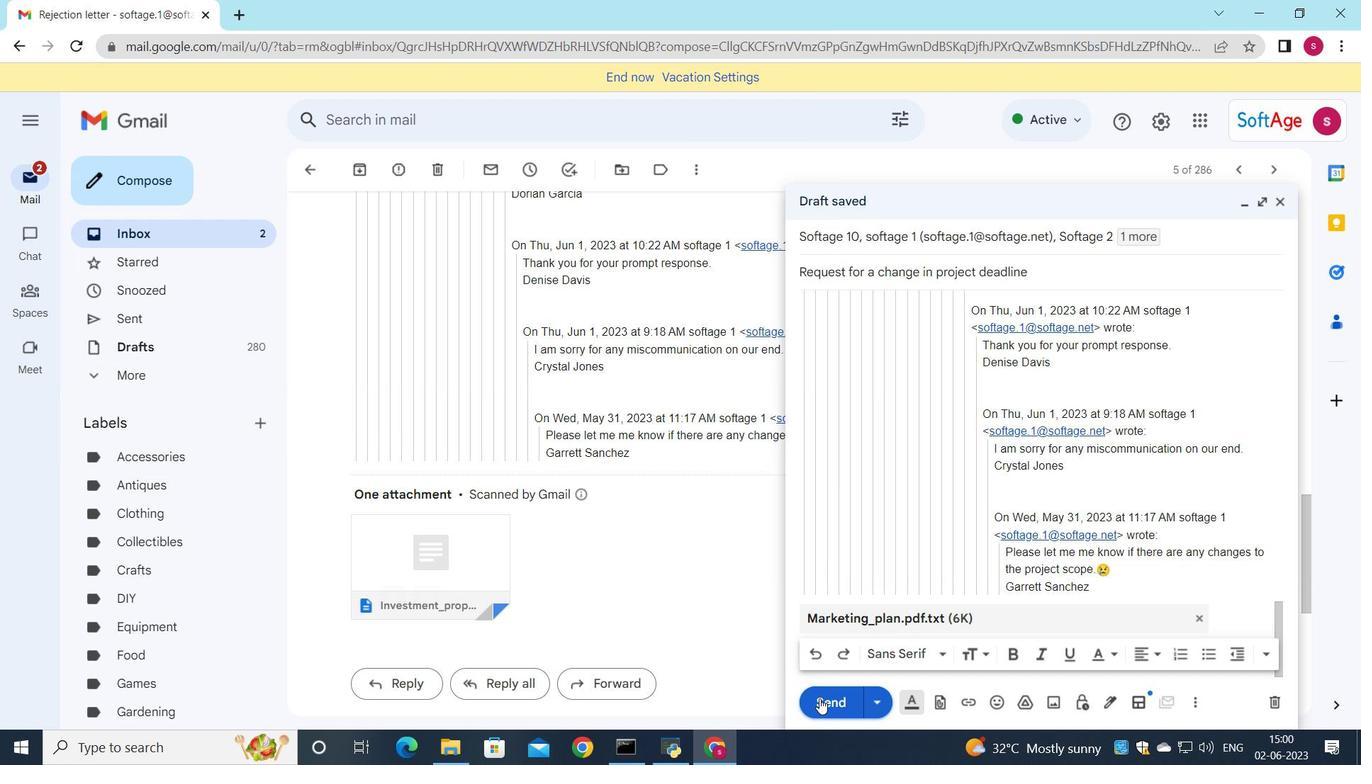 
Action: Mouse moved to (234, 233)
Screenshot: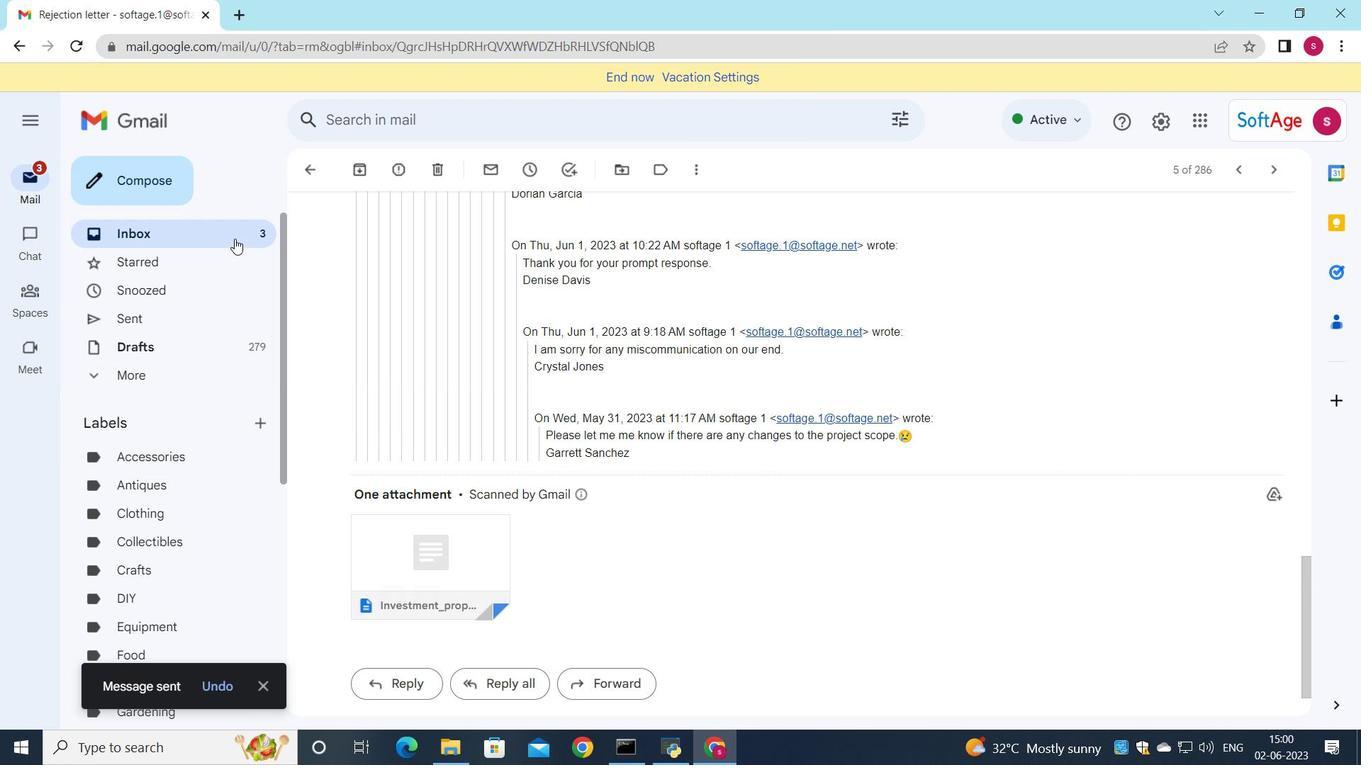 
Action: Mouse pressed left at (234, 233)
Screenshot: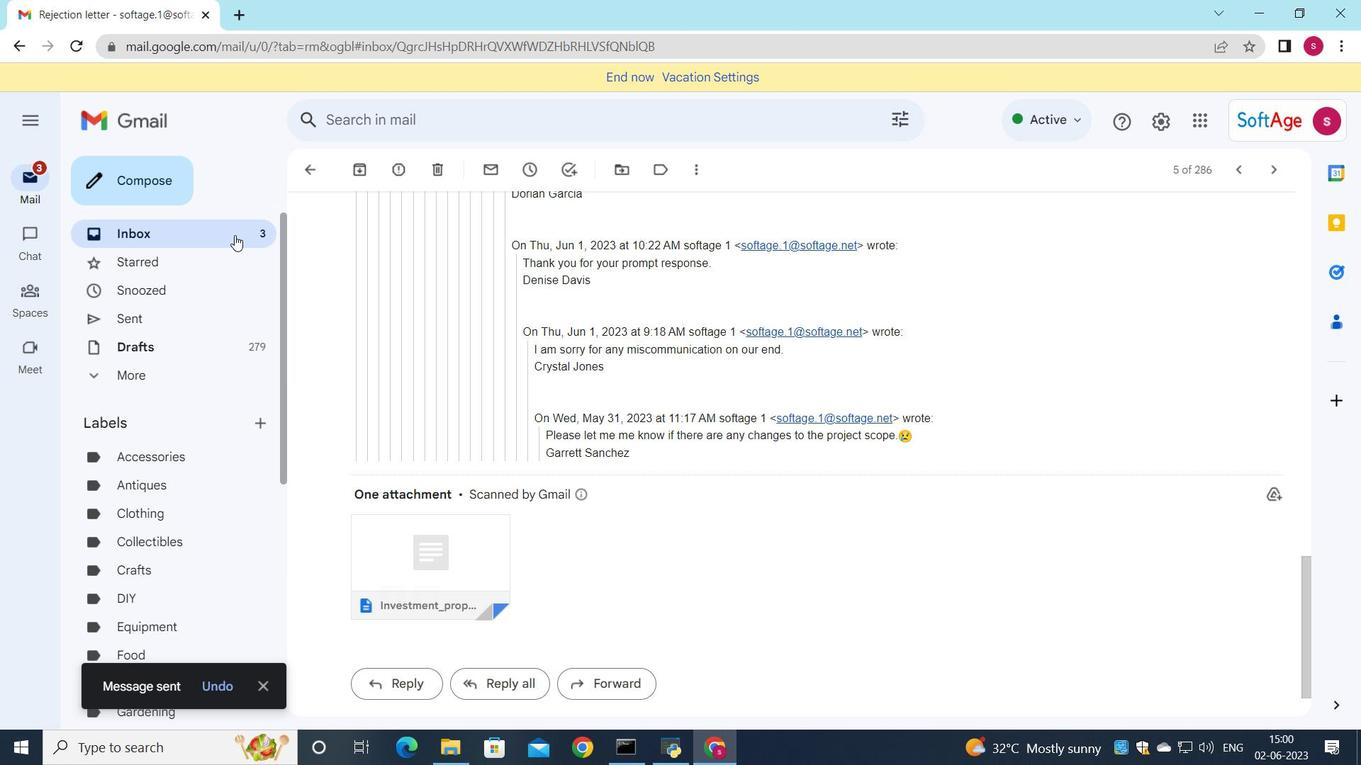 
Action: Mouse moved to (708, 217)
Screenshot: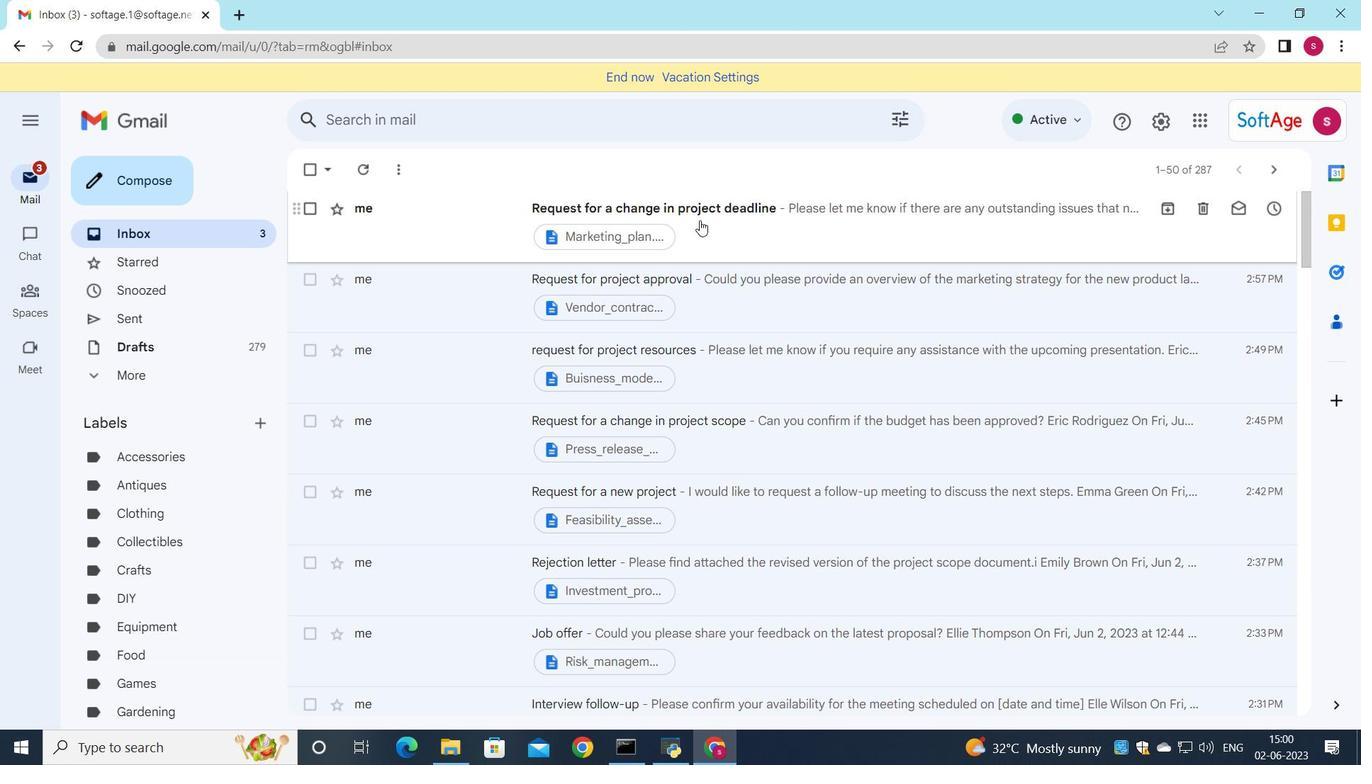 
Action: Mouse pressed left at (708, 217)
Screenshot: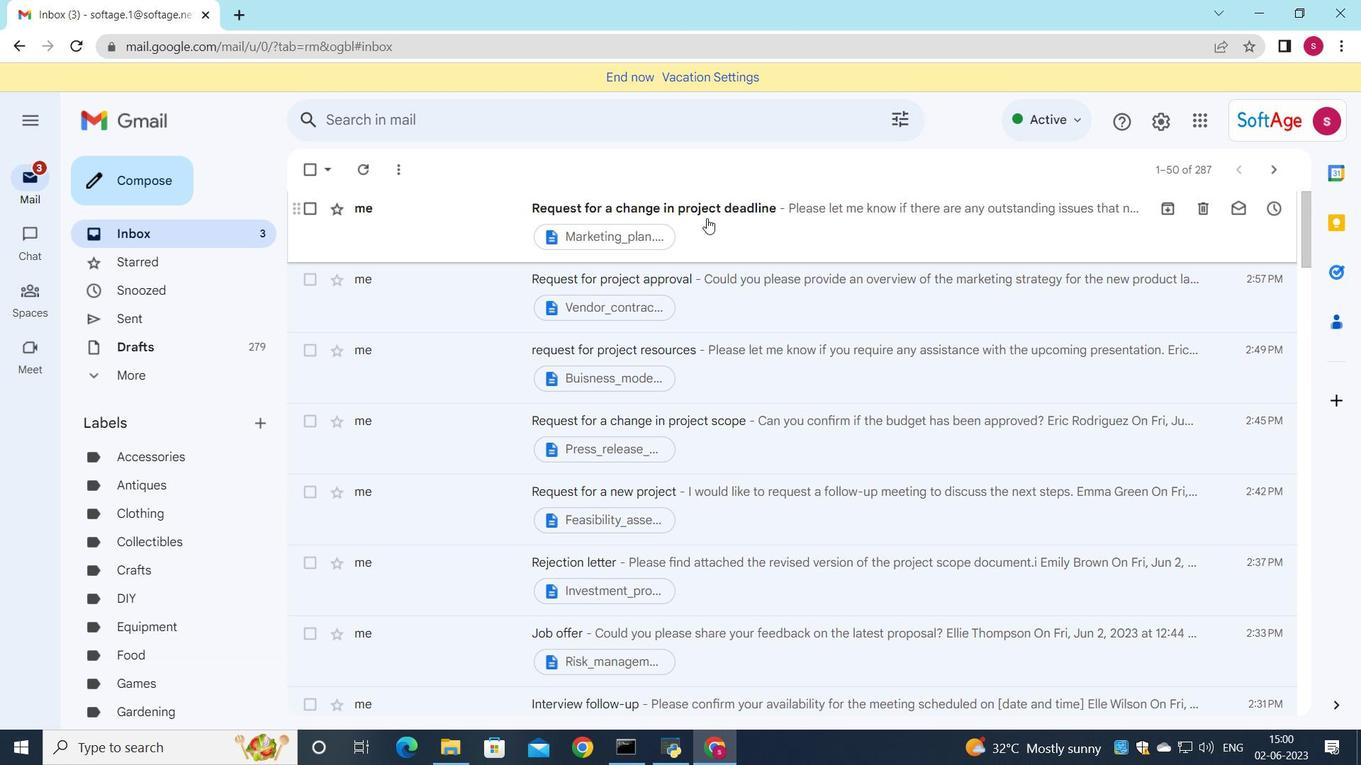 
Action: Mouse moved to (871, 370)
Screenshot: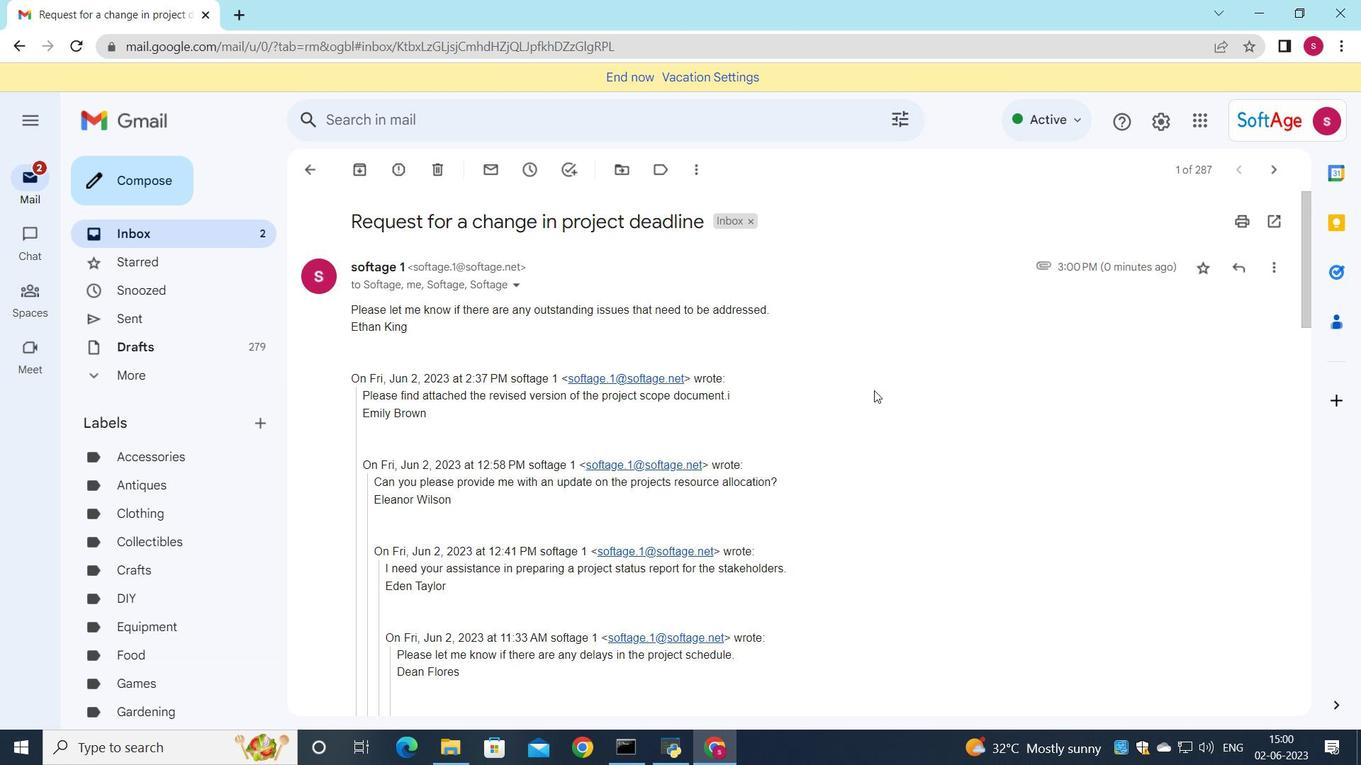 
